 Task: Buy 5 Push Rod Gasket Sets from Gaskets section under best seller category for shipping address: Jason Clark, 2099 Pike Street, San Diego, California 92126, Cell Number 8585770212. Pay from credit card ending with 2005, CVV 3321
Action: Mouse moved to (7, 84)
Screenshot: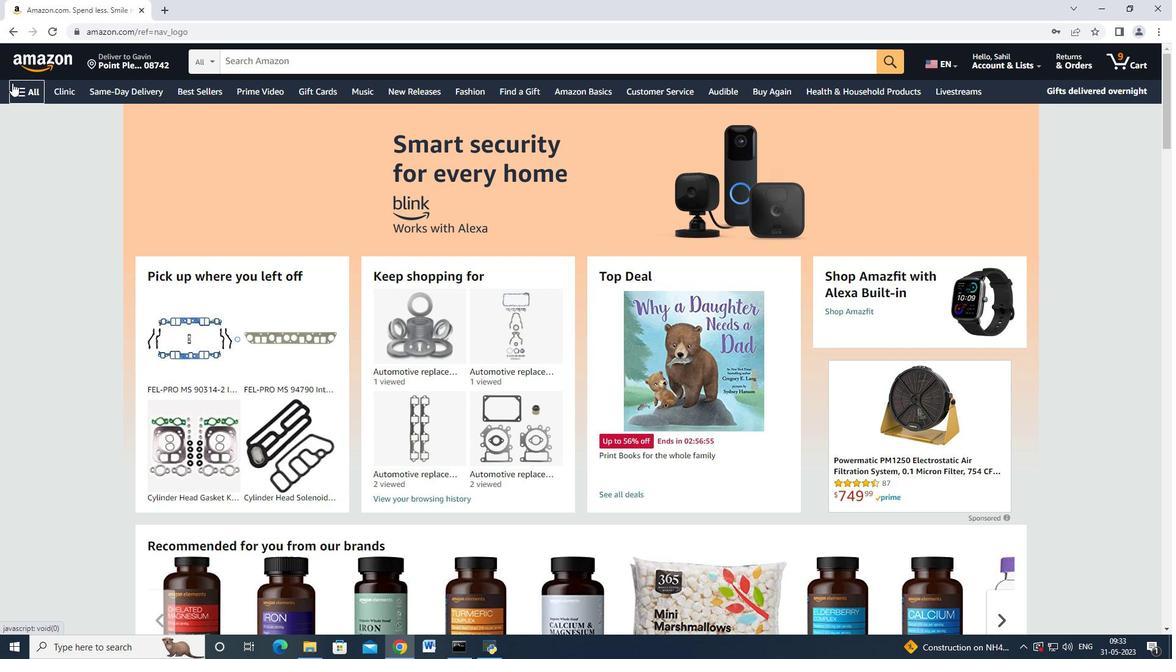 
Action: Mouse pressed left at (7, 84)
Screenshot: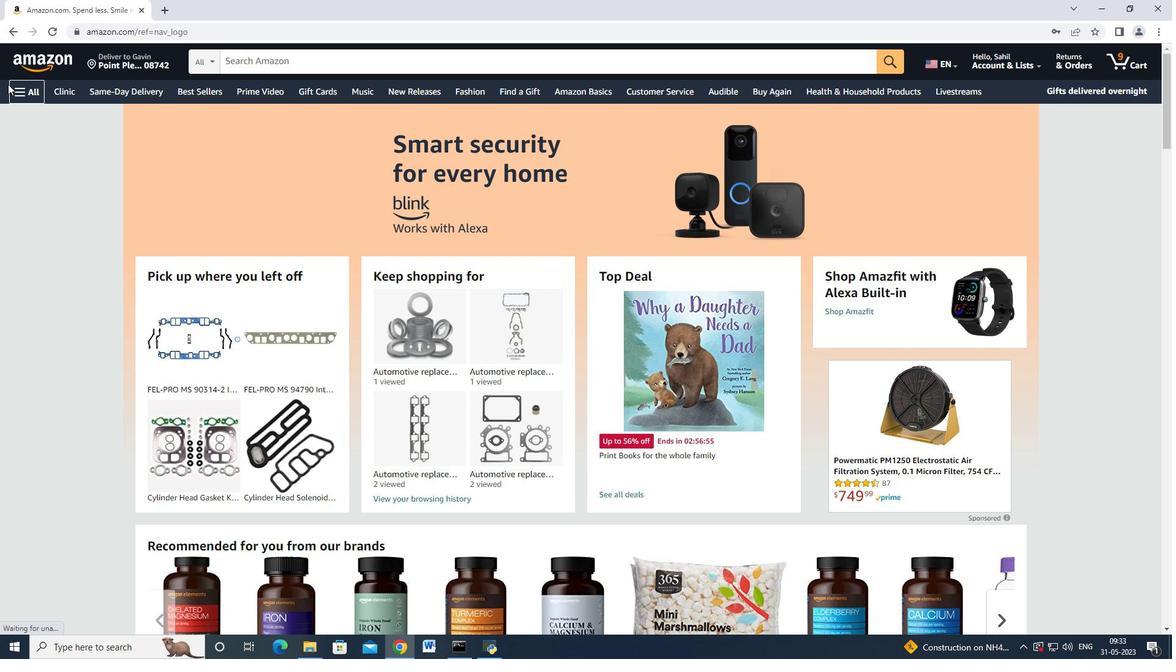 
Action: Mouse moved to (15, 84)
Screenshot: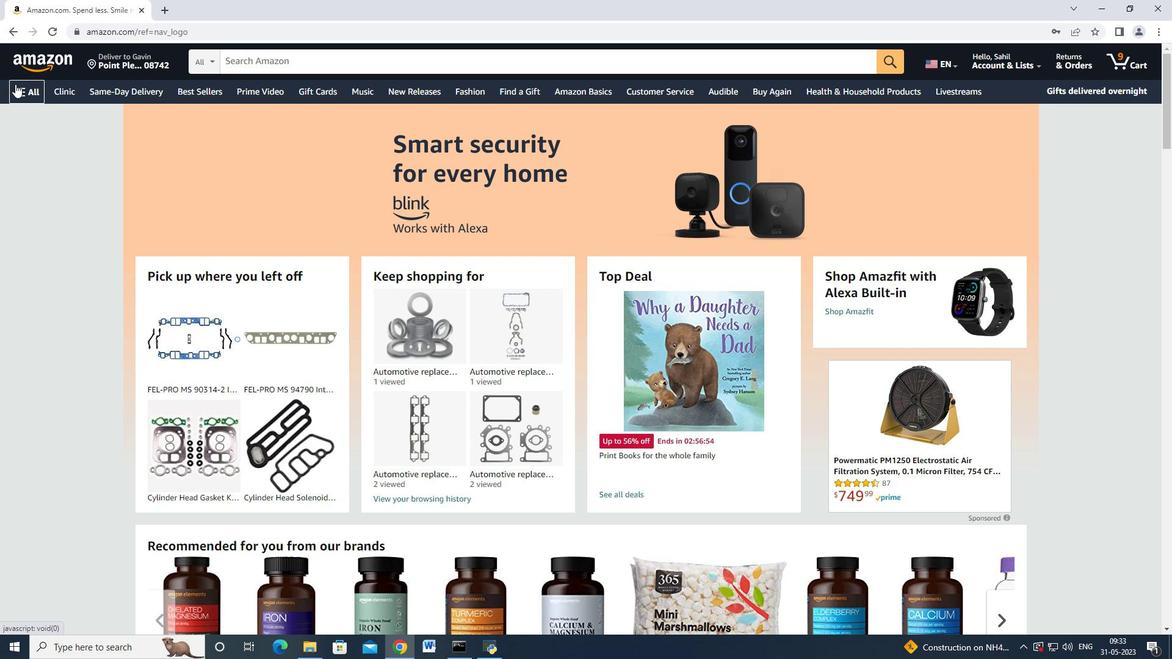 
Action: Mouse pressed left at (15, 84)
Screenshot: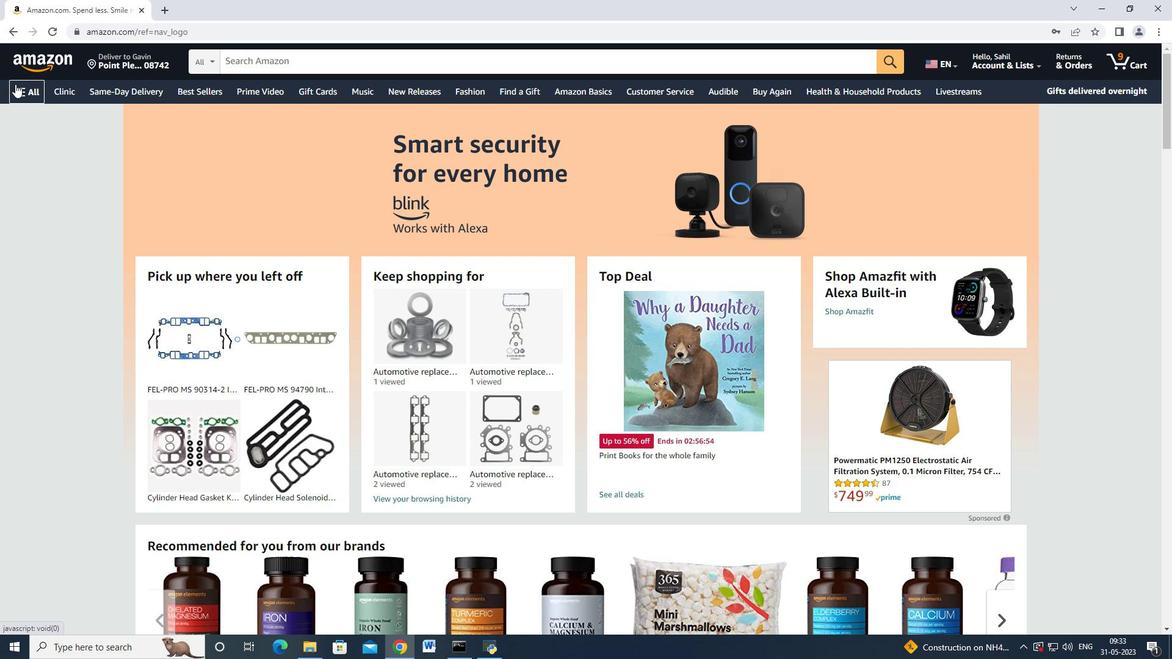 
Action: Mouse moved to (42, 150)
Screenshot: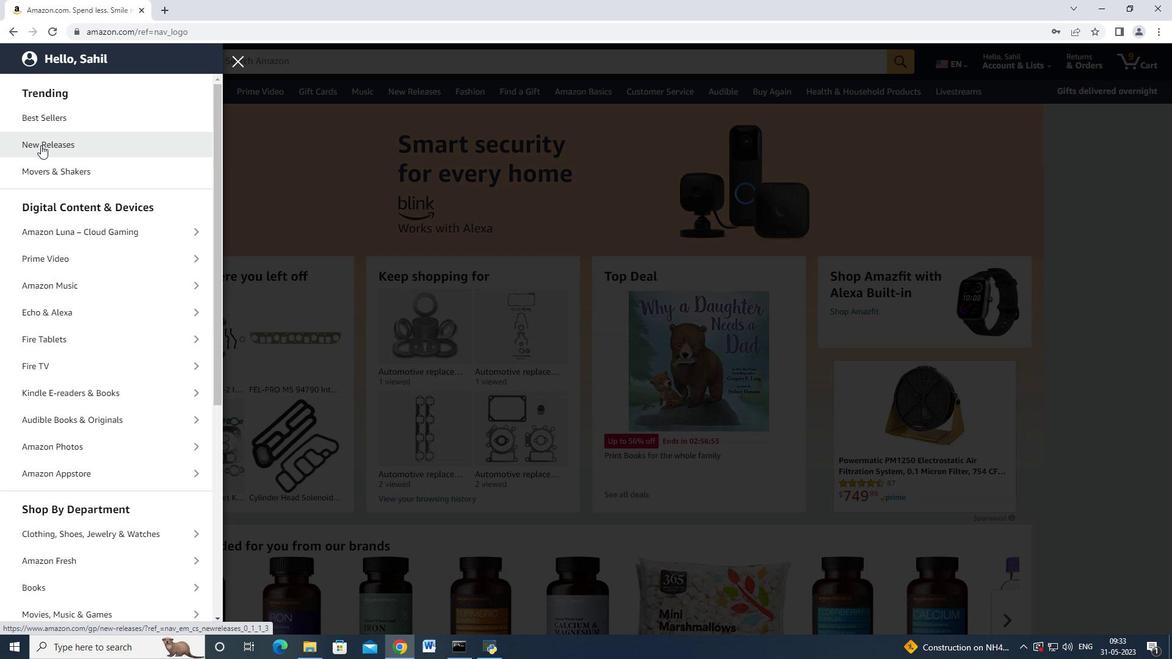 
Action: Mouse scrolled (42, 149) with delta (0, 0)
Screenshot: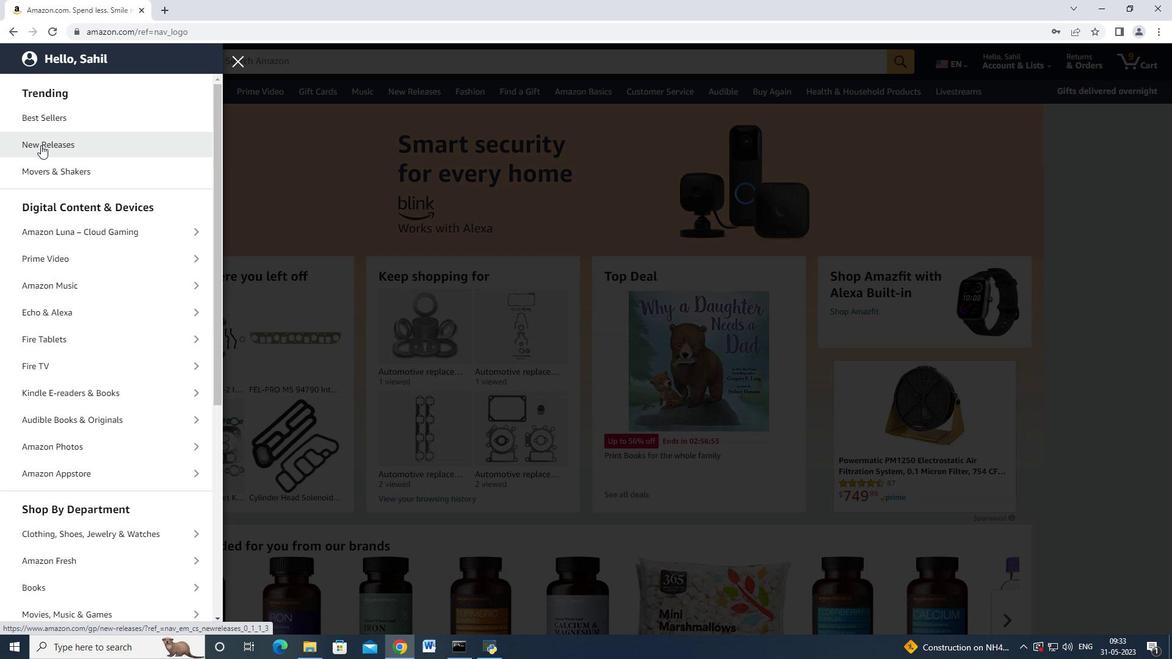 
Action: Mouse moved to (43, 152)
Screenshot: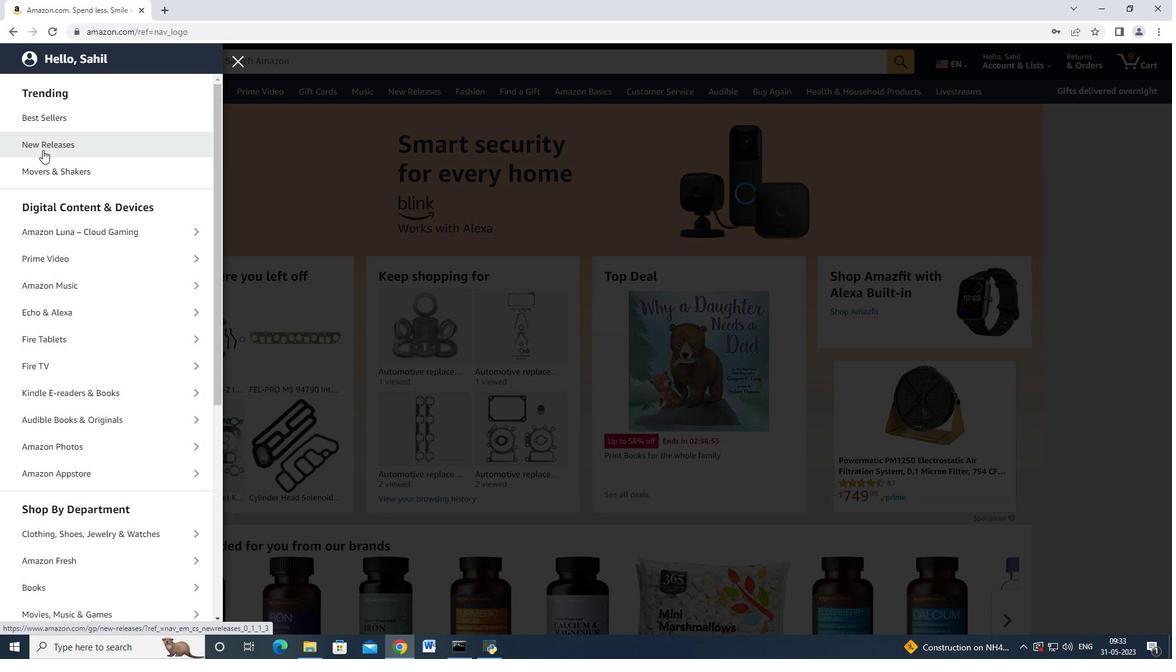 
Action: Mouse scrolled (43, 151) with delta (0, 0)
Screenshot: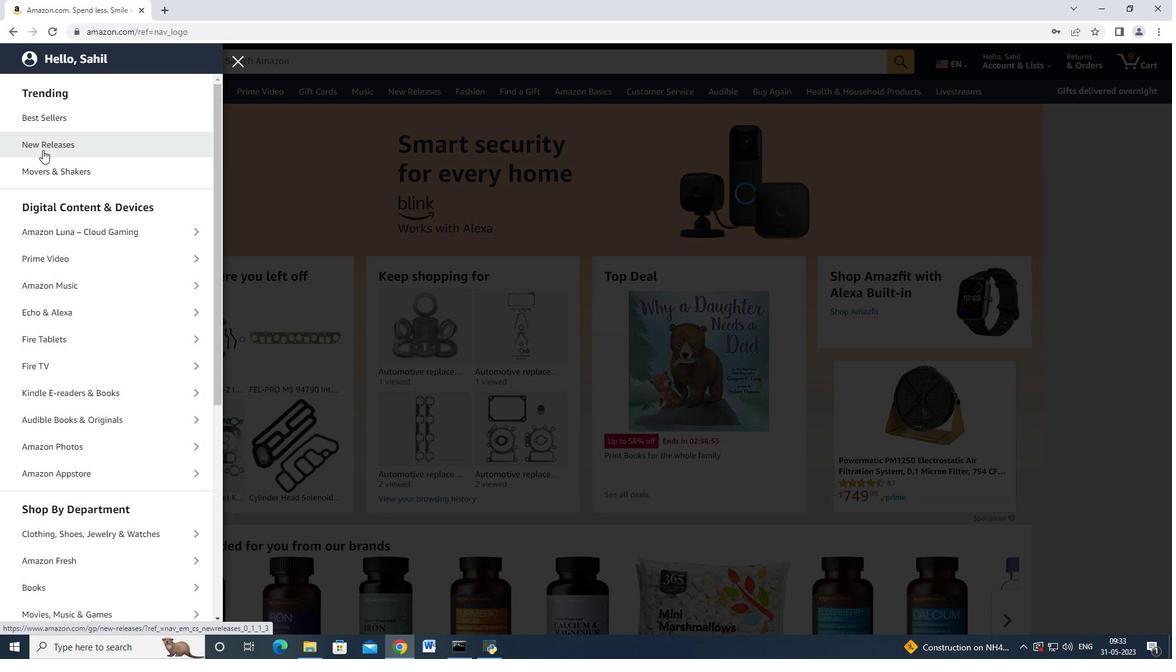 
Action: Mouse moved to (43, 152)
Screenshot: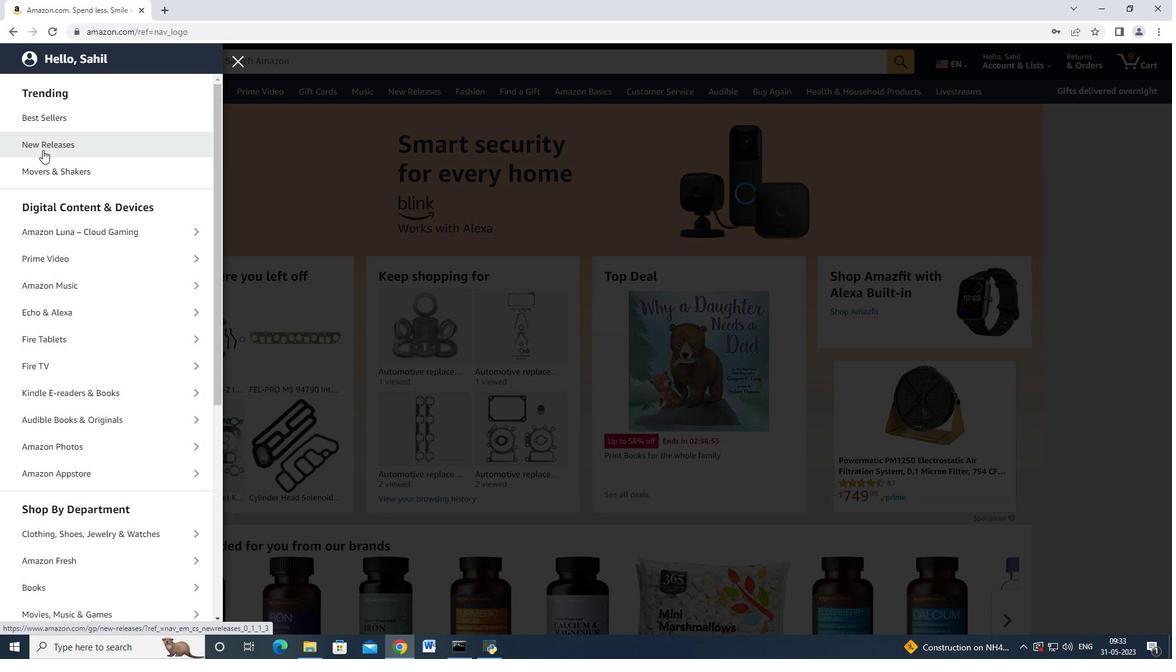 
Action: Mouse scrolled (43, 151) with delta (0, 0)
Screenshot: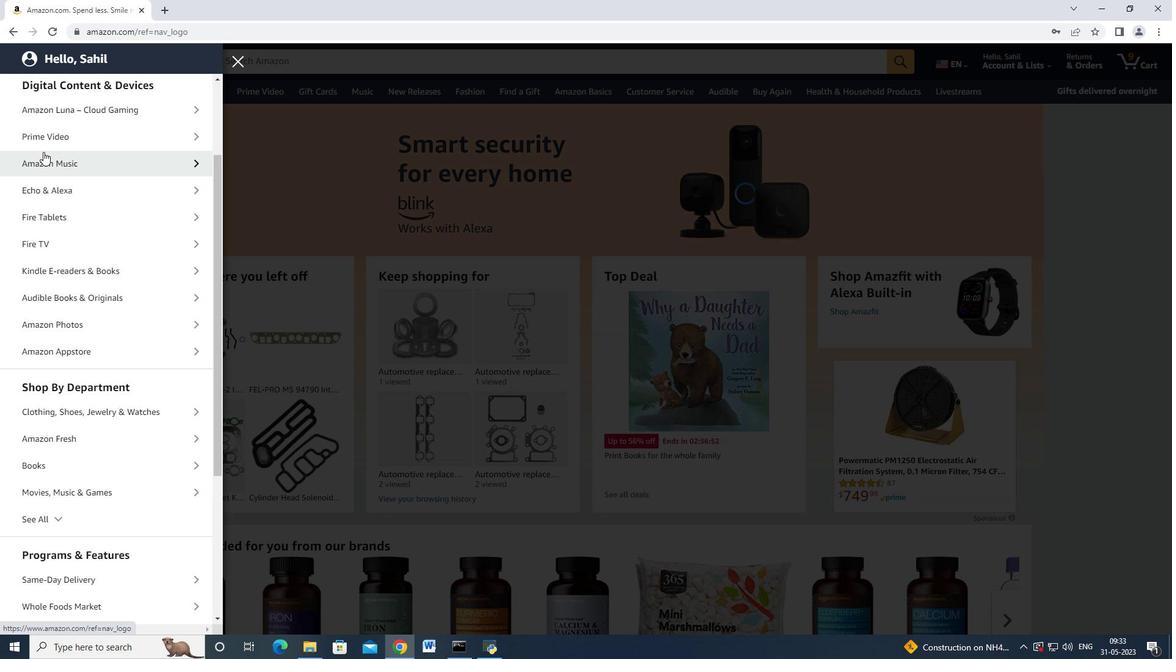 
Action: Mouse scrolled (43, 151) with delta (0, 0)
Screenshot: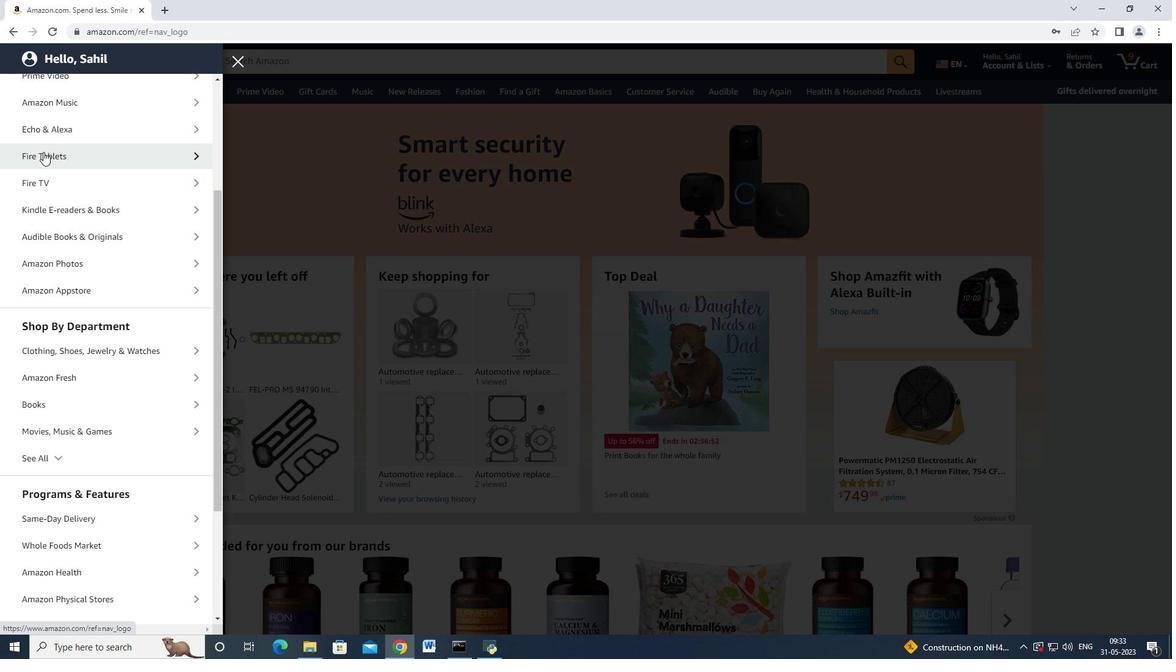 
Action: Mouse scrolled (43, 151) with delta (0, 0)
Screenshot: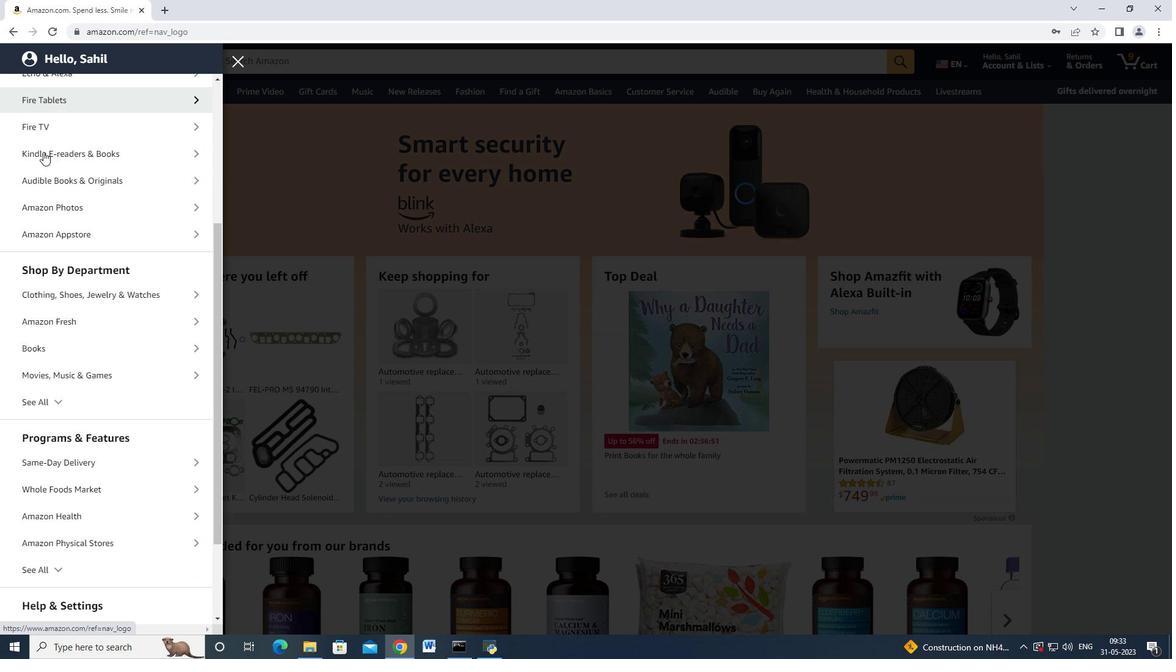 
Action: Mouse moved to (66, 191)
Screenshot: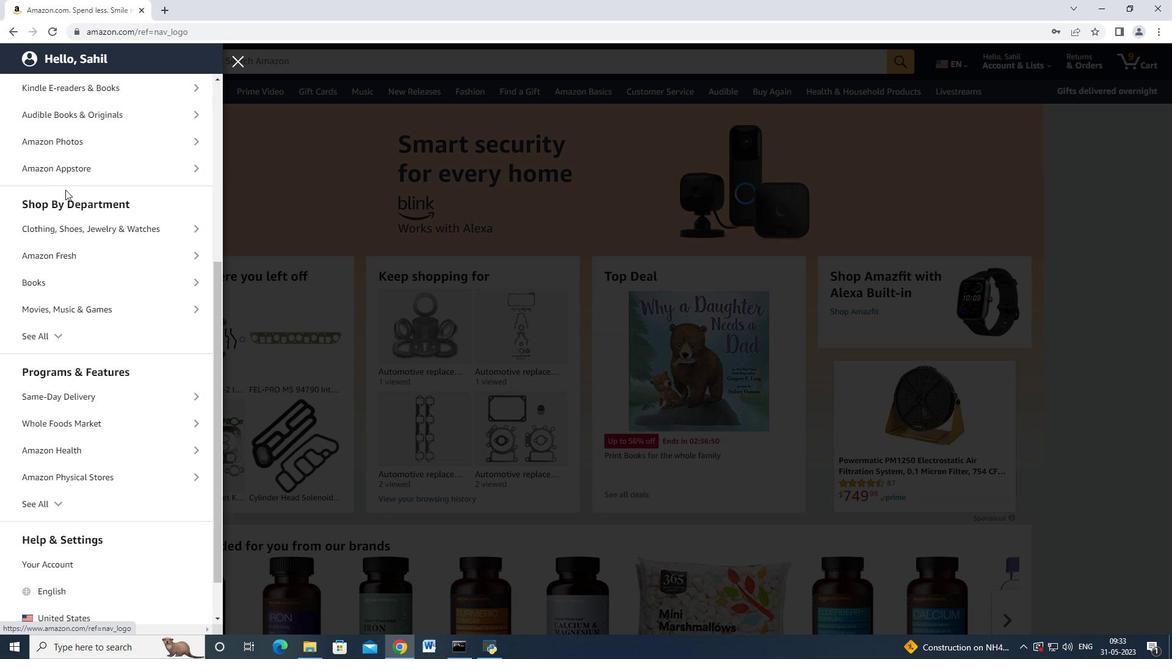 
Action: Mouse scrolled (66, 191) with delta (0, 0)
Screenshot: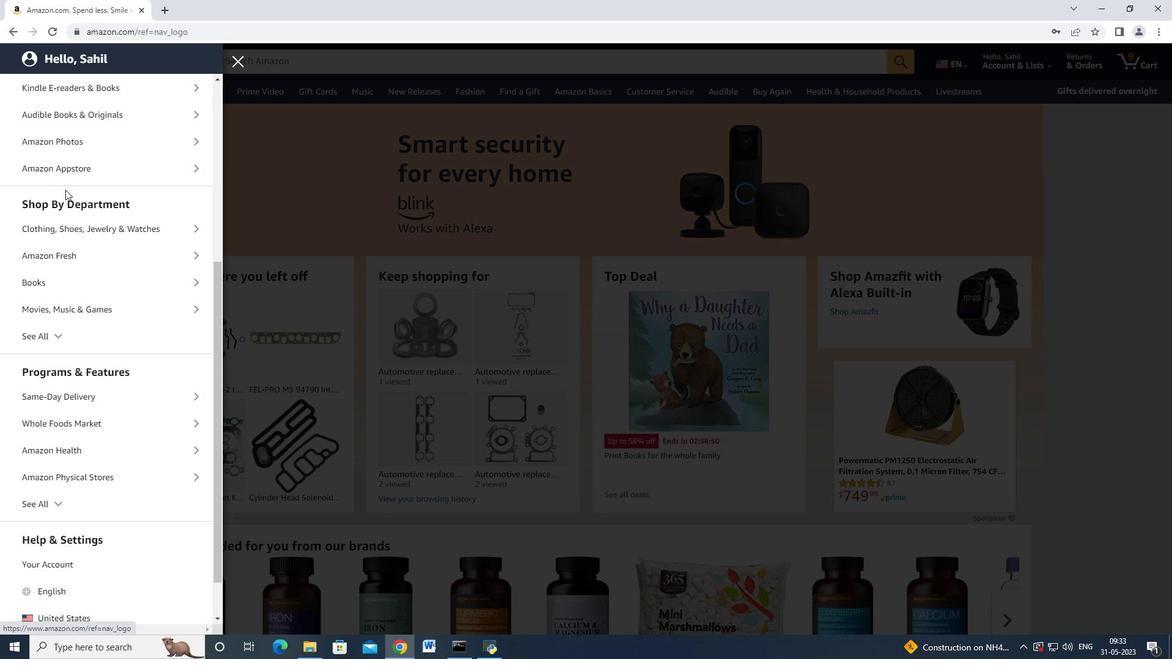 
Action: Mouse scrolled (66, 191) with delta (0, 0)
Screenshot: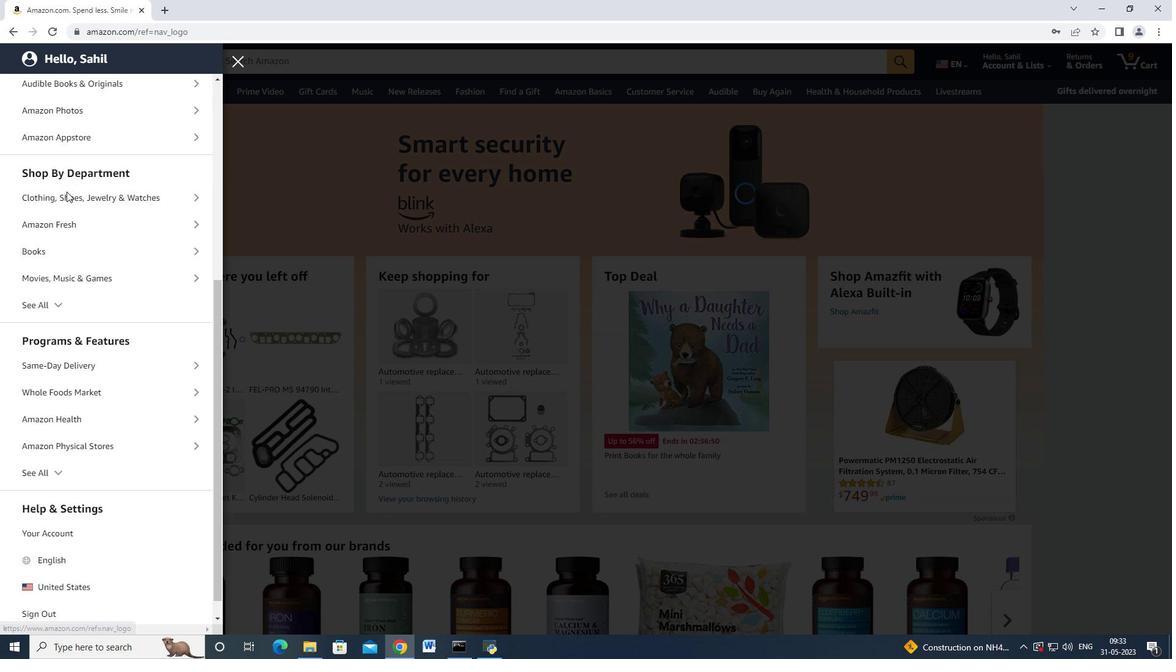 
Action: Mouse moved to (75, 285)
Screenshot: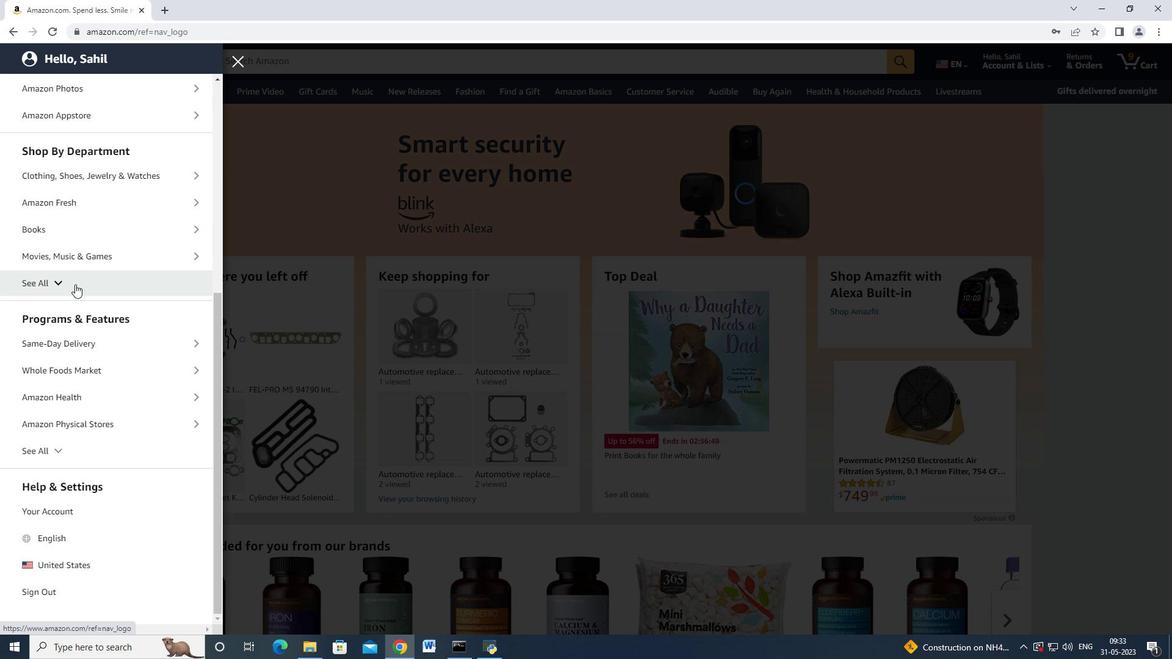 
Action: Mouse pressed left at (75, 285)
Screenshot: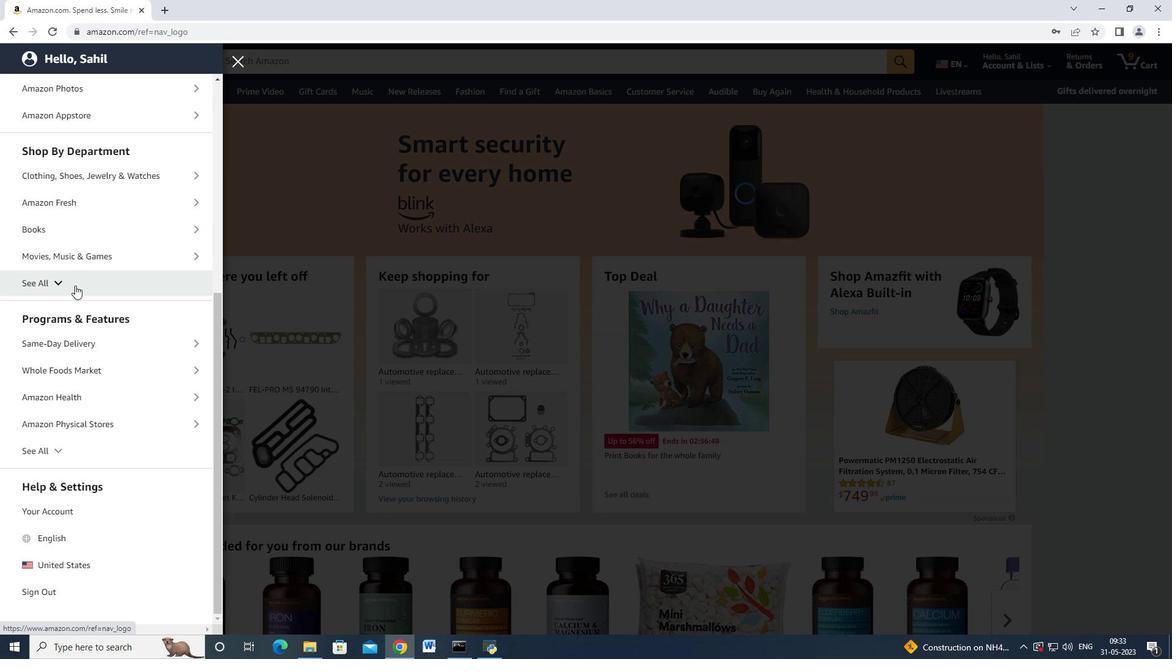 
Action: Mouse moved to (75, 285)
Screenshot: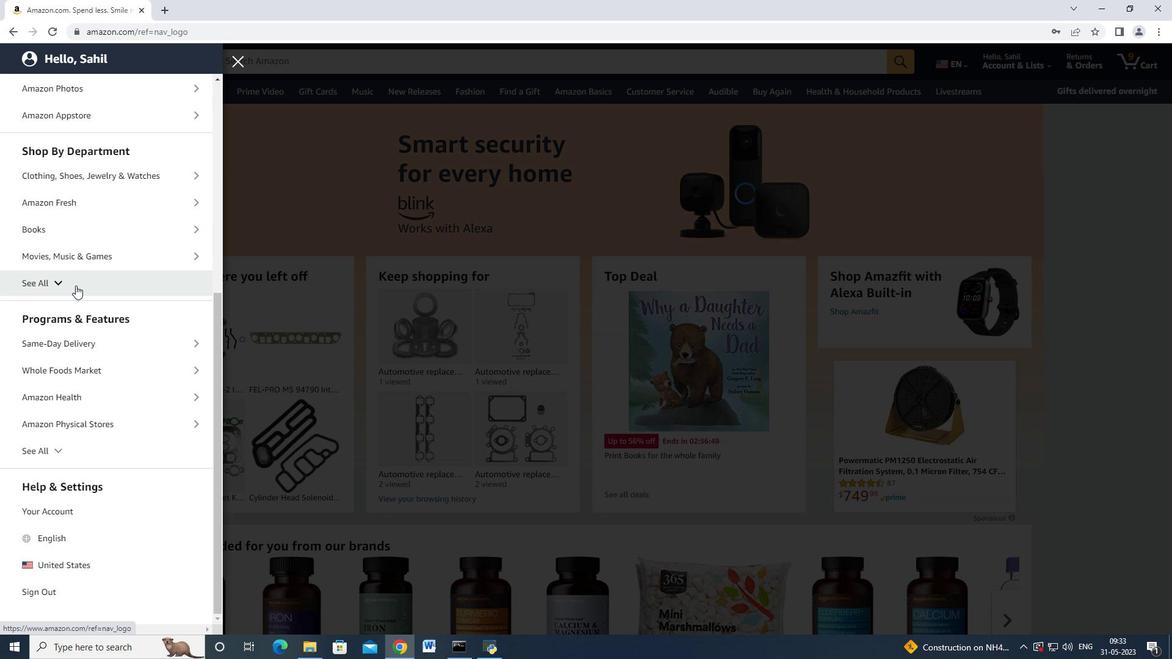 
Action: Mouse scrolled (75, 285) with delta (0, 0)
Screenshot: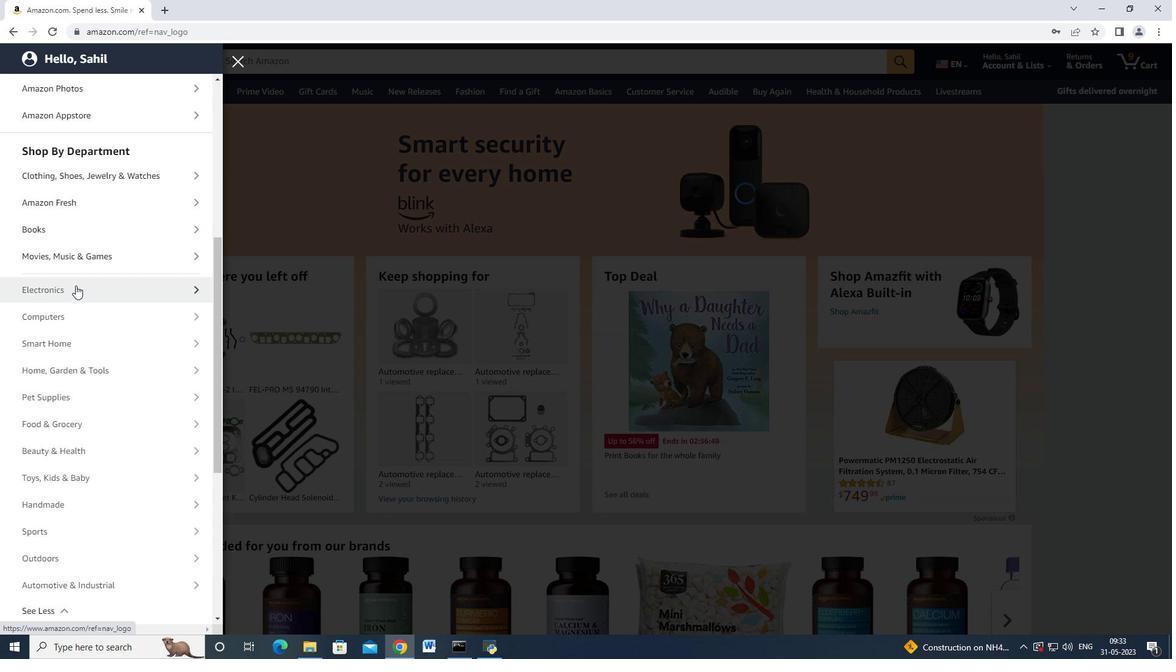 
Action: Mouse scrolled (75, 285) with delta (0, 0)
Screenshot: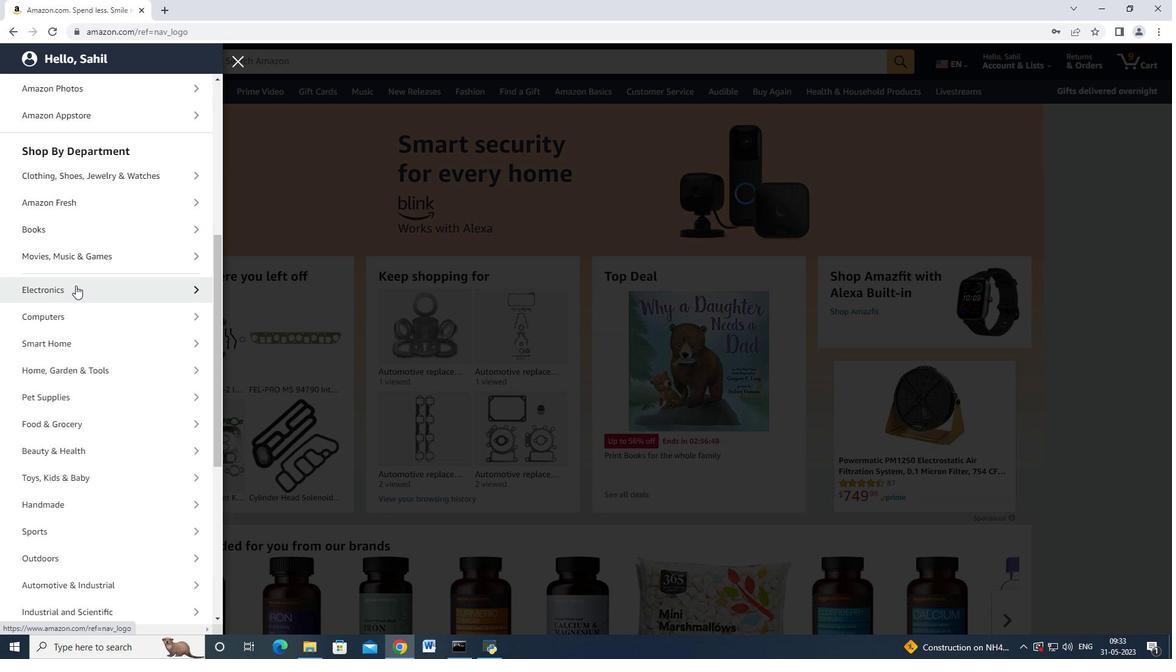
Action: Mouse moved to (76, 287)
Screenshot: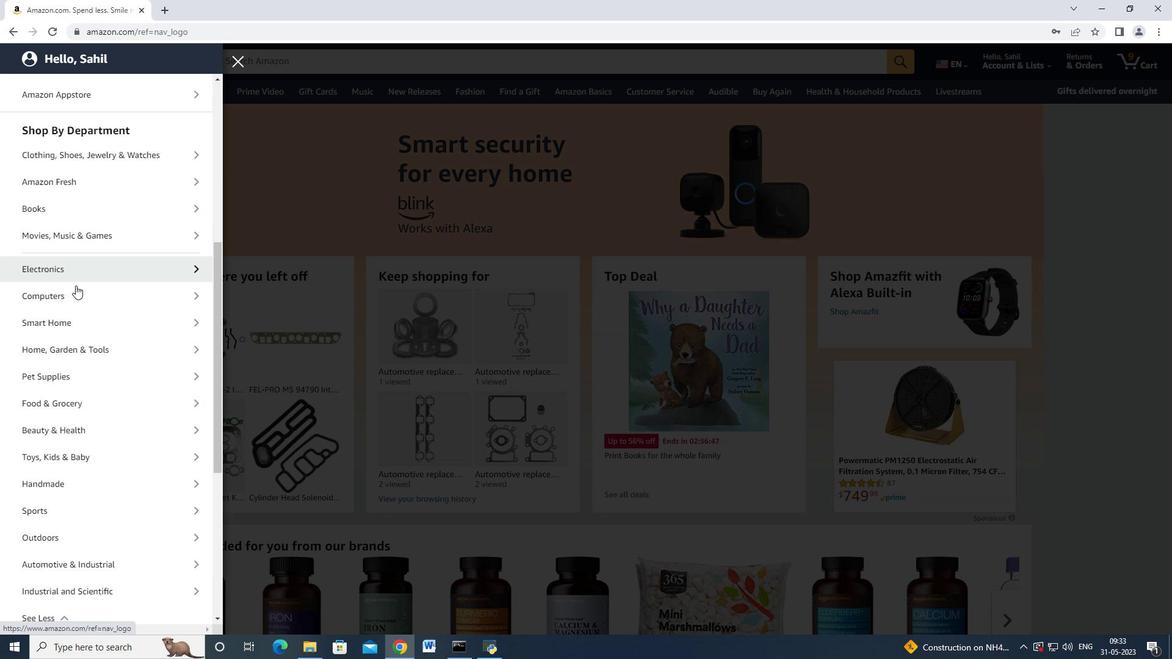 
Action: Mouse scrolled (76, 287) with delta (0, 0)
Screenshot: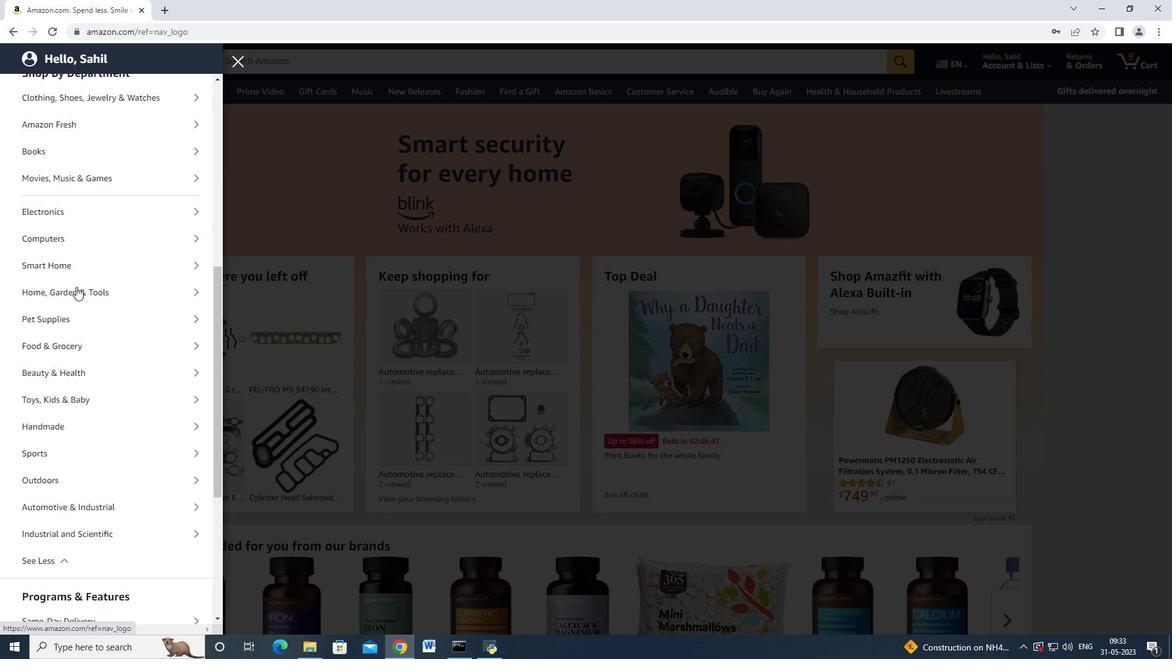 
Action: Mouse moved to (81, 400)
Screenshot: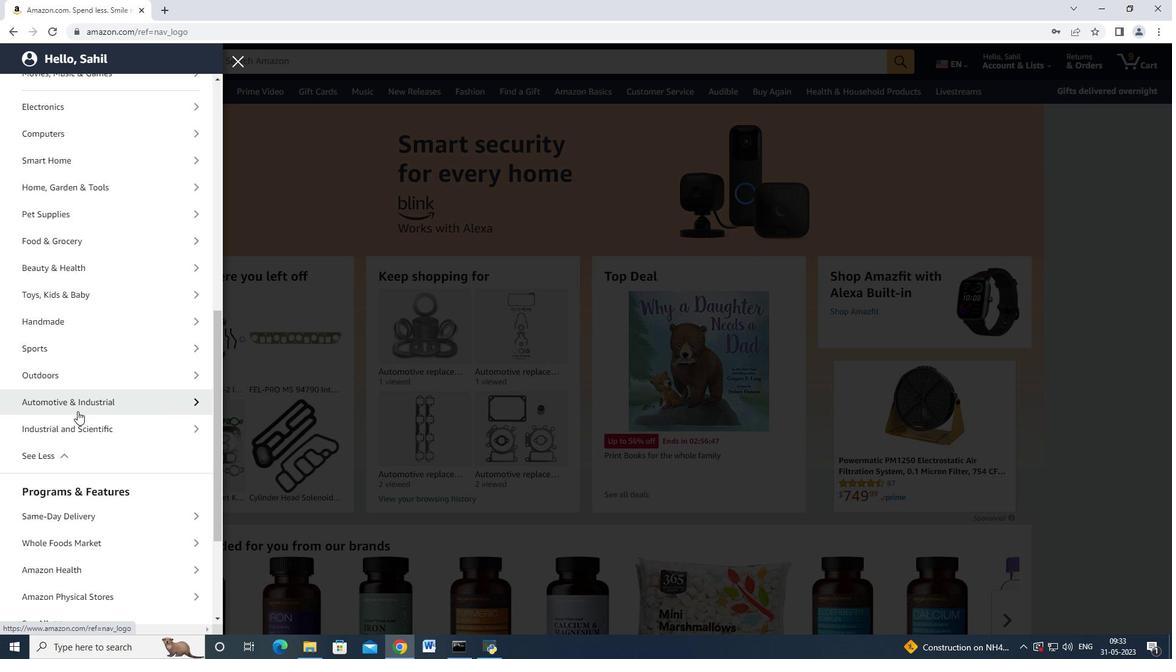
Action: Mouse pressed left at (81, 400)
Screenshot: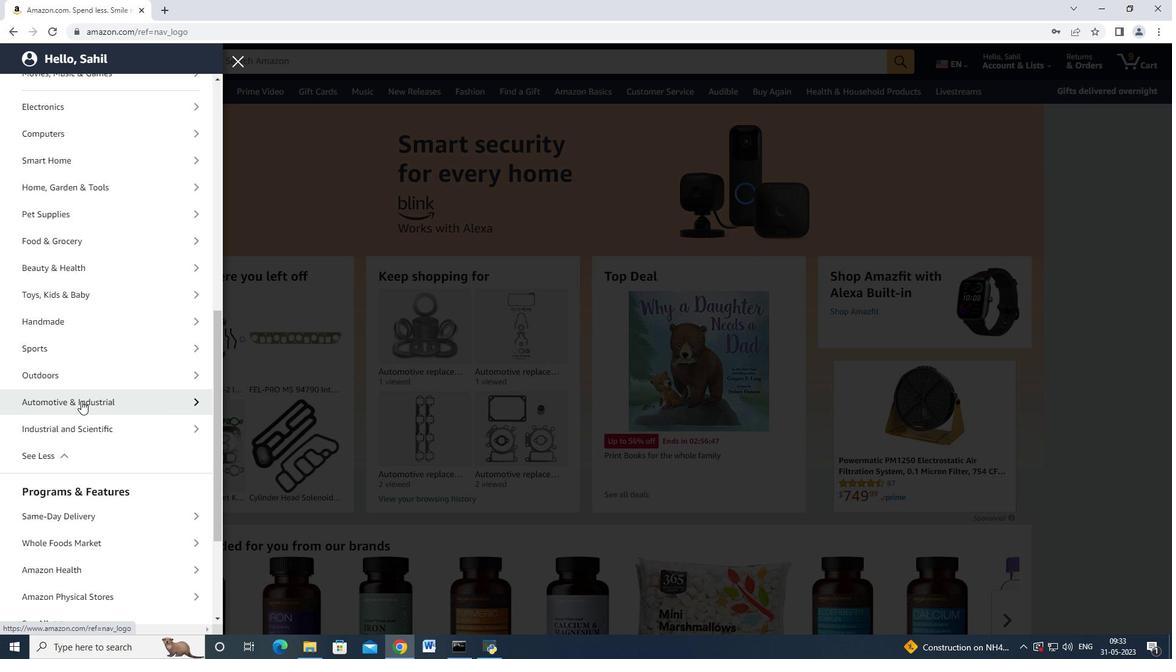 
Action: Mouse moved to (244, 311)
Screenshot: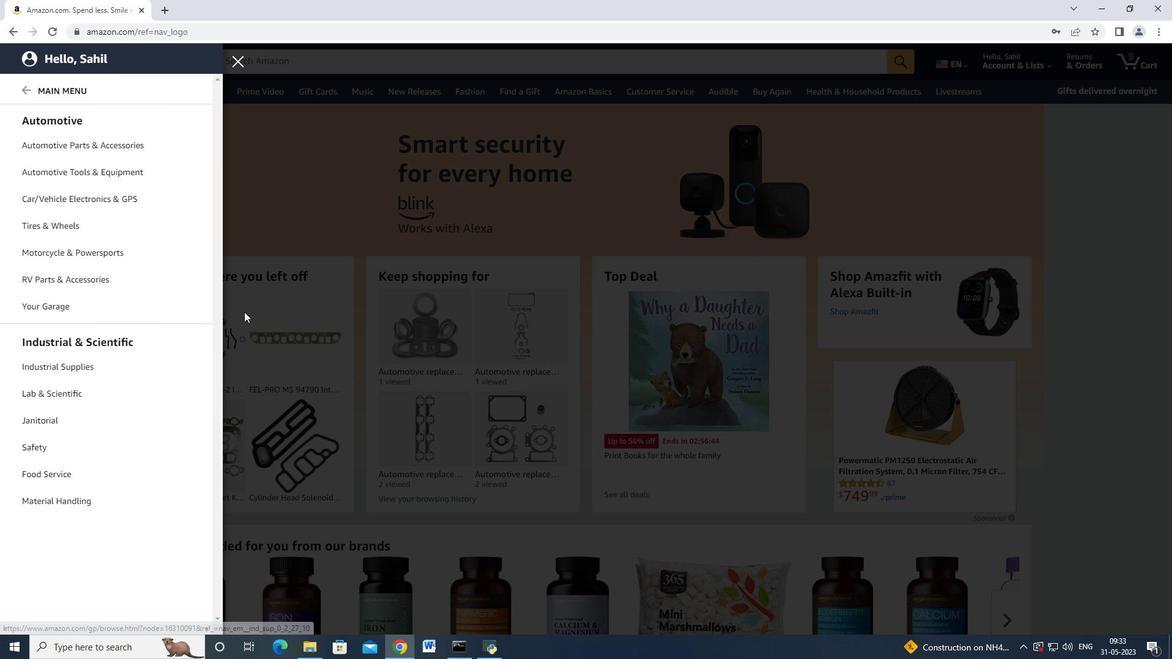 
Action: Mouse scrolled (244, 312) with delta (0, 0)
Screenshot: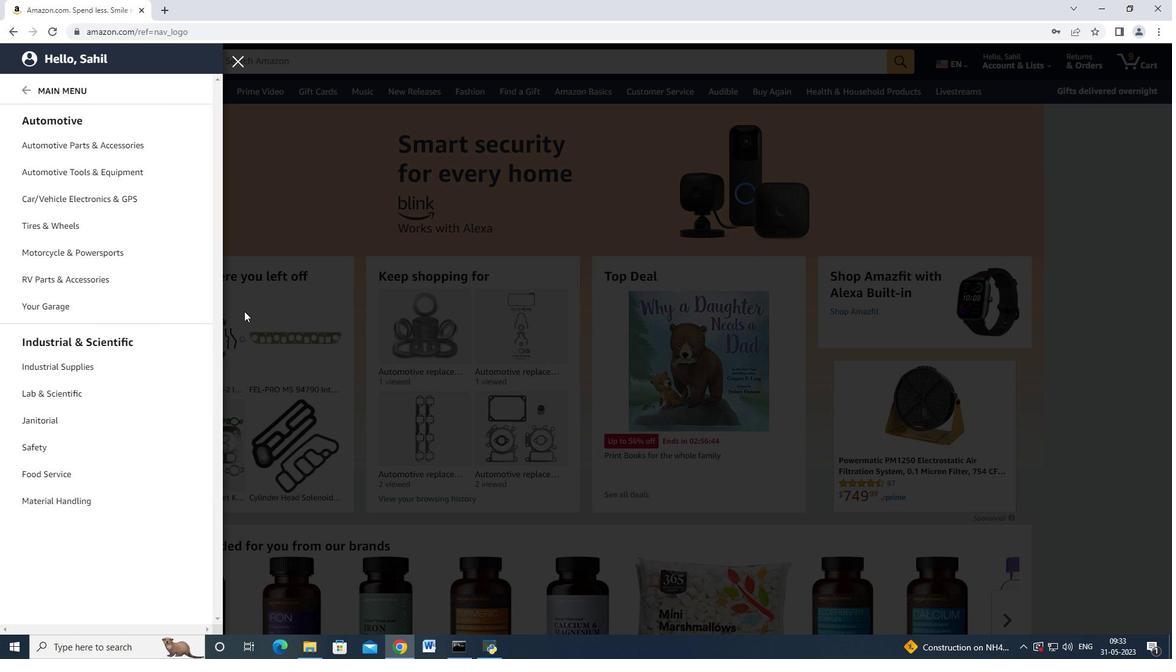 
Action: Mouse scrolled (244, 312) with delta (0, 0)
Screenshot: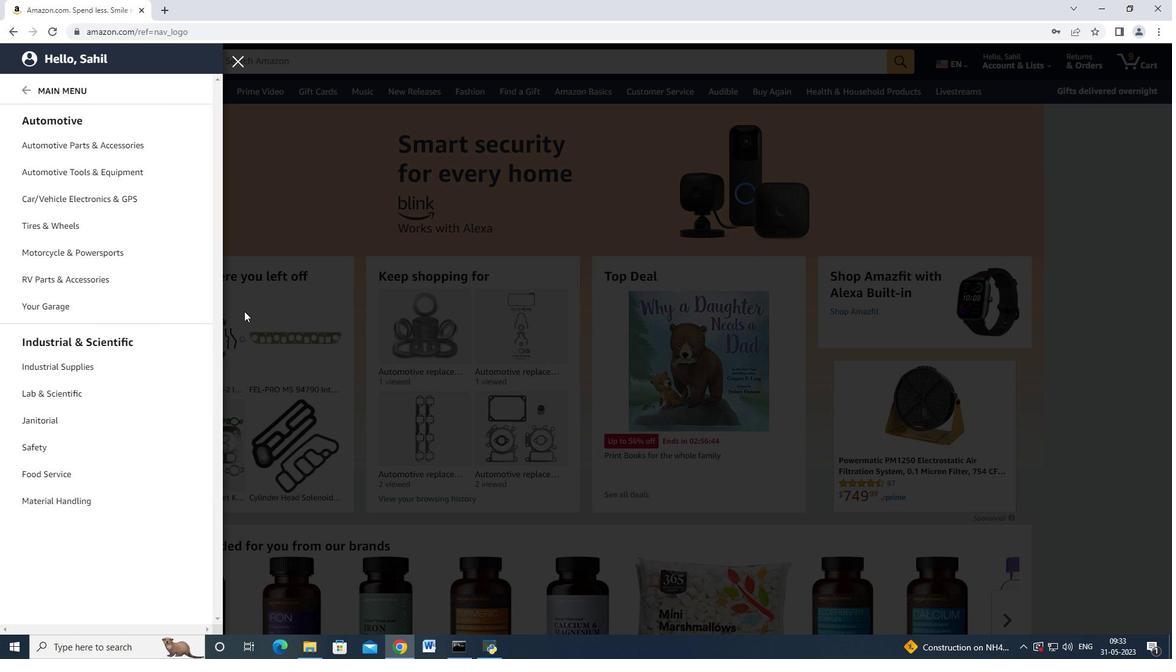 
Action: Mouse moved to (146, 298)
Screenshot: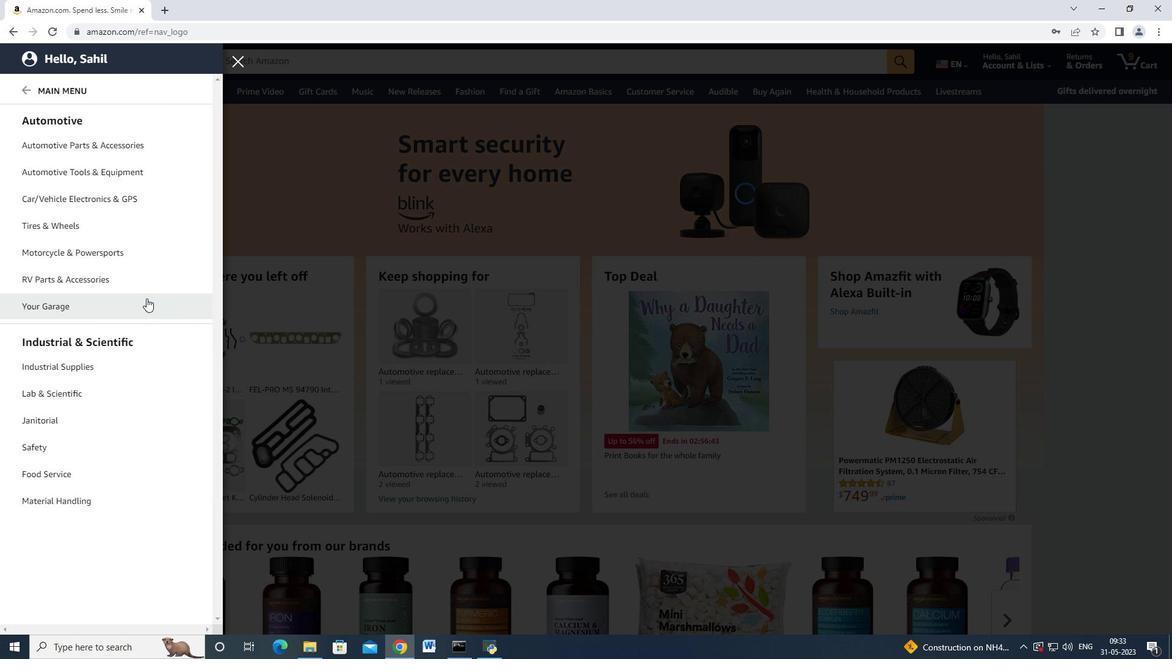 
Action: Mouse scrolled (146, 298) with delta (0, 0)
Screenshot: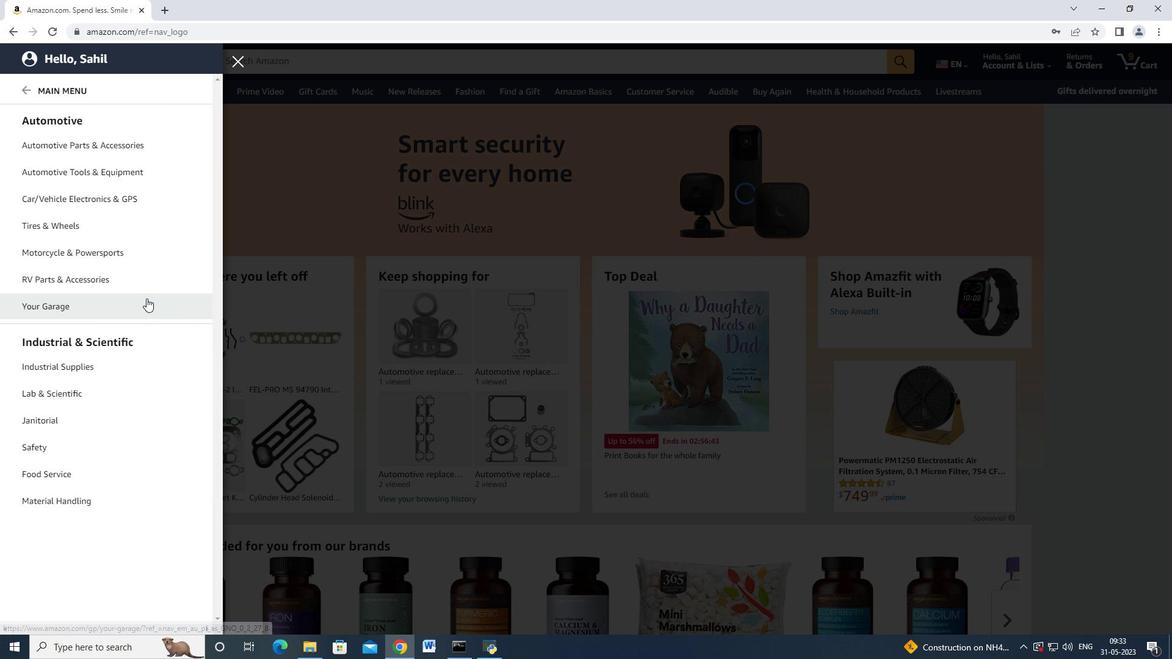 
Action: Mouse moved to (157, 154)
Screenshot: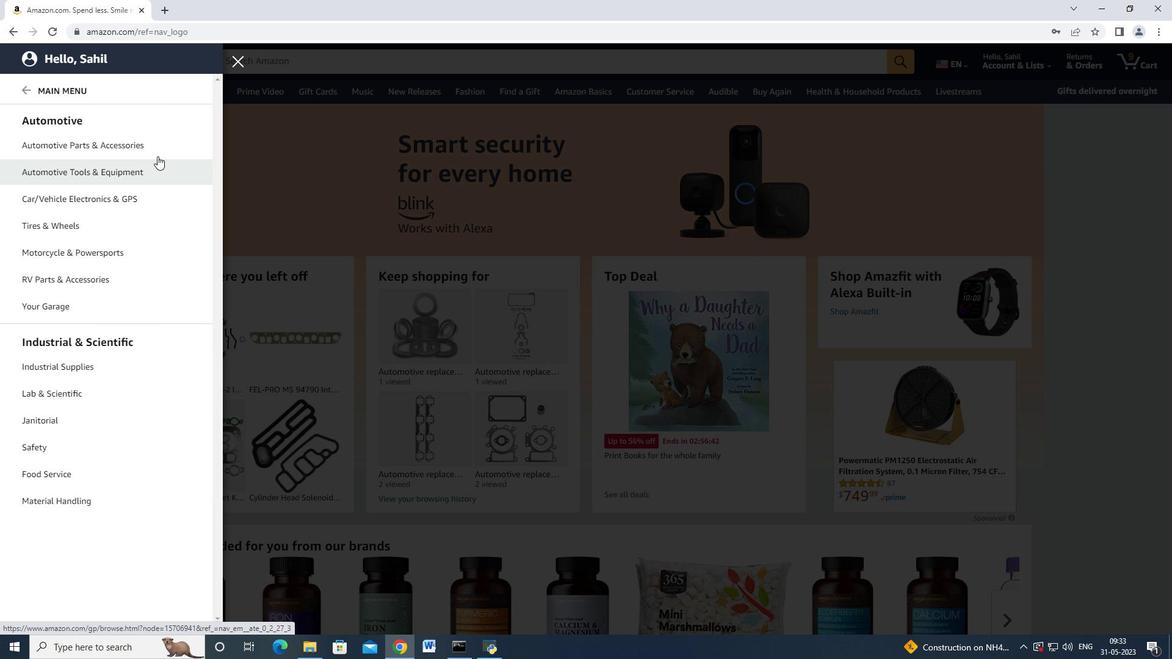 
Action: Mouse pressed left at (157, 154)
Screenshot: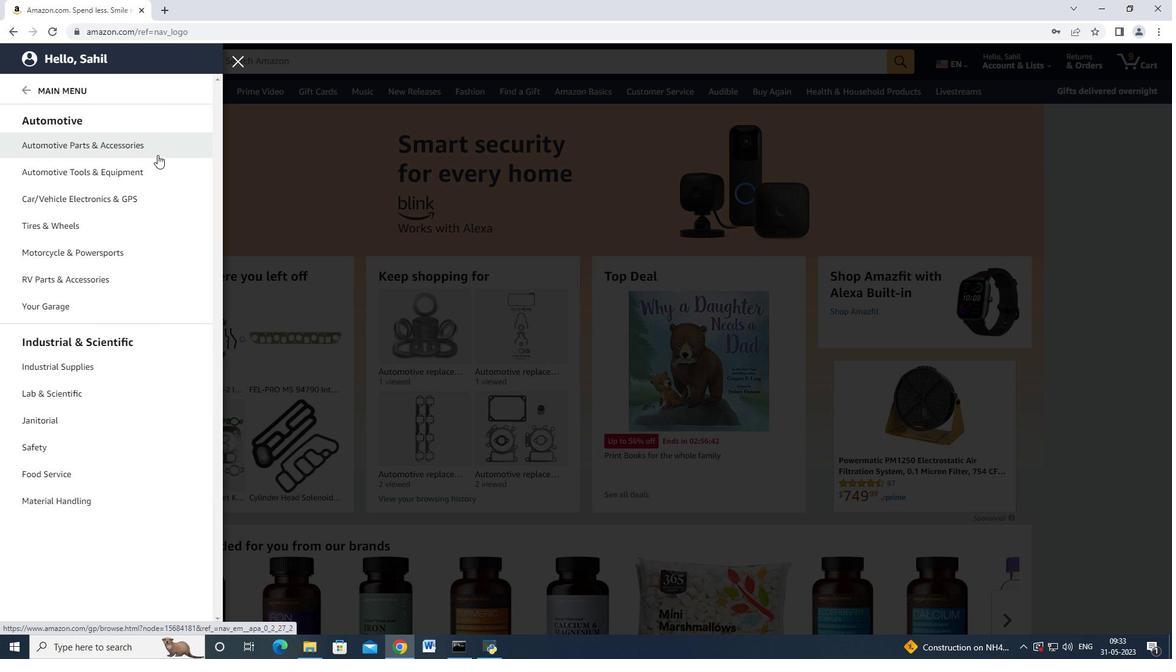 
Action: Mouse moved to (183, 200)
Screenshot: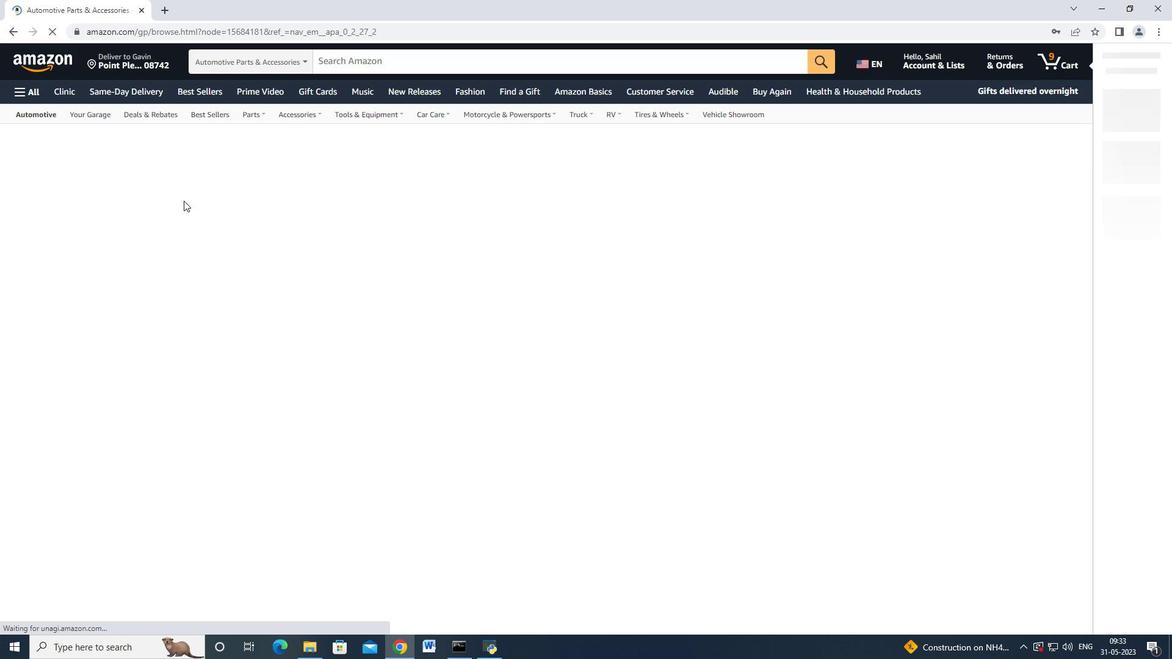 
Action: Mouse scrolled (183, 200) with delta (0, 0)
Screenshot: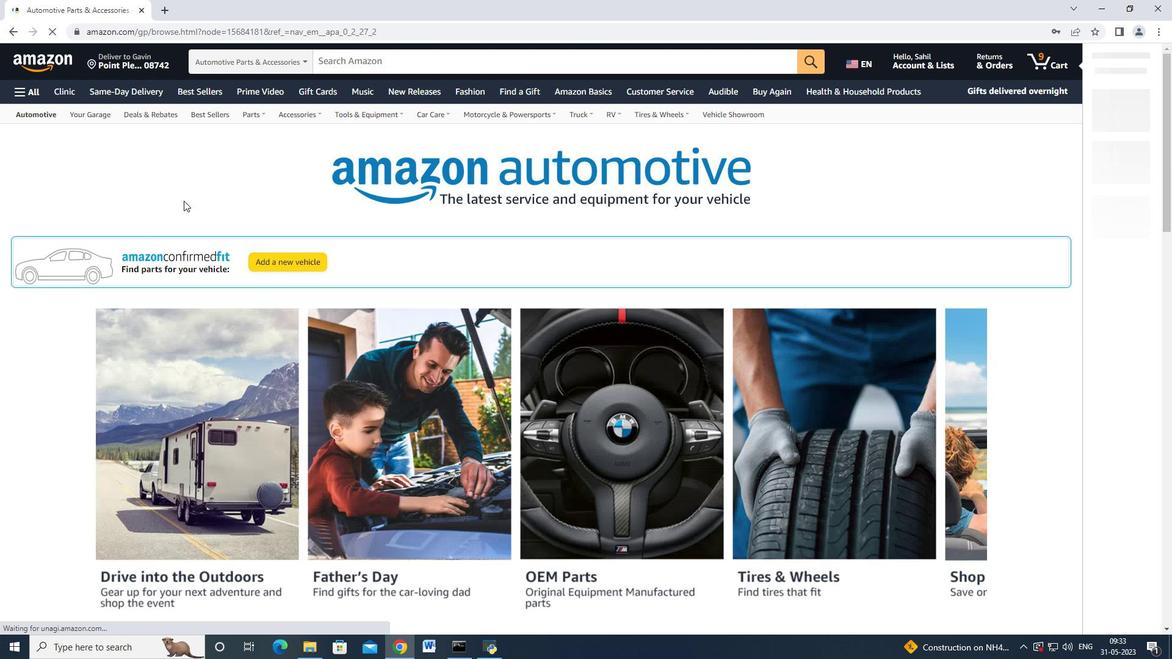 
Action: Mouse moved to (307, 237)
Screenshot: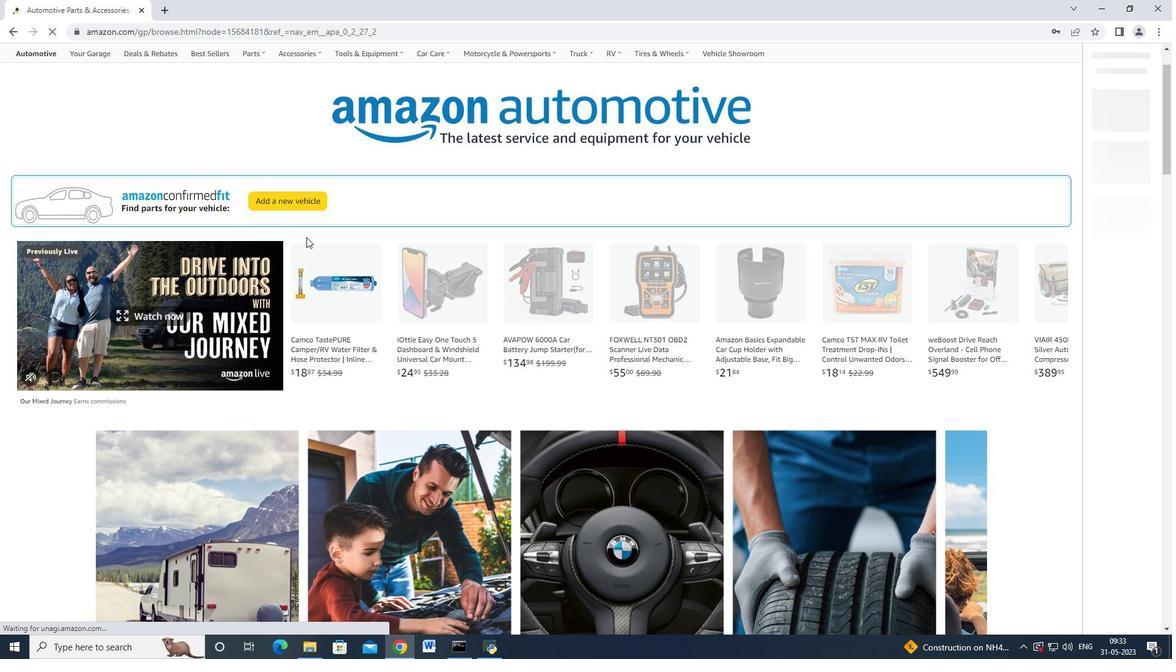 
Action: Mouse scrolled (307, 238) with delta (0, 0)
Screenshot: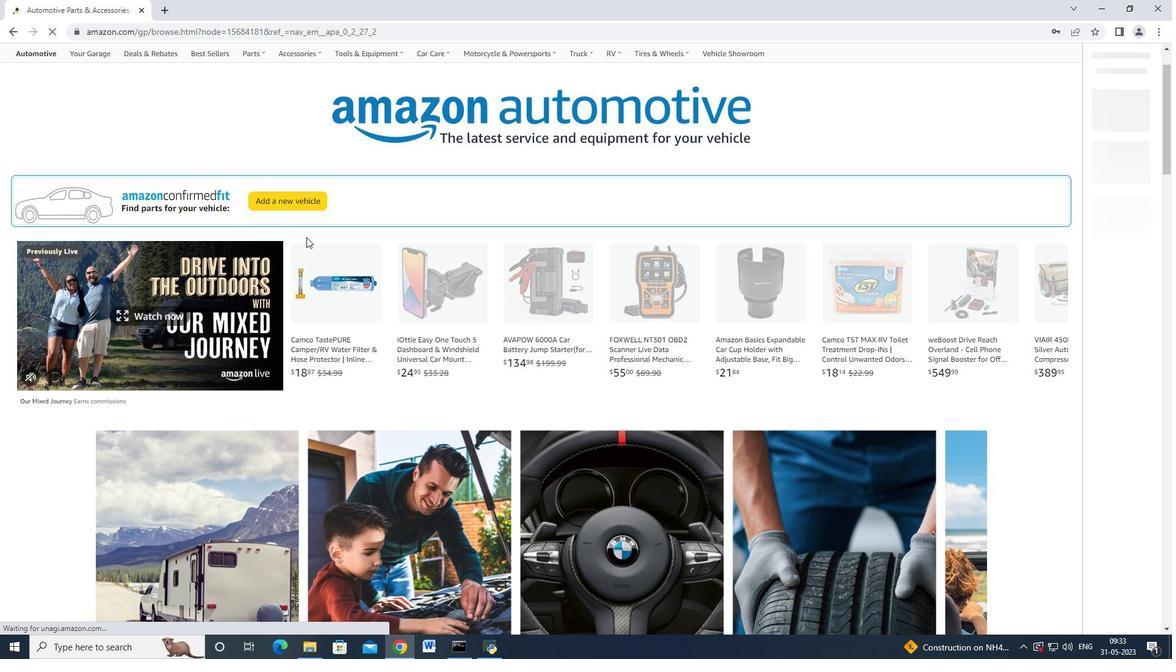 
Action: Mouse scrolled (307, 236) with delta (0, 0)
Screenshot: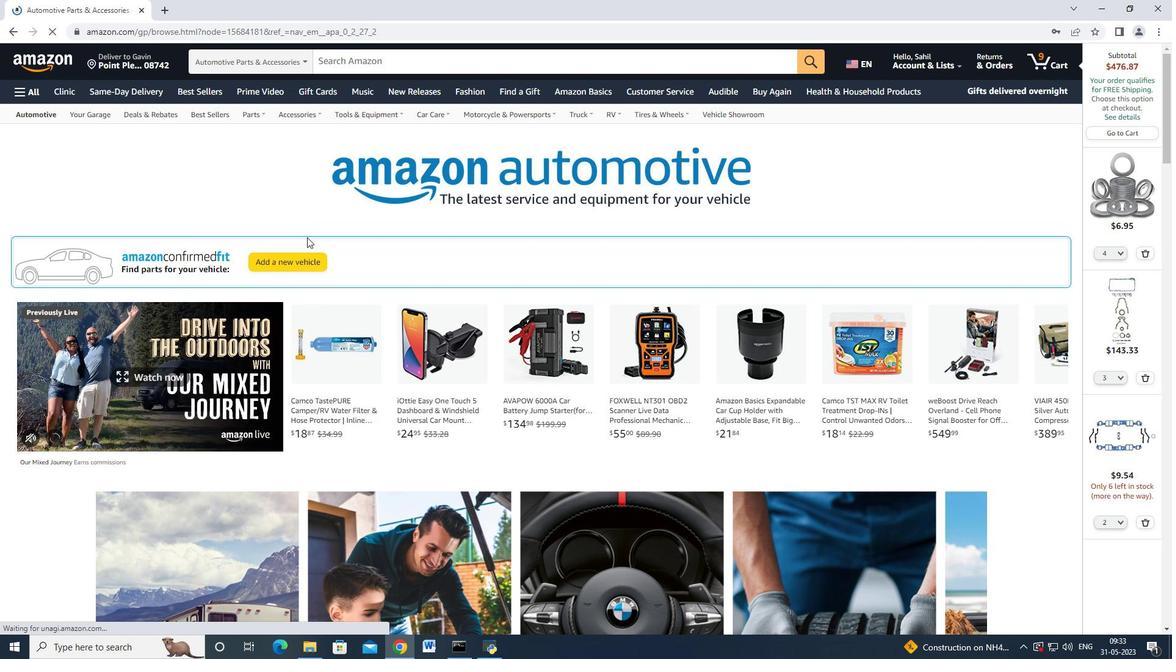 
Action: Mouse moved to (195, 51)
Screenshot: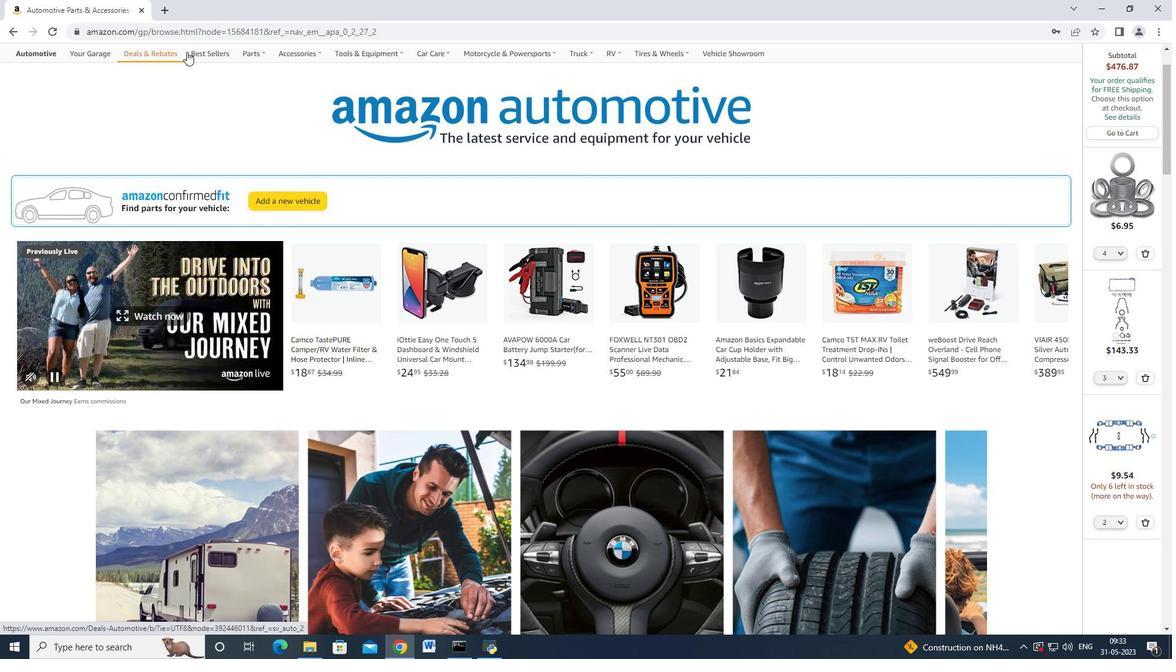
Action: Mouse pressed left at (195, 51)
Screenshot: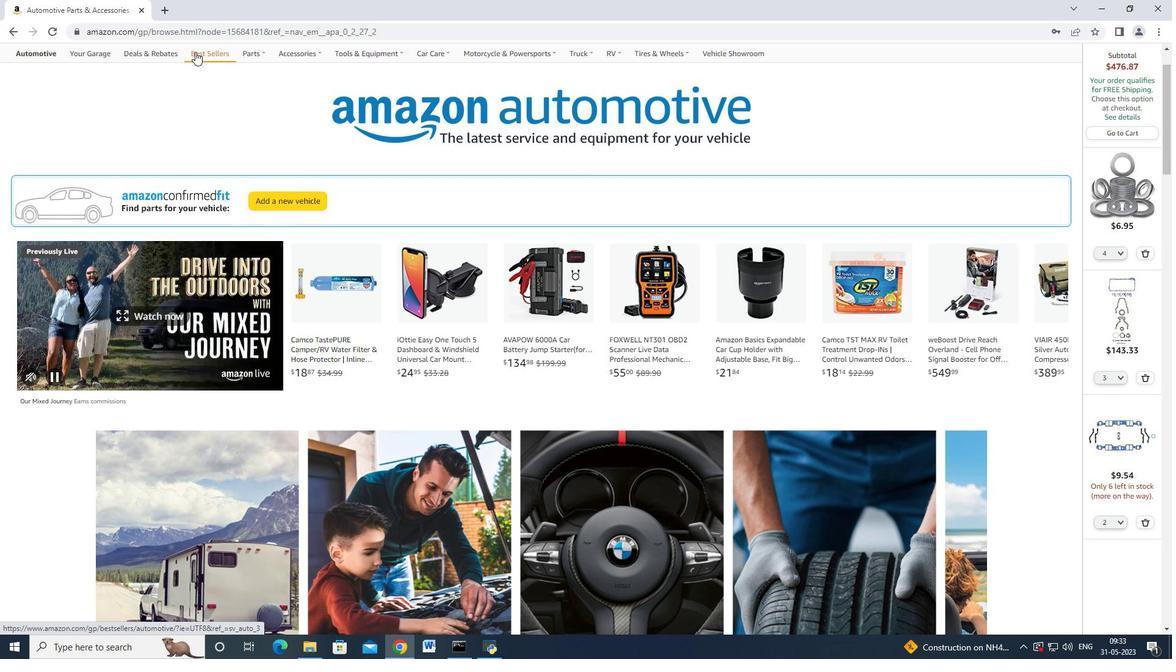 
Action: Mouse moved to (218, 151)
Screenshot: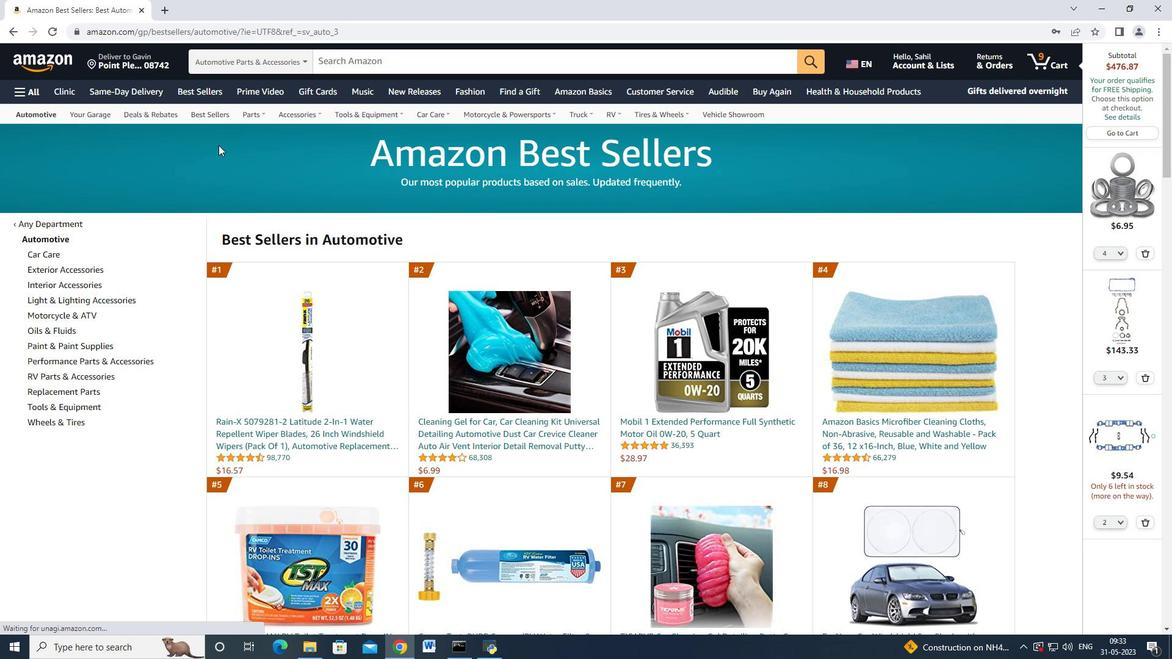 
Action: Mouse scrolled (218, 150) with delta (0, 0)
Screenshot: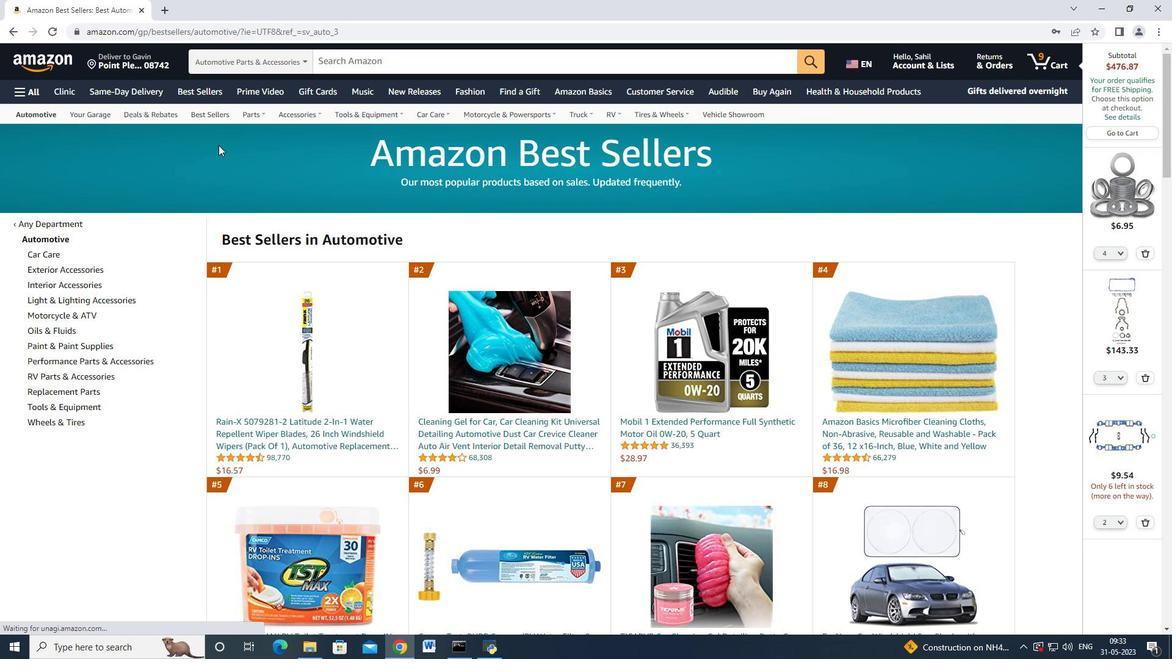 
Action: Mouse moved to (218, 152)
Screenshot: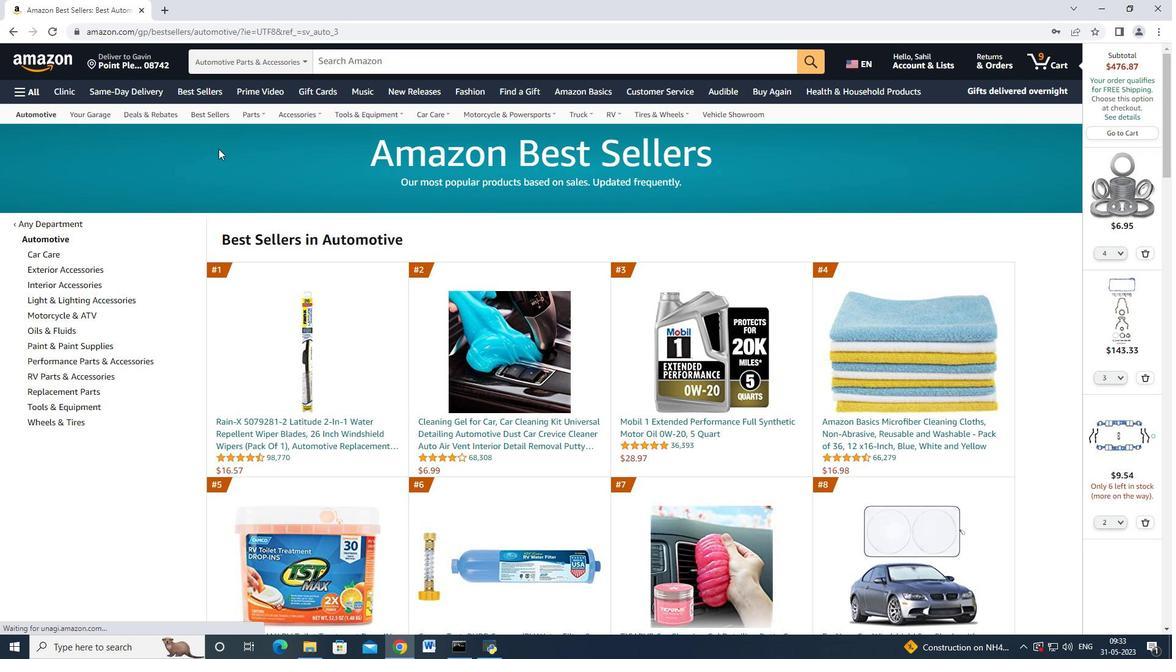 
Action: Mouse scrolled (218, 151) with delta (0, 0)
Screenshot: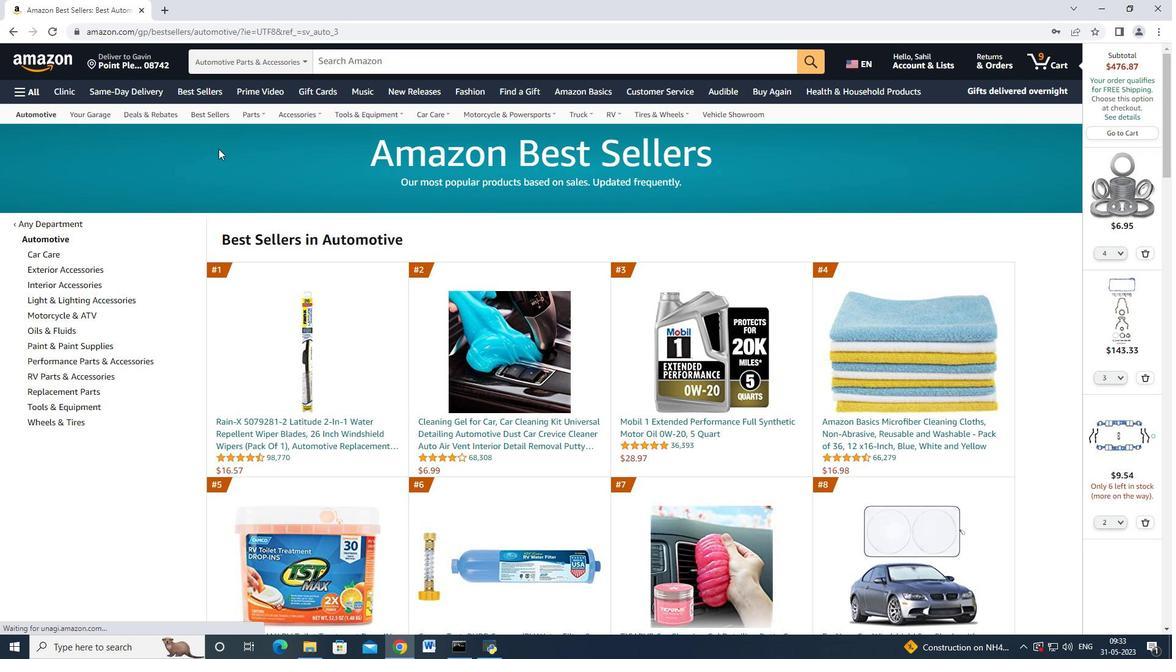 
Action: Mouse moved to (69, 265)
Screenshot: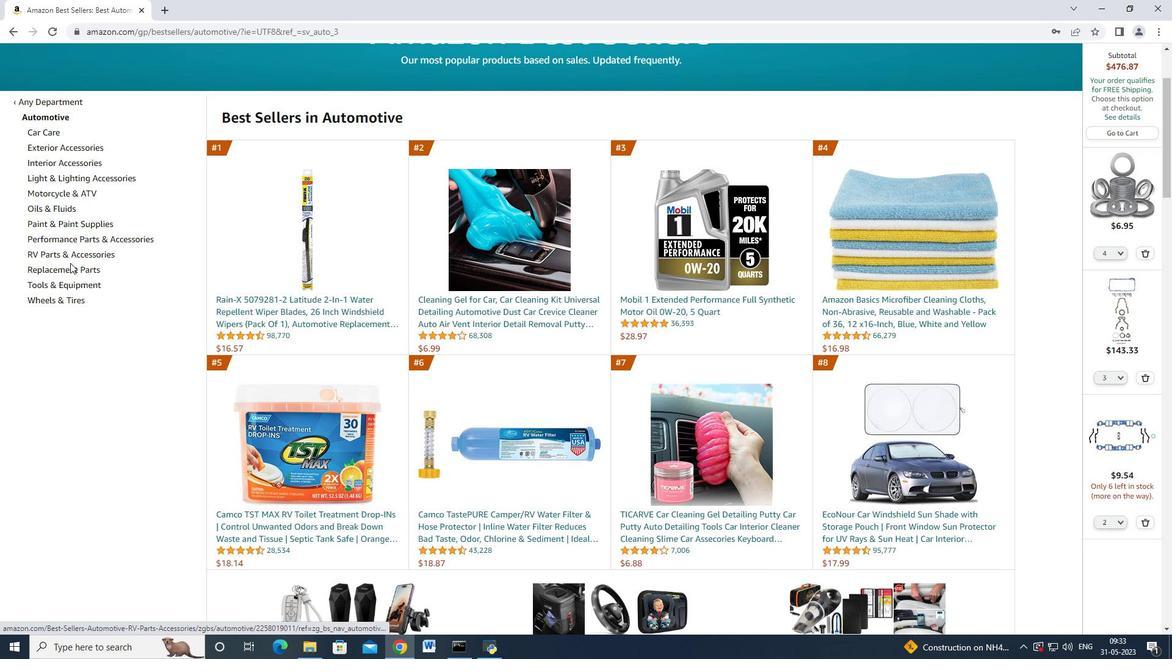 
Action: Mouse pressed left at (69, 265)
Screenshot: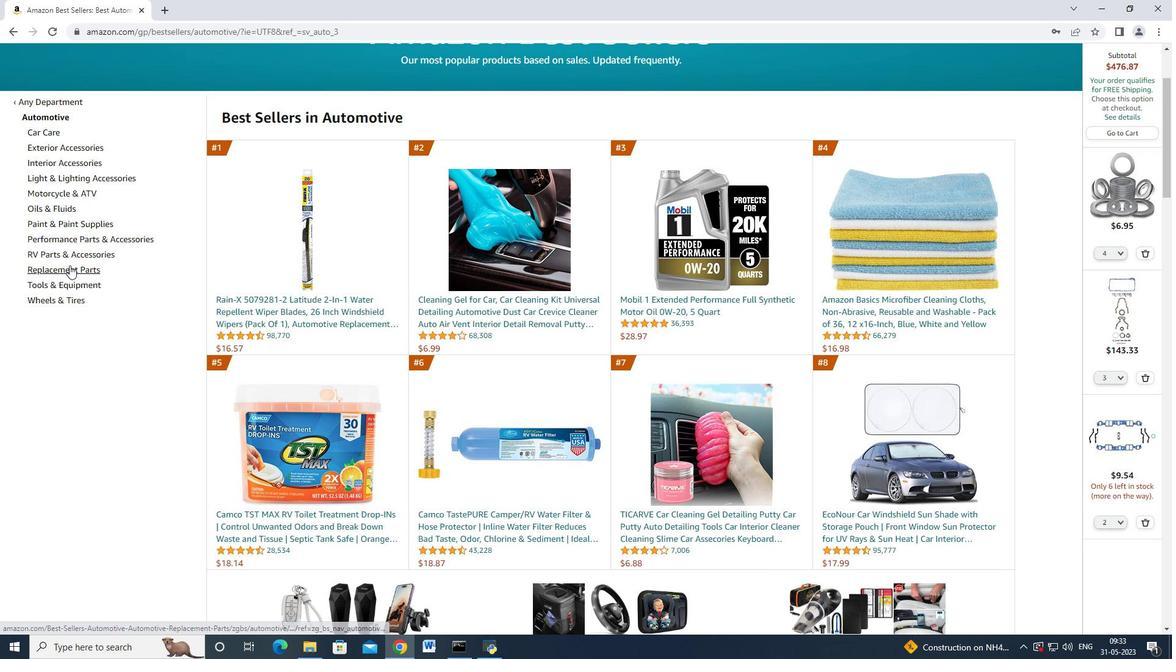 
Action: Mouse moved to (221, 197)
Screenshot: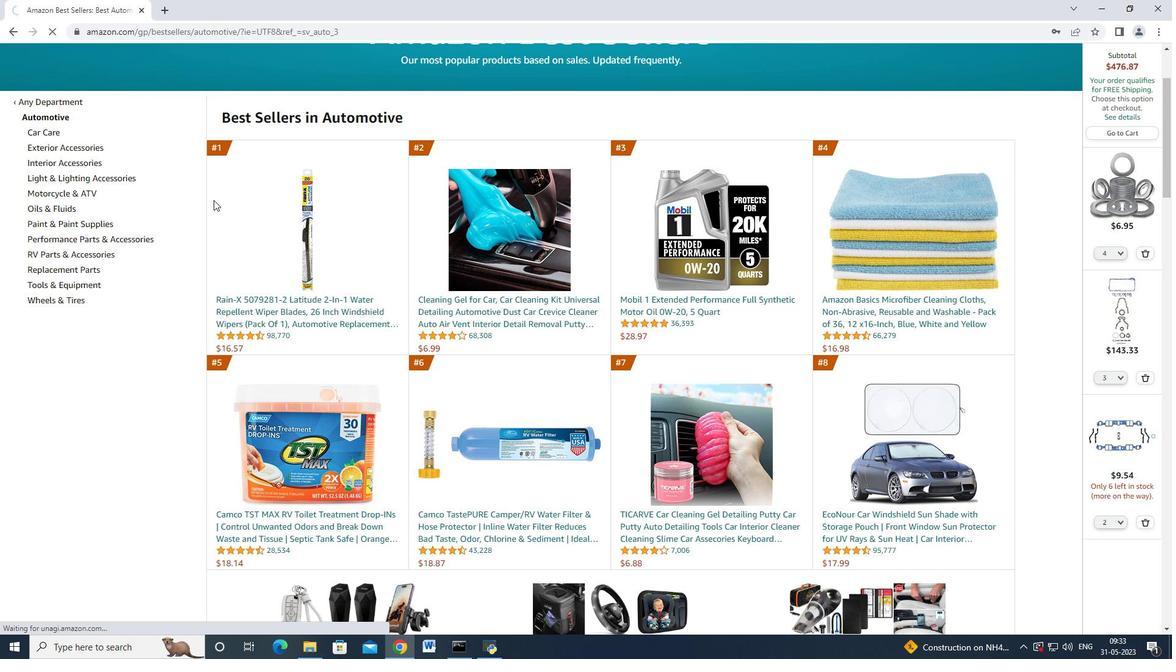 
Action: Mouse scrolled (221, 198) with delta (0, 0)
Screenshot: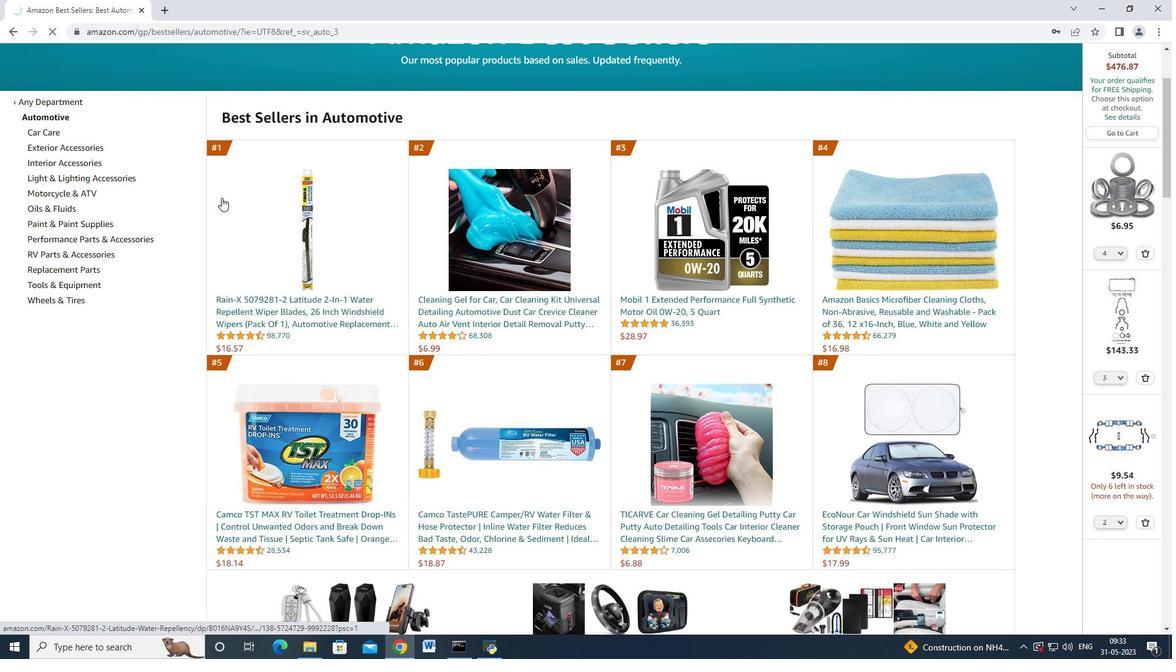 
Action: Mouse scrolled (221, 198) with delta (0, 0)
Screenshot: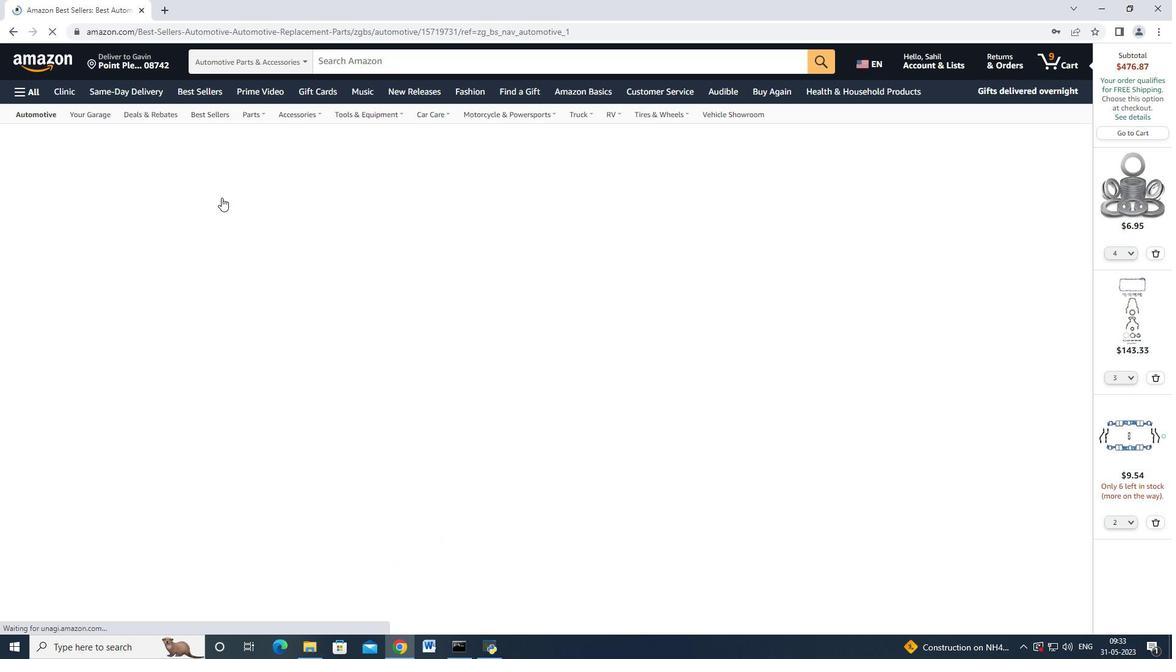 
Action: Mouse moved to (219, 202)
Screenshot: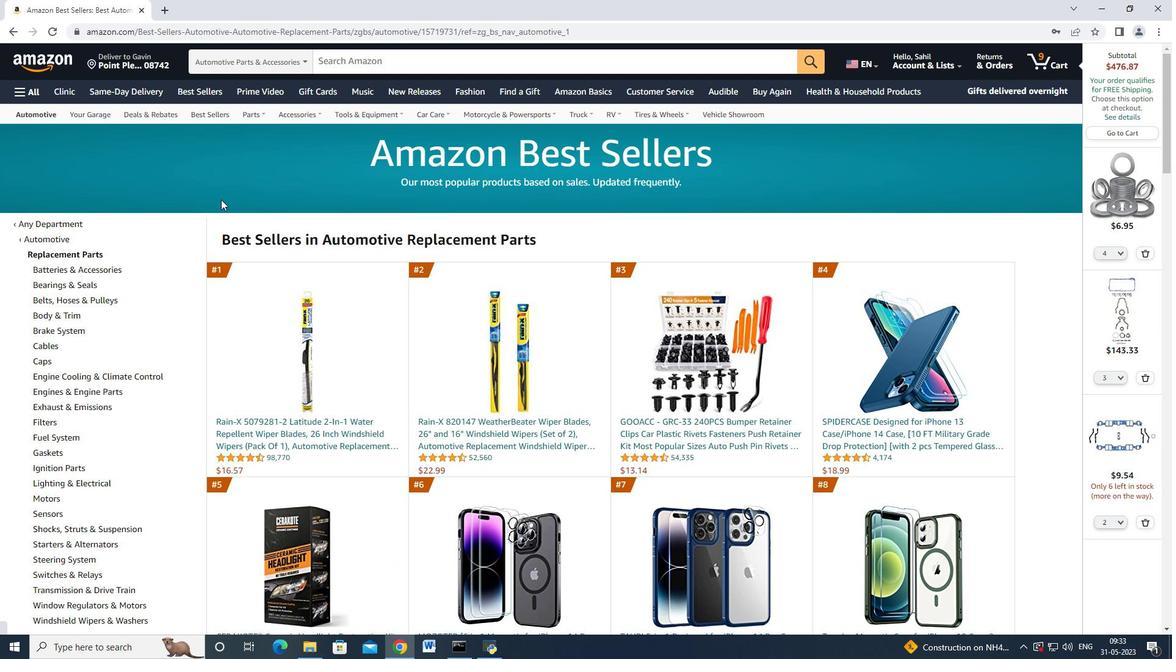 
Action: Mouse scrolled (219, 202) with delta (0, 0)
Screenshot: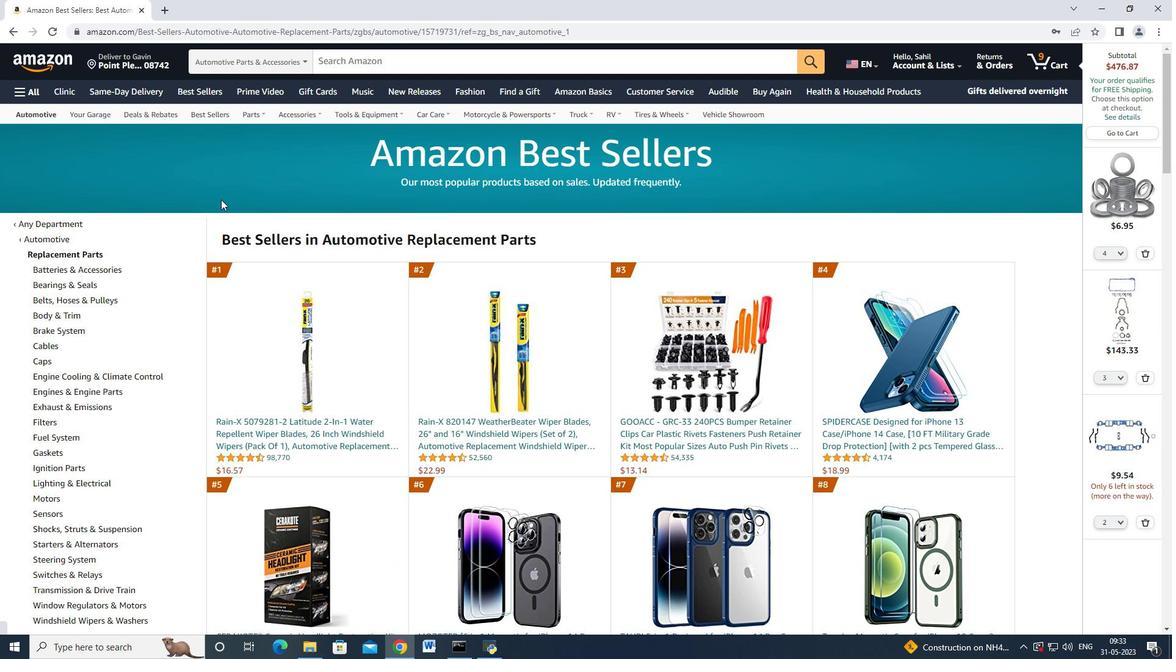 
Action: Mouse moved to (218, 205)
Screenshot: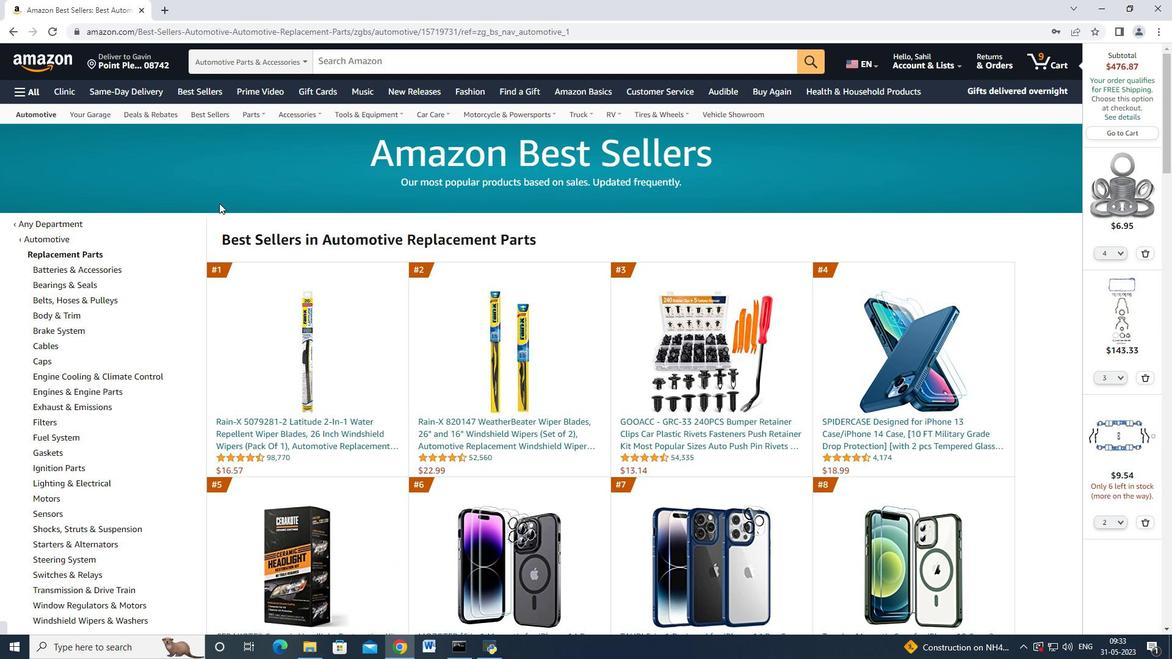 
Action: Mouse scrolled (218, 205) with delta (0, 0)
Screenshot: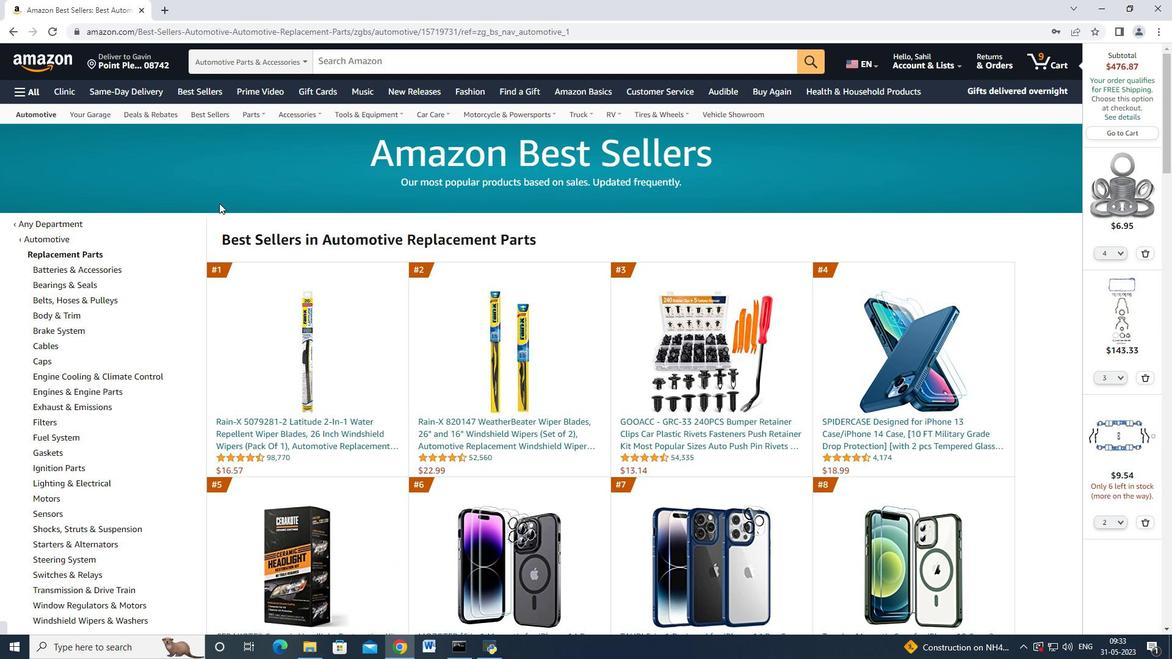 
Action: Mouse moved to (211, 212)
Screenshot: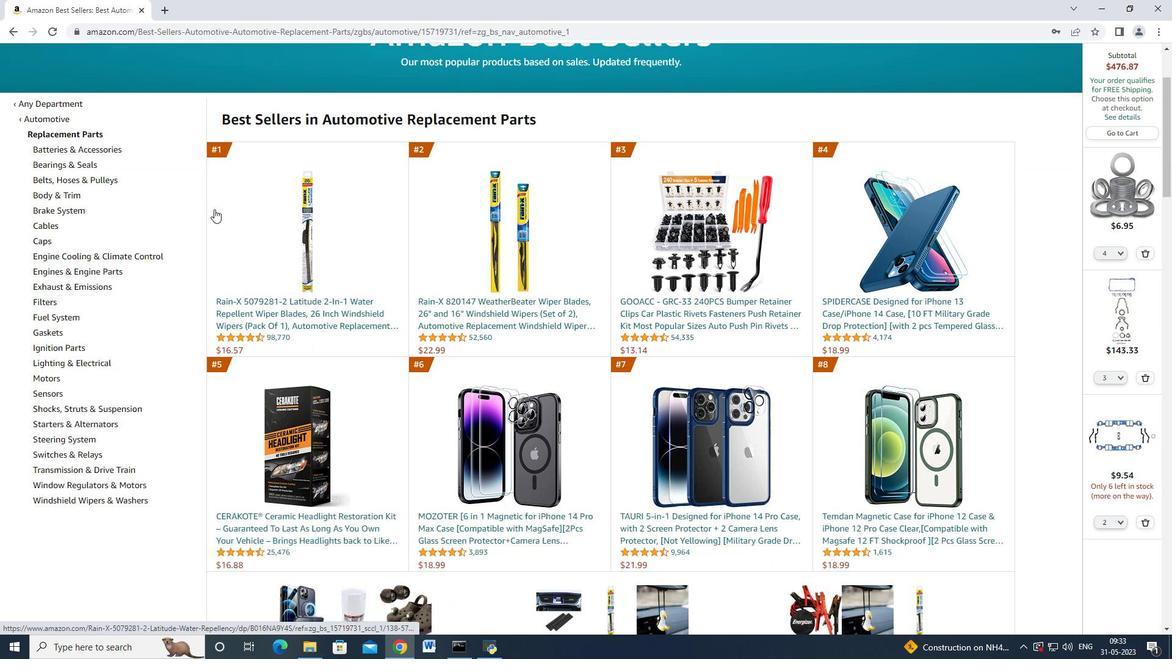 
Action: Mouse scrolled (212, 211) with delta (0, 0)
Screenshot: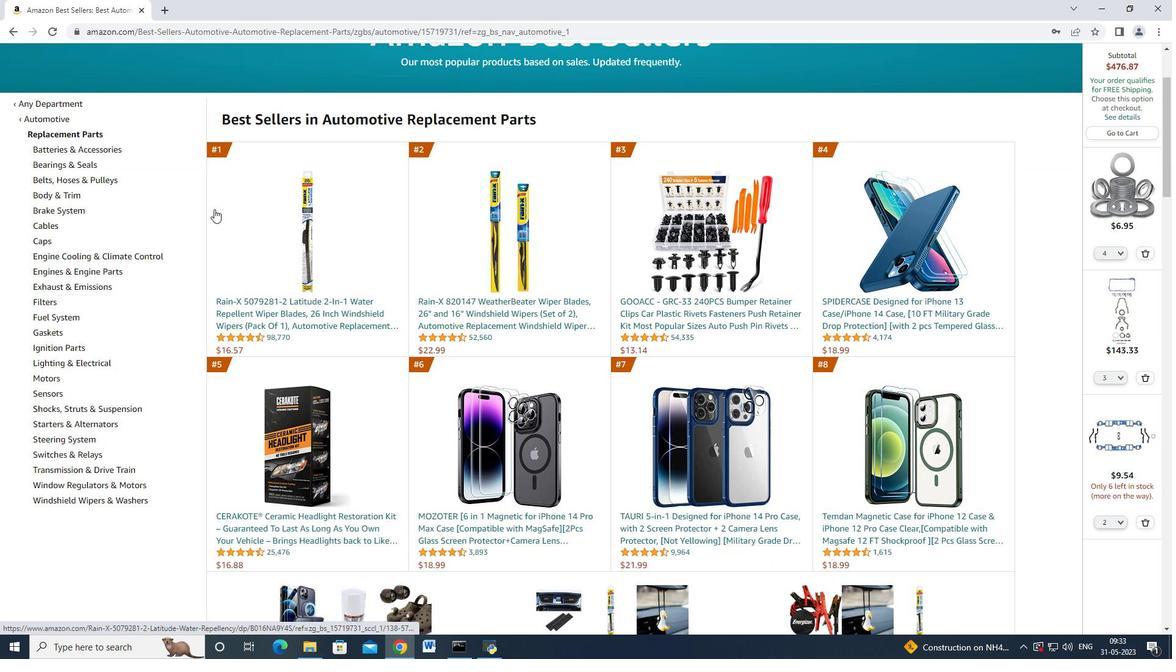 
Action: Mouse moved to (204, 218)
Screenshot: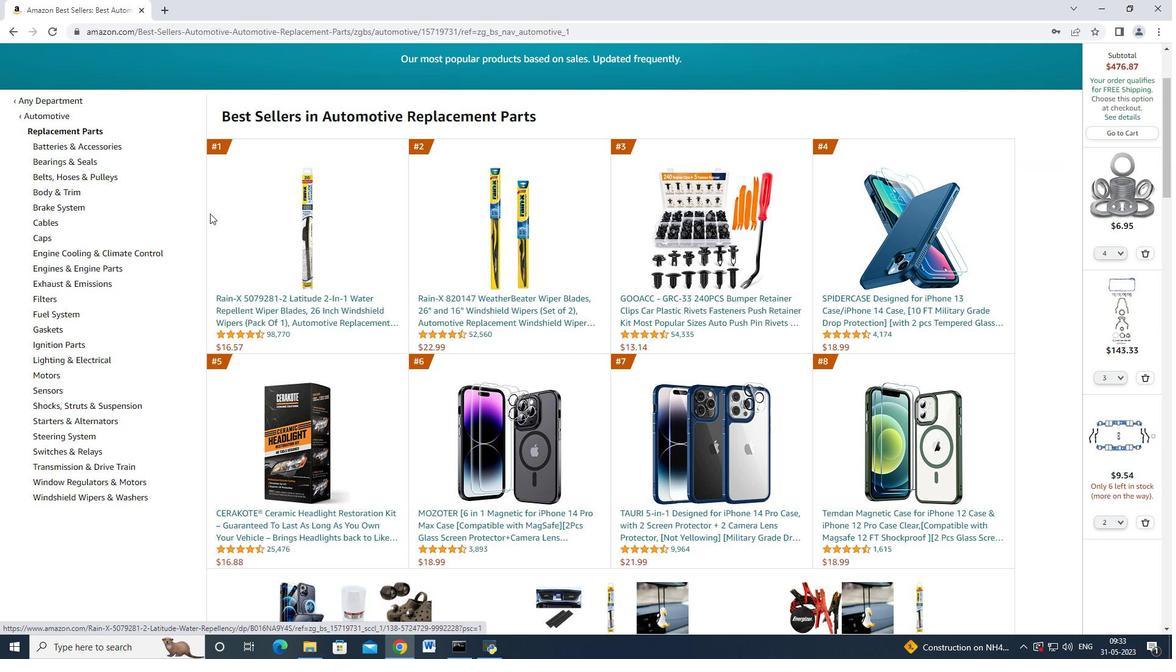 
Action: Mouse scrolled (204, 217) with delta (0, 0)
Screenshot: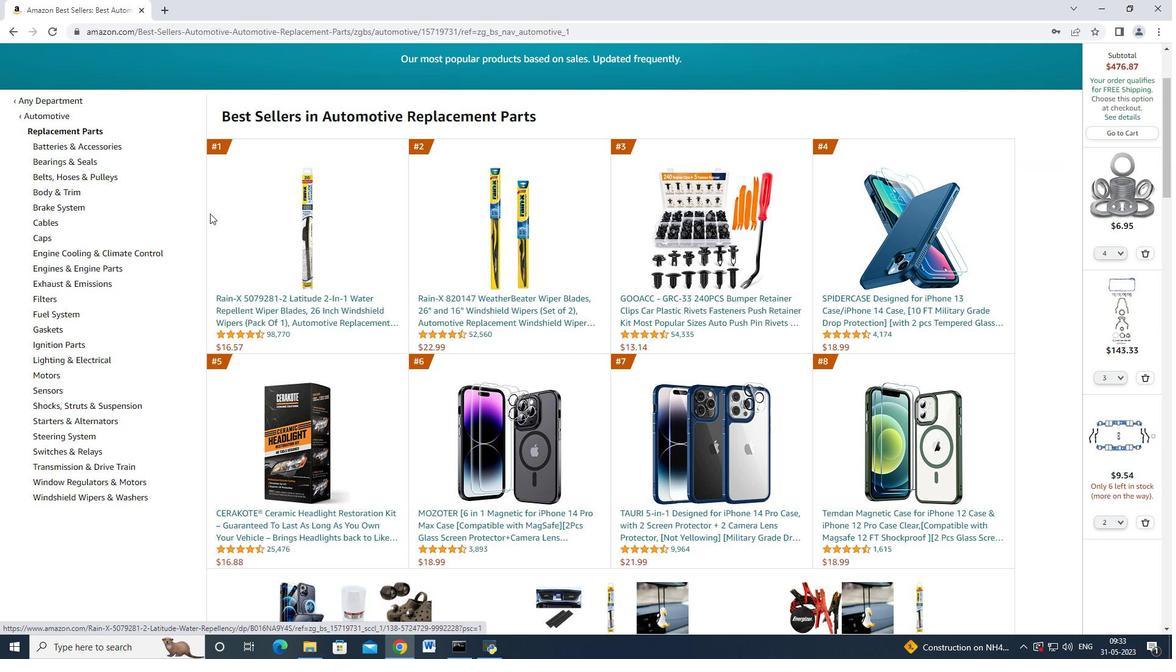 
Action: Mouse moved to (162, 233)
Screenshot: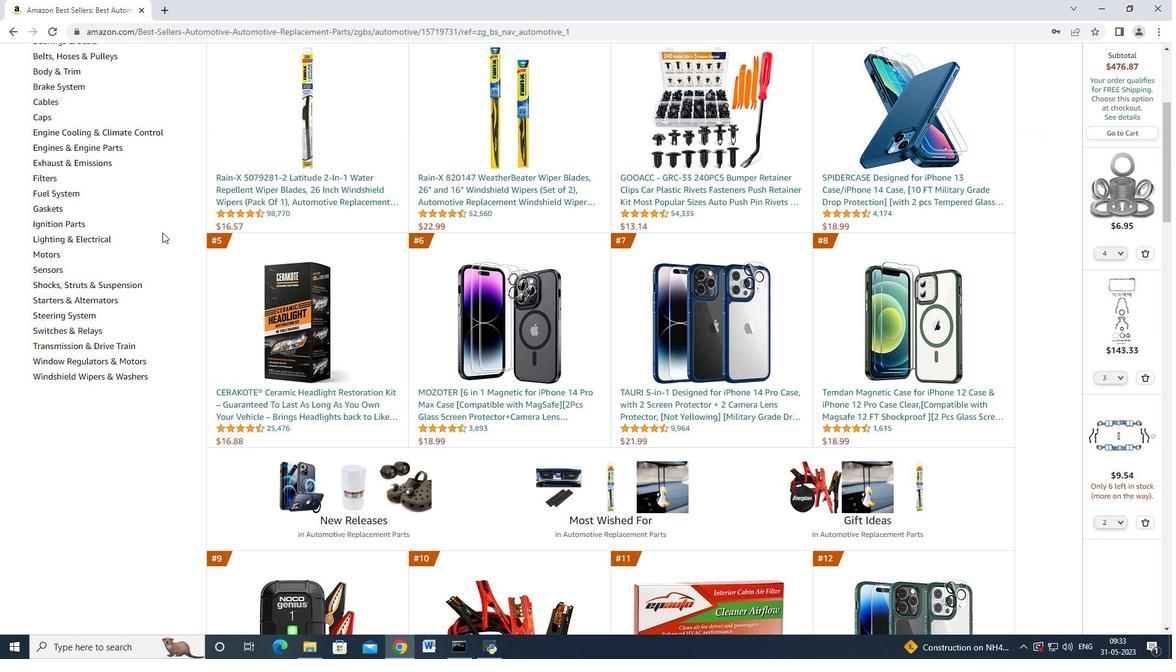 
Action: Mouse scrolled (162, 232) with delta (0, 0)
Screenshot: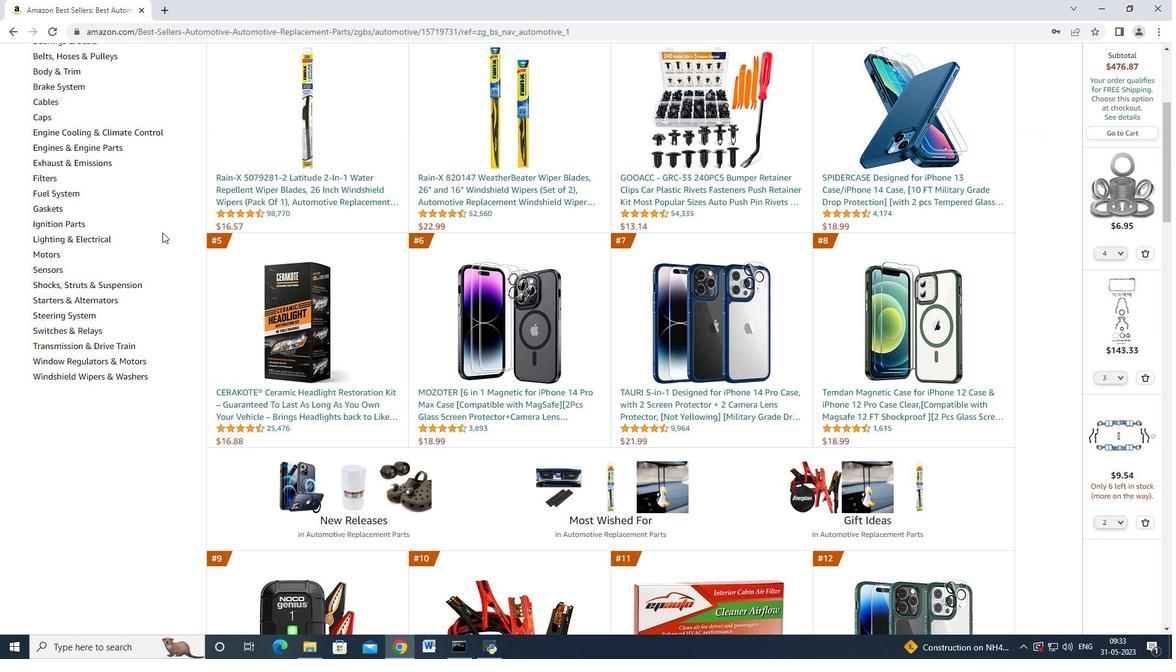 
Action: Mouse scrolled (162, 232) with delta (0, 0)
Screenshot: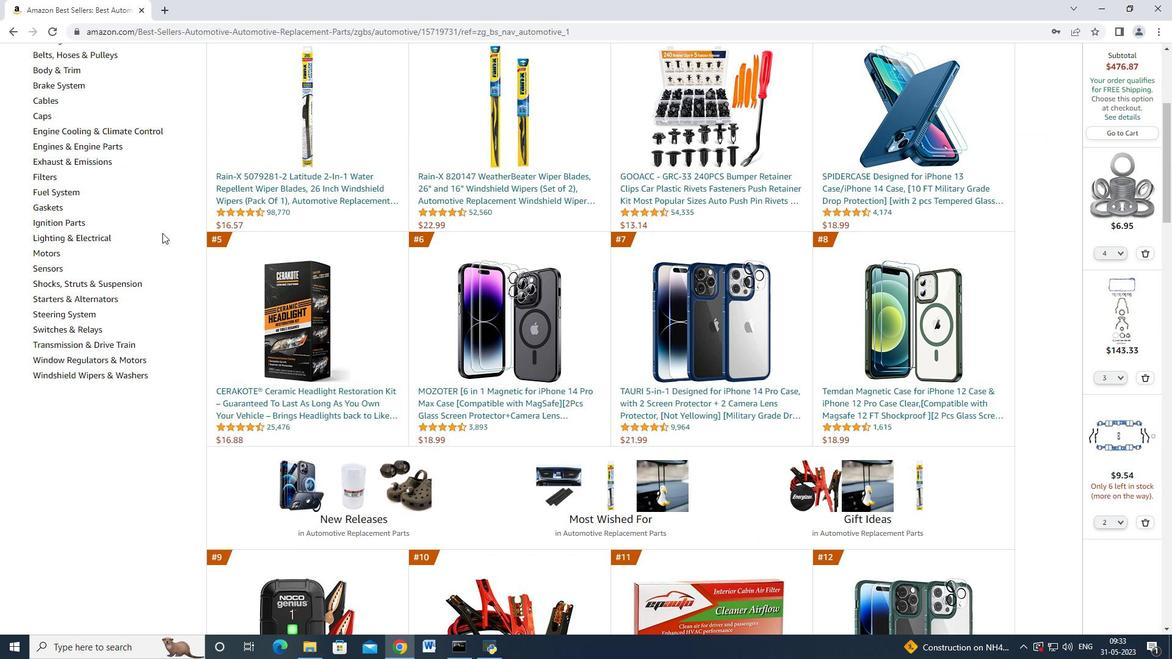 
Action: Mouse scrolled (162, 233) with delta (0, 0)
Screenshot: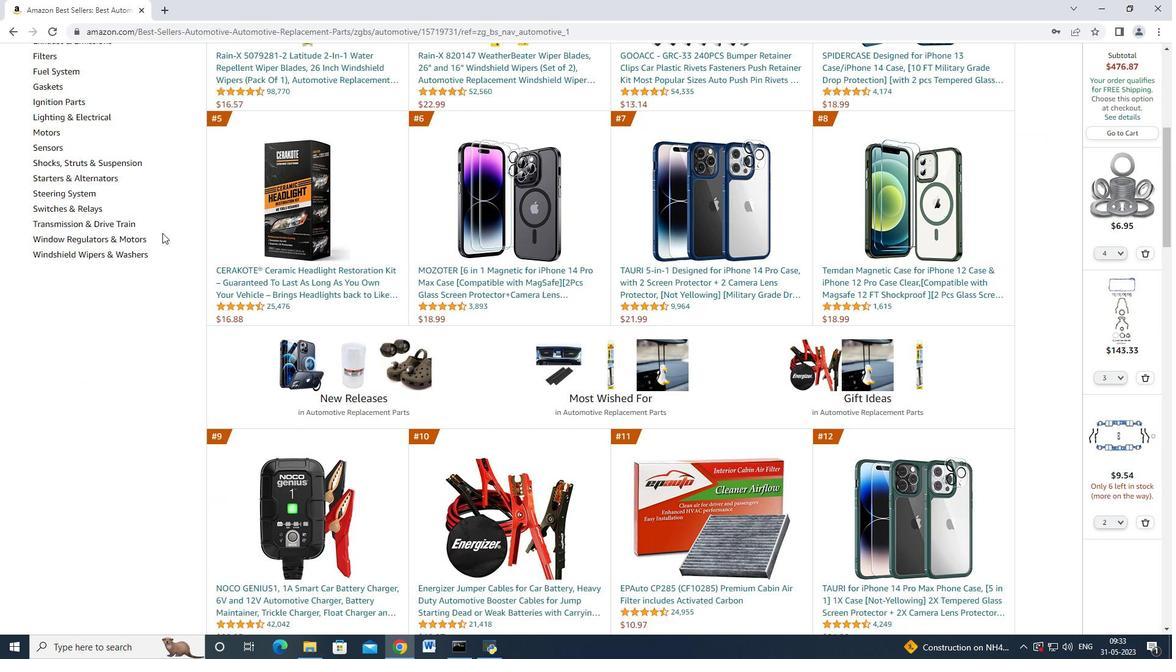 
Action: Mouse moved to (54, 149)
Screenshot: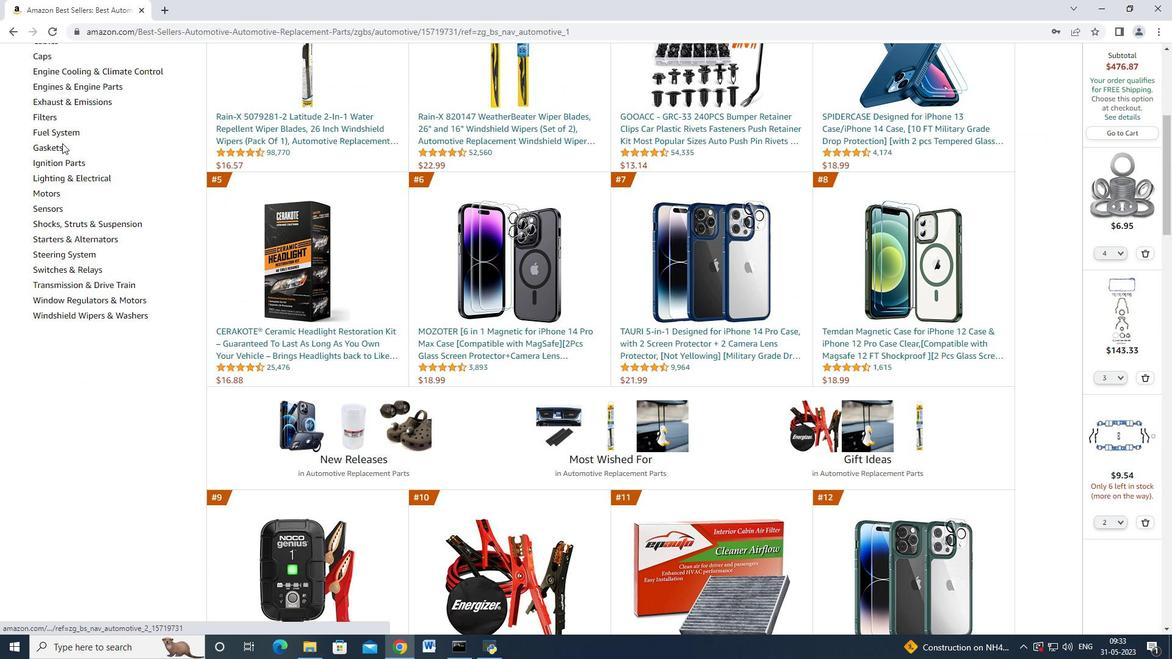 
Action: Mouse pressed left at (54, 149)
Screenshot: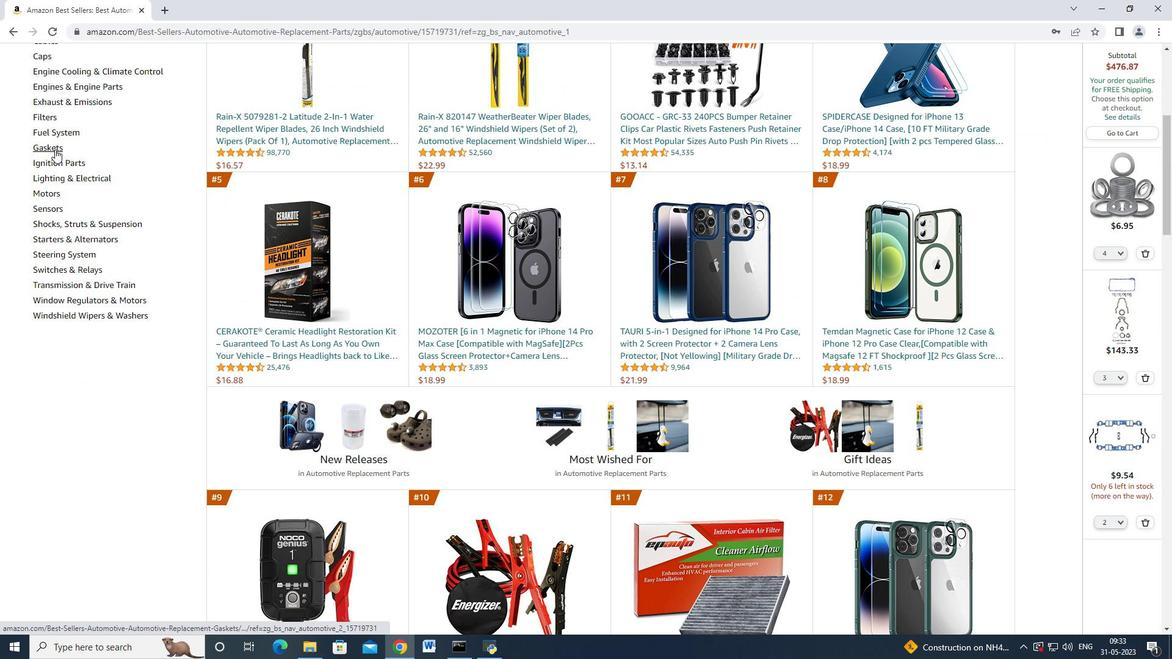 
Action: Mouse moved to (117, 258)
Screenshot: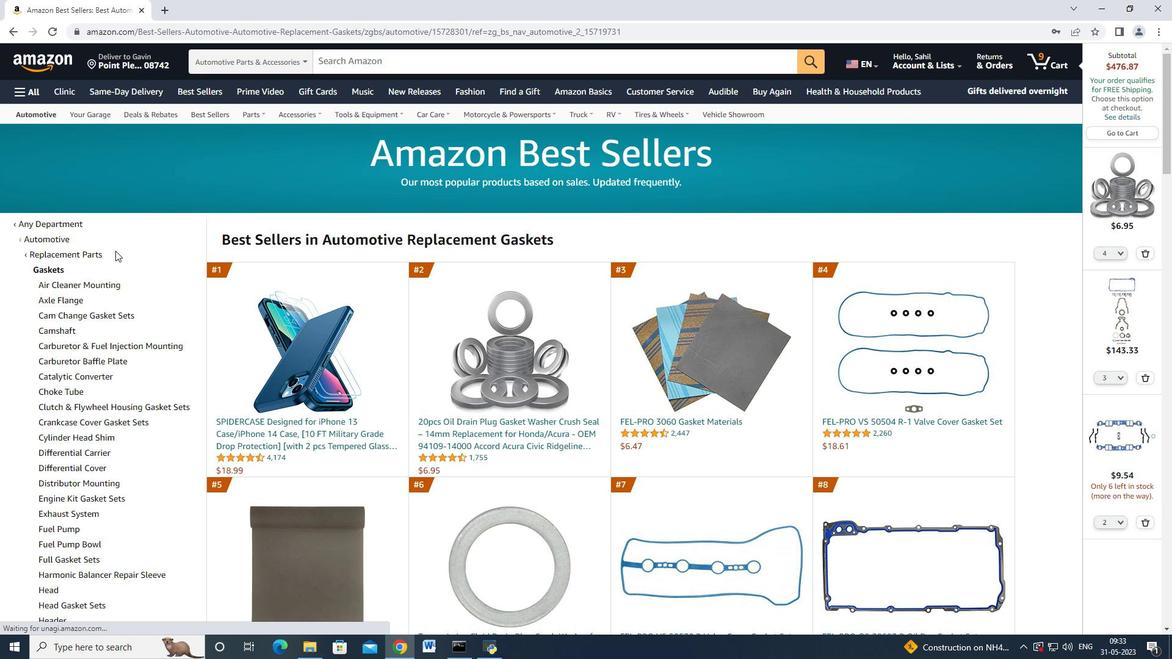 
Action: Mouse scrolled (117, 257) with delta (0, 0)
Screenshot: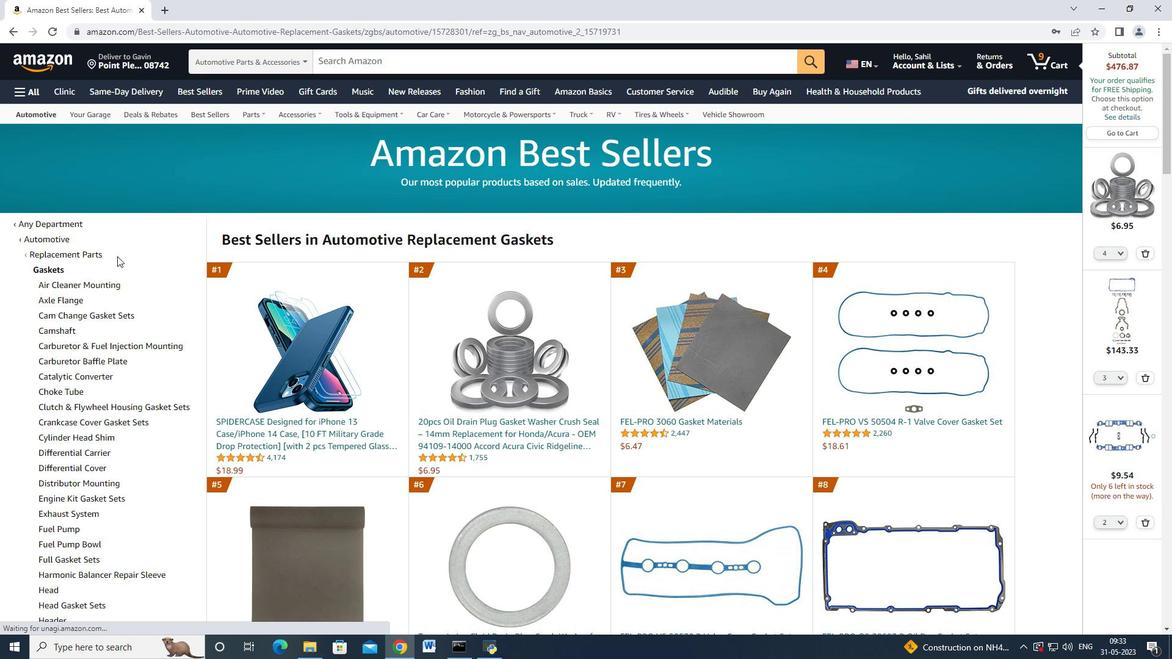 
Action: Mouse moved to (117, 258)
Screenshot: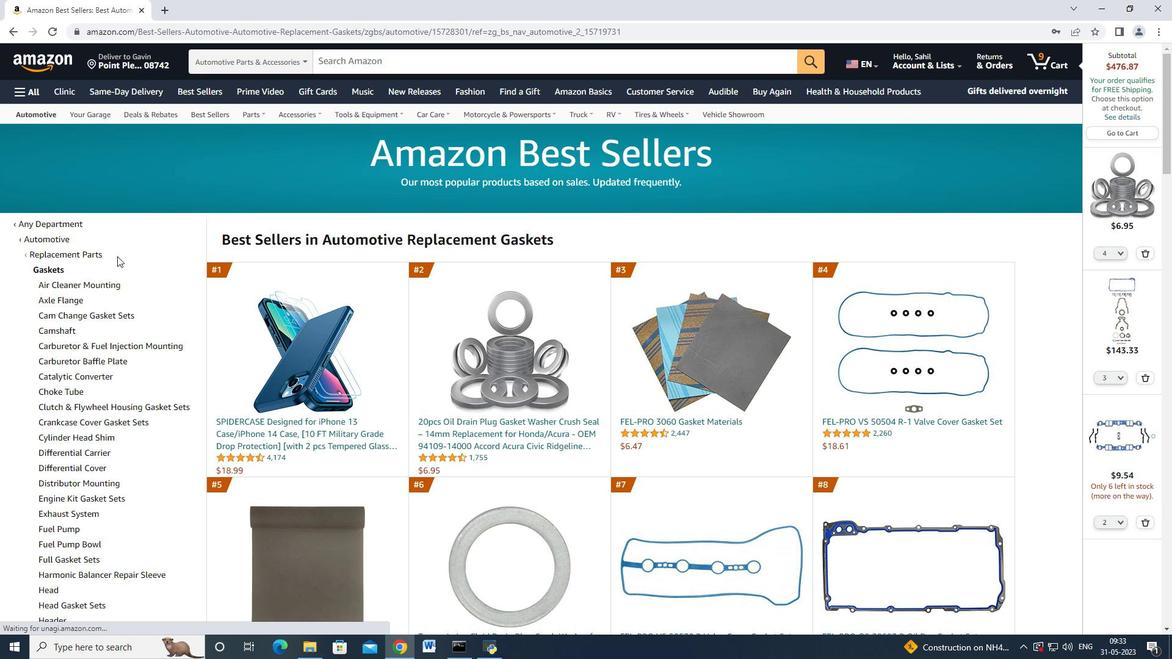 
Action: Mouse scrolled (117, 258) with delta (0, 0)
Screenshot: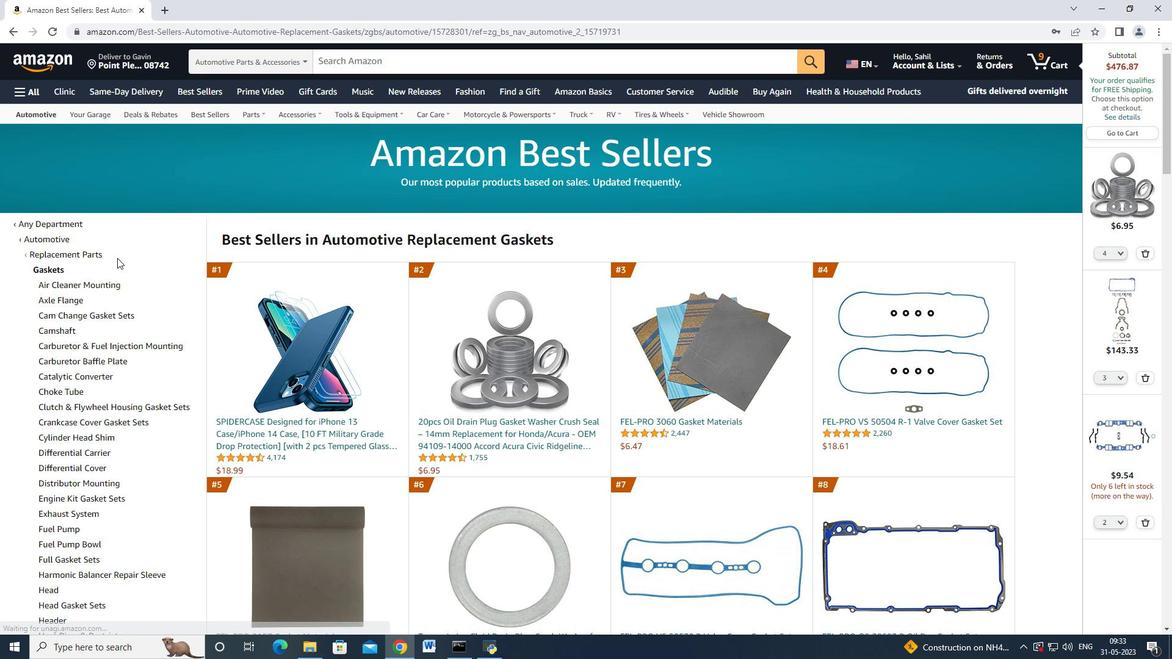 
Action: Mouse moved to (76, 438)
Screenshot: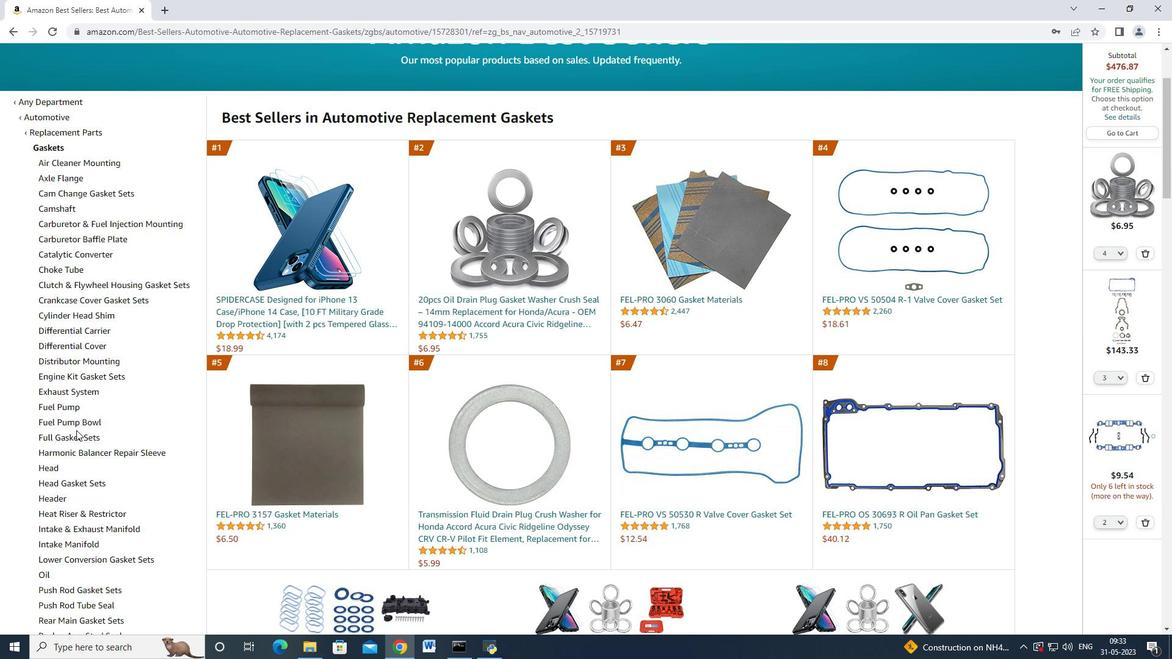 
Action: Mouse scrolled (76, 437) with delta (0, 0)
Screenshot: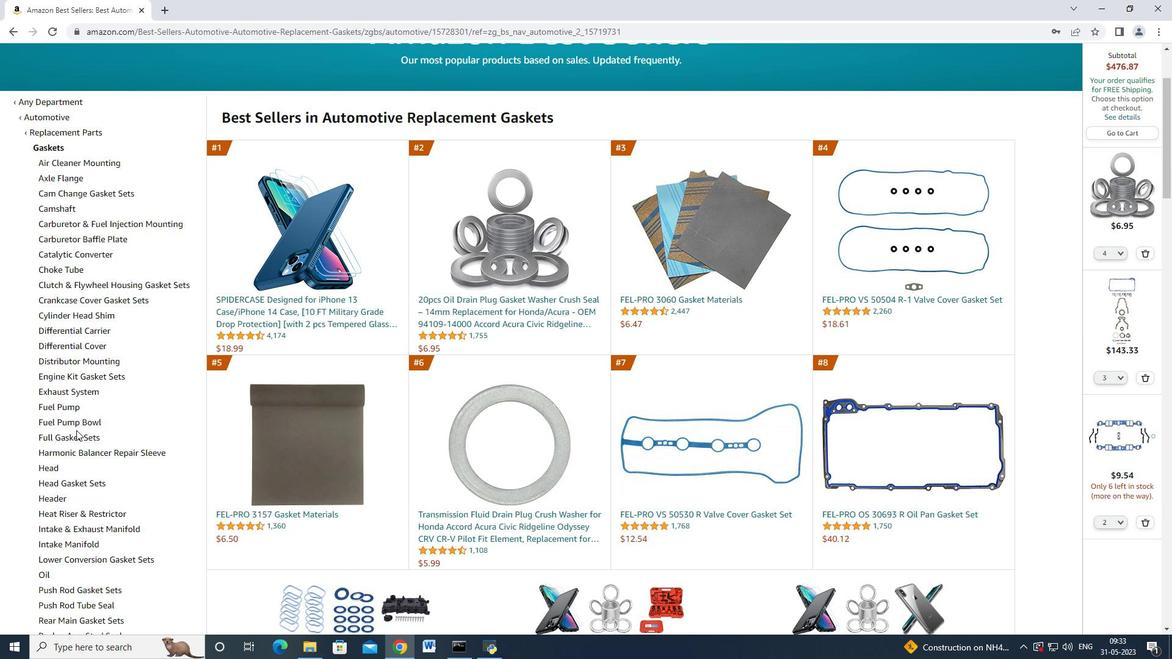 
Action: Mouse moved to (77, 533)
Screenshot: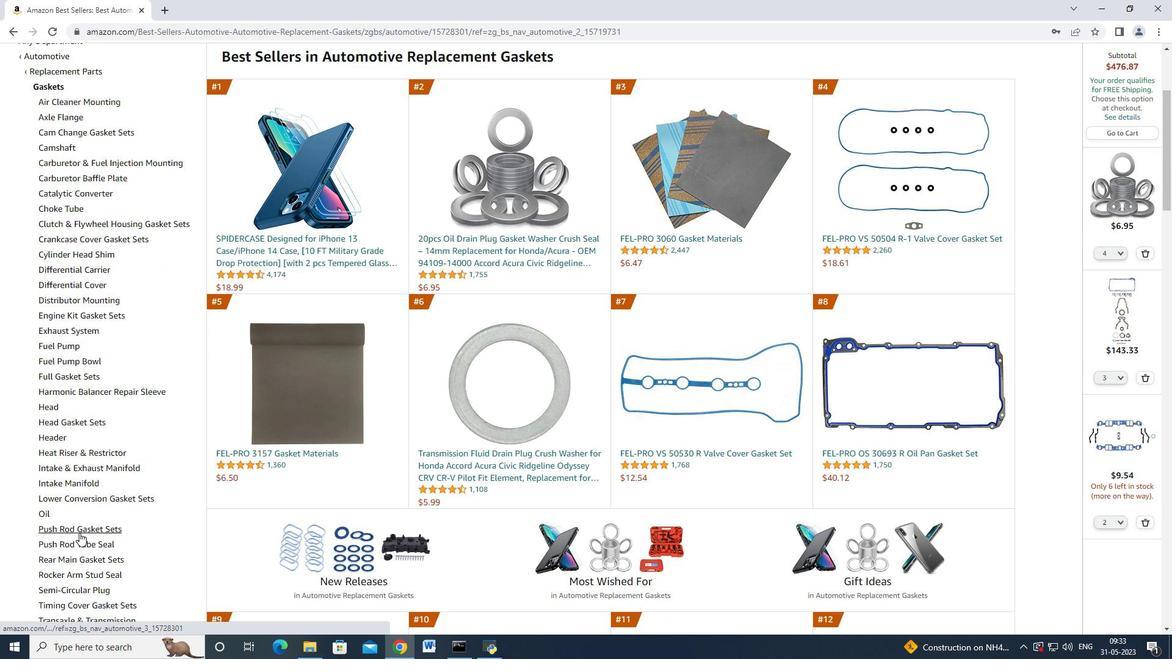 
Action: Mouse pressed left at (77, 533)
Screenshot: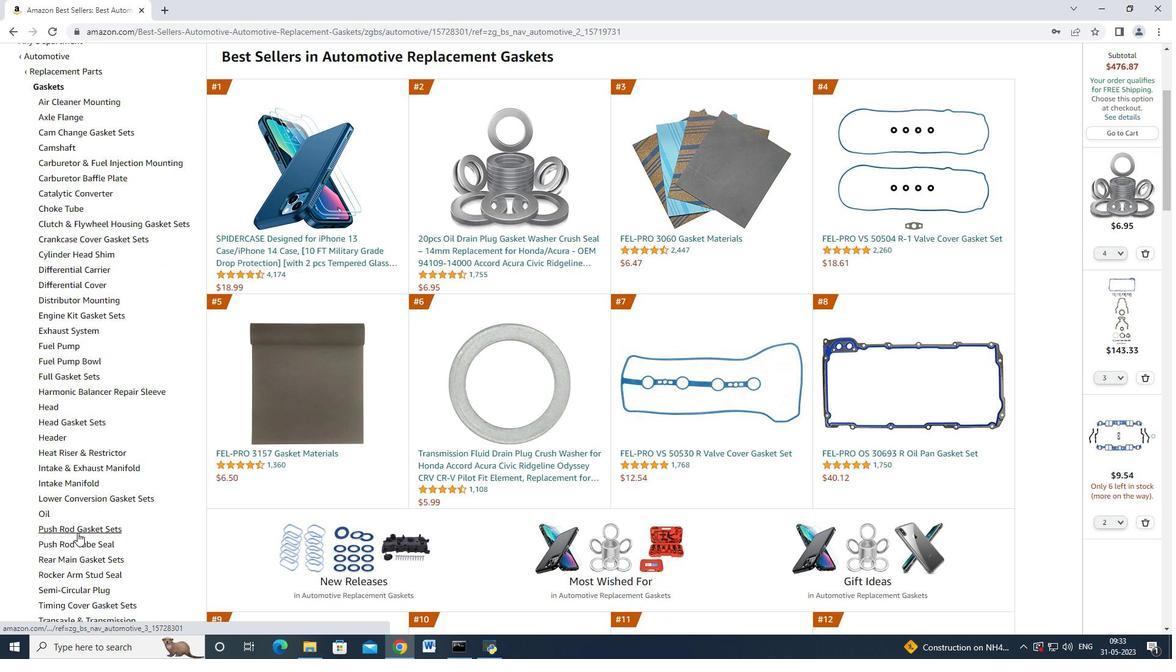 
Action: Mouse moved to (371, 419)
Screenshot: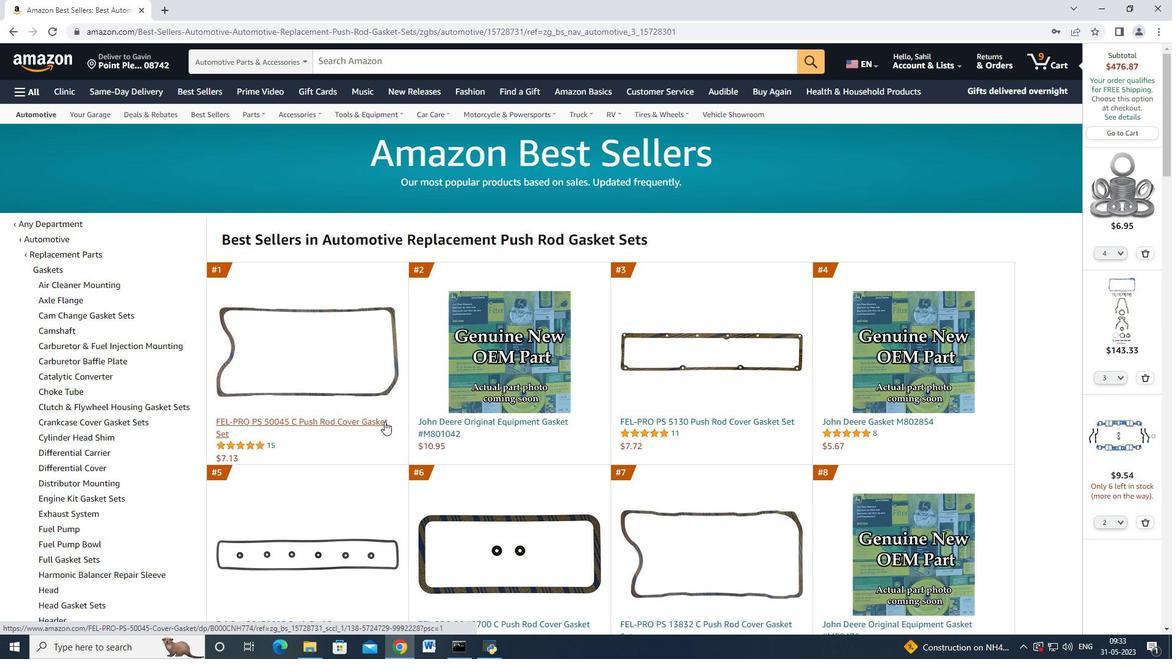 
Action: Mouse pressed left at (371, 419)
Screenshot: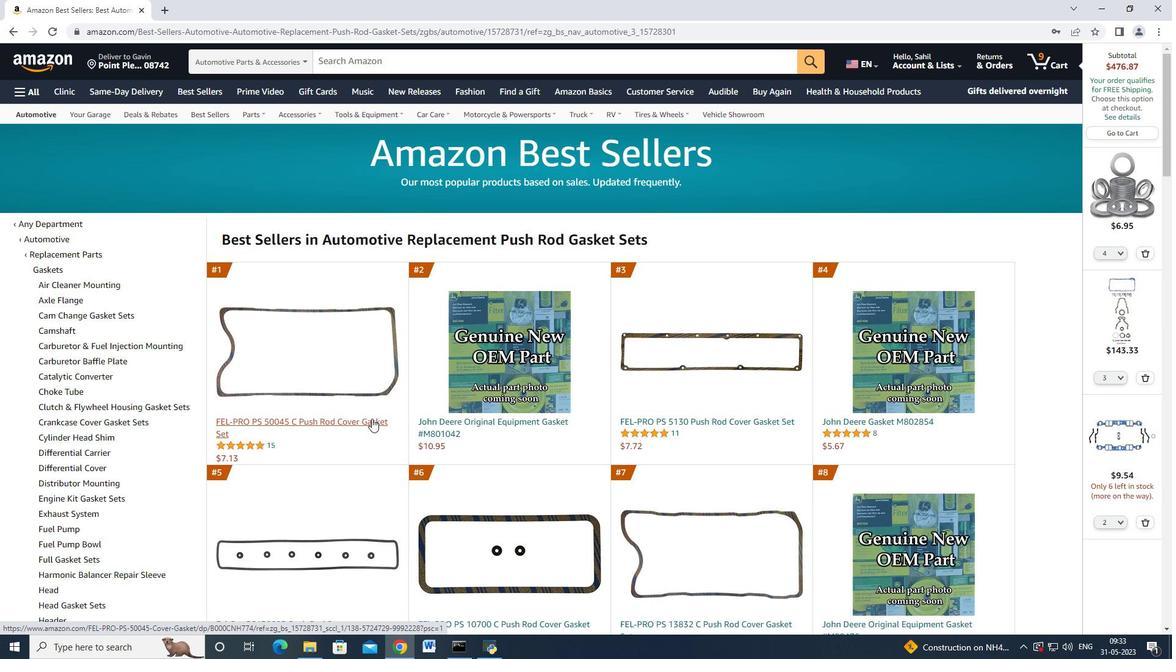 
Action: Mouse moved to (879, 476)
Screenshot: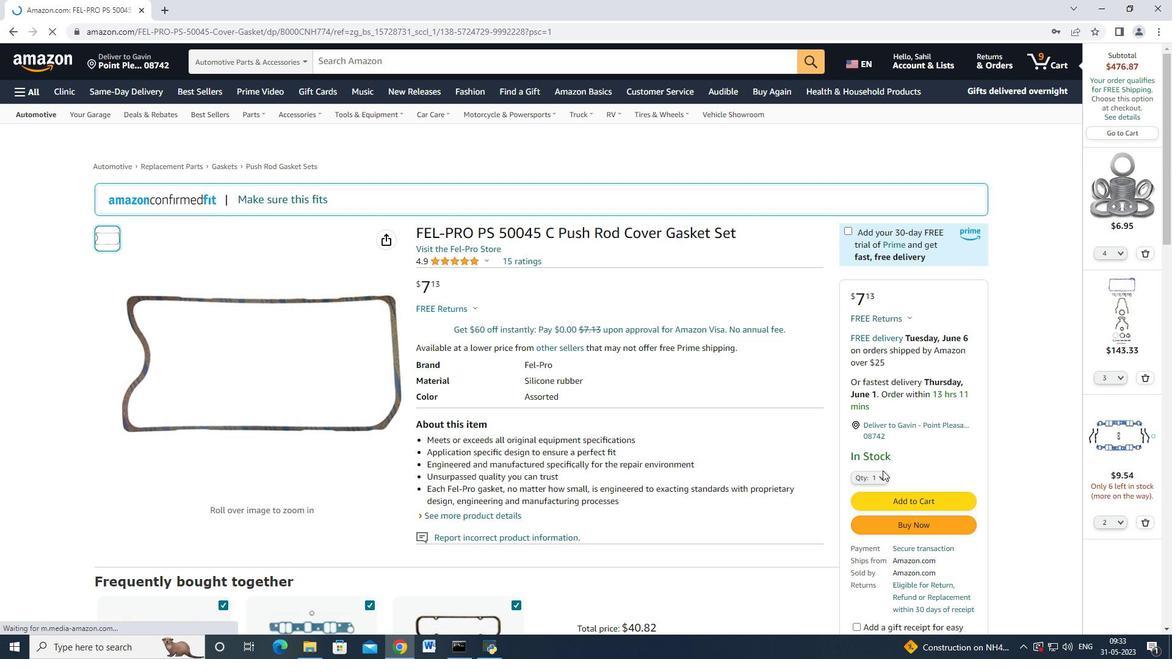 
Action: Mouse pressed left at (879, 476)
Screenshot: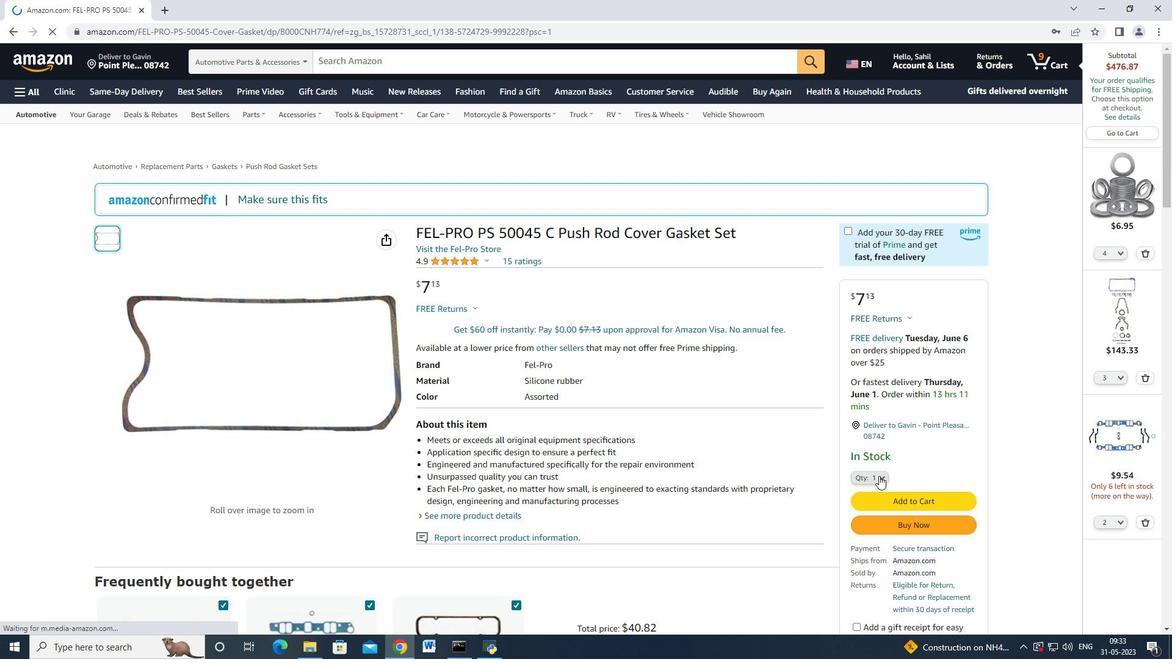 
Action: Mouse moved to (865, 539)
Screenshot: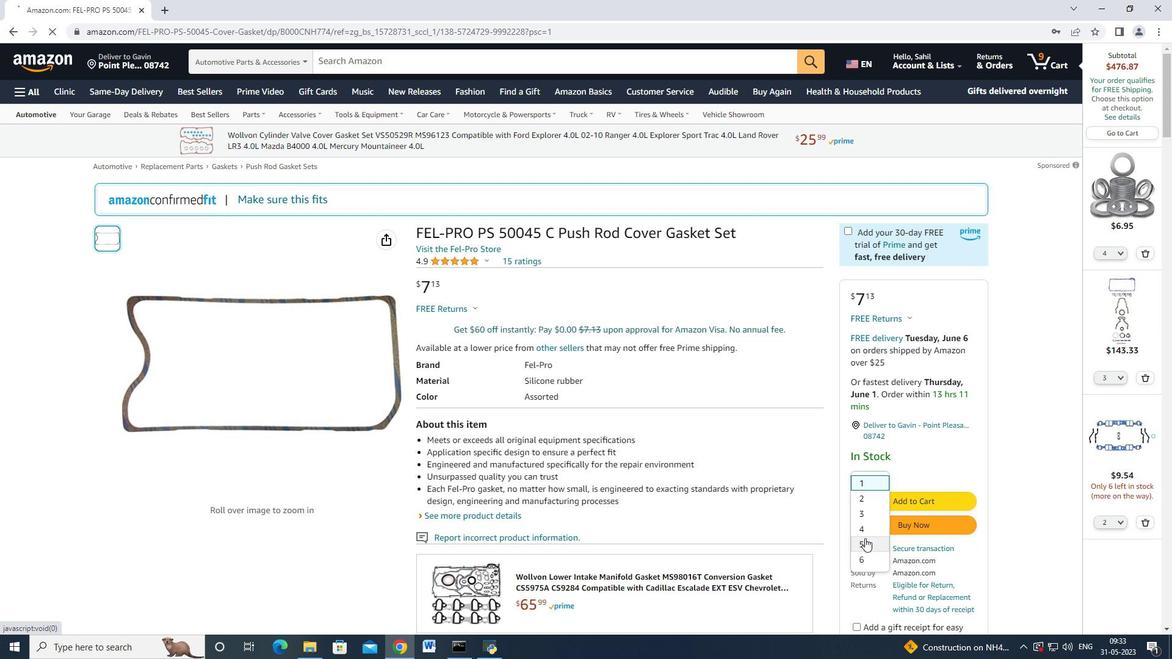 
Action: Mouse pressed left at (865, 539)
Screenshot: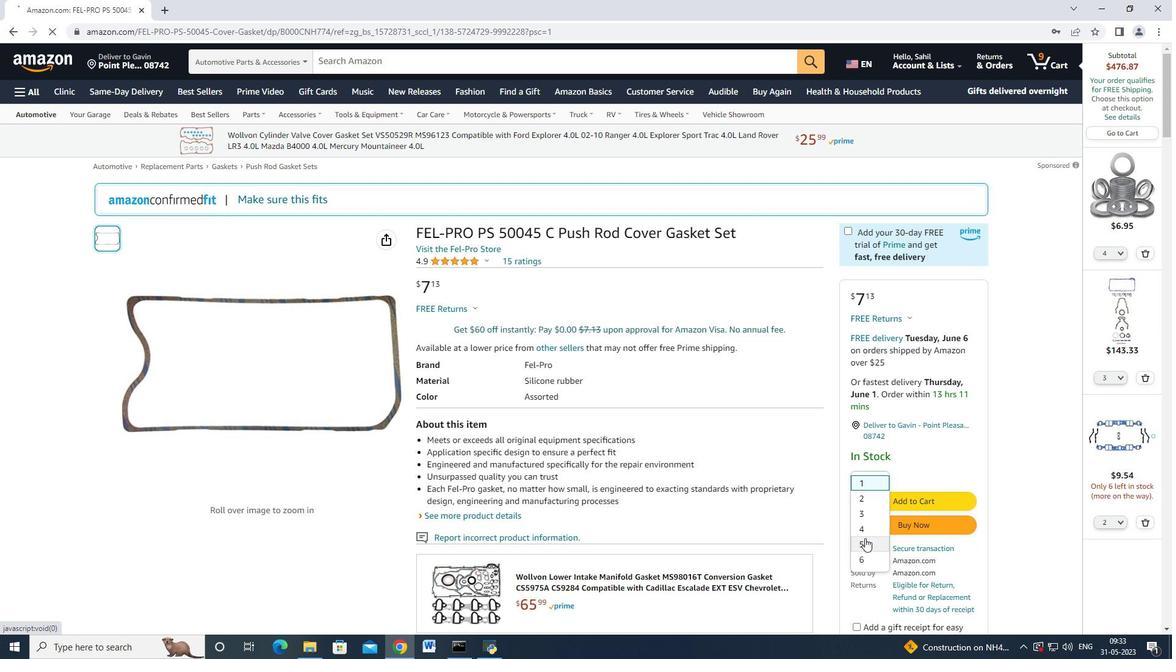 
Action: Mouse moved to (903, 502)
Screenshot: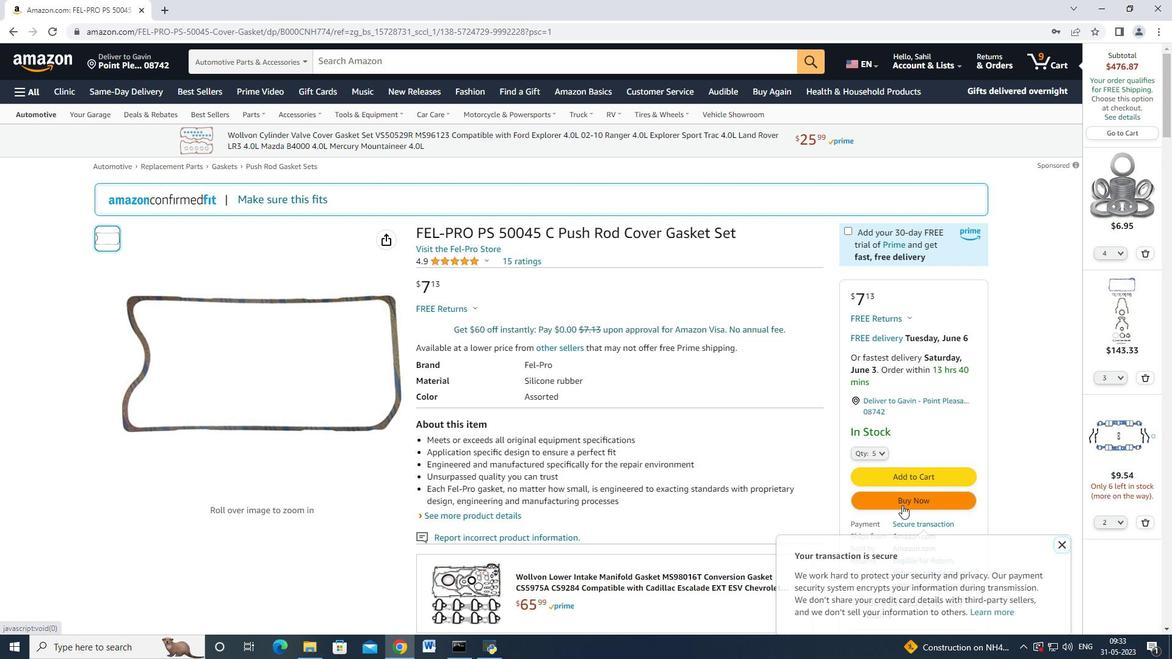 
Action: Mouse pressed left at (903, 502)
Screenshot: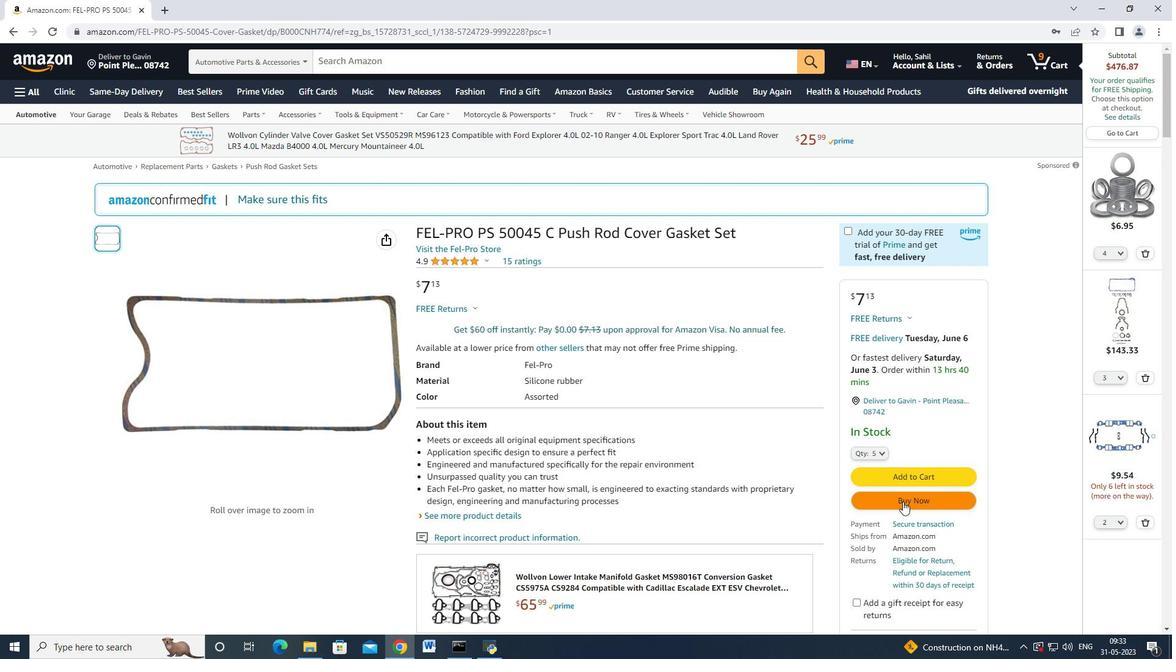 
Action: Mouse moved to (702, 105)
Screenshot: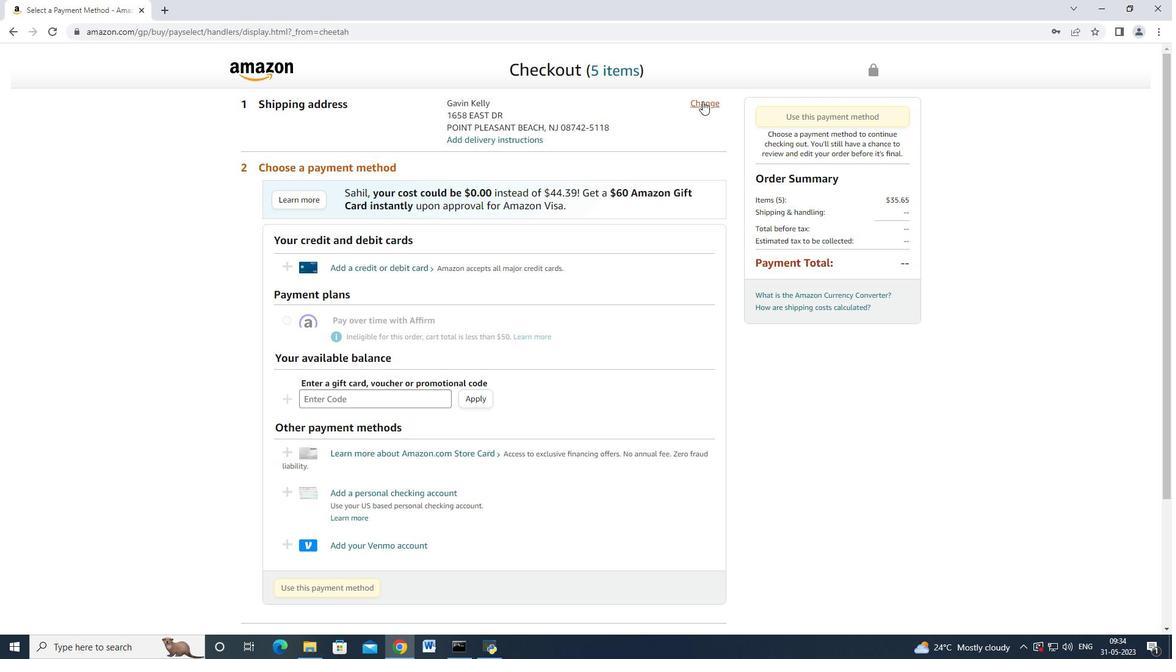 
Action: Mouse pressed left at (702, 105)
Screenshot: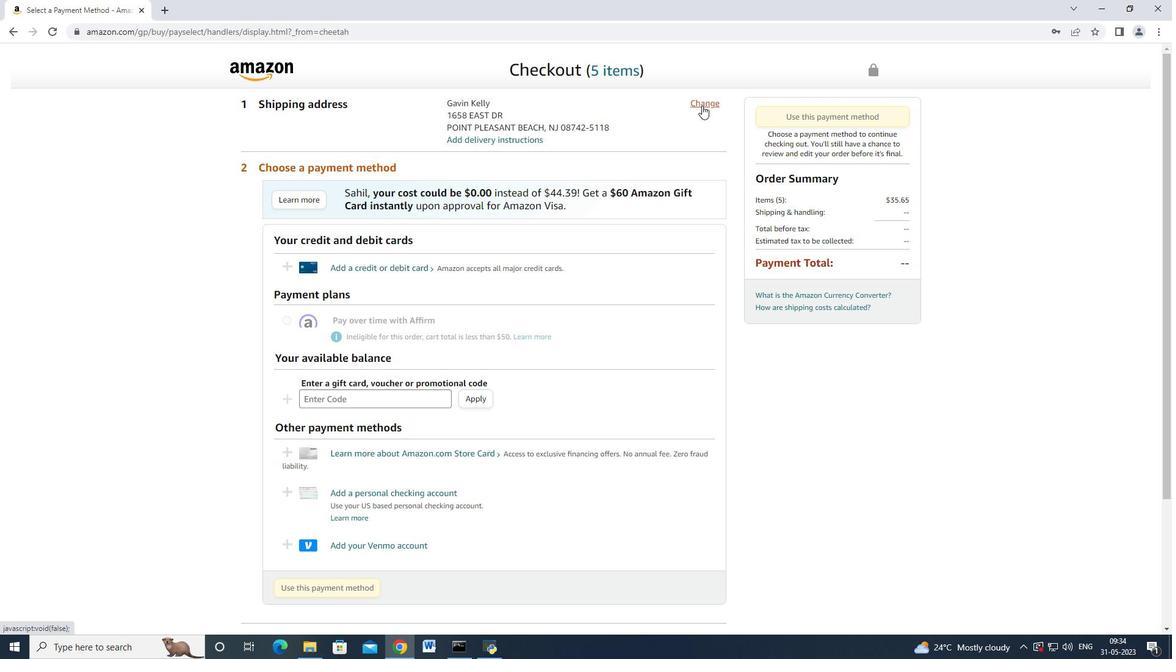 
Action: Mouse moved to (559, 181)
Screenshot: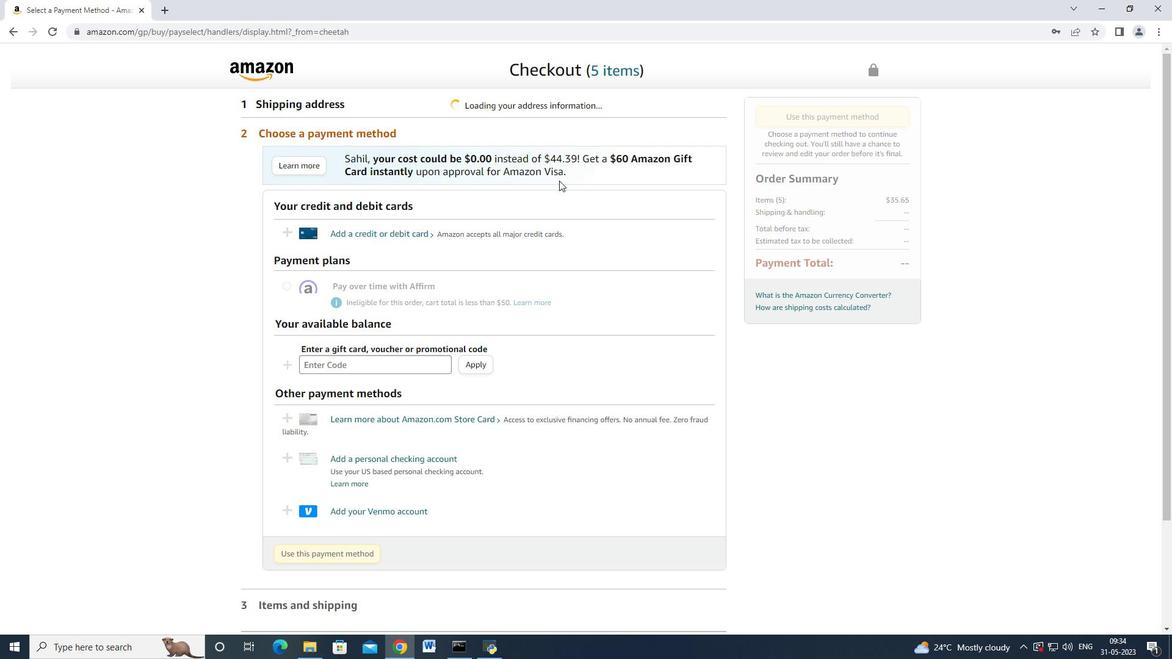 
Action: Mouse scrolled (559, 180) with delta (0, 0)
Screenshot: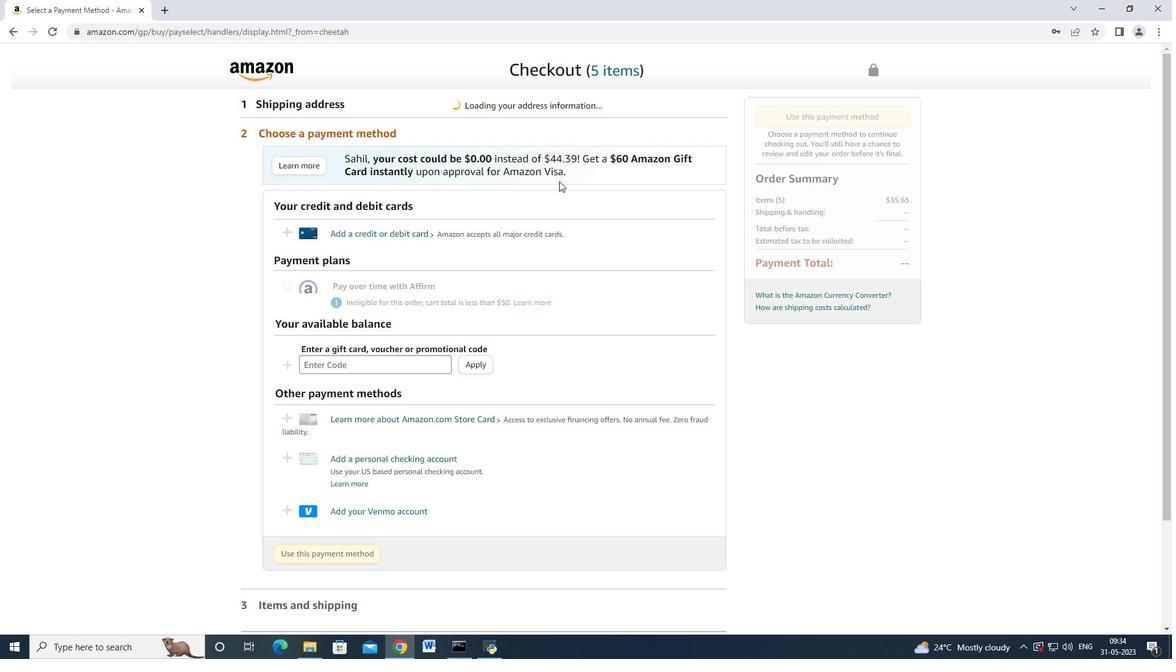 
Action: Mouse scrolled (559, 182) with delta (0, 0)
Screenshot: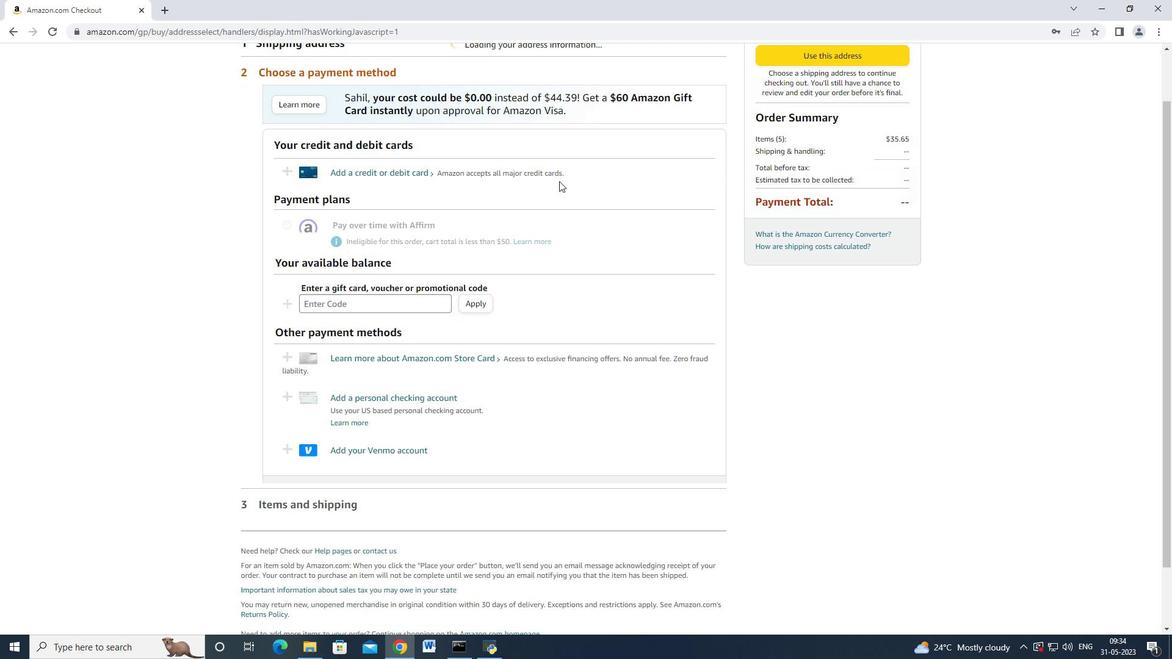 
Action: Mouse scrolled (559, 182) with delta (0, 0)
Screenshot: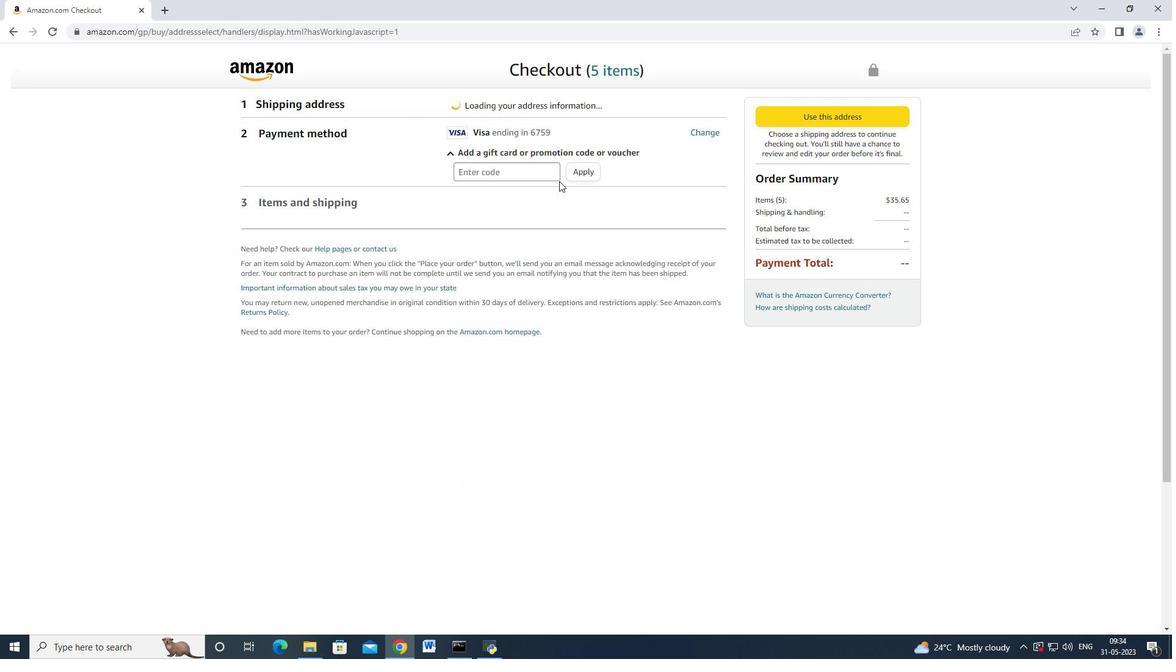 
Action: Mouse scrolled (559, 182) with delta (0, 0)
Screenshot: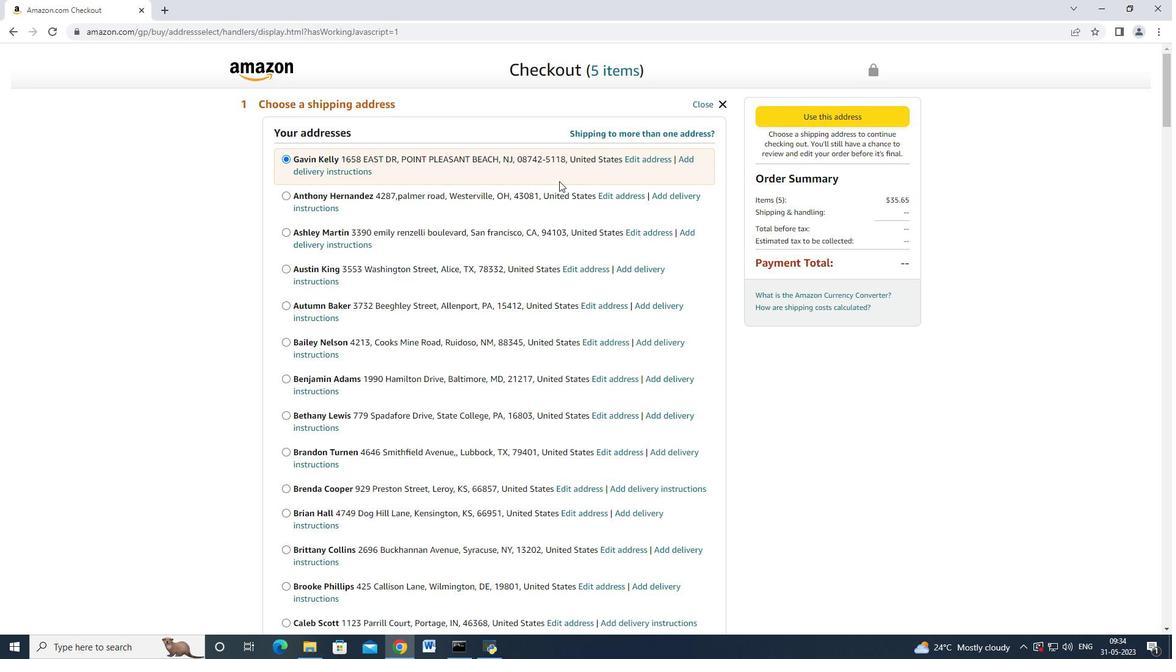 
Action: Mouse scrolled (559, 180) with delta (0, 0)
Screenshot: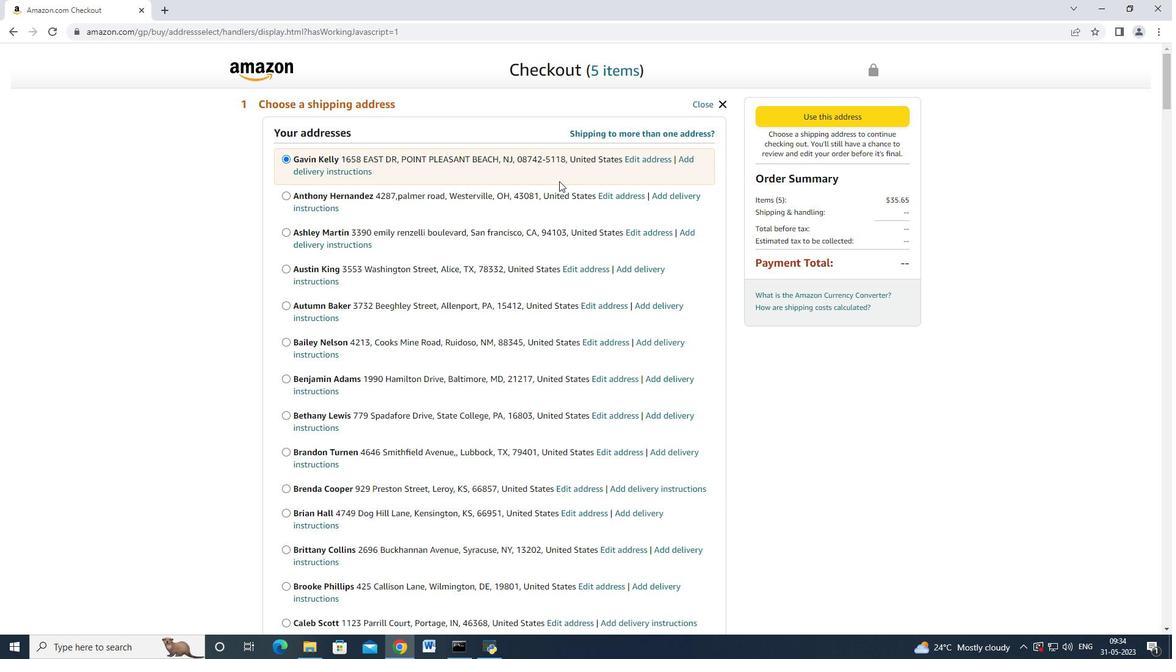 
Action: Mouse scrolled (559, 180) with delta (0, 0)
Screenshot: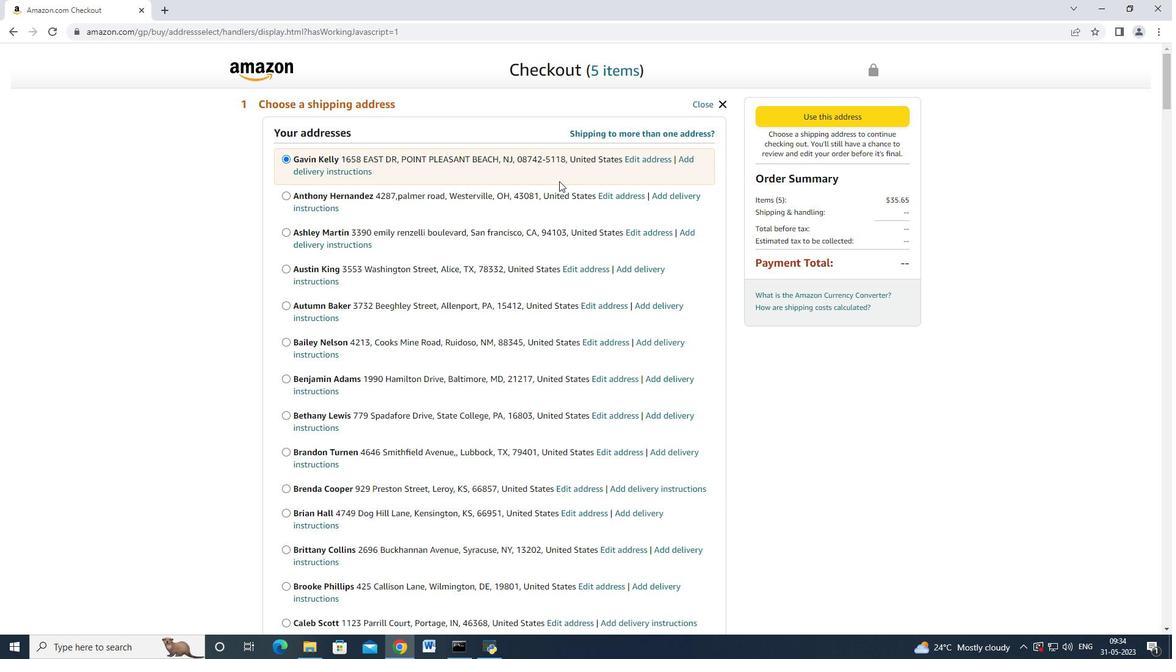 
Action: Mouse scrolled (559, 182) with delta (0, 0)
Screenshot: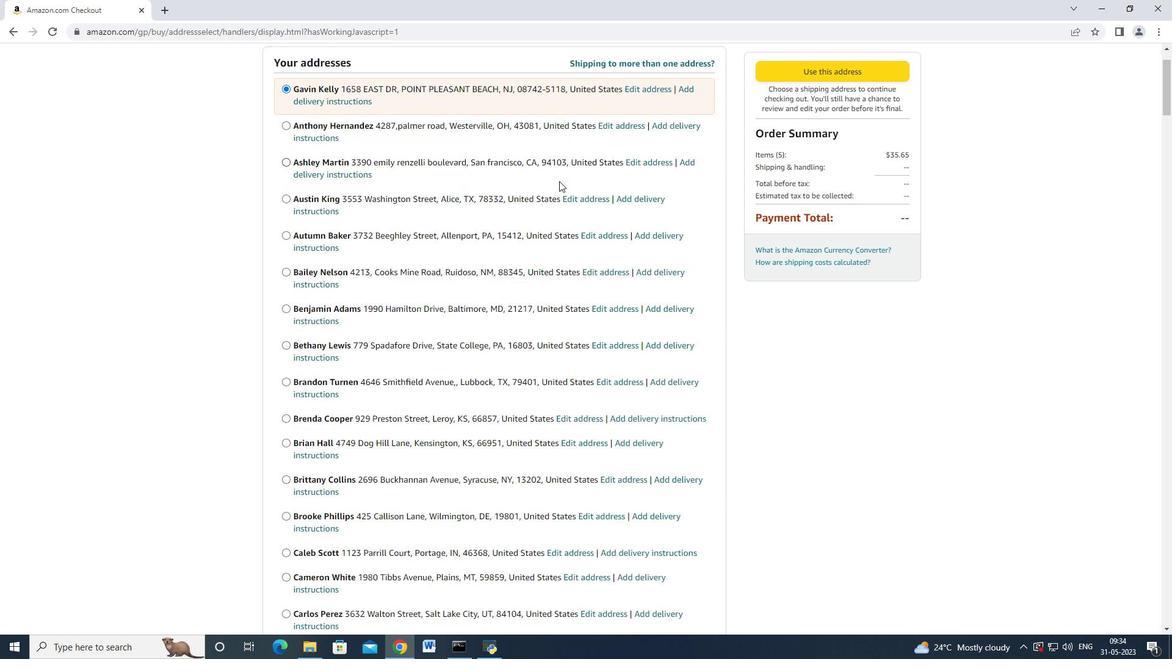 
Action: Mouse scrolled (559, 182) with delta (0, 0)
Screenshot: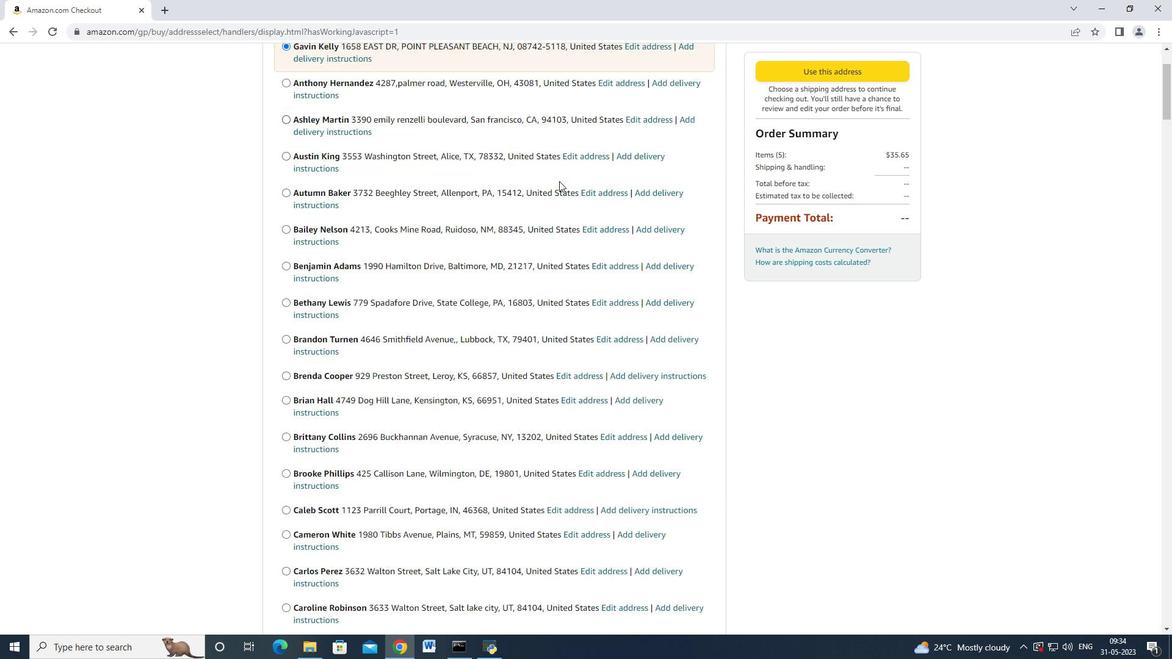 
Action: Mouse scrolled (559, 180) with delta (0, 0)
Screenshot: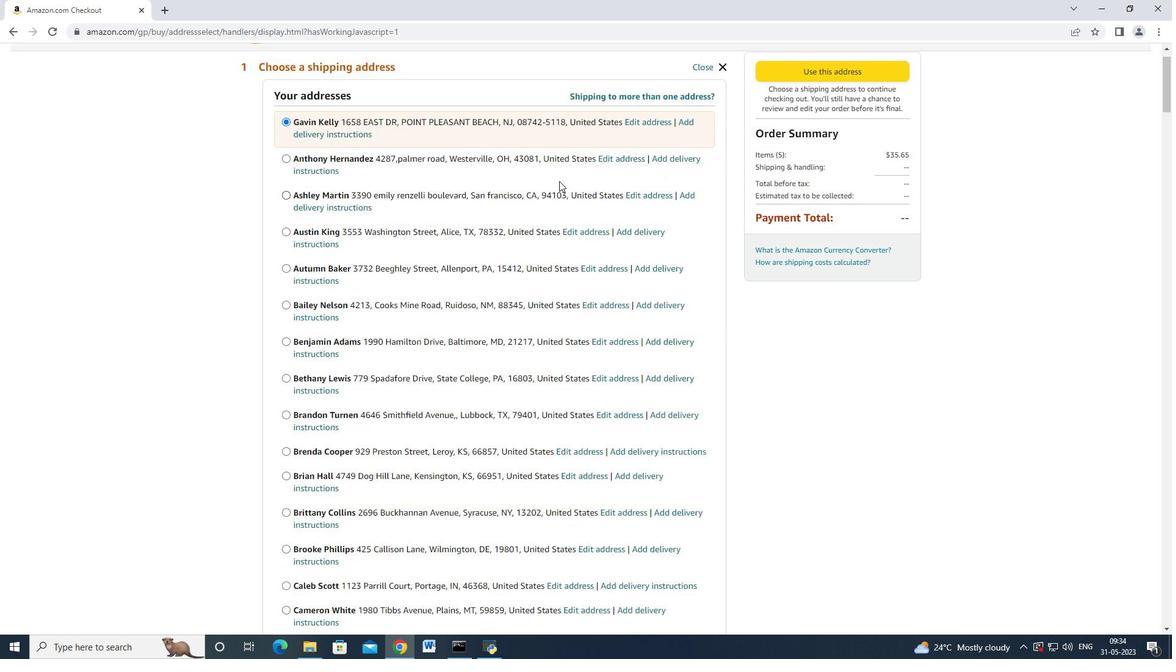 
Action: Mouse scrolled (559, 180) with delta (0, 0)
Screenshot: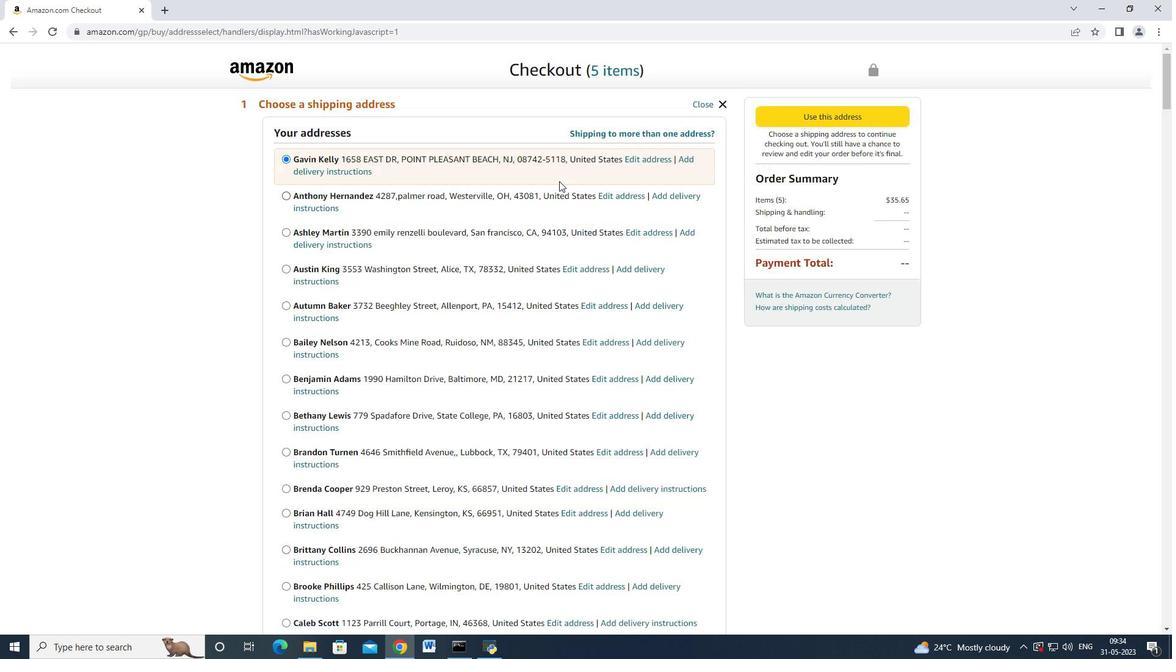 
Action: Mouse scrolled (559, 180) with delta (0, 0)
Screenshot: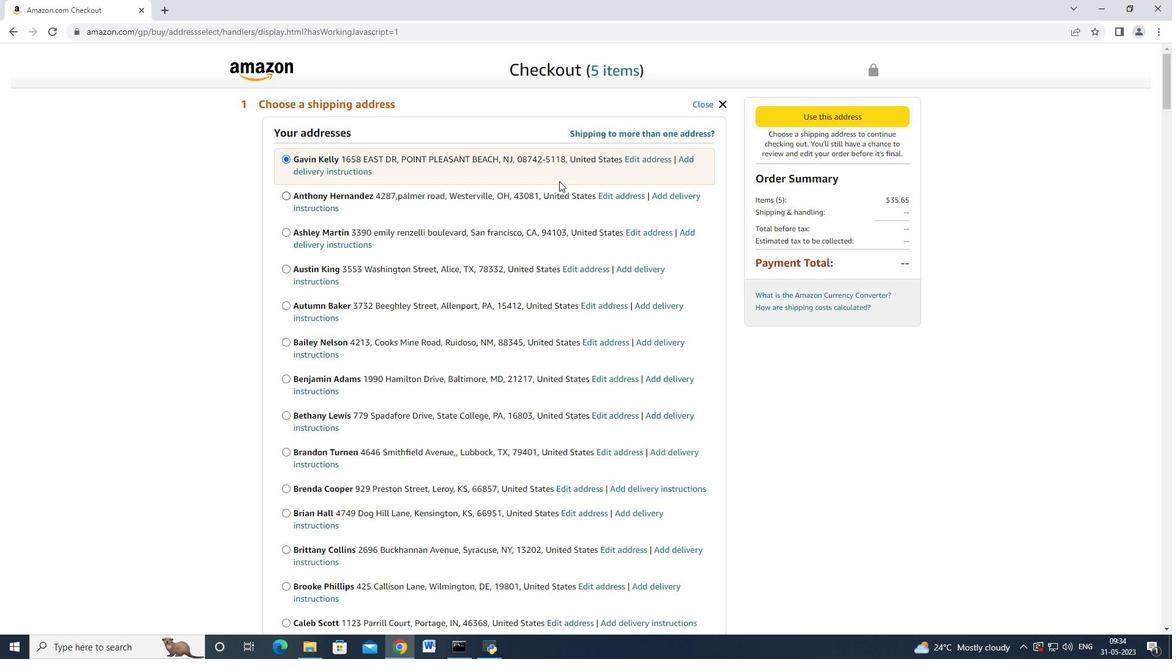 
Action: Mouse scrolled (559, 180) with delta (0, 0)
Screenshot: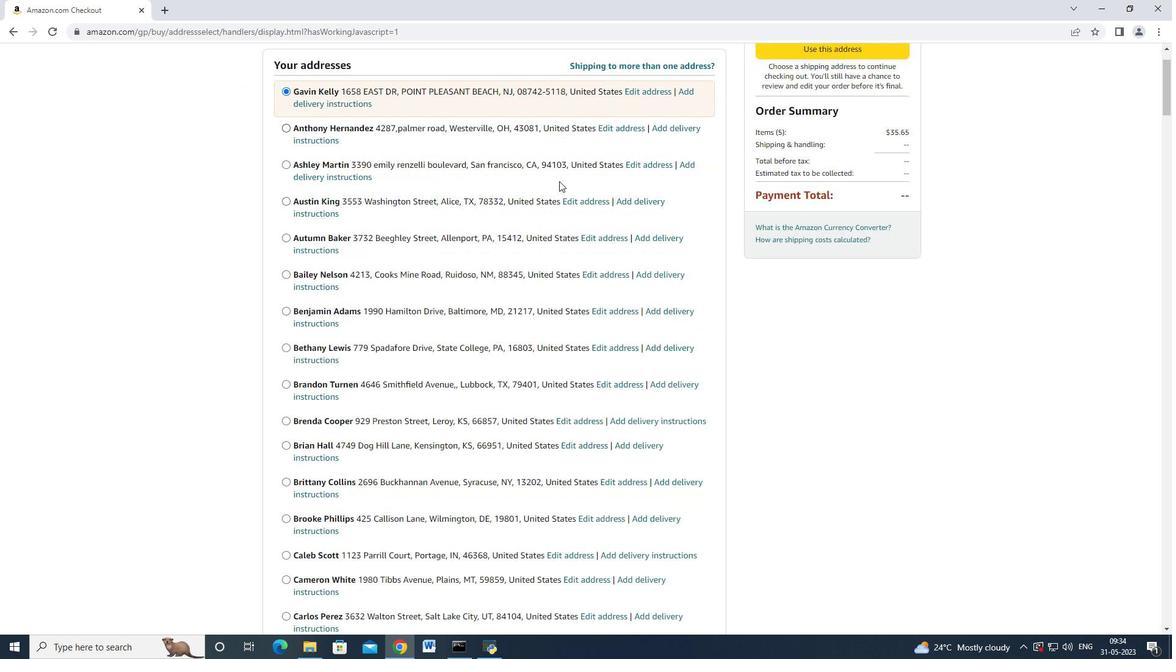 
Action: Mouse scrolled (559, 180) with delta (0, 0)
Screenshot: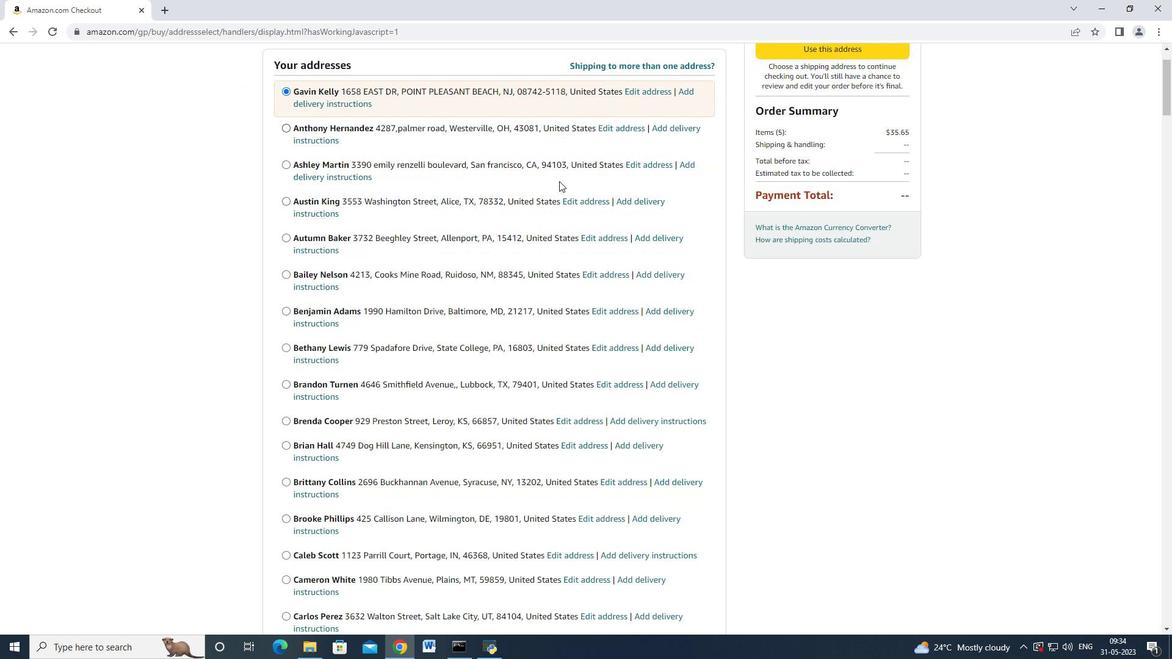 
Action: Mouse scrolled (559, 180) with delta (0, 0)
Screenshot: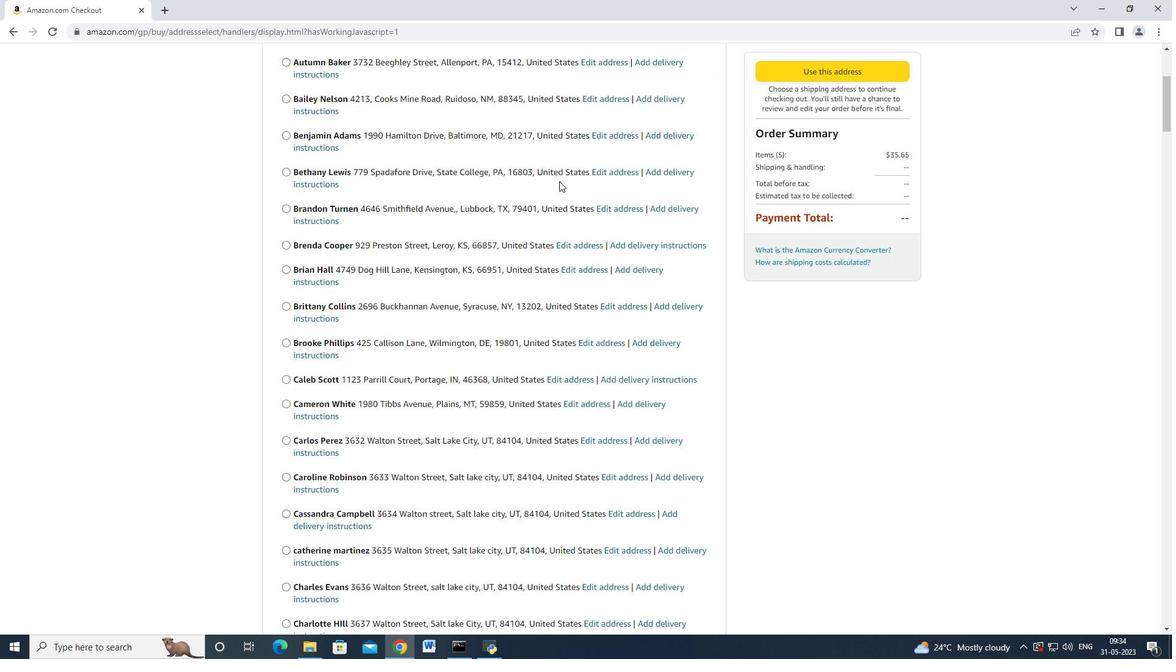 
Action: Mouse scrolled (559, 180) with delta (0, 0)
Screenshot: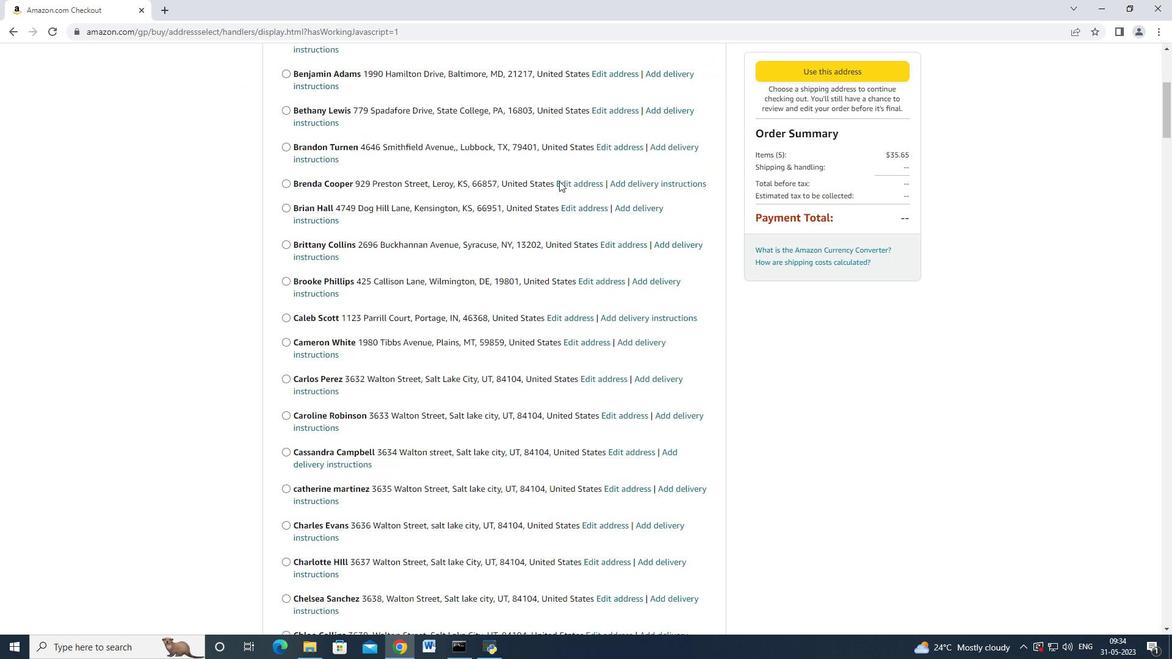 
Action: Mouse scrolled (559, 180) with delta (0, 0)
Screenshot: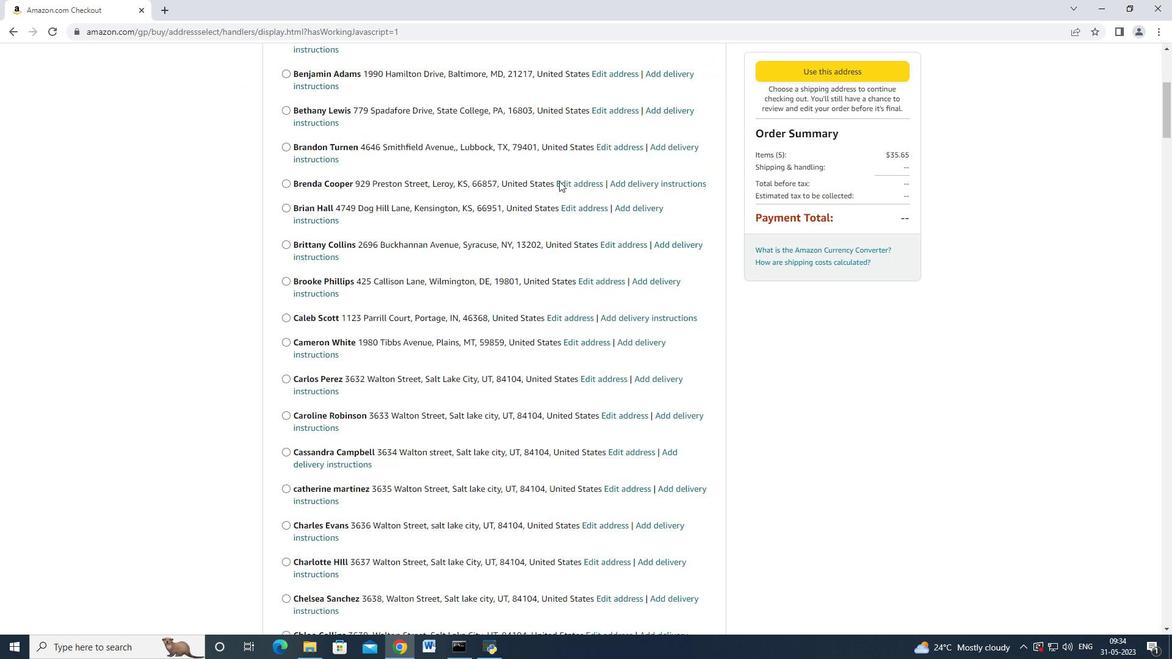 
Action: Mouse scrolled (559, 180) with delta (0, 0)
Screenshot: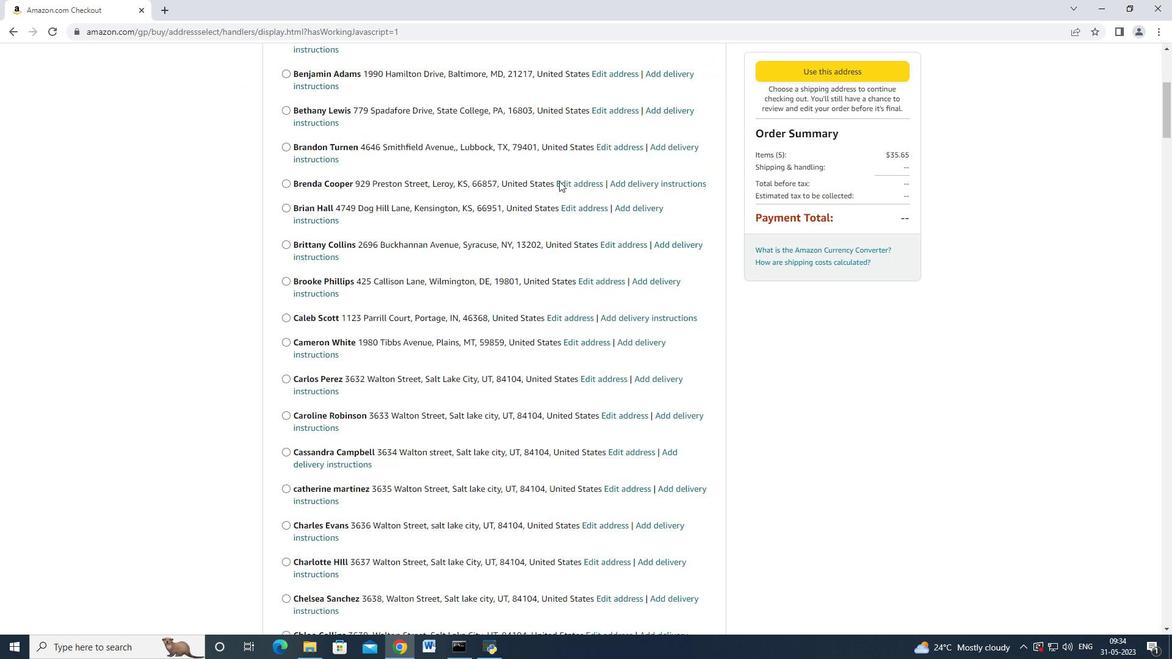
Action: Mouse scrolled (559, 180) with delta (0, 0)
Screenshot: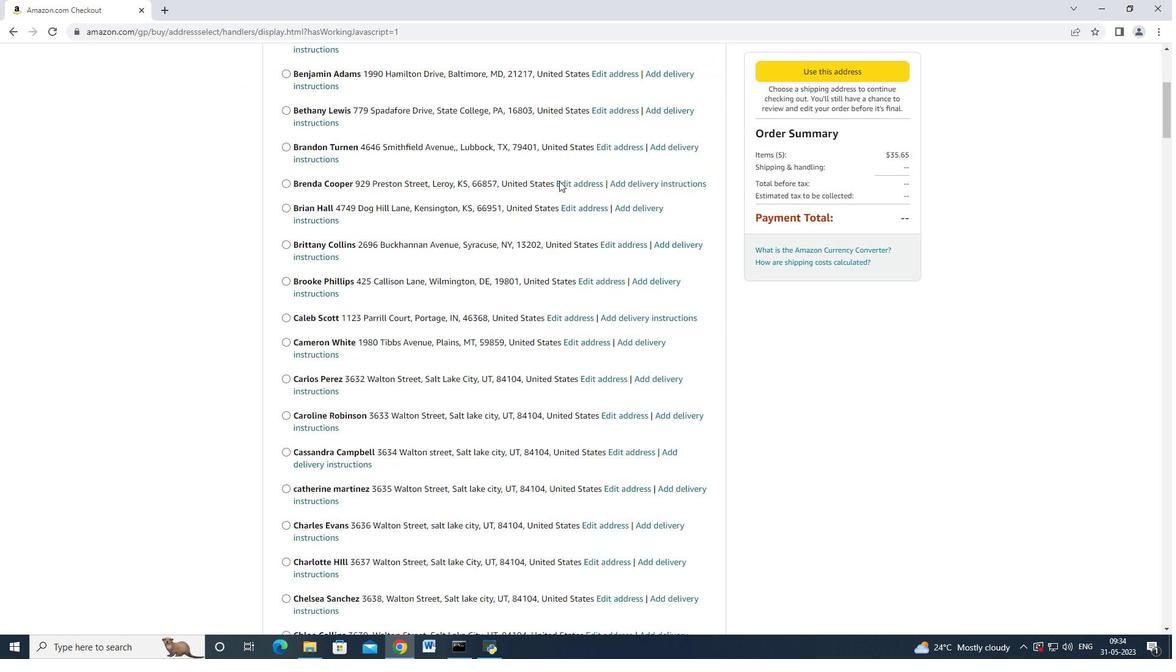 
Action: Mouse scrolled (559, 180) with delta (0, 0)
Screenshot: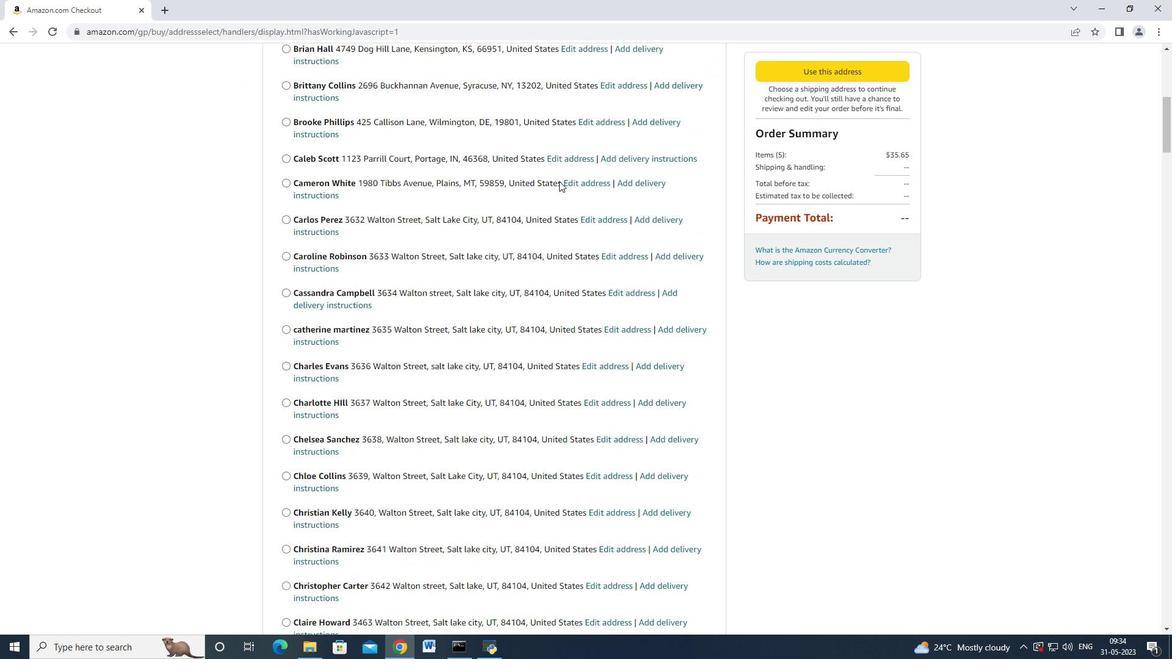 
Action: Mouse scrolled (559, 180) with delta (0, 0)
Screenshot: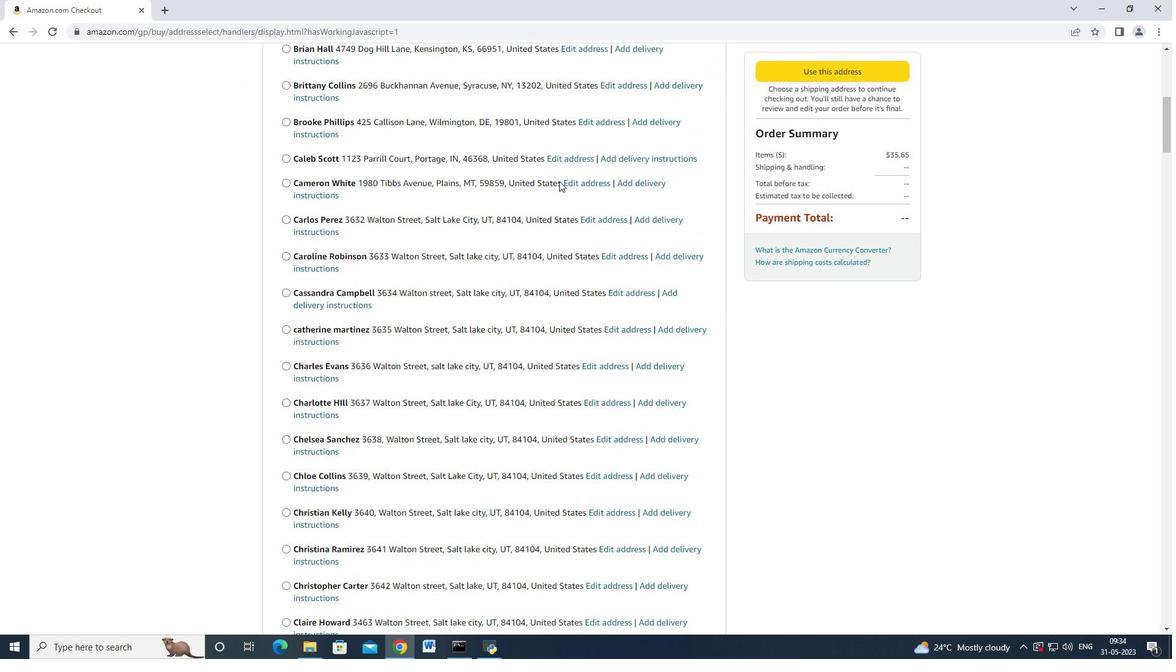 
Action: Mouse moved to (559, 182)
Screenshot: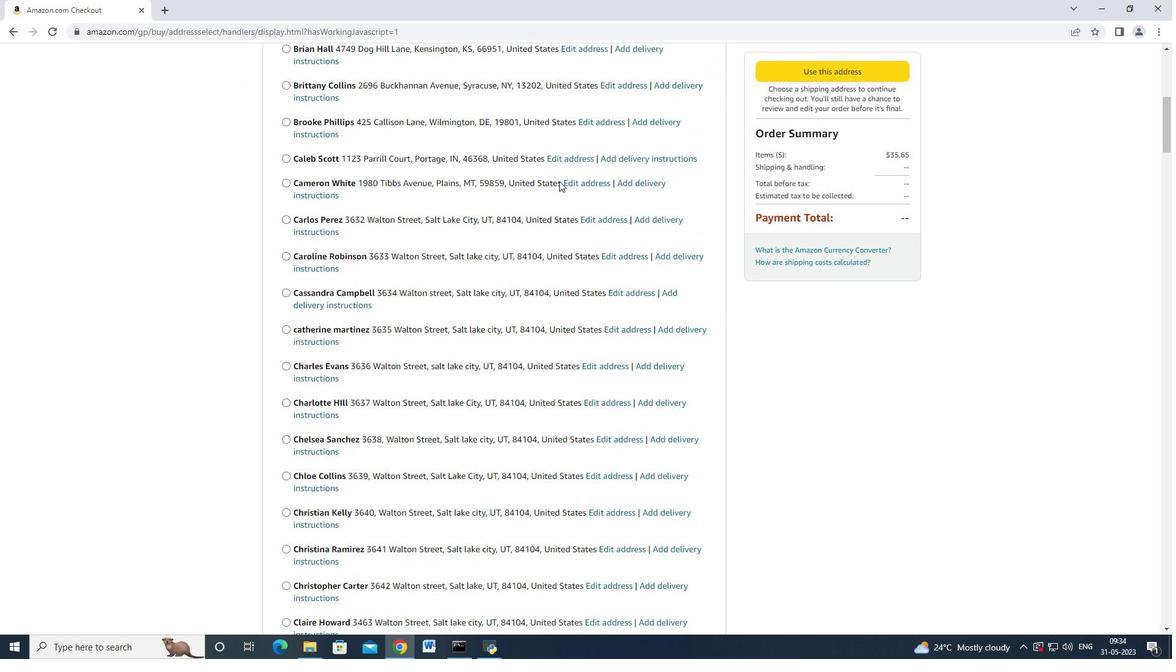 
Action: Mouse scrolled (559, 181) with delta (0, 0)
Screenshot: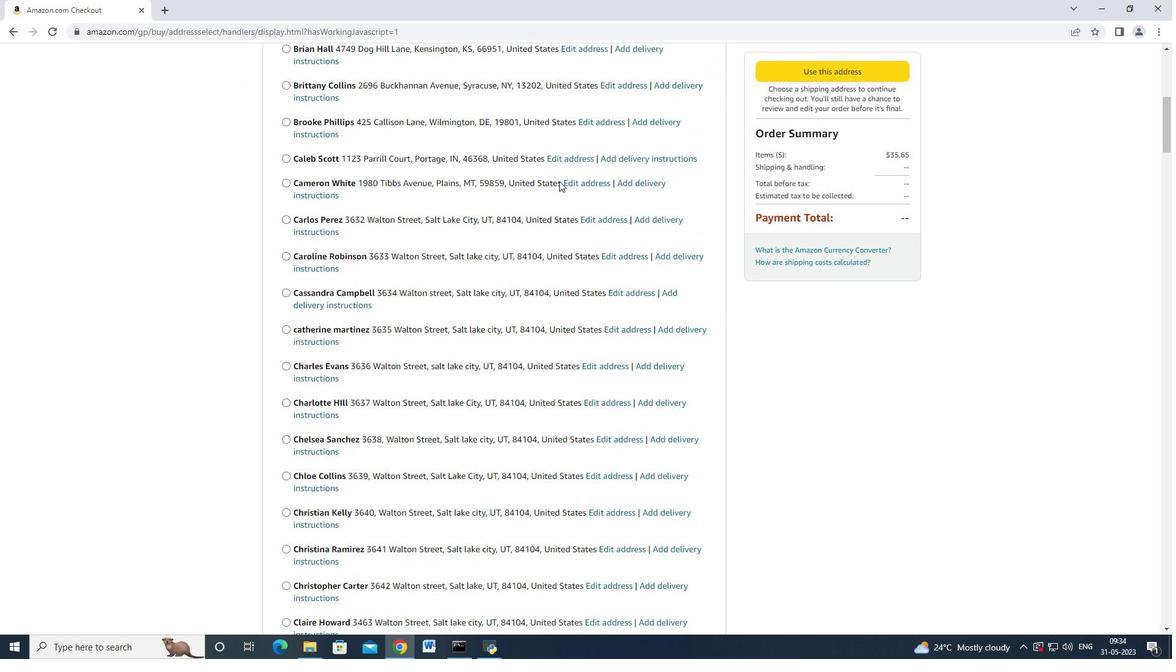 
Action: Mouse scrolled (559, 181) with delta (0, 0)
Screenshot: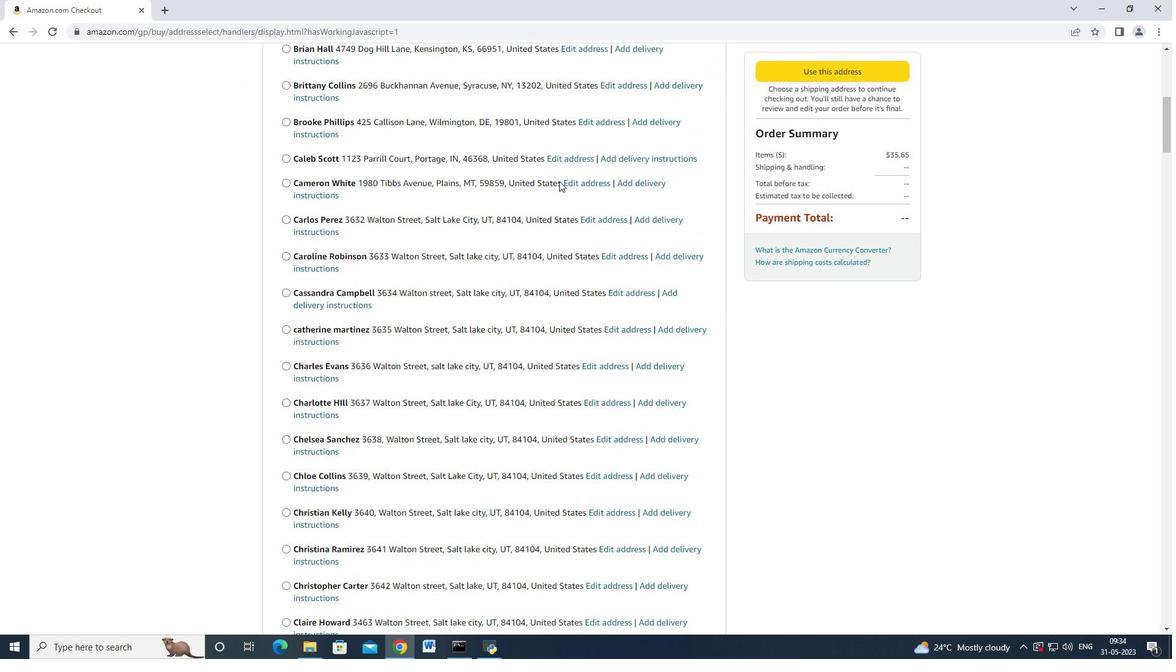
Action: Mouse moved to (558, 182)
Screenshot: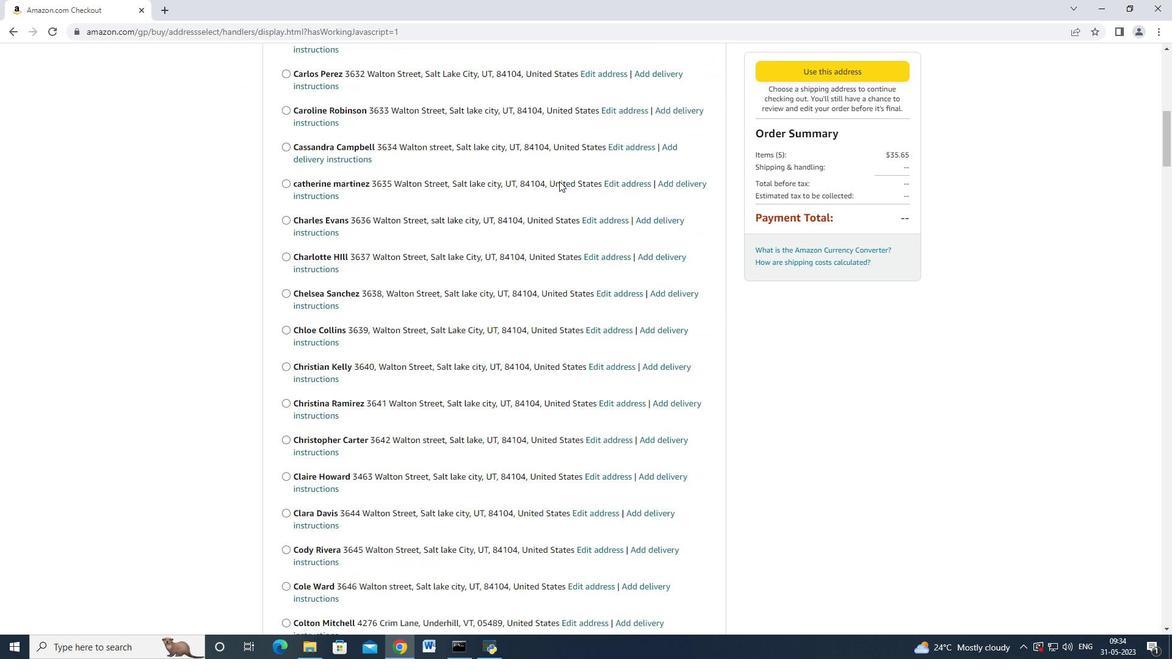 
Action: Mouse scrolled (558, 181) with delta (0, 0)
Screenshot: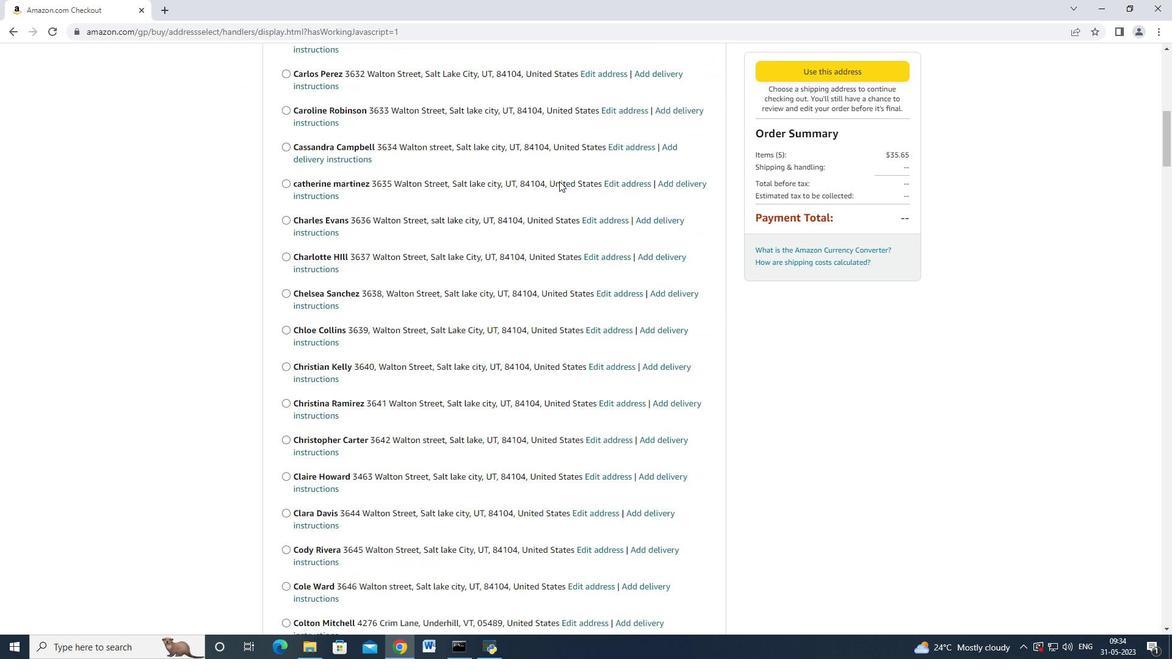 
Action: Mouse moved to (558, 182)
Screenshot: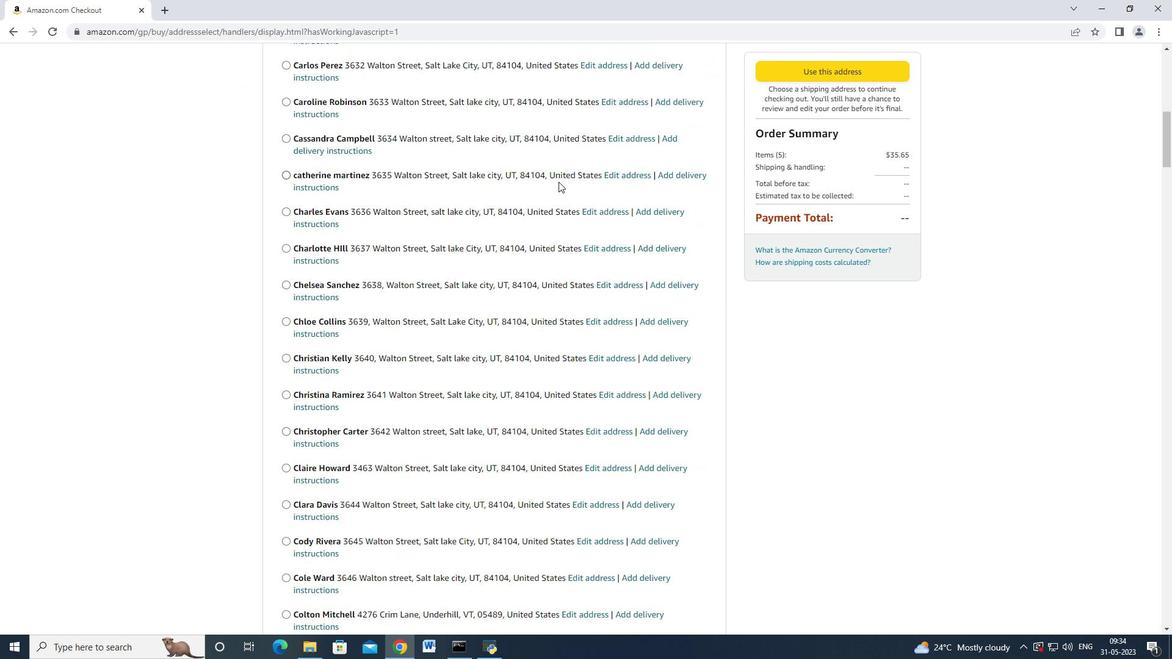 
Action: Mouse scrolled (558, 181) with delta (0, 0)
Screenshot: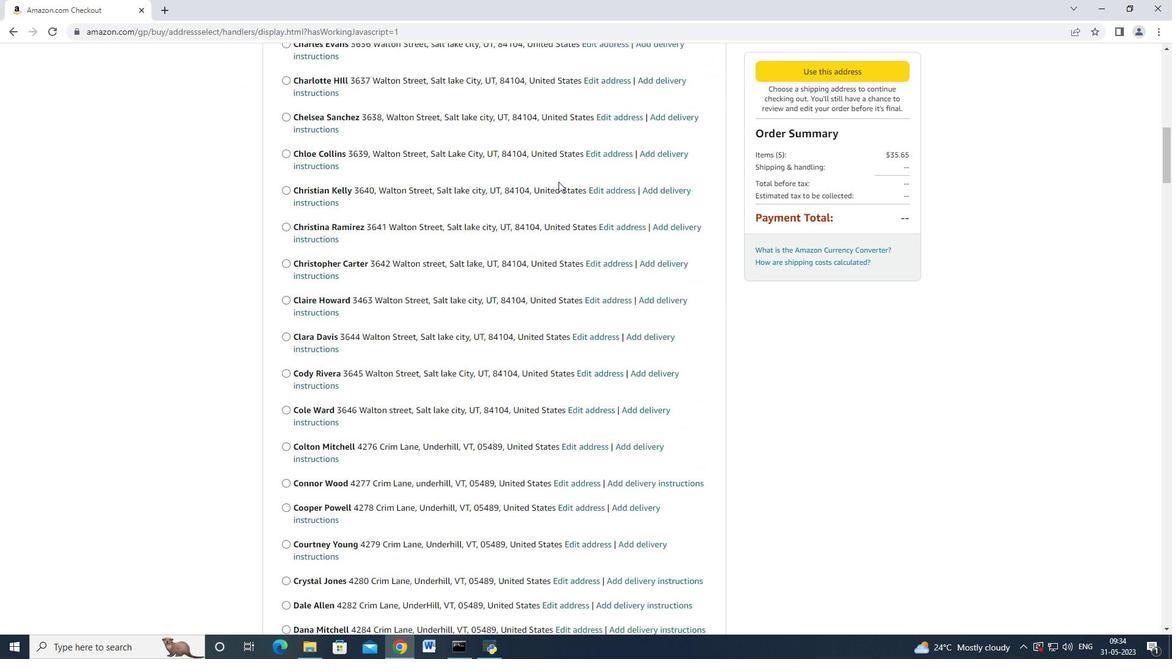 
Action: Mouse scrolled (558, 181) with delta (0, 0)
Screenshot: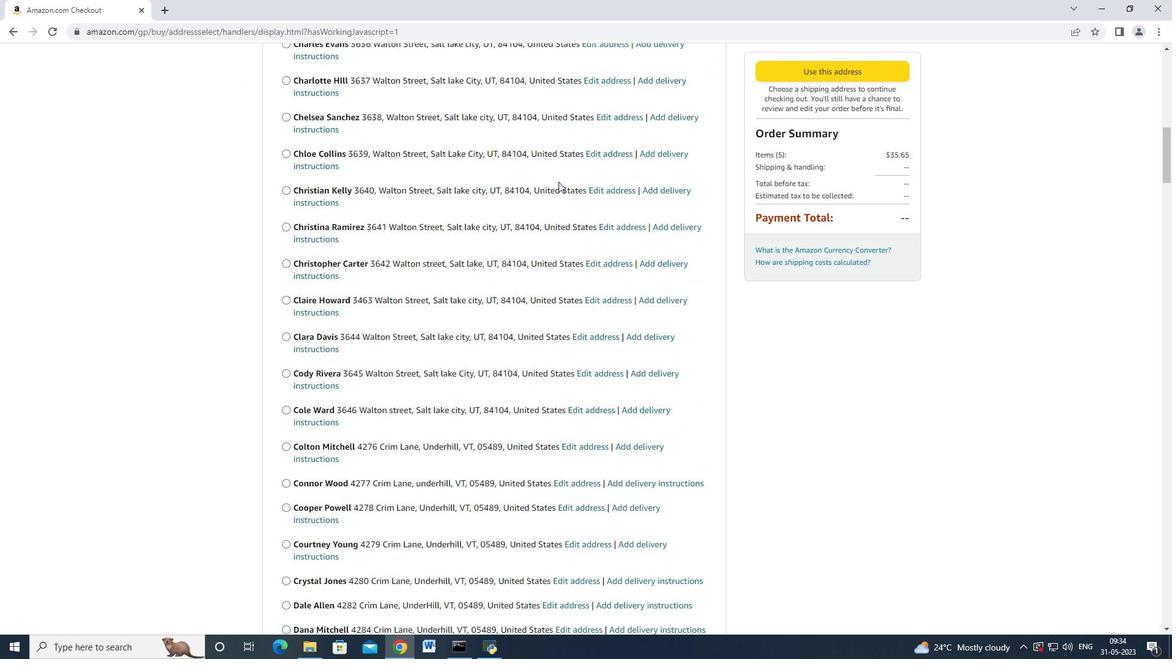 
Action: Mouse scrolled (558, 181) with delta (0, 0)
Screenshot: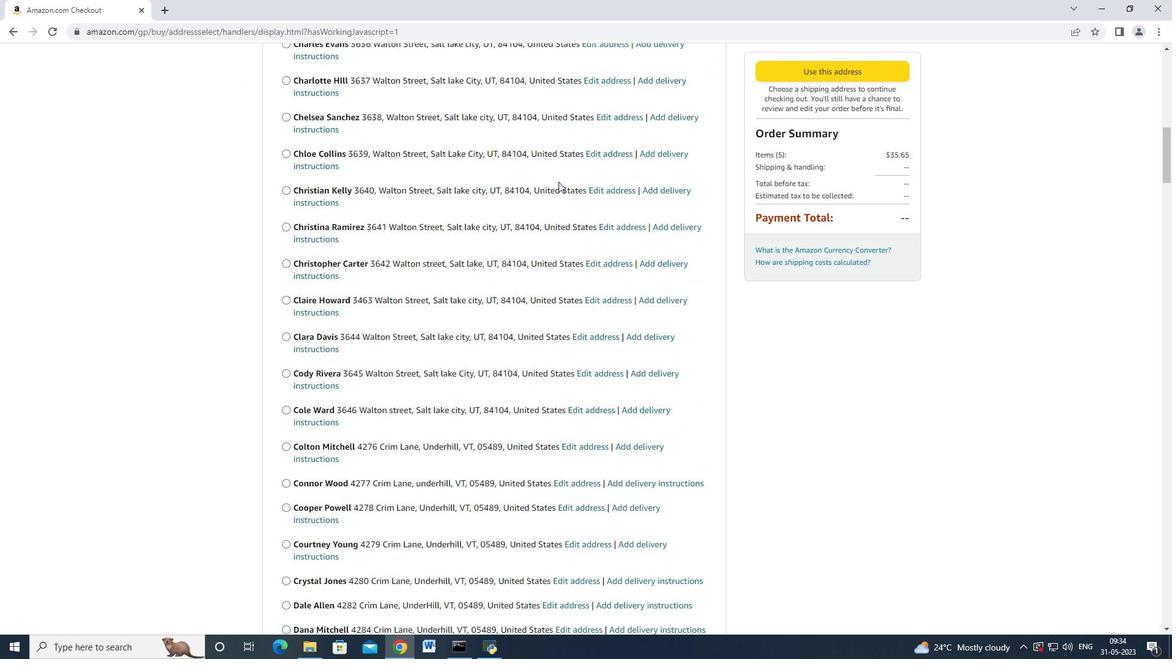 
Action: Mouse scrolled (558, 181) with delta (0, 0)
Screenshot: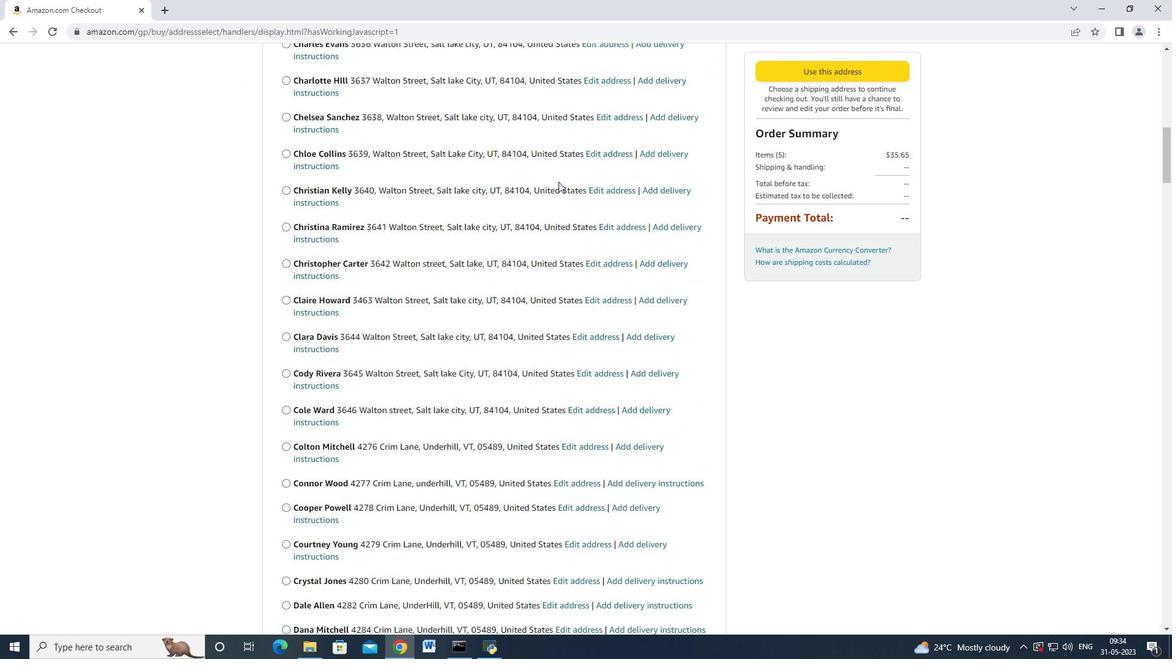 
Action: Mouse scrolled (558, 181) with delta (0, 0)
Screenshot: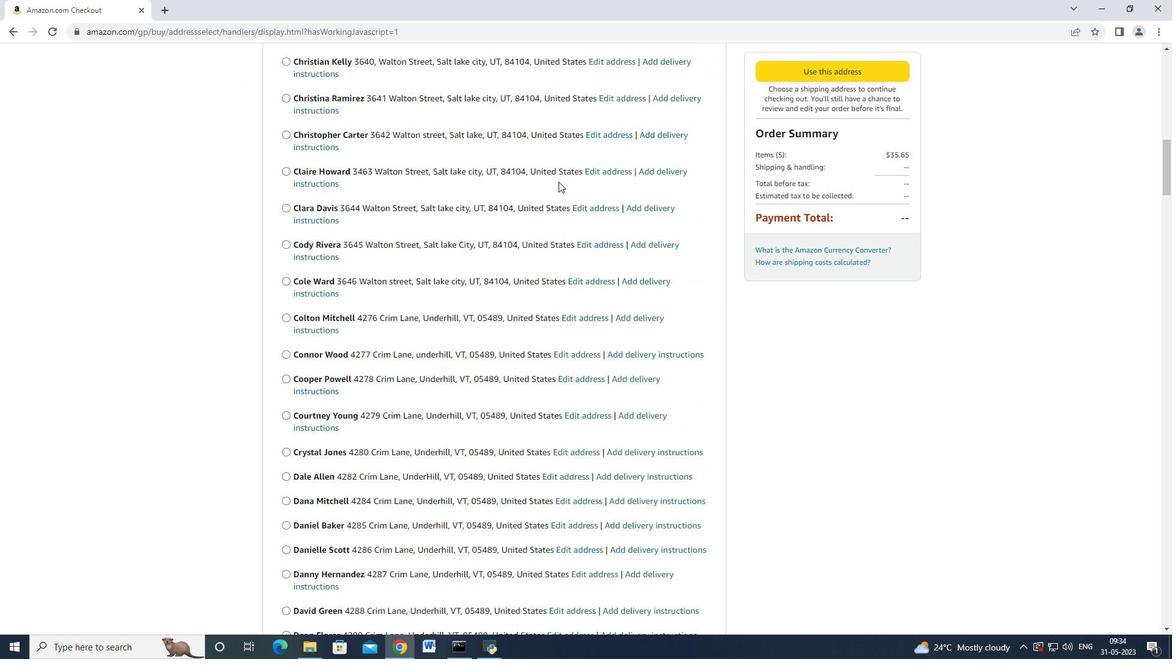 
Action: Mouse scrolled (558, 181) with delta (0, 0)
Screenshot: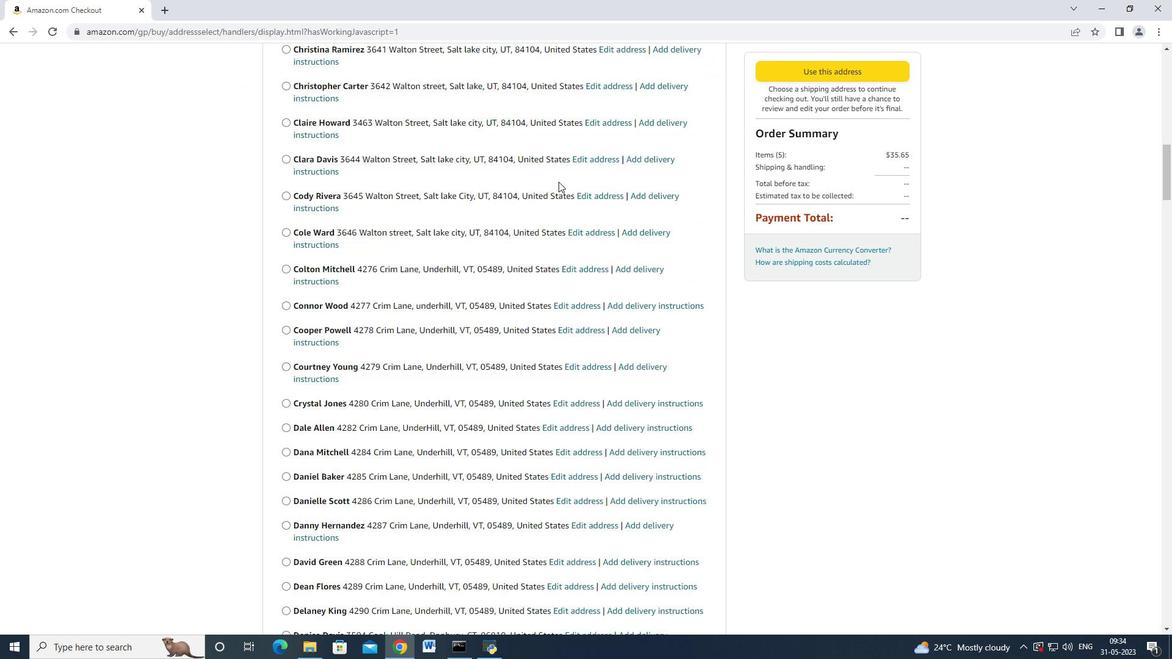 
Action: Mouse scrolled (558, 181) with delta (0, 0)
Screenshot: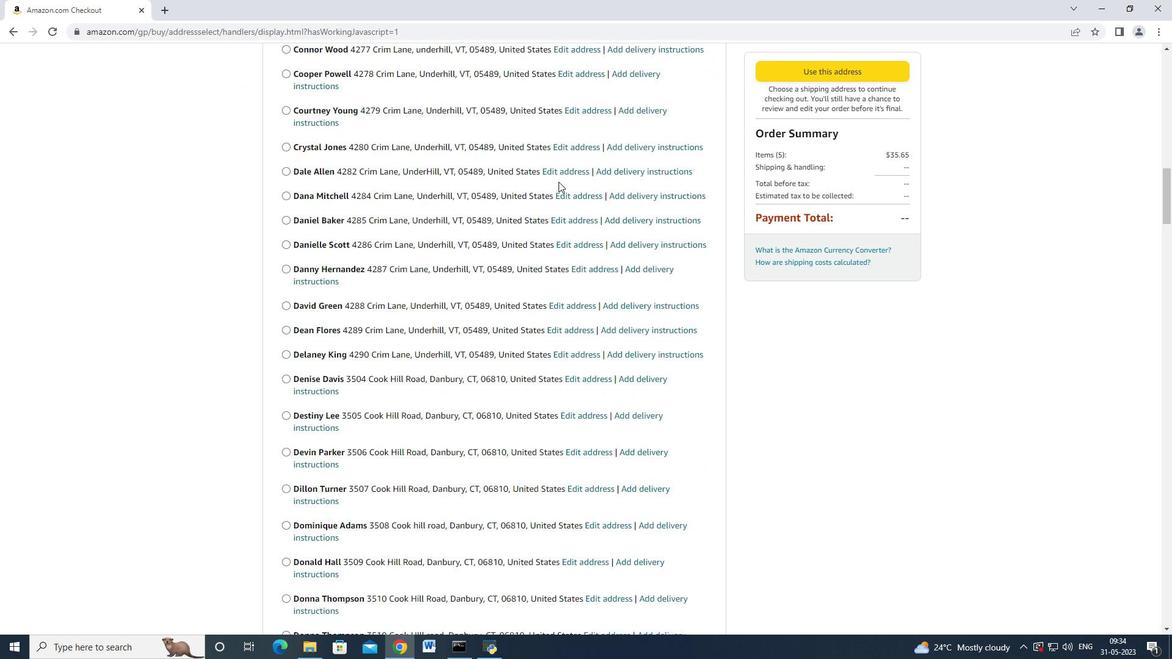 
Action: Mouse scrolled (558, 181) with delta (0, 0)
Screenshot: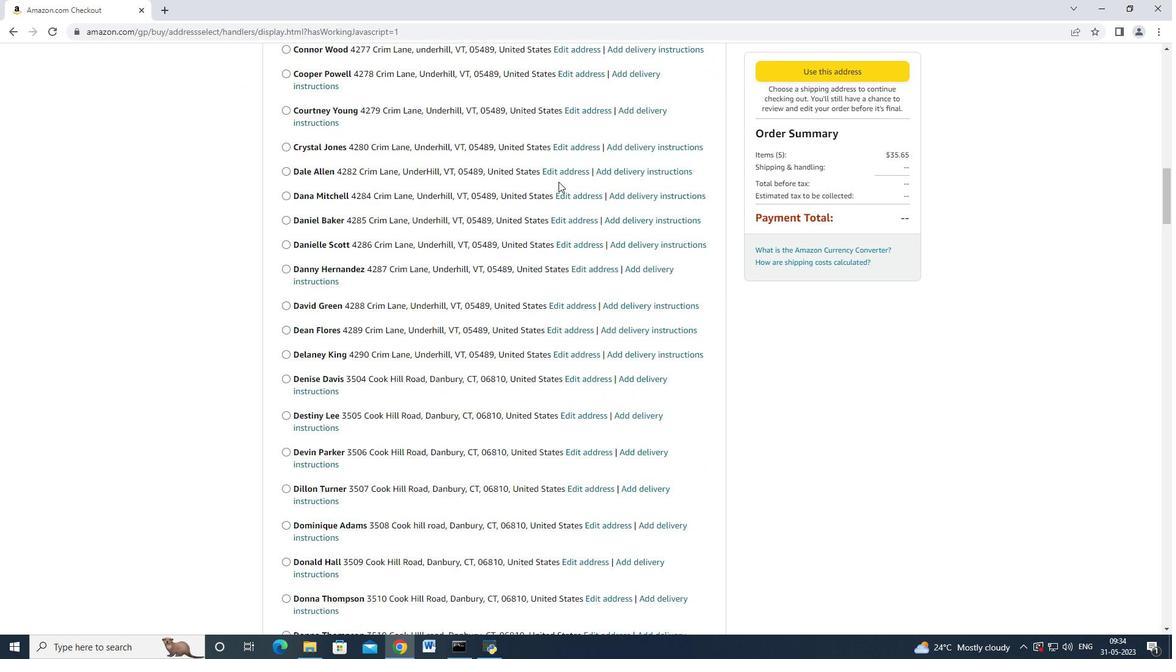 
Action: Mouse scrolled (558, 181) with delta (0, 0)
Screenshot: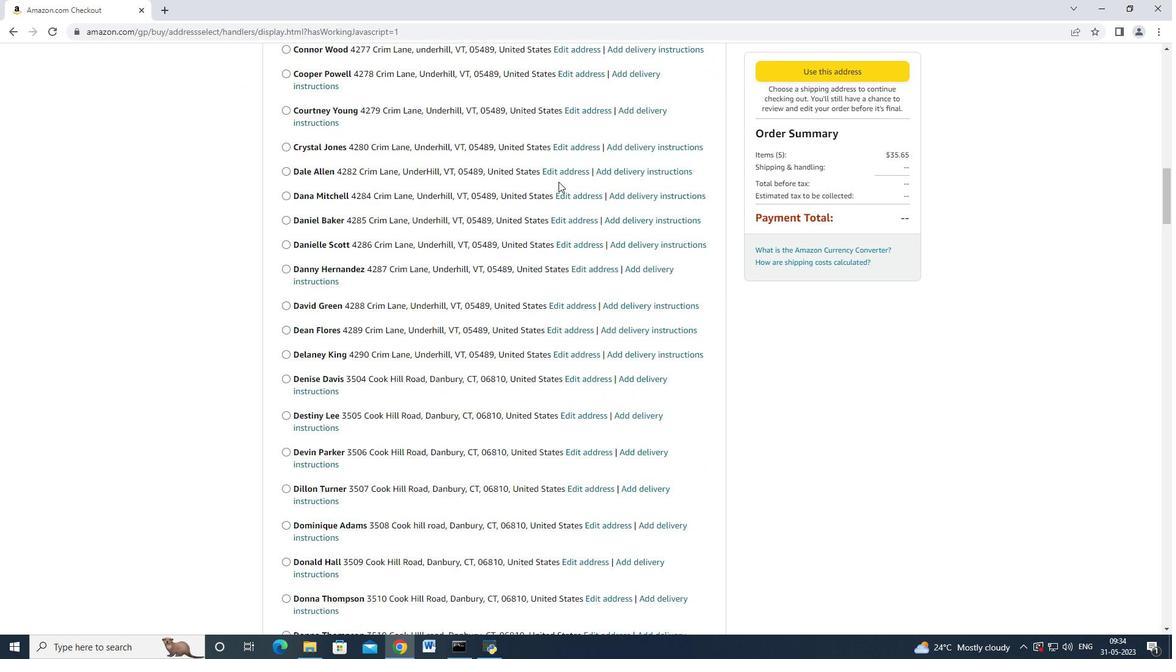 
Action: Mouse scrolled (558, 181) with delta (0, 0)
Screenshot: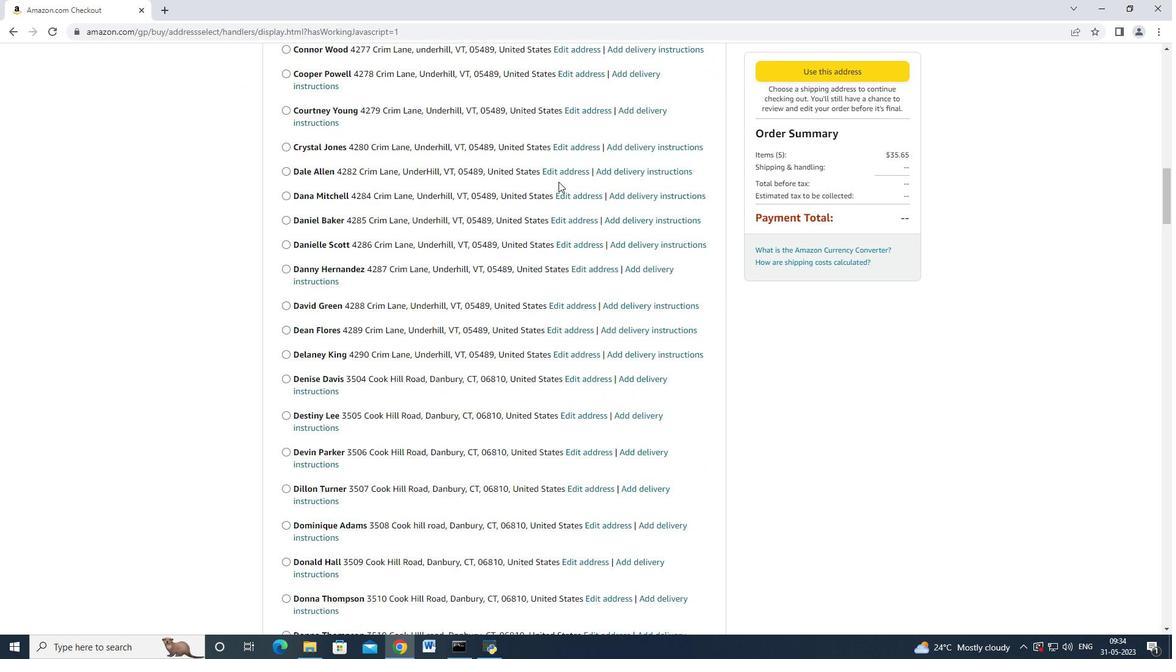 
Action: Mouse scrolled (558, 181) with delta (0, 0)
Screenshot: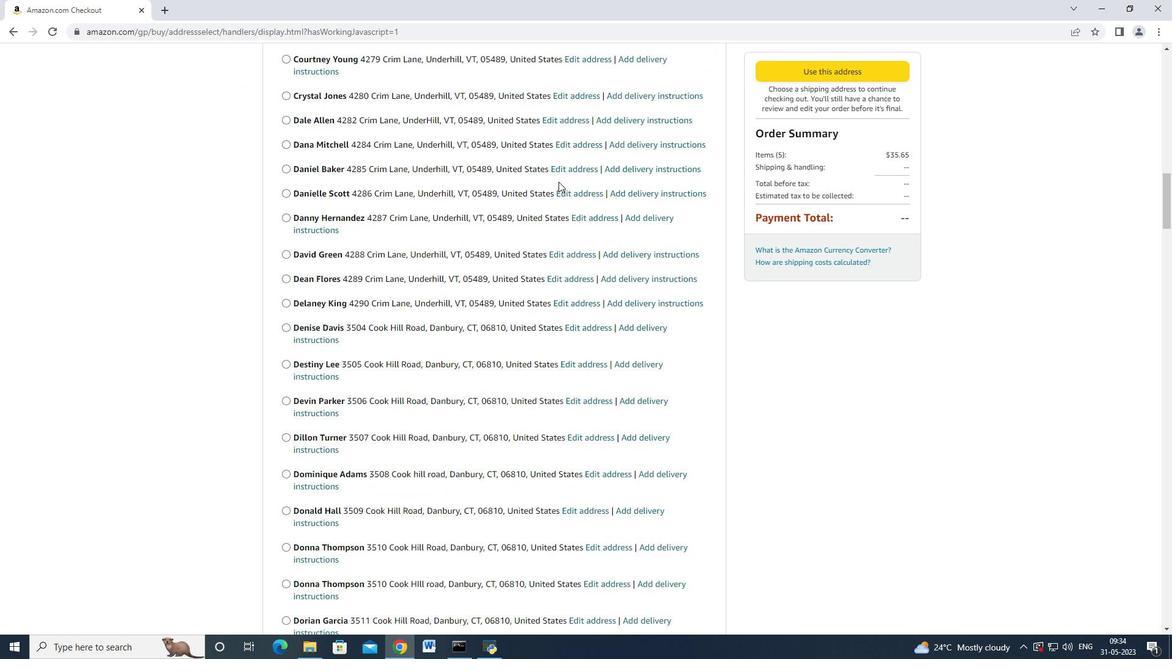 
Action: Mouse scrolled (558, 181) with delta (0, 0)
Screenshot: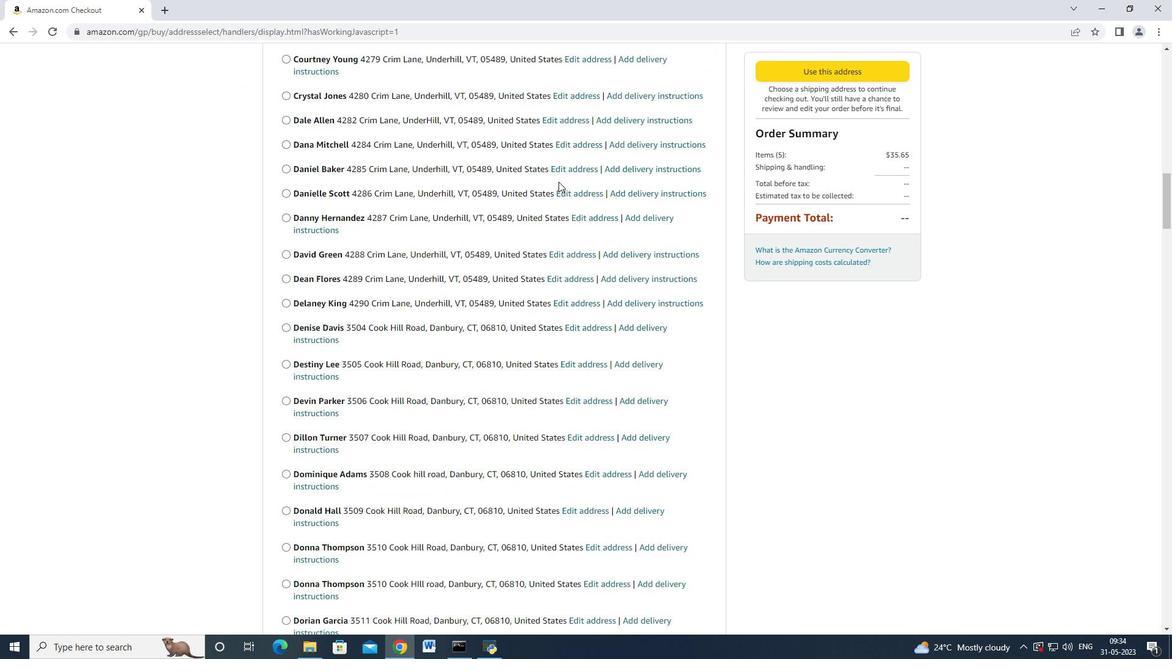 
Action: Mouse scrolled (558, 181) with delta (0, 0)
Screenshot: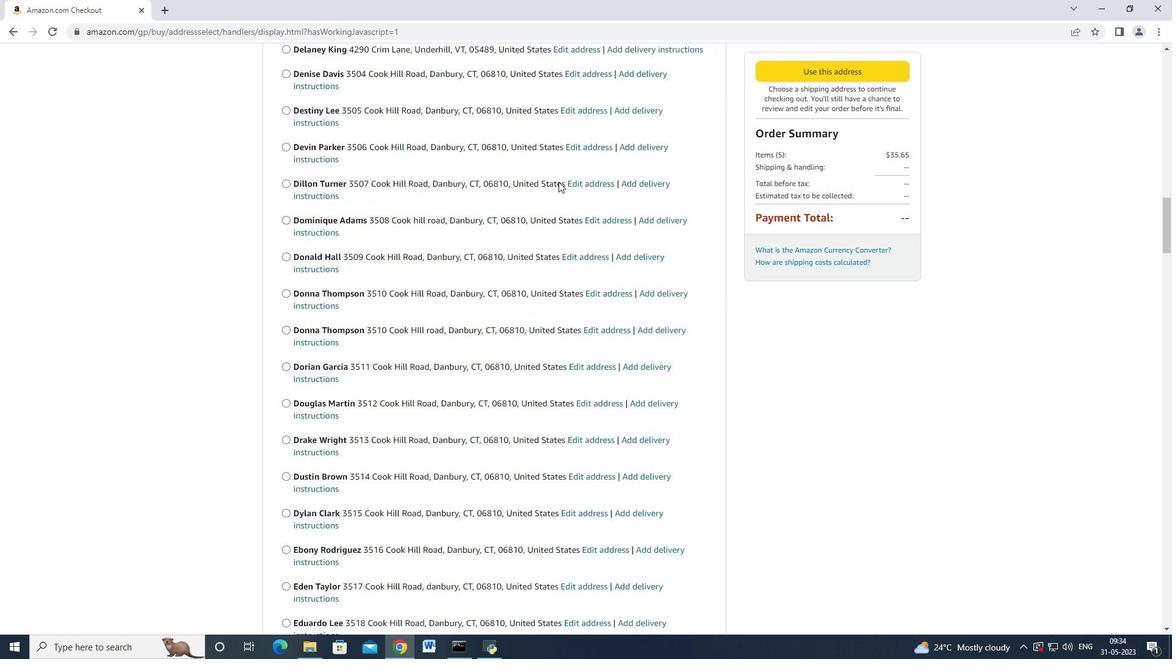 
Action: Mouse scrolled (558, 181) with delta (0, 0)
Screenshot: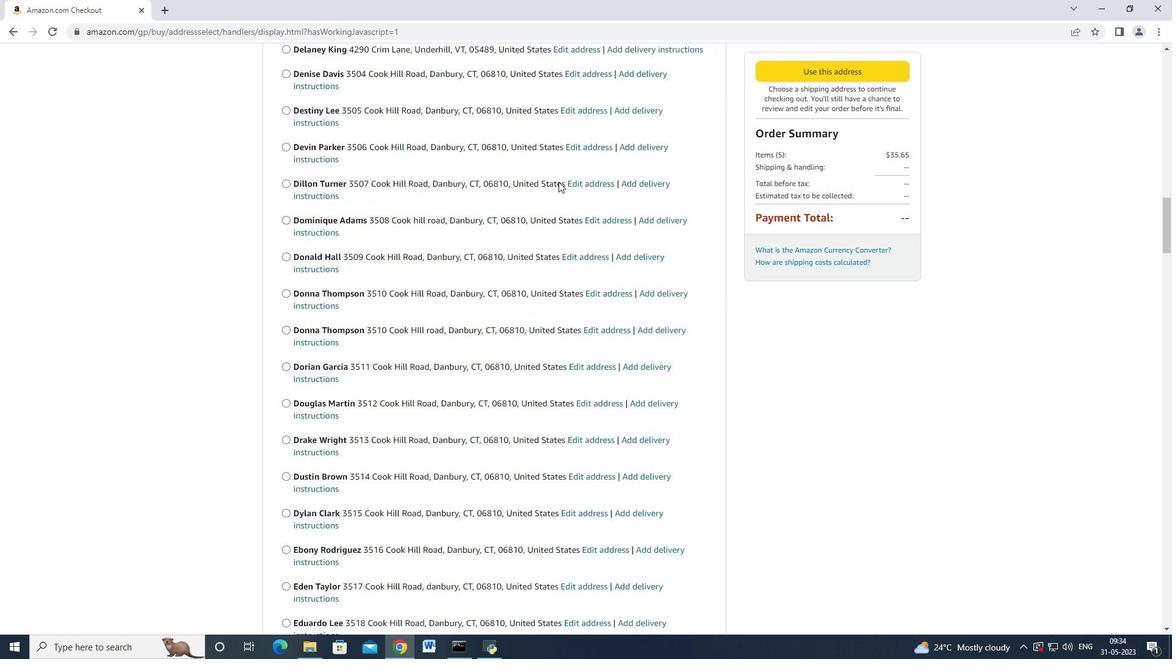 
Action: Mouse scrolled (558, 181) with delta (0, 0)
Screenshot: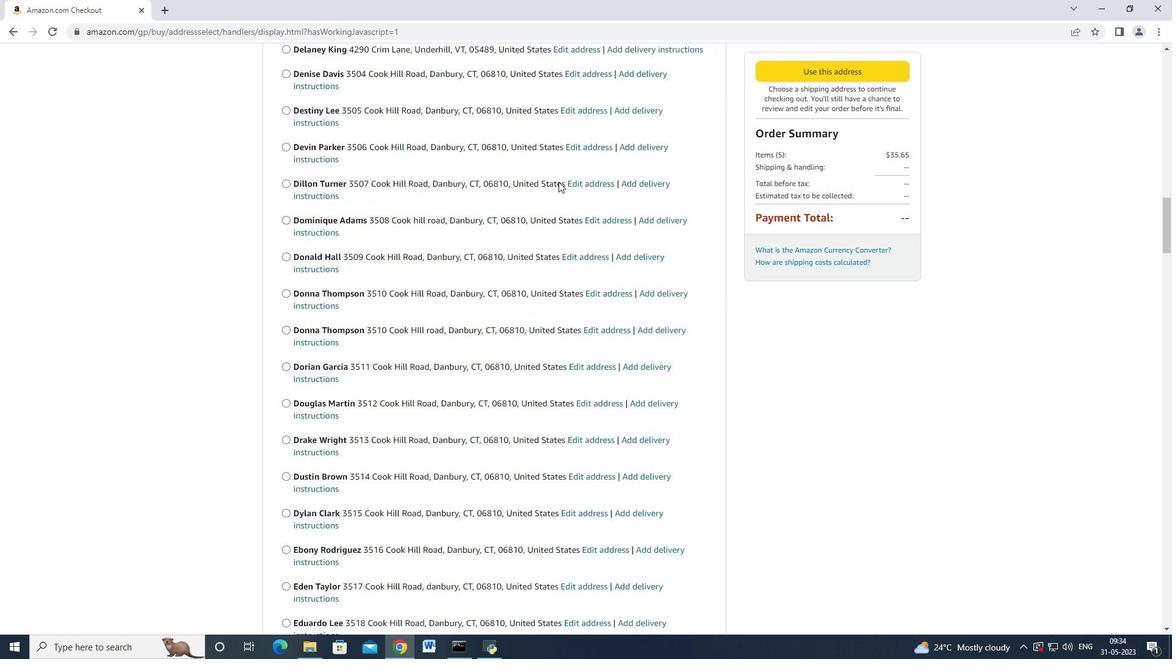 
Action: Mouse scrolled (558, 181) with delta (0, 0)
Screenshot: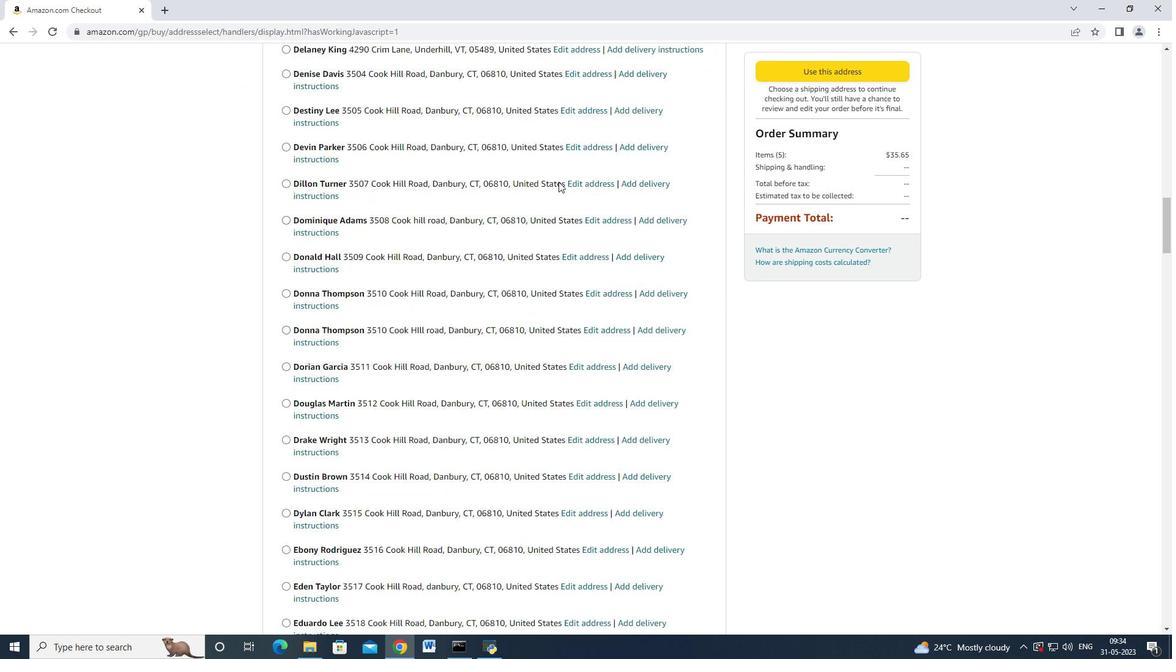 
Action: Mouse scrolled (558, 181) with delta (0, 0)
Screenshot: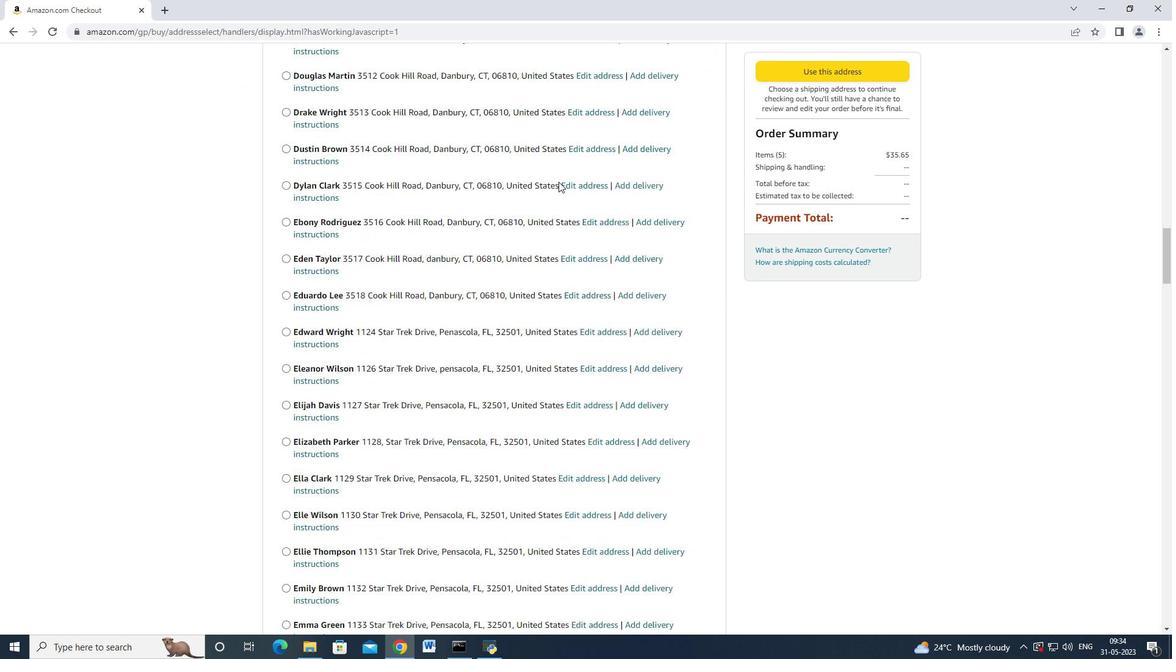 
Action: Mouse scrolled (558, 181) with delta (0, 0)
Screenshot: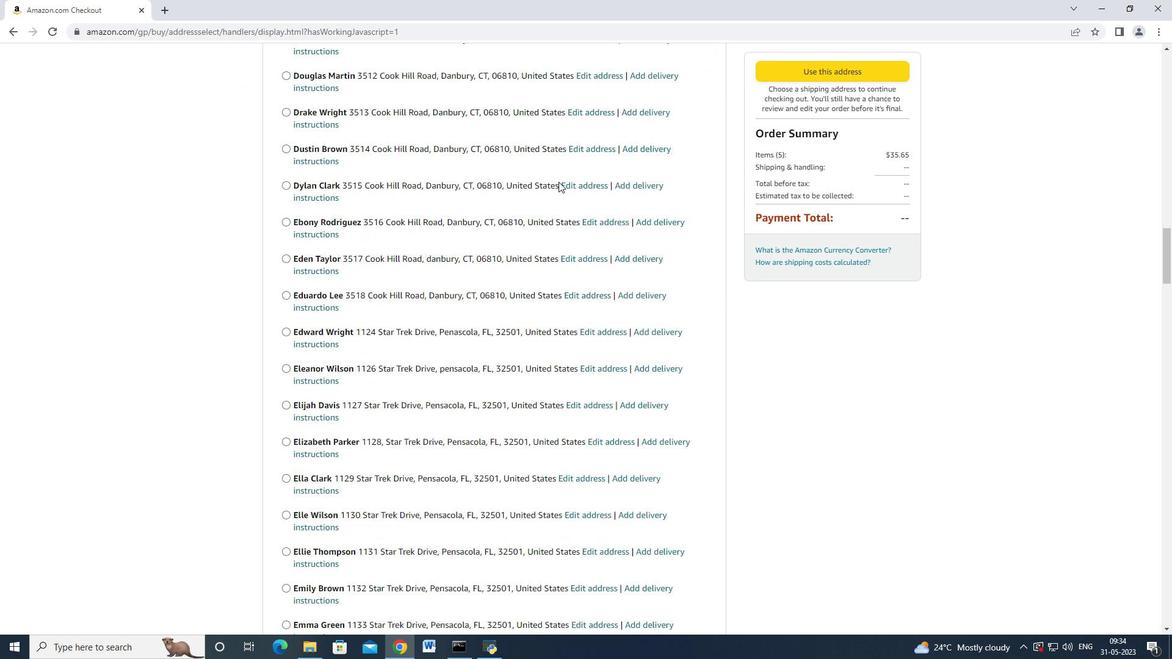 
Action: Mouse scrolled (558, 181) with delta (0, 0)
Screenshot: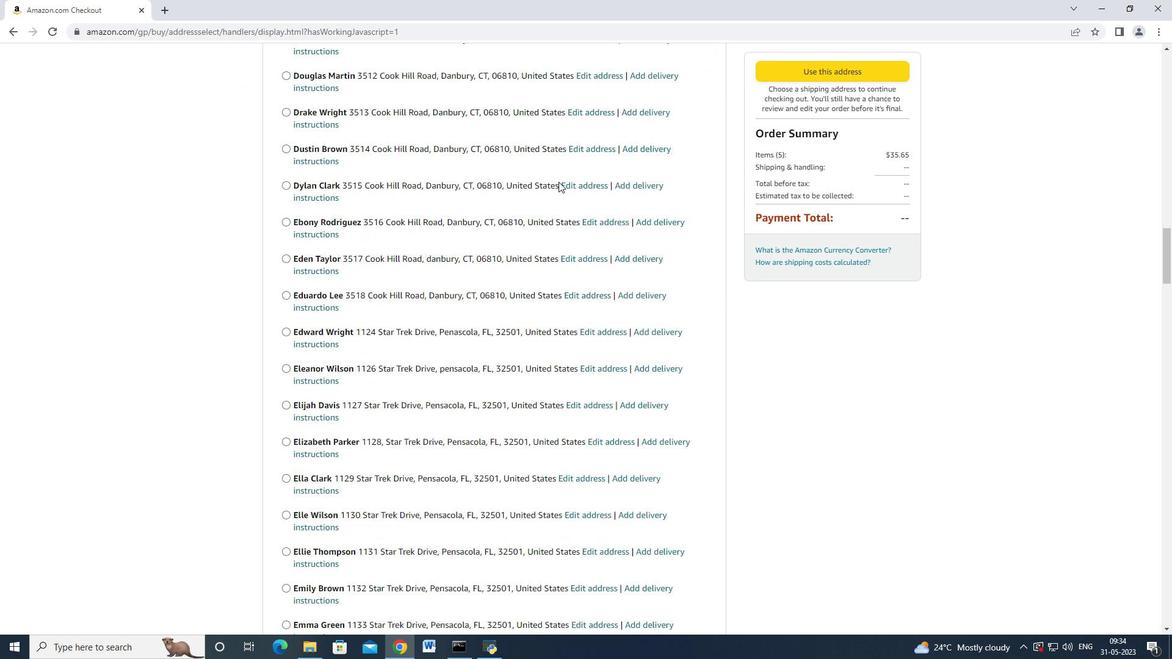 
Action: Mouse scrolled (558, 181) with delta (0, 0)
Screenshot: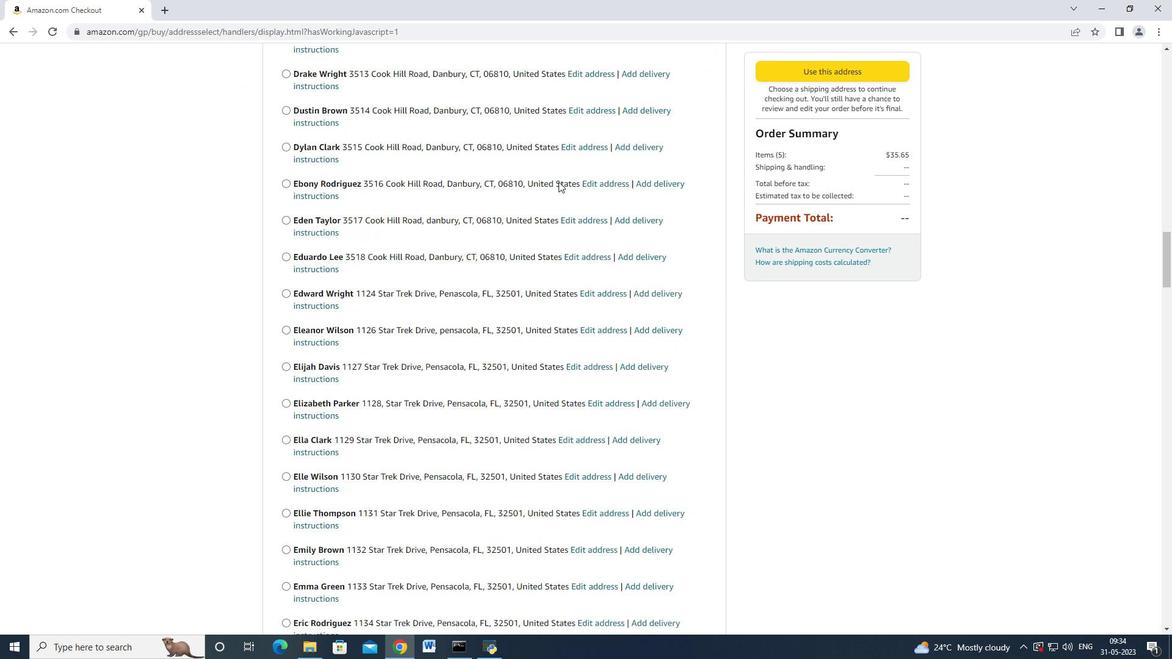 
Action: Mouse scrolled (558, 181) with delta (0, 0)
Screenshot: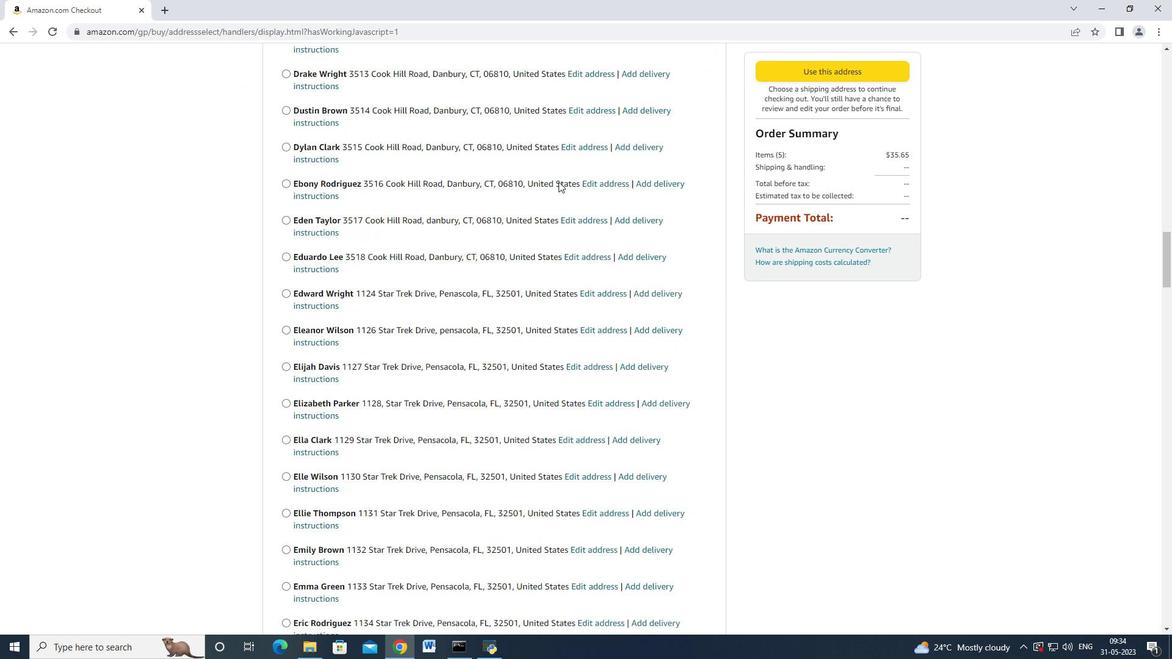 
Action: Mouse scrolled (558, 181) with delta (0, 0)
Screenshot: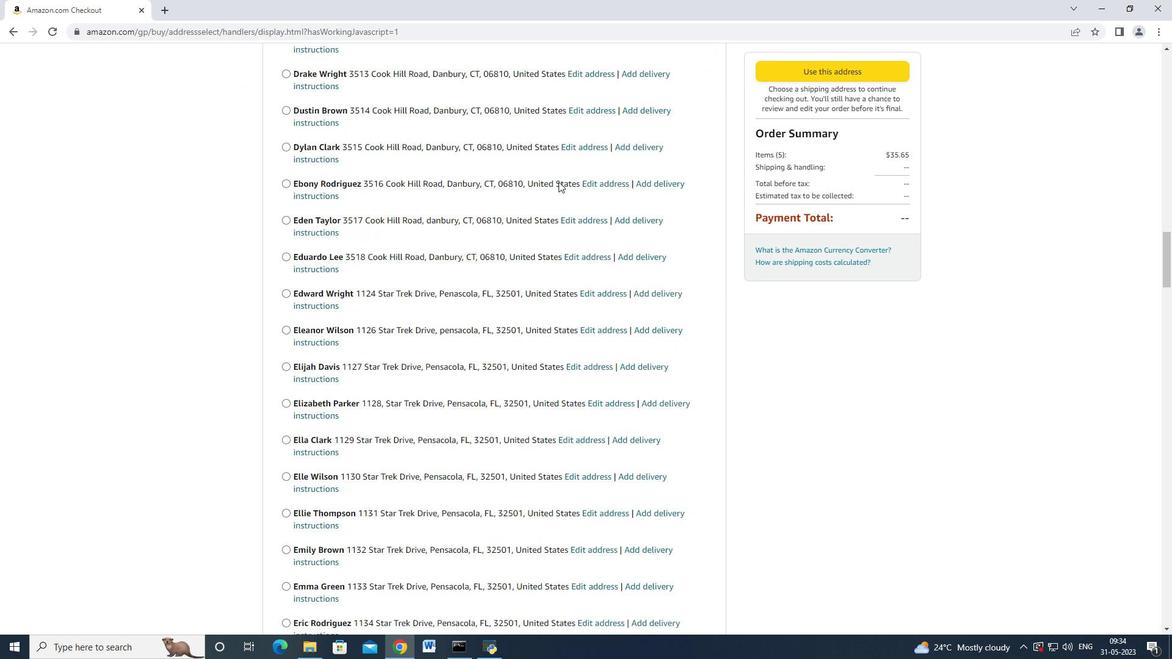 
Action: Mouse scrolled (558, 181) with delta (0, 0)
Screenshot: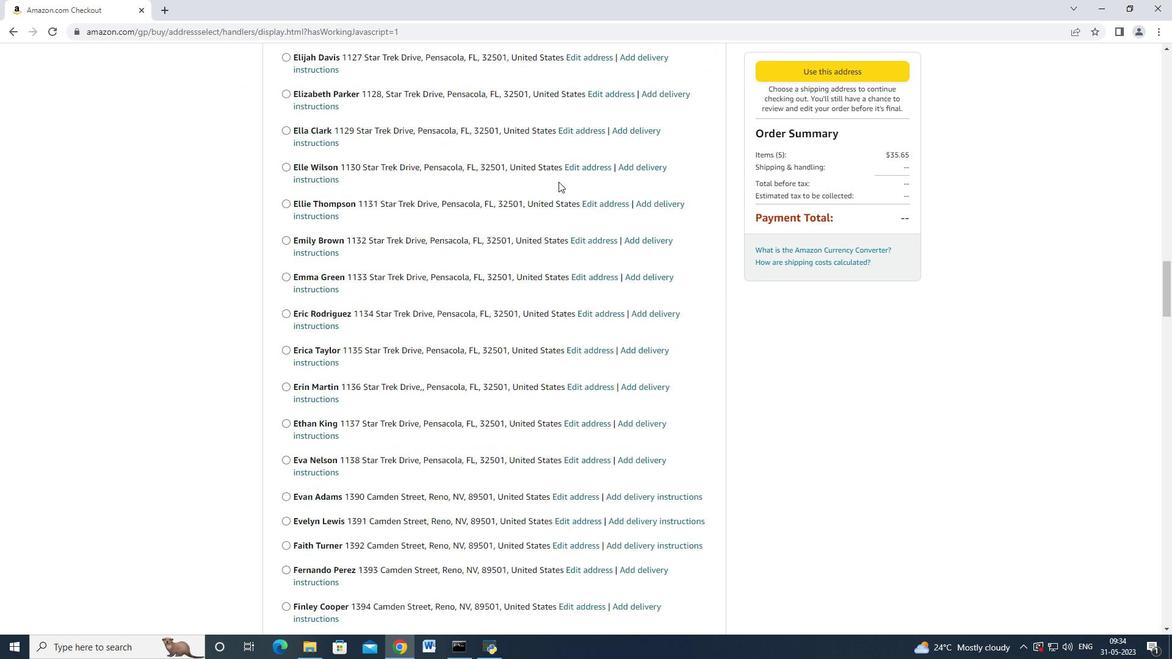 
Action: Mouse scrolled (558, 181) with delta (0, 0)
Screenshot: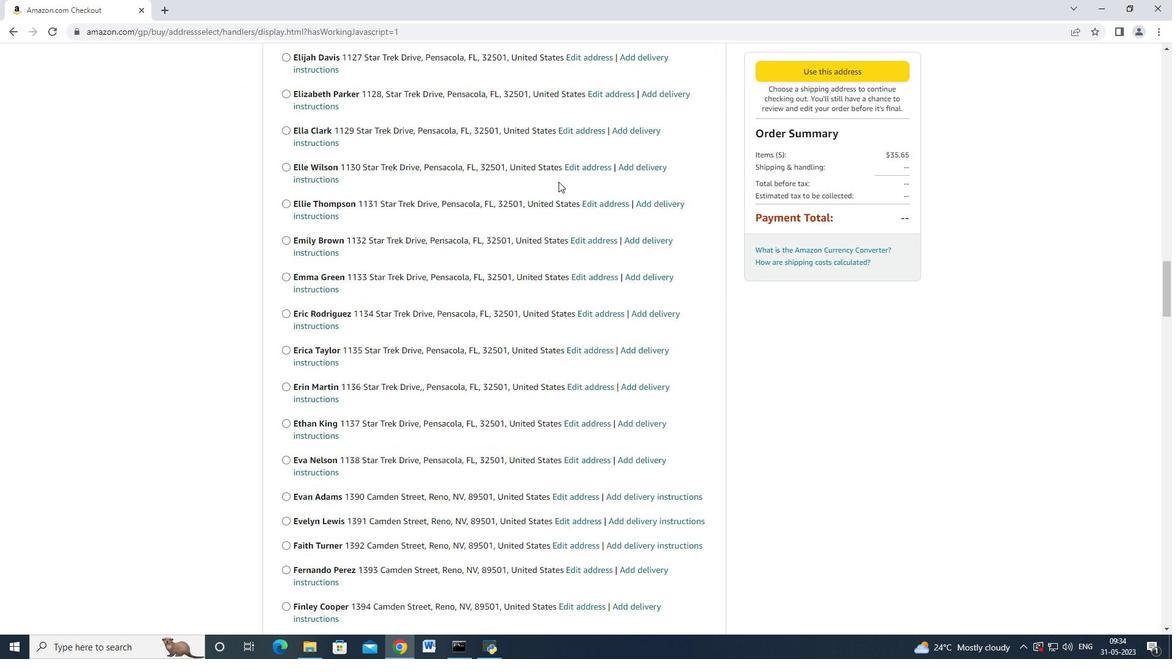 
Action: Mouse scrolled (558, 181) with delta (0, 0)
Screenshot: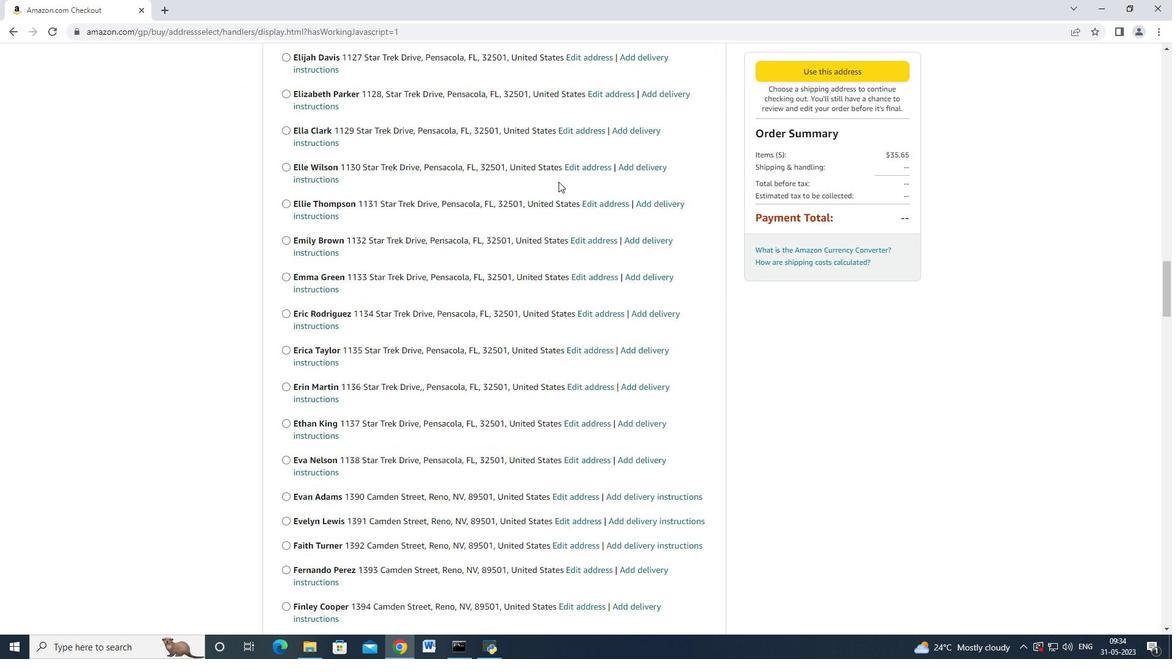 
Action: Mouse scrolled (558, 181) with delta (0, 0)
Screenshot: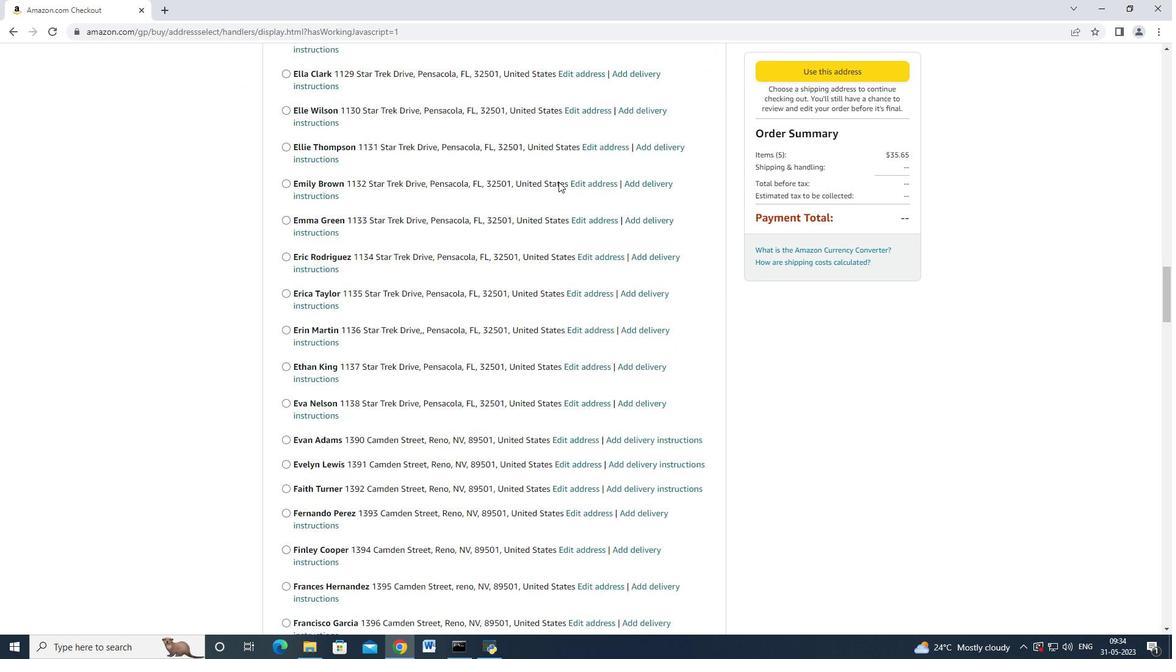 
Action: Mouse scrolled (558, 181) with delta (0, 0)
Screenshot: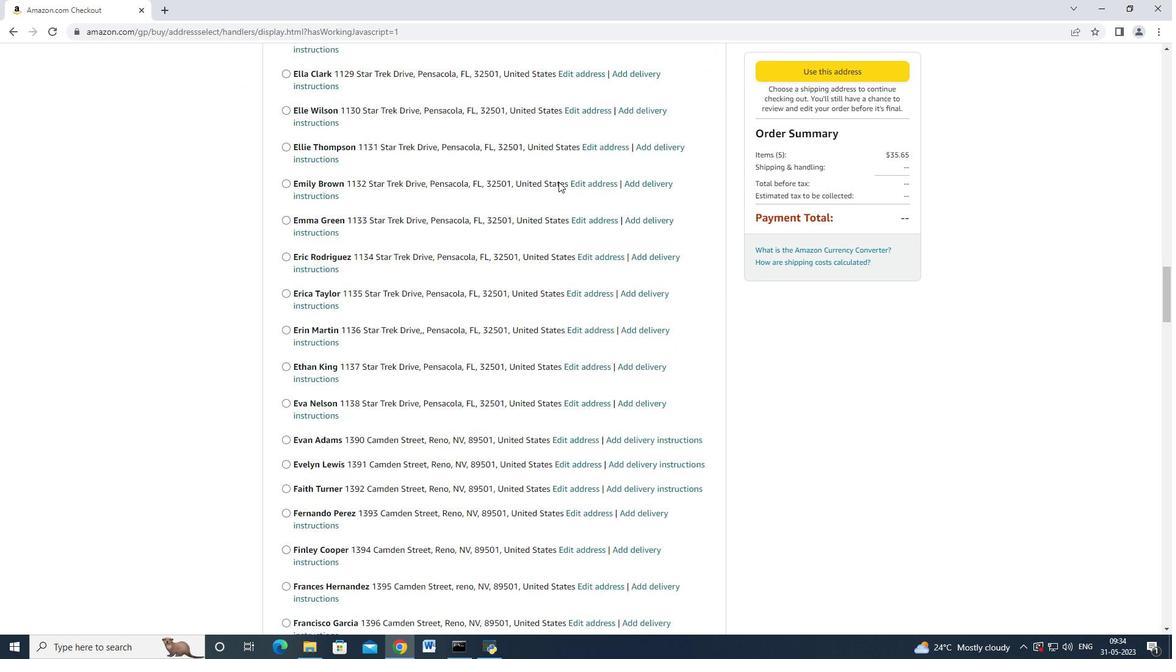
Action: Mouse scrolled (558, 181) with delta (0, 0)
Screenshot: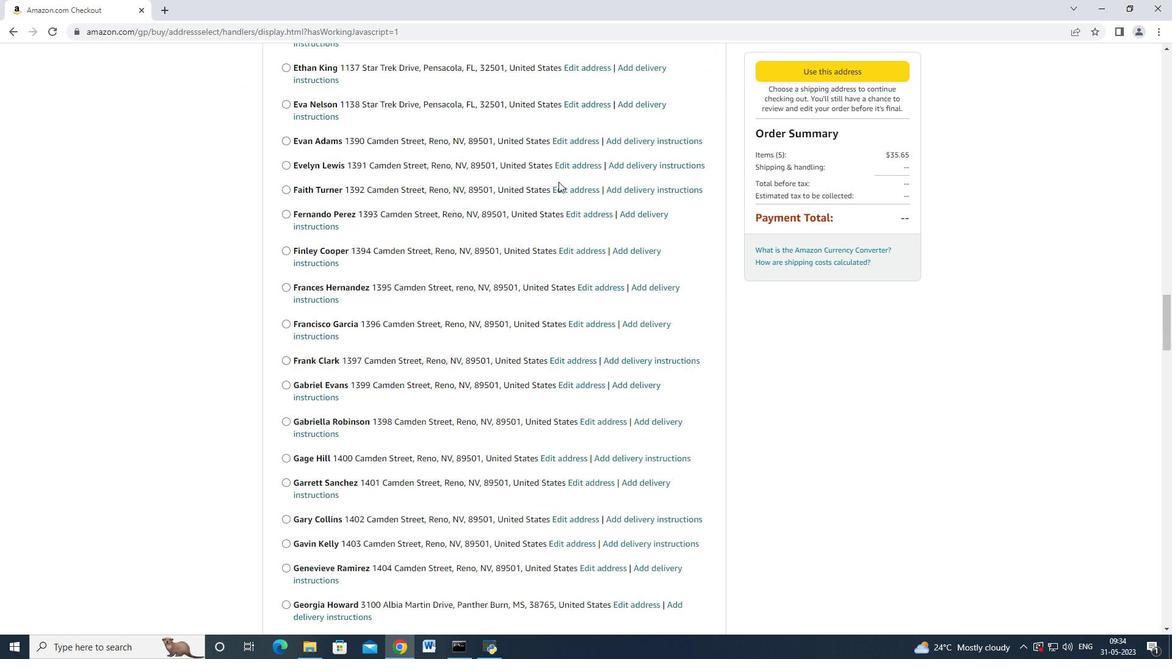 
Action: Mouse scrolled (558, 181) with delta (0, 0)
Screenshot: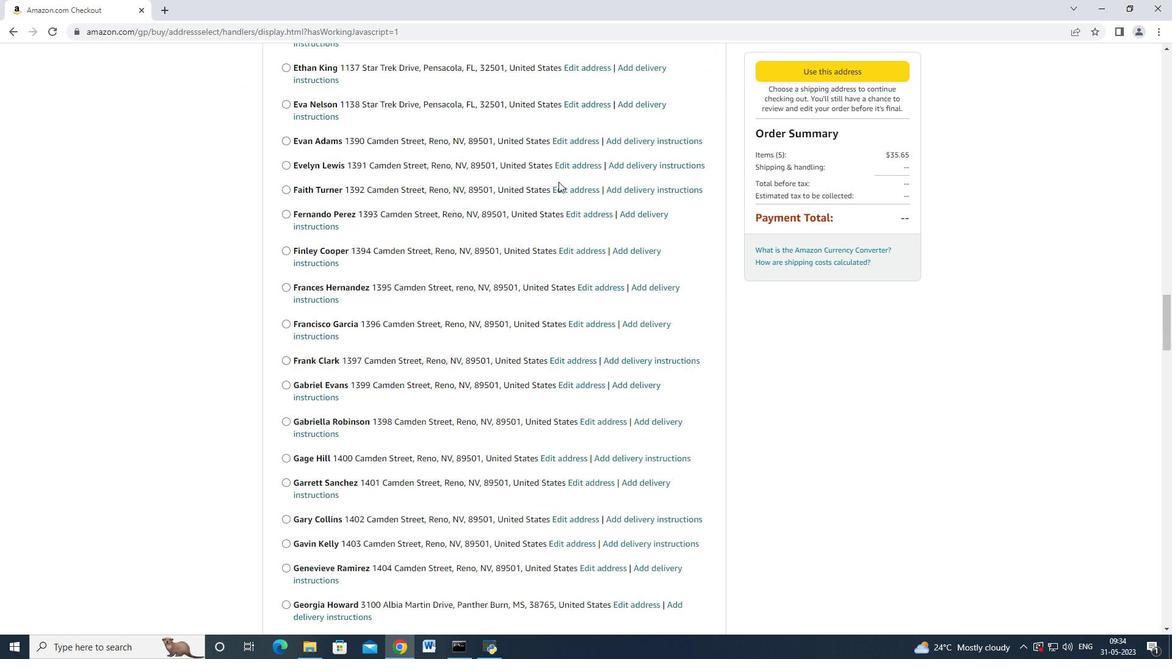 
Action: Mouse scrolled (558, 181) with delta (0, 0)
Screenshot: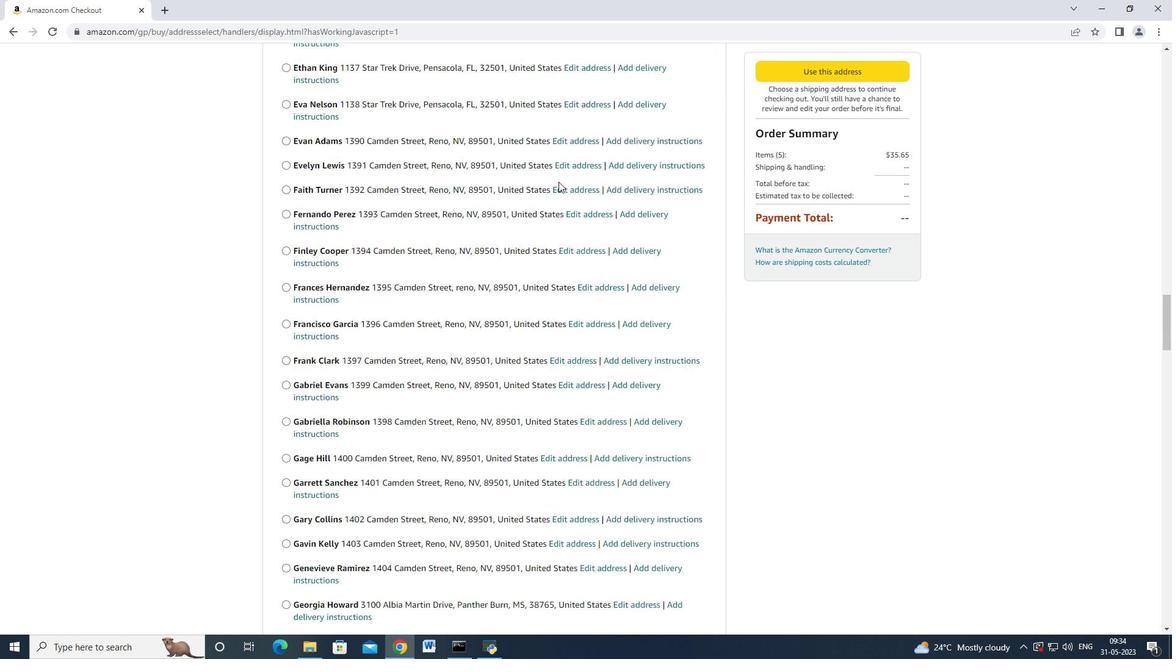
Action: Mouse scrolled (558, 181) with delta (0, 0)
Screenshot: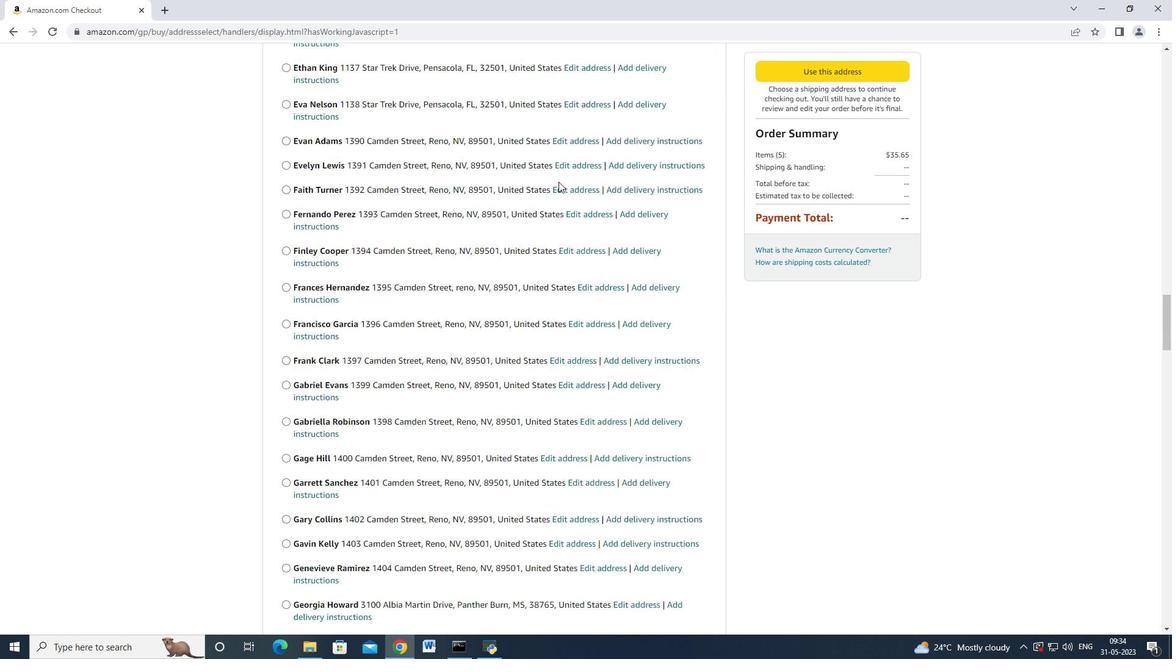 
Action: Mouse scrolled (558, 181) with delta (0, 0)
Screenshot: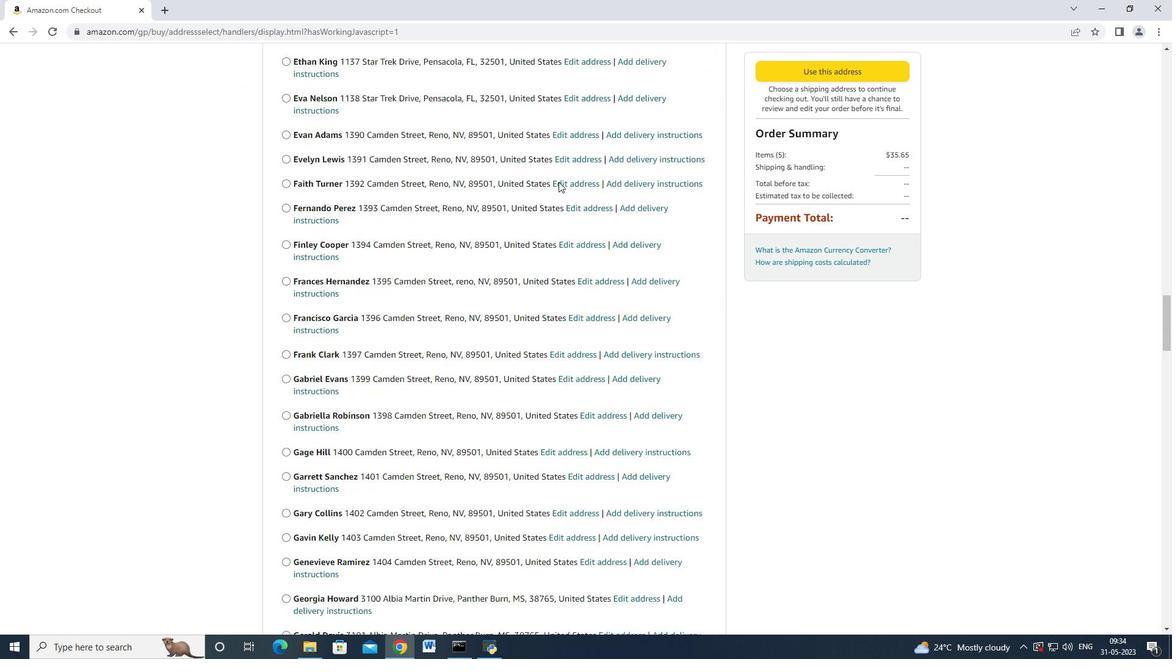 
Action: Mouse moved to (558, 182)
Screenshot: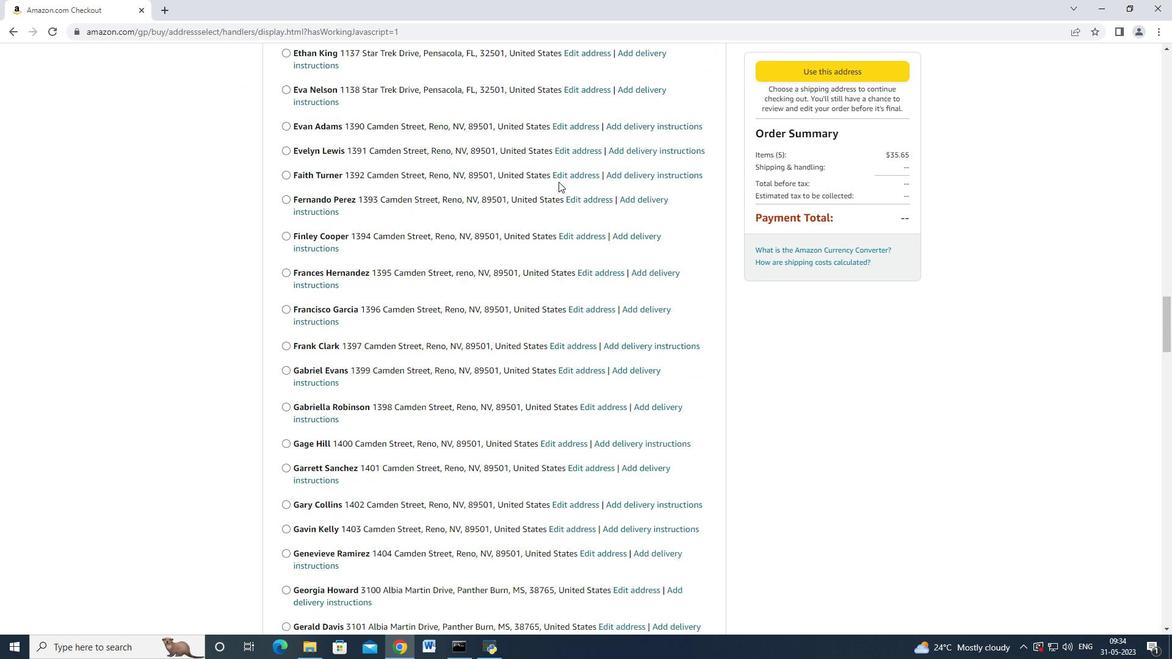 
Action: Mouse scrolled (558, 181) with delta (0, 0)
Screenshot: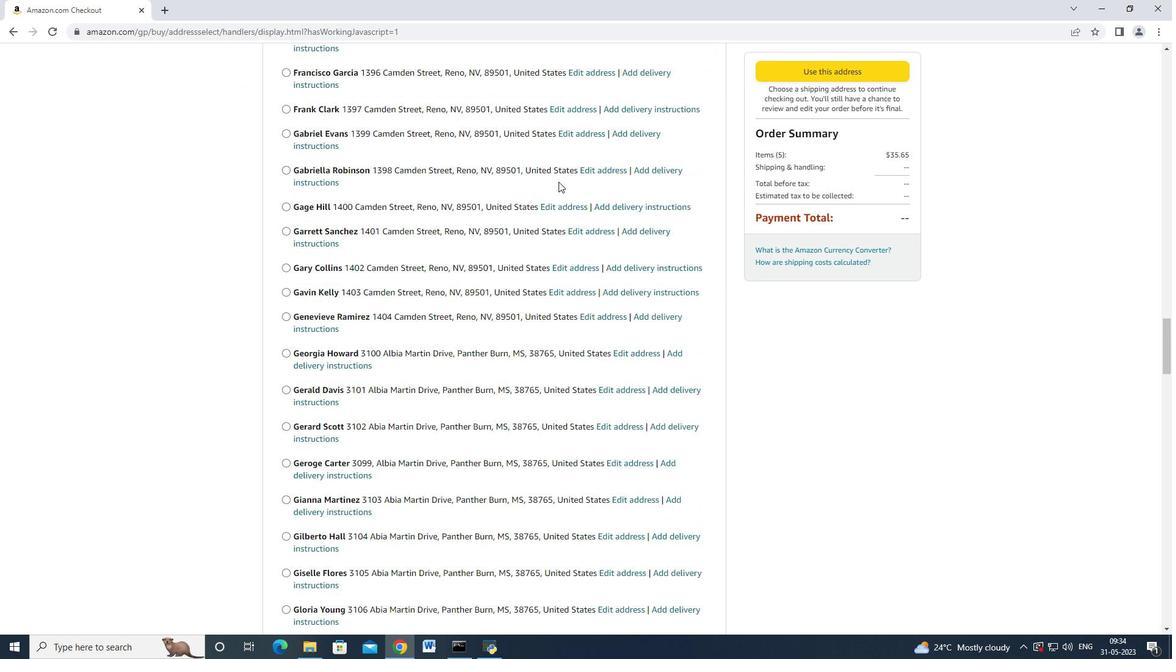 
Action: Mouse scrolled (558, 181) with delta (0, 0)
Screenshot: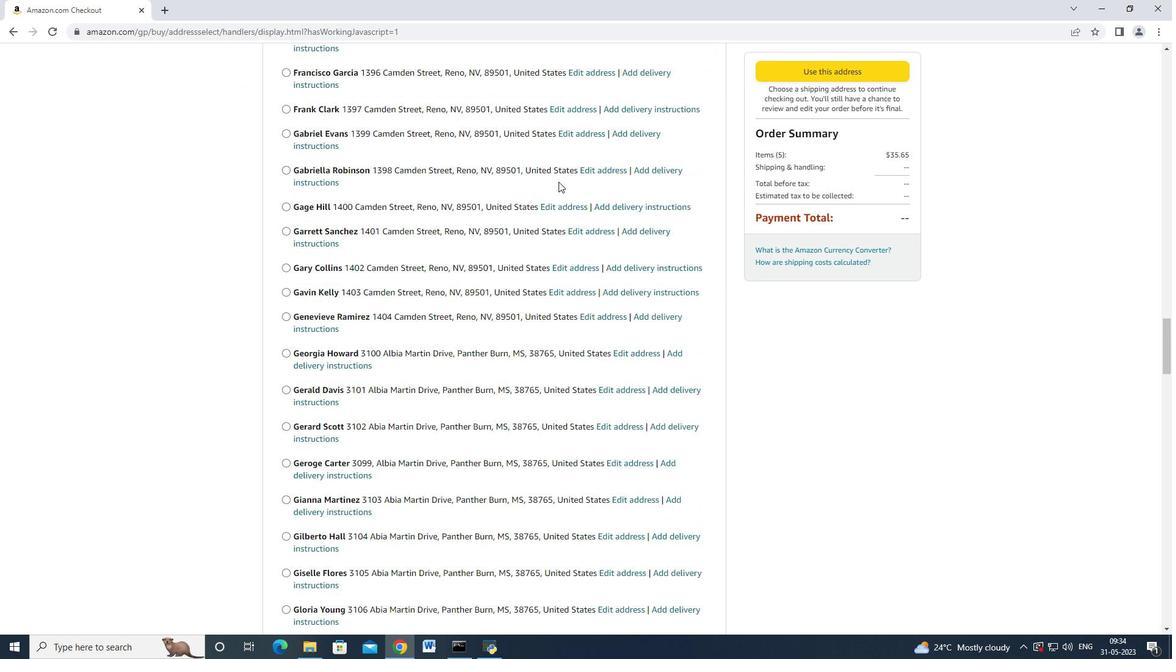 
Action: Mouse scrolled (558, 181) with delta (0, 0)
Screenshot: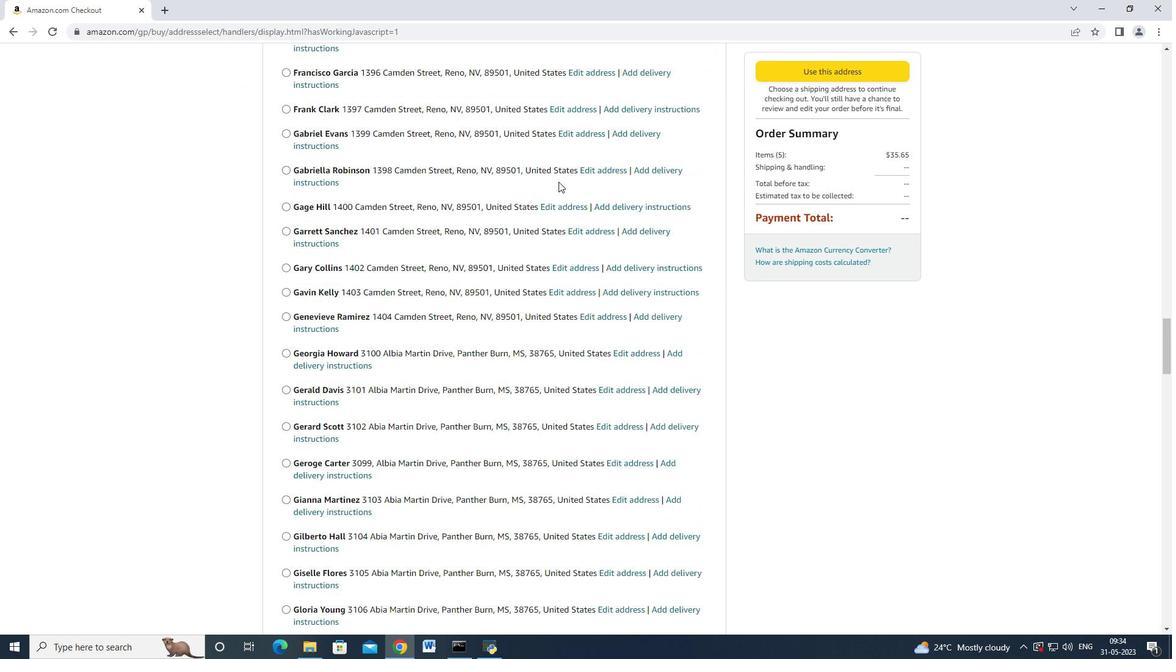 
Action: Mouse scrolled (558, 181) with delta (0, 0)
Screenshot: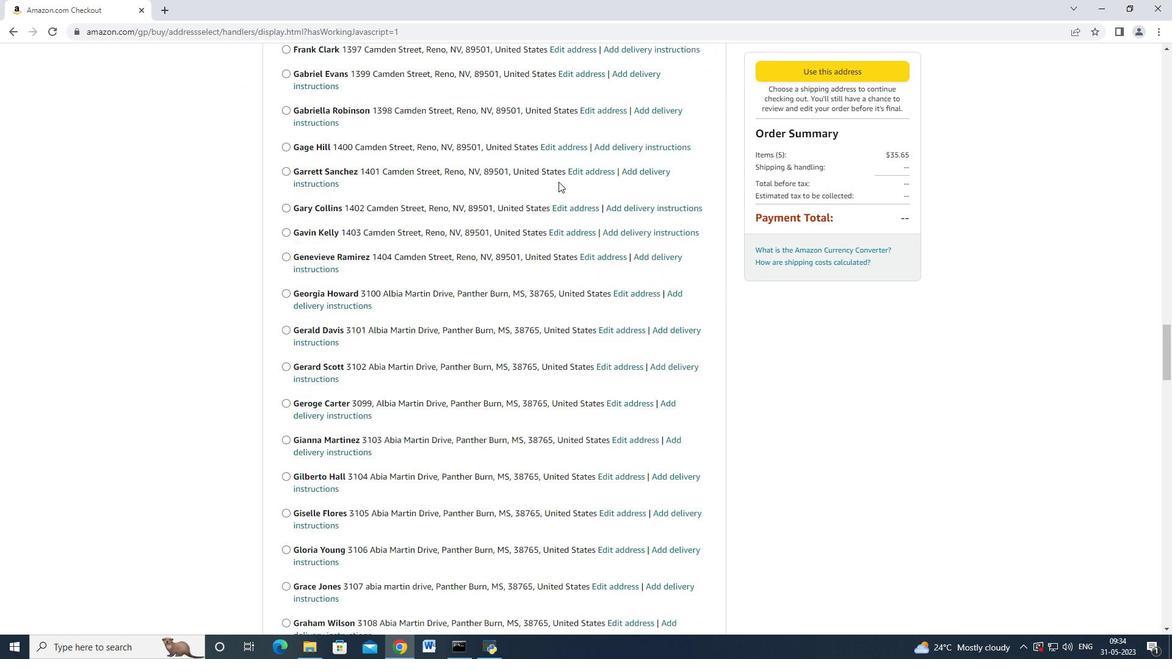 
Action: Mouse scrolled (558, 181) with delta (0, 0)
Screenshot: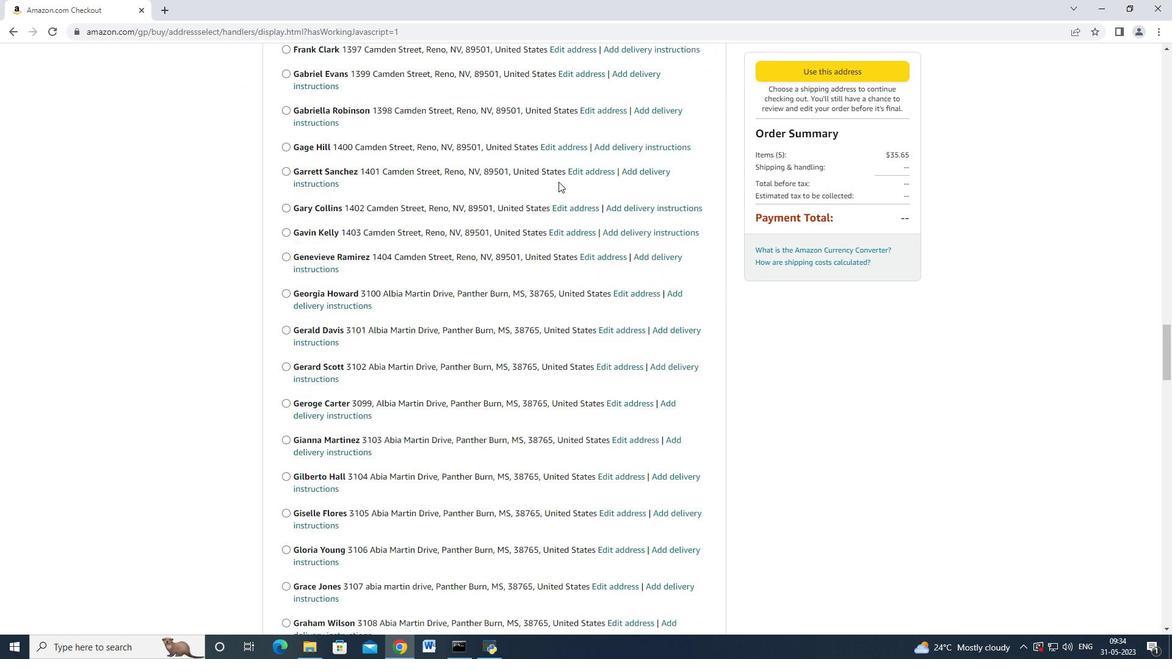 
Action: Mouse scrolled (558, 181) with delta (0, 0)
Screenshot: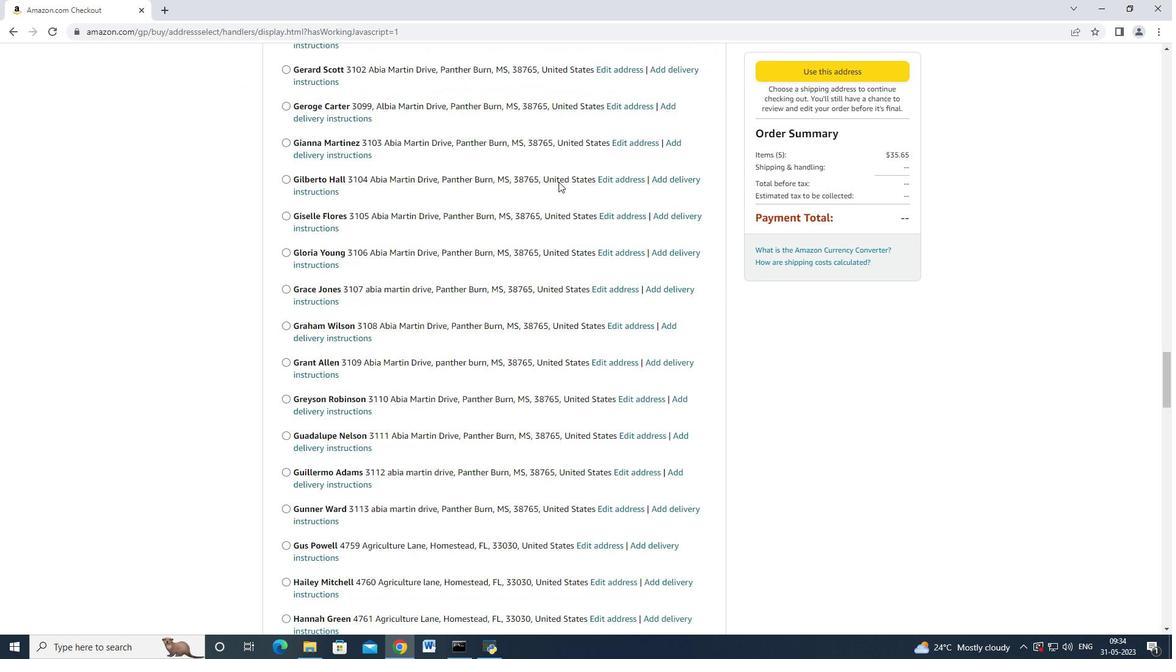 
Action: Mouse scrolled (558, 181) with delta (0, 0)
Screenshot: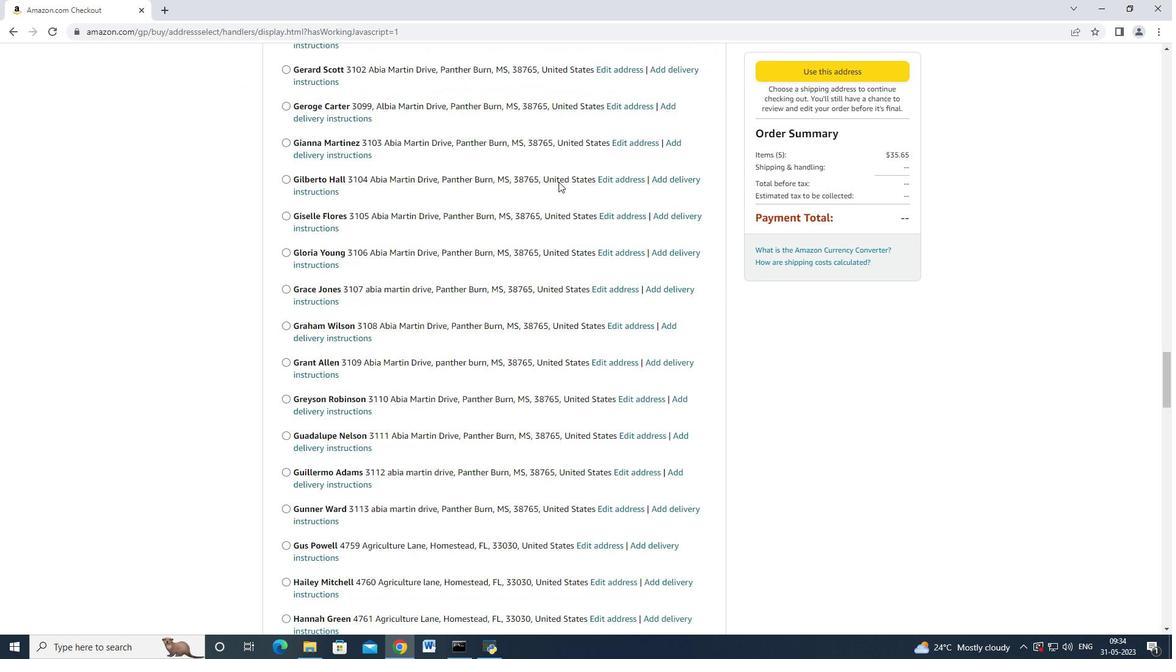 
Action: Mouse scrolled (558, 181) with delta (0, 0)
Screenshot: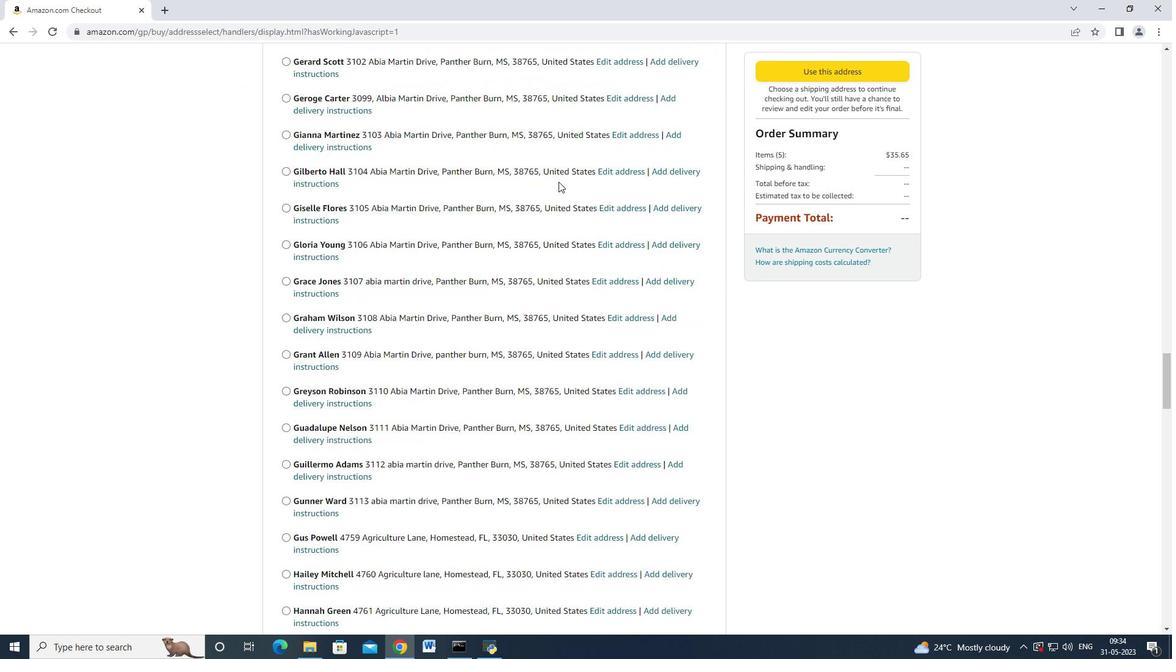 
Action: Mouse scrolled (558, 181) with delta (0, 0)
Screenshot: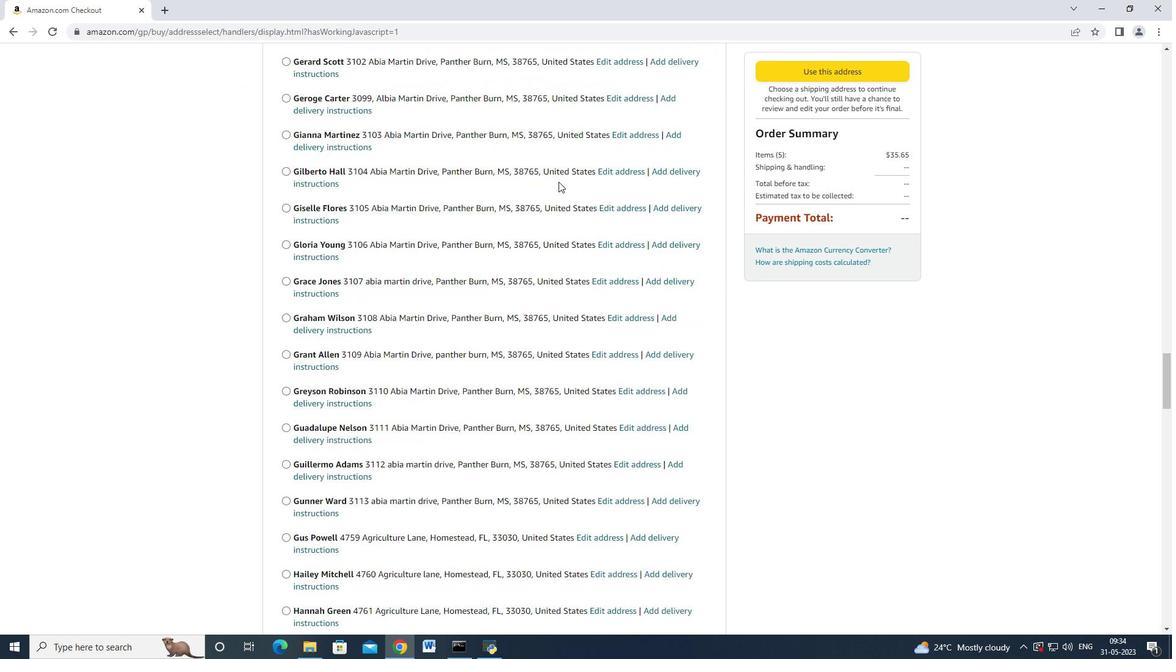 
Action: Mouse scrolled (558, 181) with delta (0, 0)
Screenshot: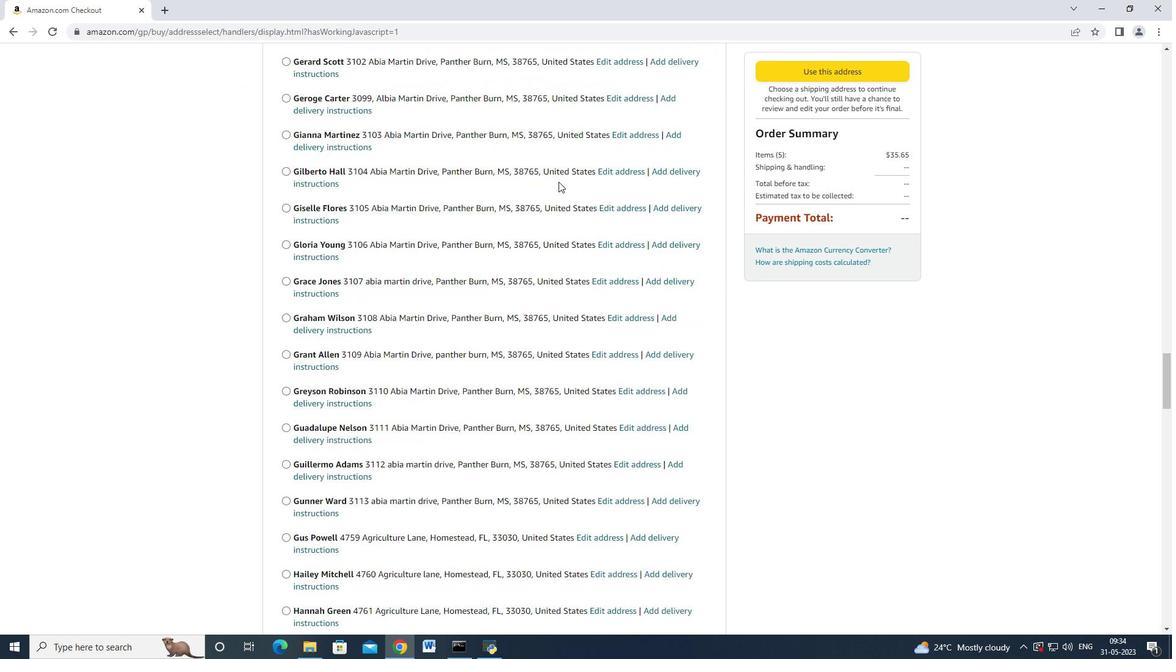 
Action: Mouse scrolled (558, 181) with delta (0, 0)
Screenshot: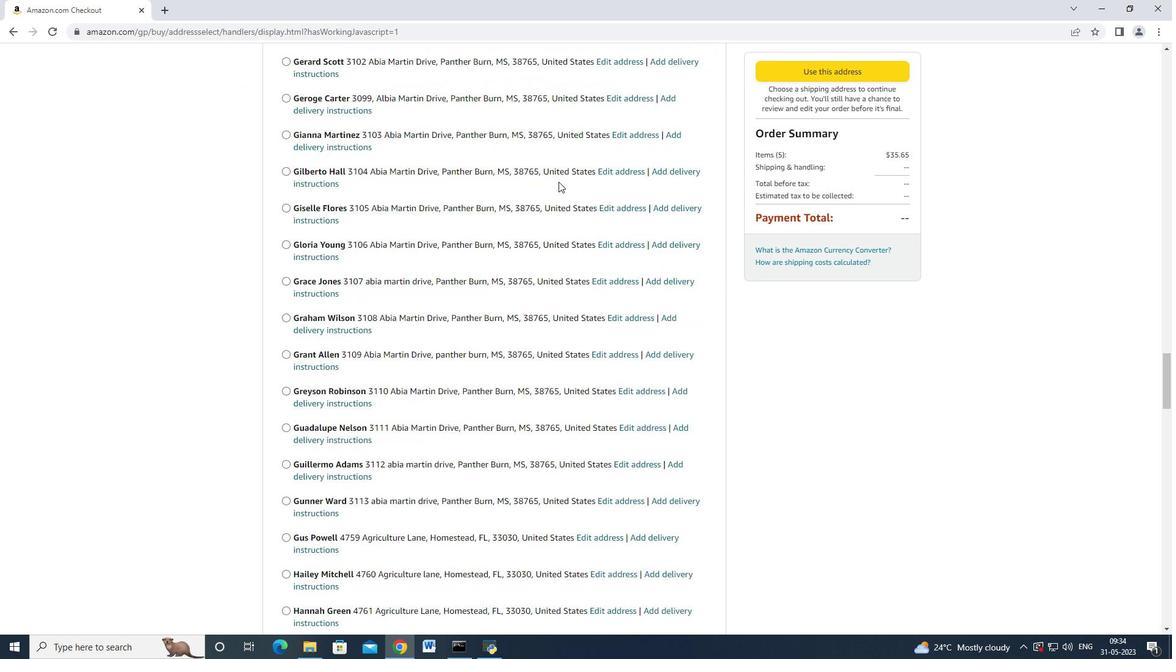 
Action: Mouse scrolled (558, 181) with delta (0, 0)
Screenshot: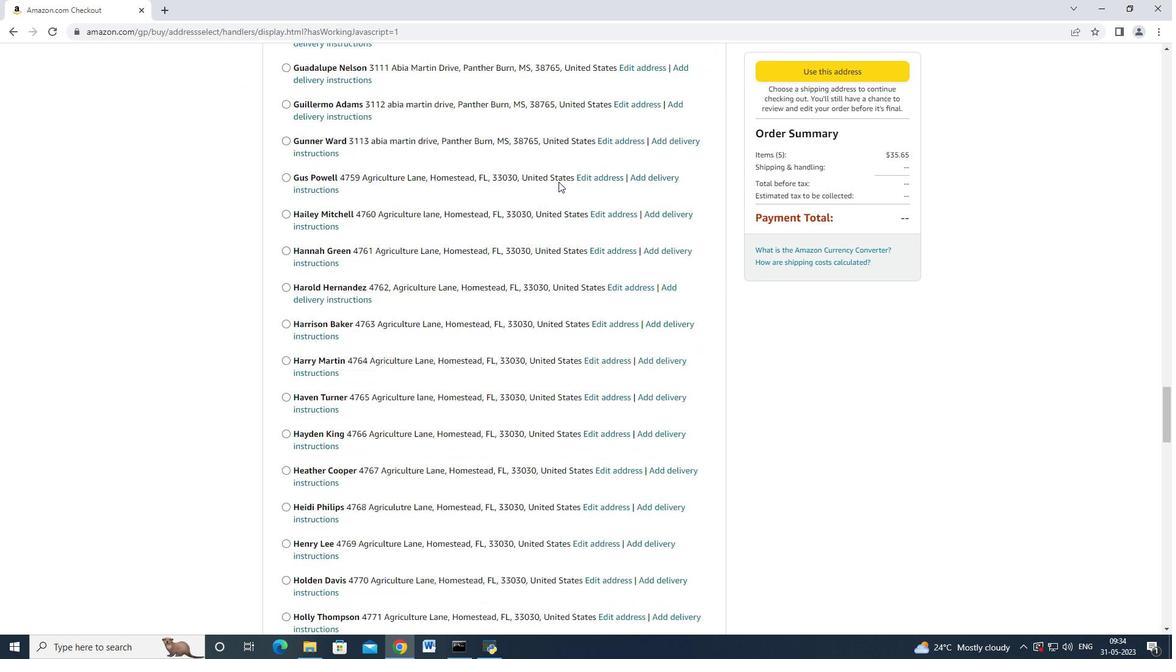 
Action: Mouse scrolled (558, 181) with delta (0, 0)
Screenshot: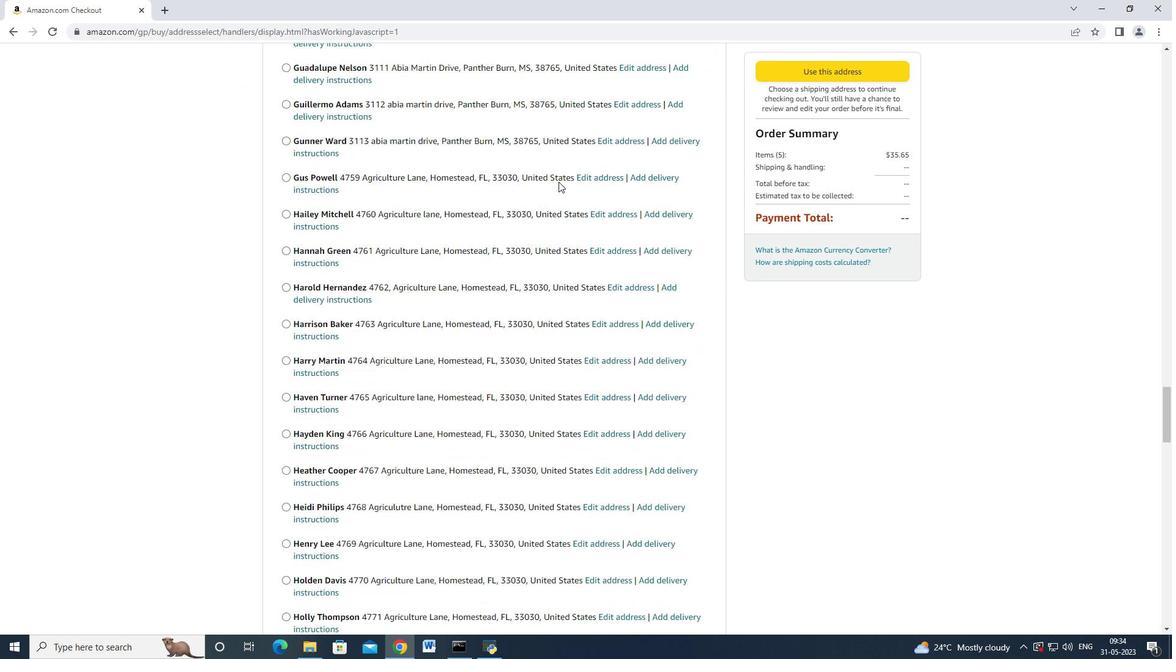 
Action: Mouse scrolled (558, 181) with delta (0, 0)
Screenshot: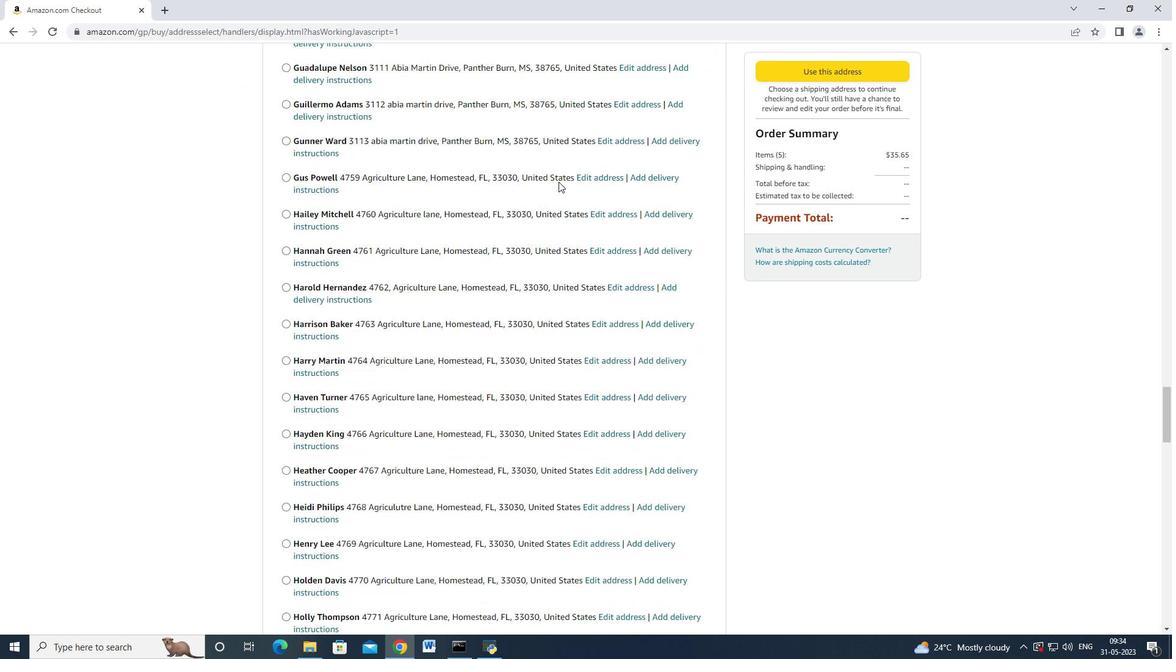 
Action: Mouse scrolled (558, 181) with delta (0, 0)
Screenshot: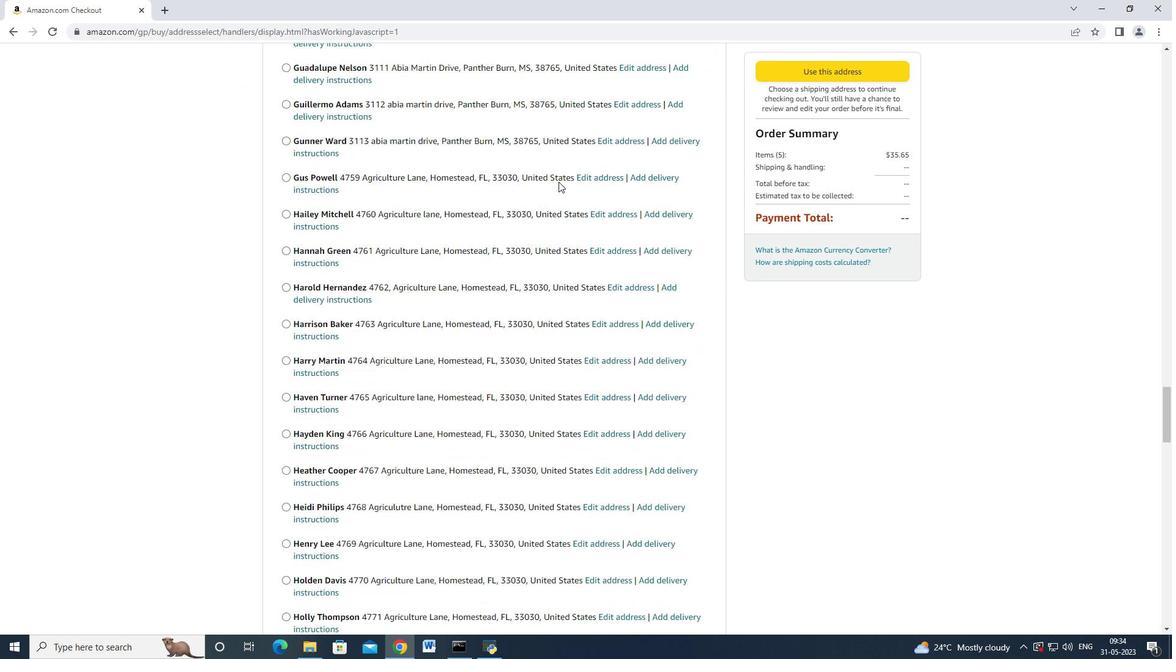 
Action: Mouse scrolled (558, 181) with delta (0, 0)
Screenshot: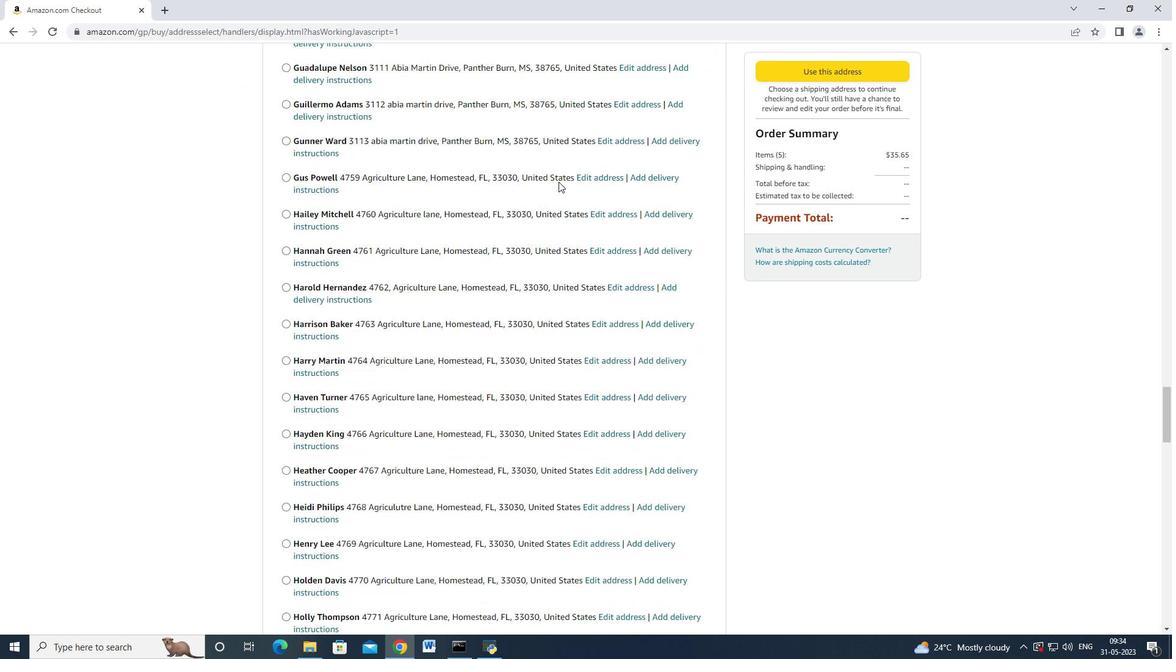 
Action: Mouse scrolled (558, 181) with delta (0, 0)
Screenshot: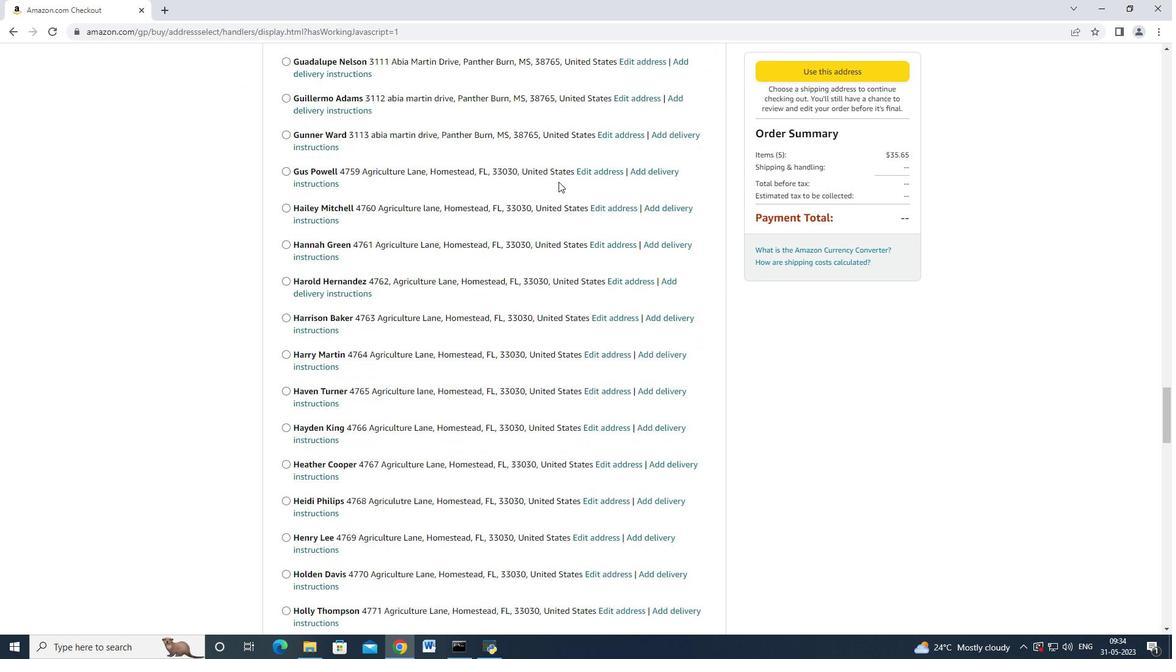 
Action: Mouse scrolled (558, 181) with delta (0, 0)
Screenshot: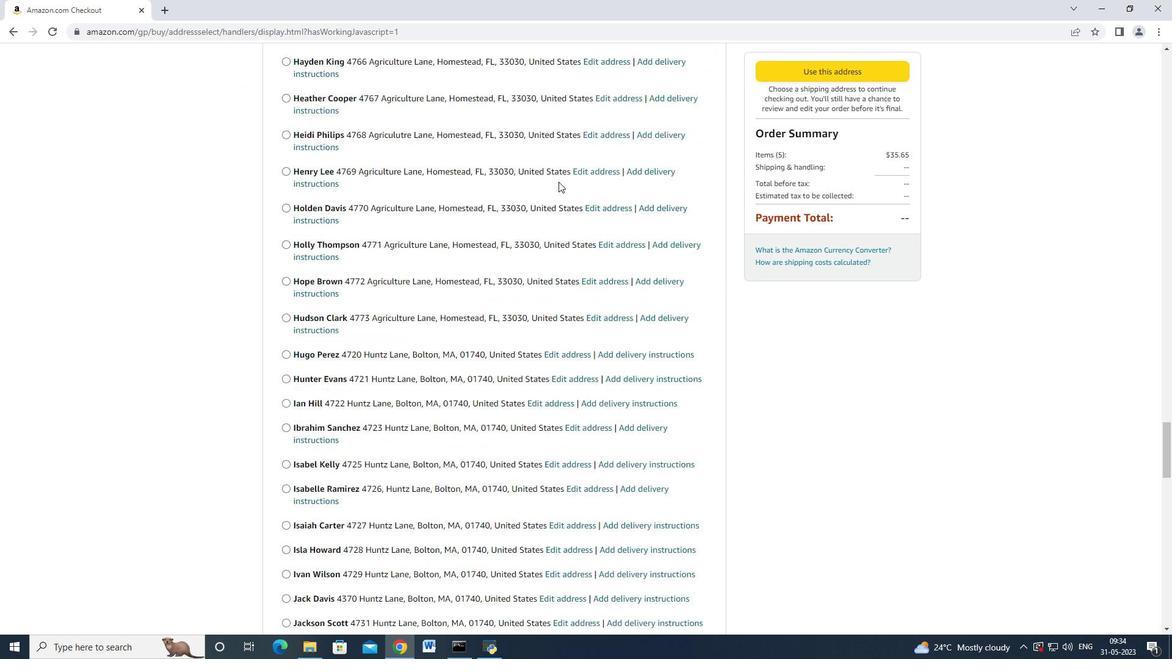 
Action: Mouse scrolled (558, 181) with delta (0, 0)
Screenshot: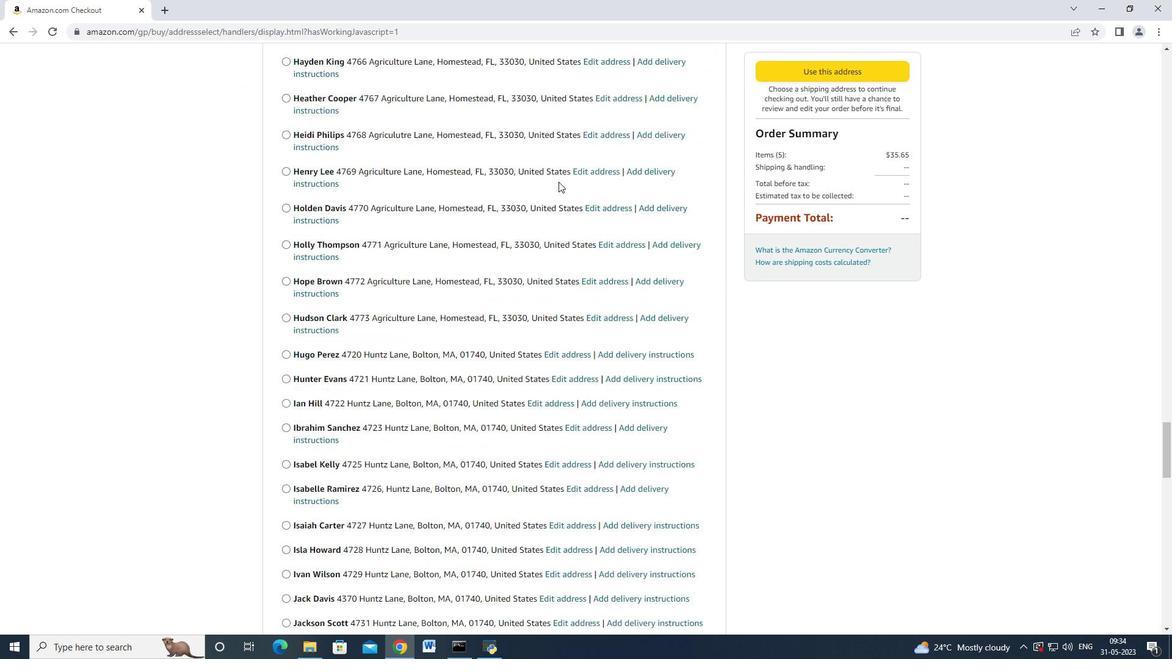 
Action: Mouse scrolled (558, 181) with delta (0, 0)
Screenshot: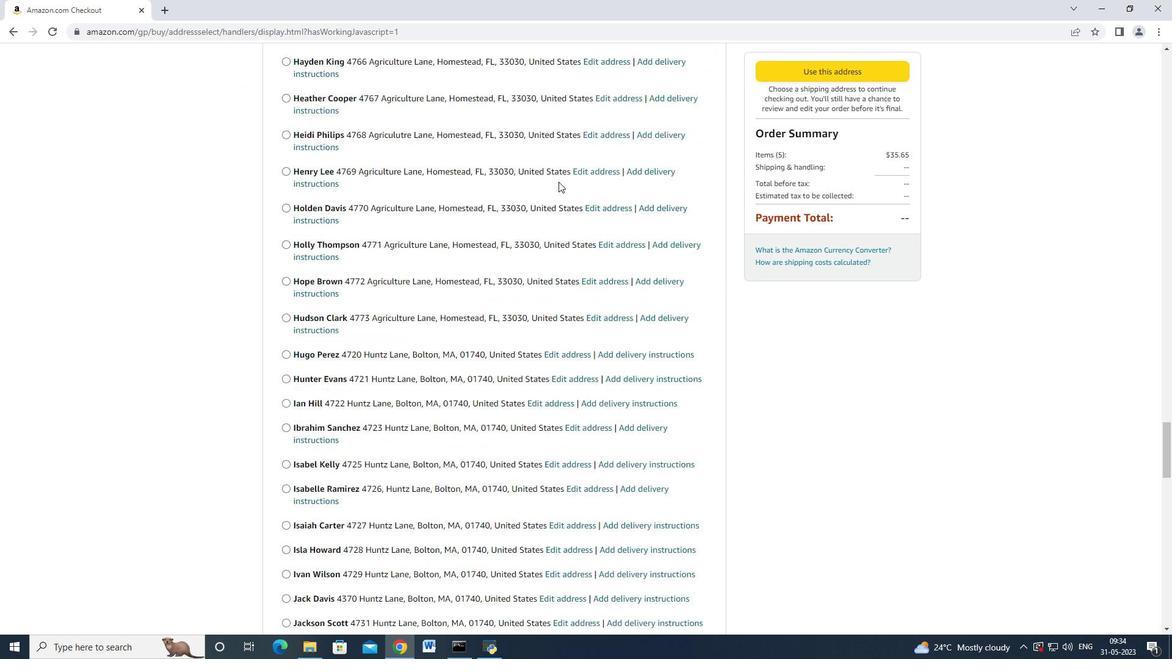 
Action: Mouse scrolled (558, 181) with delta (0, 0)
Screenshot: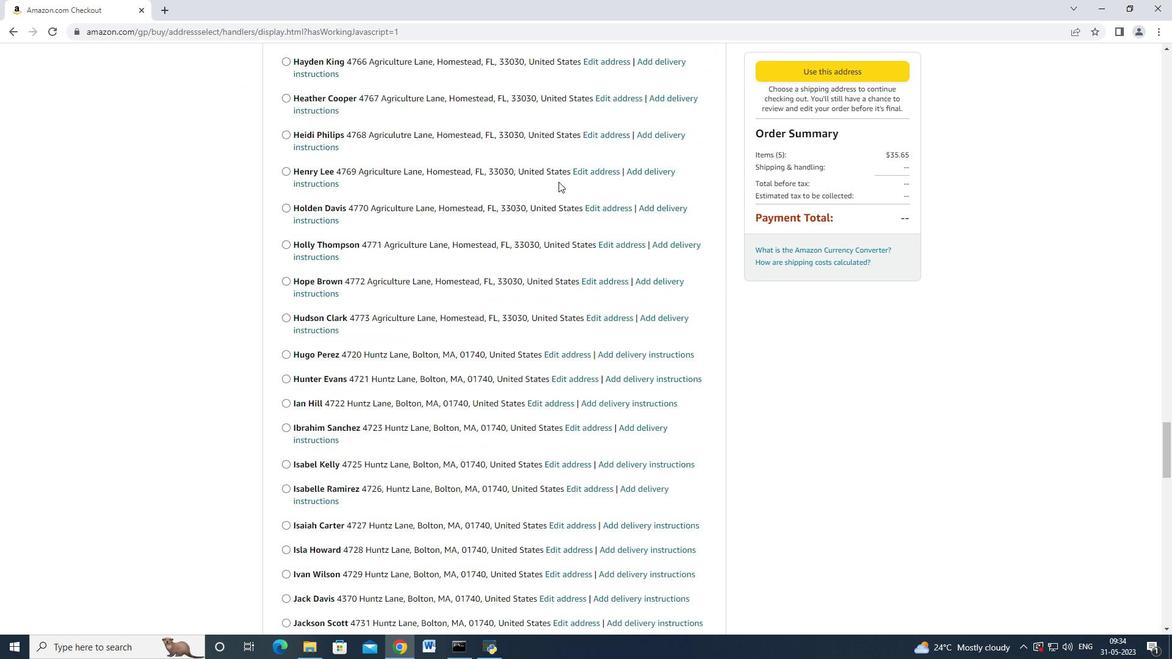 
Action: Mouse scrolled (558, 181) with delta (0, 0)
Screenshot: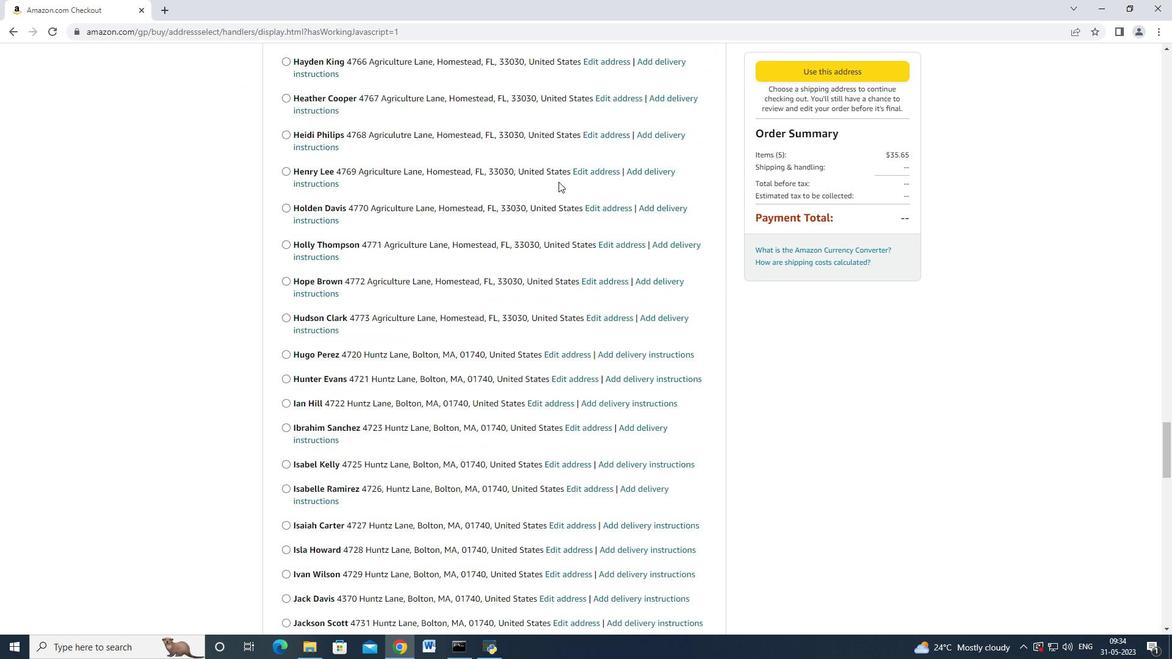 
Action: Mouse scrolled (558, 181) with delta (0, 0)
Screenshot: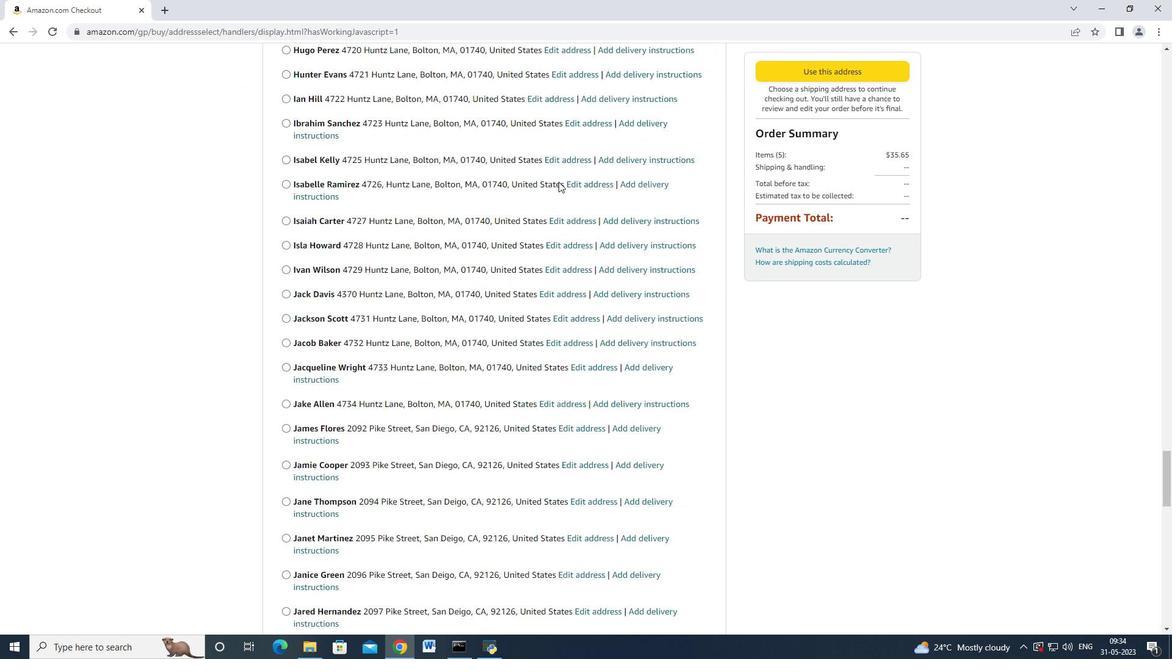 
Action: Mouse scrolled (558, 181) with delta (0, 0)
Screenshot: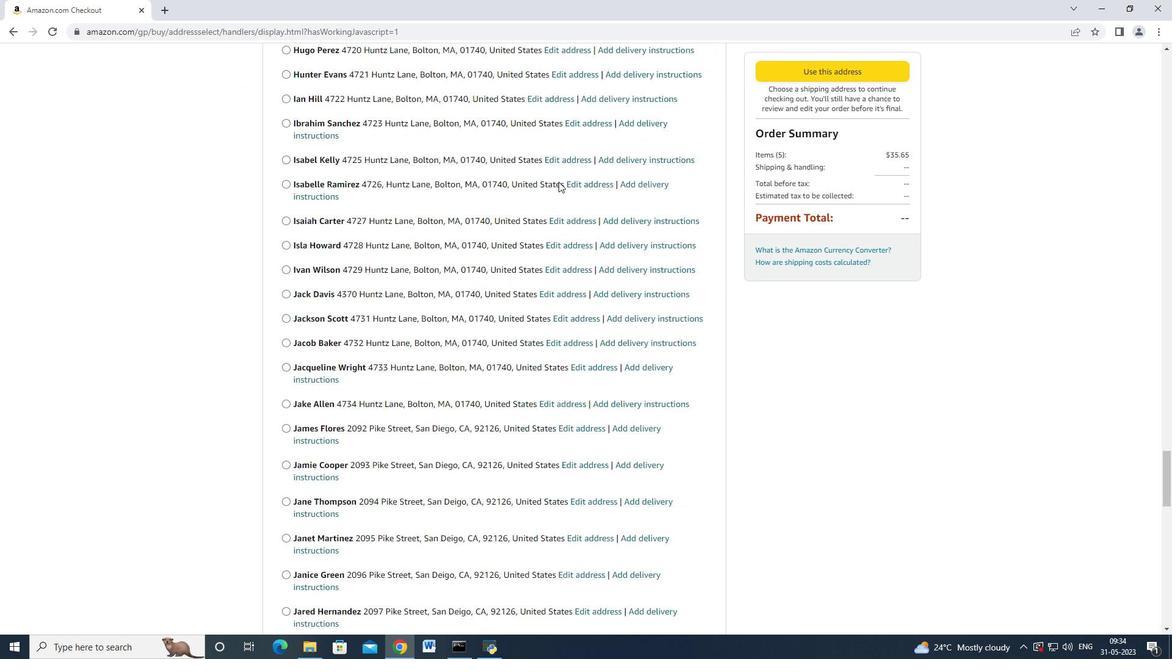 
Action: Mouse scrolled (558, 181) with delta (0, 0)
Screenshot: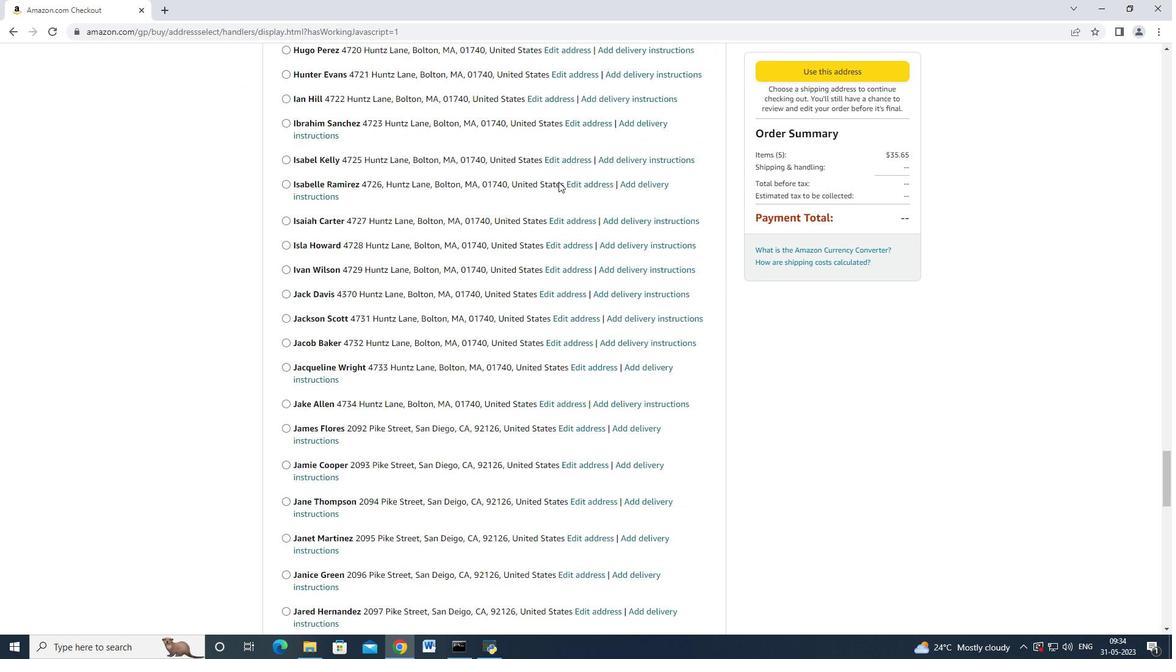 
Action: Mouse scrolled (558, 181) with delta (0, 0)
Screenshot: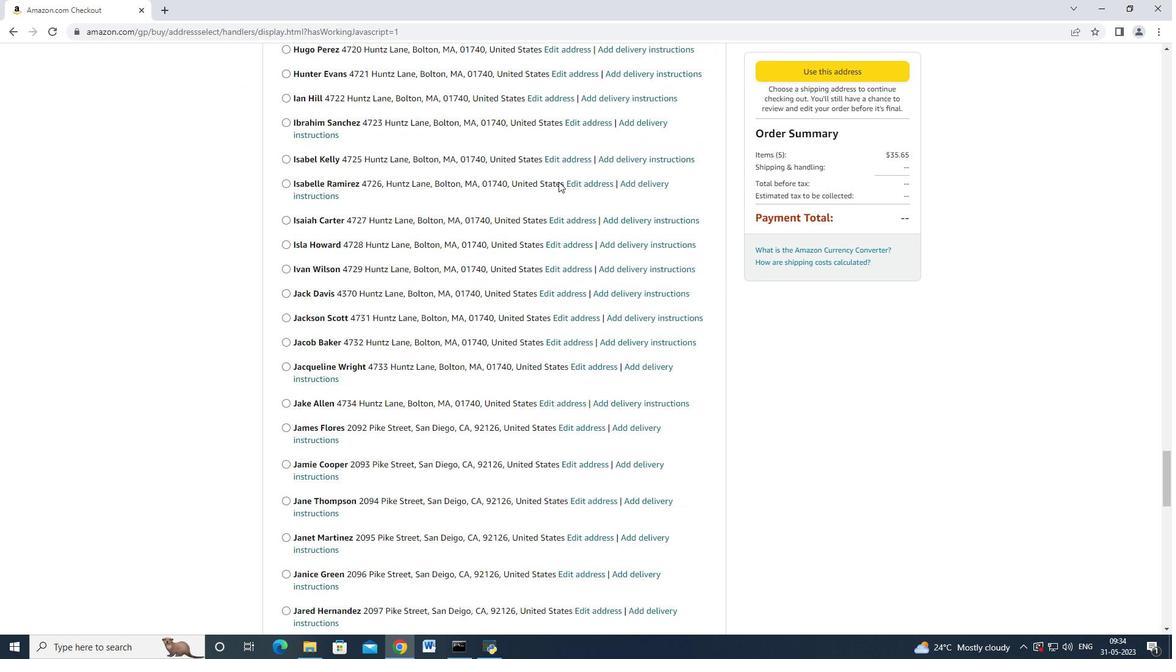 
Action: Mouse scrolled (558, 181) with delta (0, 0)
Screenshot: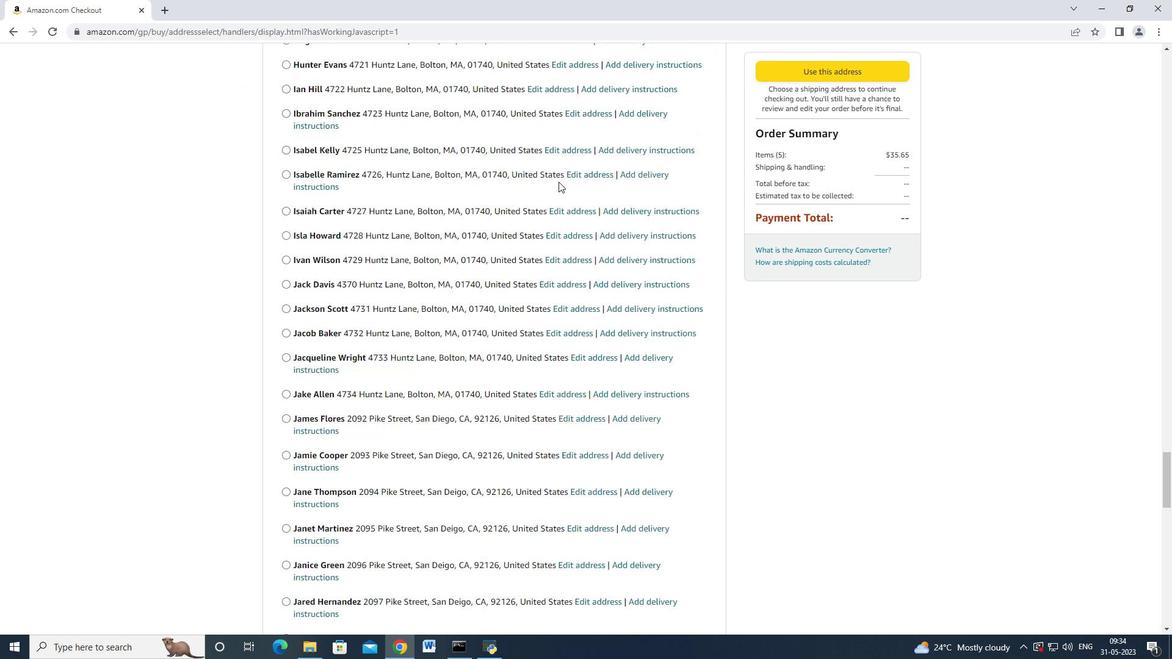 
Action: Mouse scrolled (558, 181) with delta (0, 0)
Screenshot: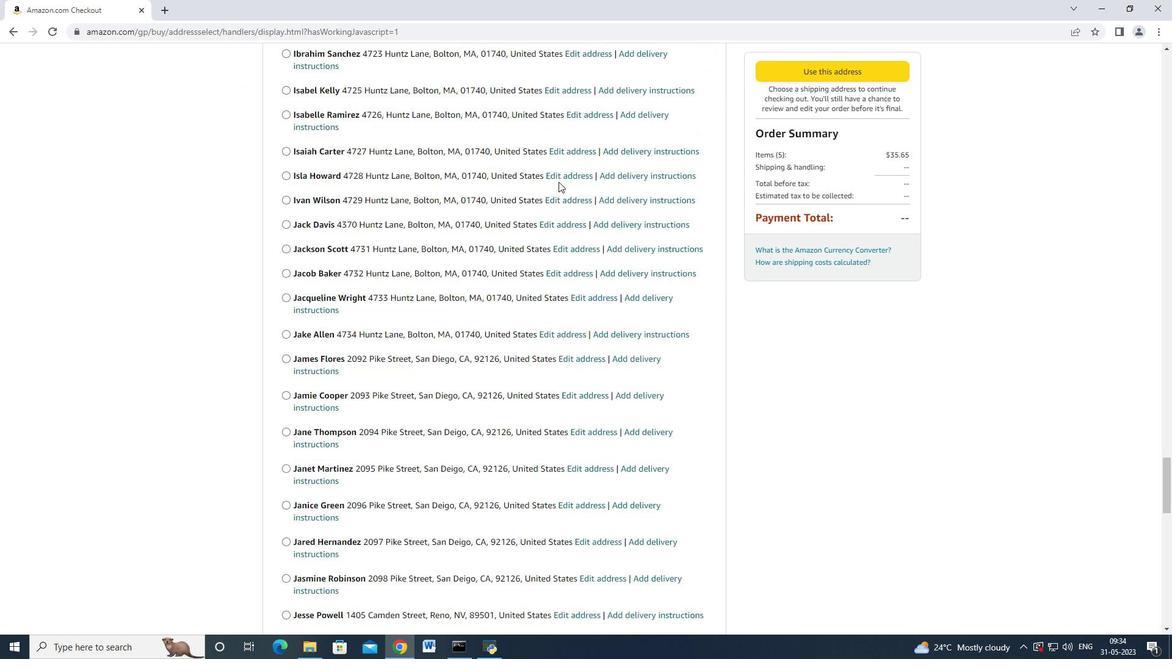 
Action: Mouse scrolled (558, 181) with delta (0, 0)
Screenshot: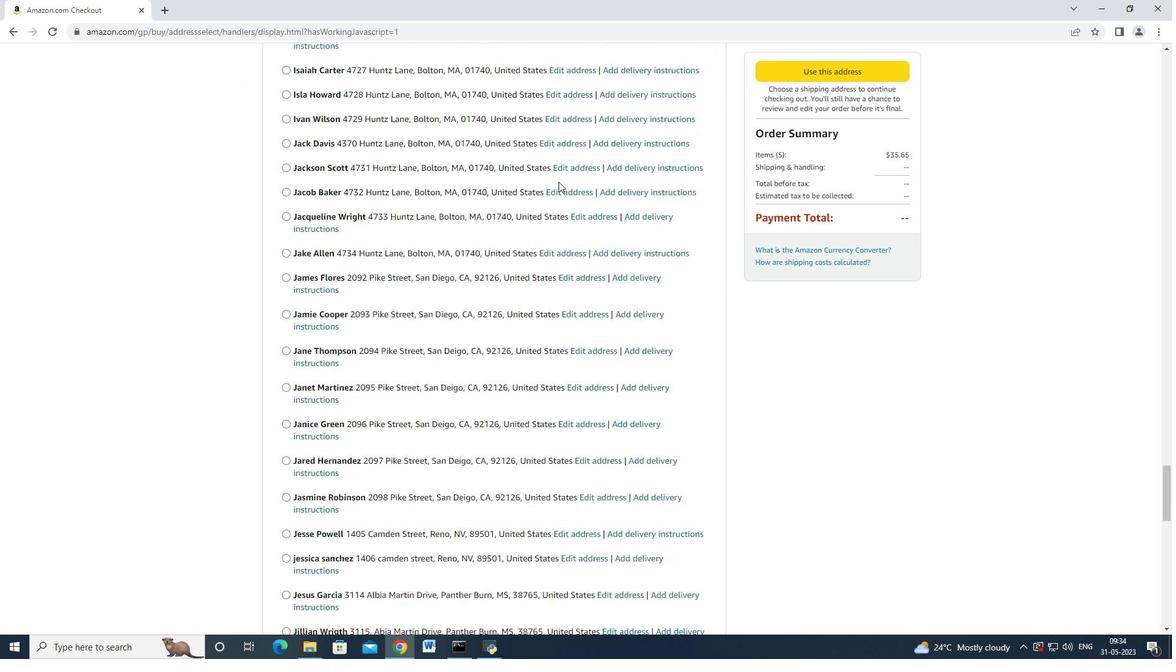 
Action: Mouse scrolled (558, 181) with delta (0, 0)
Screenshot: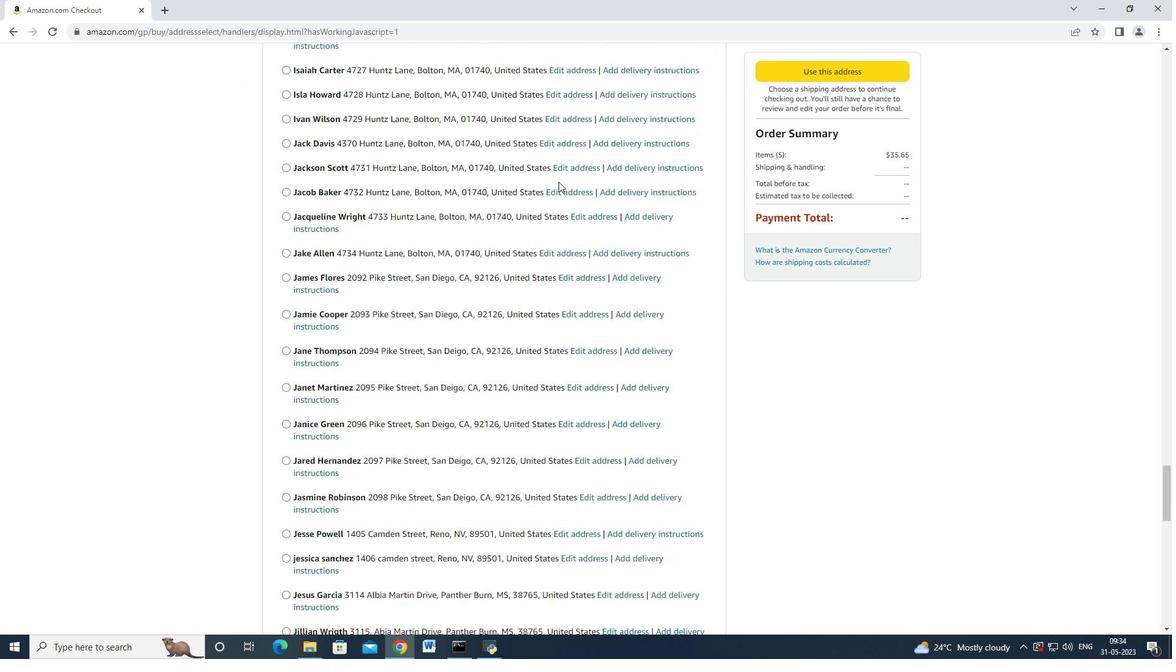 
Action: Mouse scrolled (558, 181) with delta (0, 0)
Screenshot: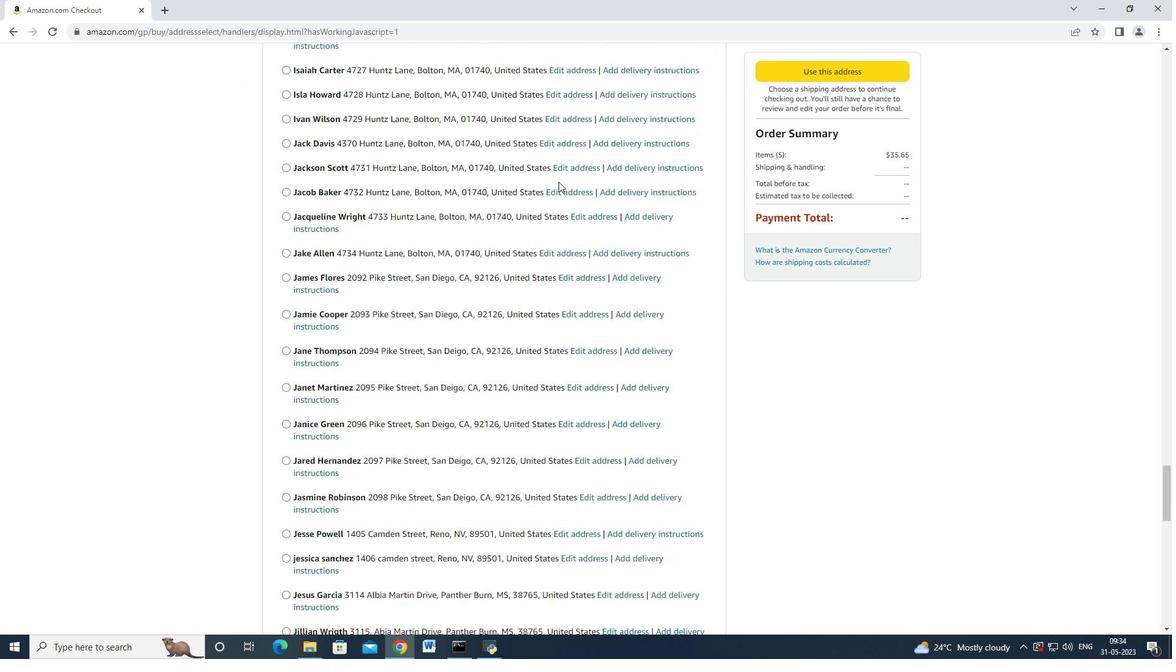 
Action: Mouse scrolled (558, 181) with delta (0, 0)
Screenshot: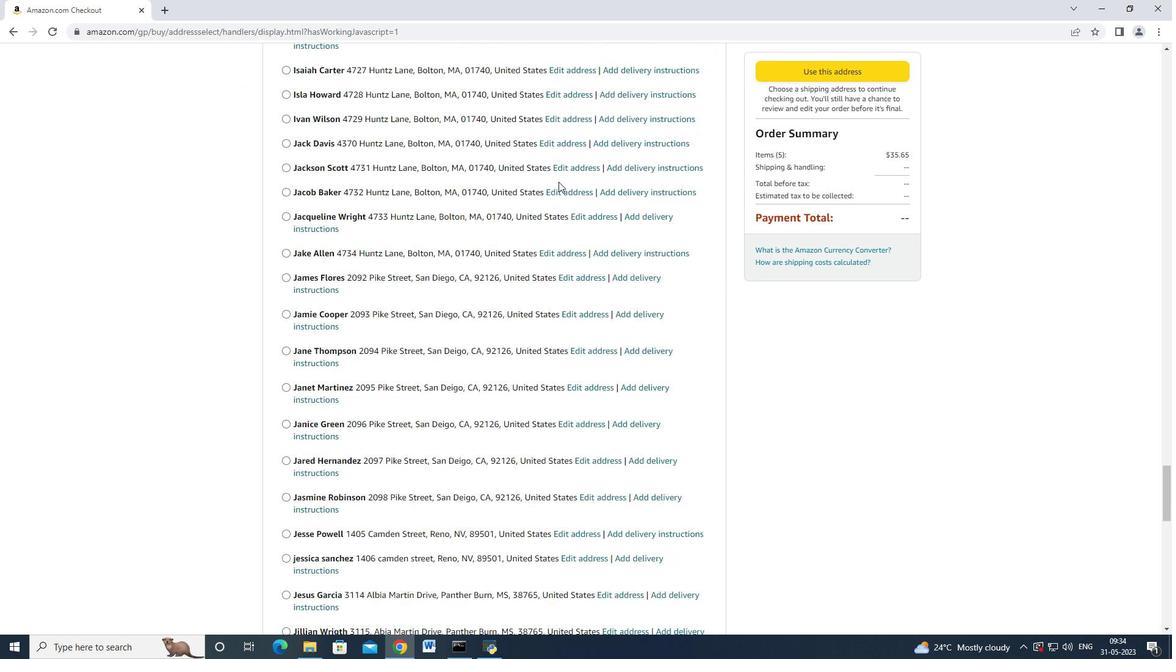 
Action: Mouse moved to (558, 182)
Screenshot: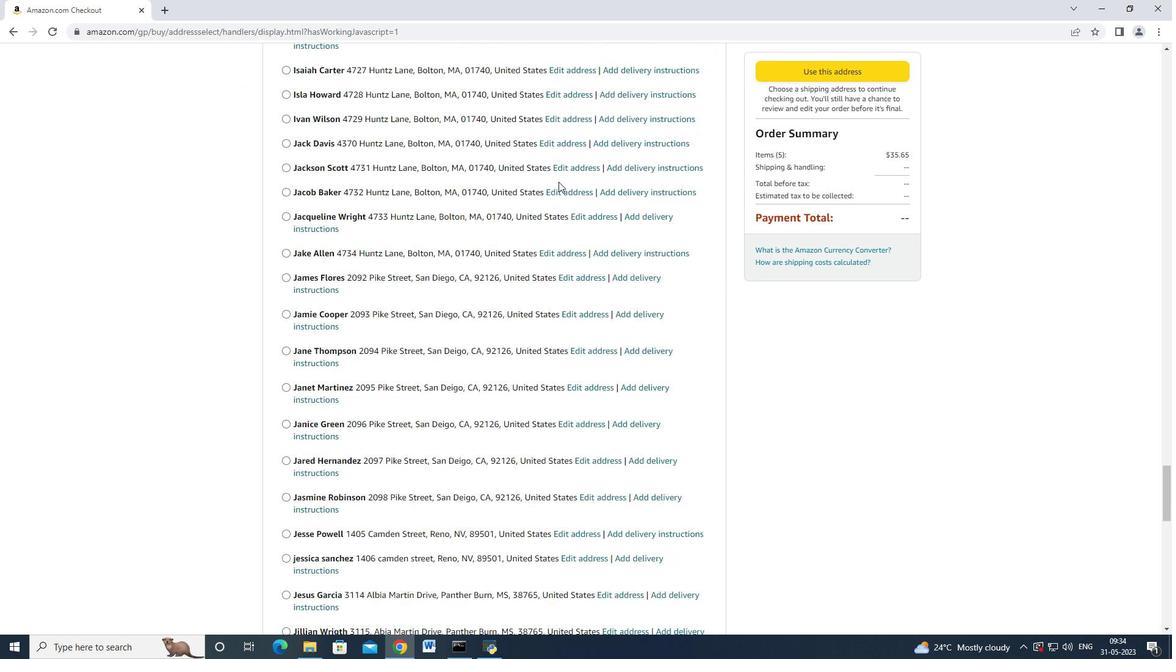
Action: Mouse scrolled (558, 181) with delta (0, 0)
Screenshot: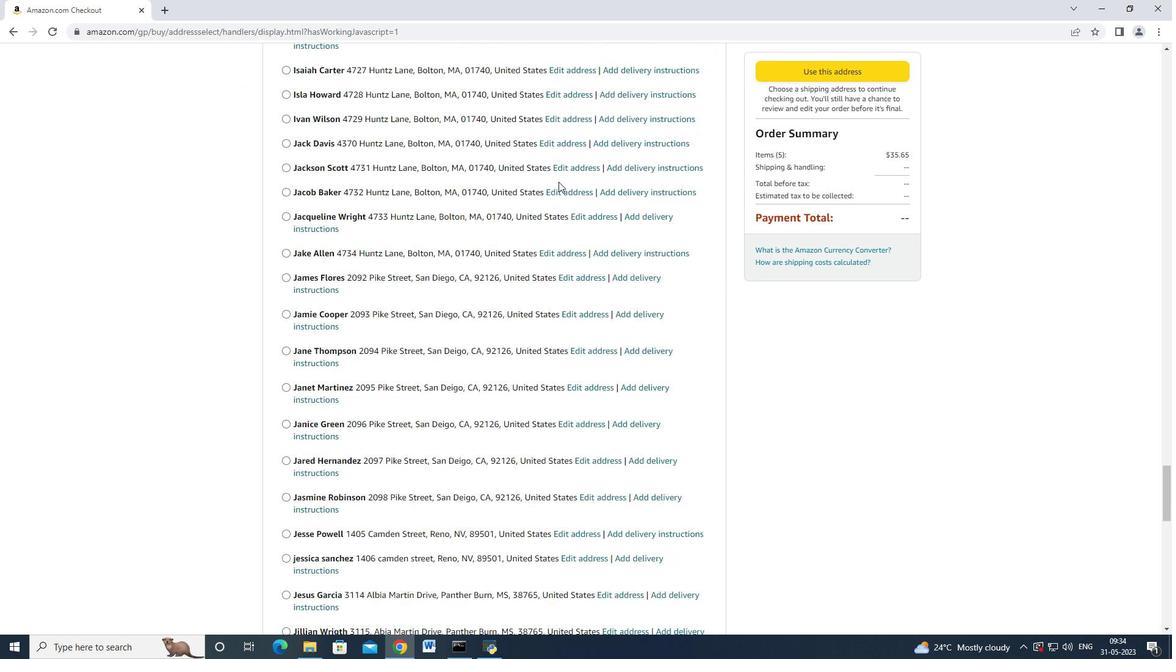 
Action: Mouse scrolled (558, 181) with delta (0, 0)
Screenshot: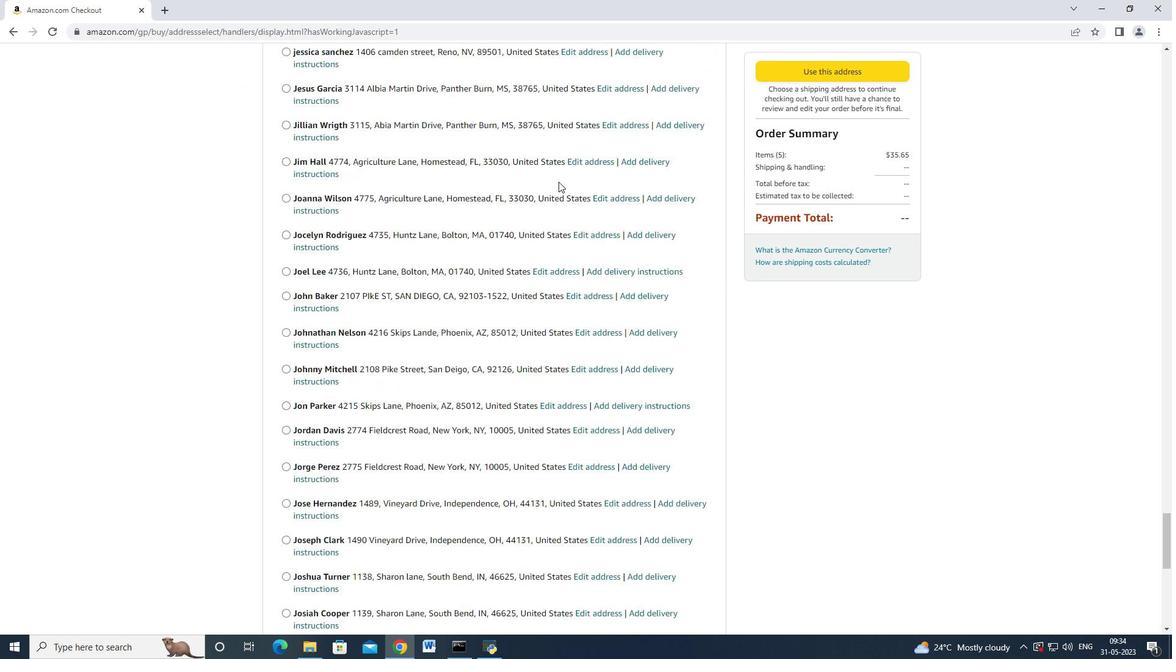 
Action: Mouse scrolled (558, 181) with delta (0, 0)
Screenshot: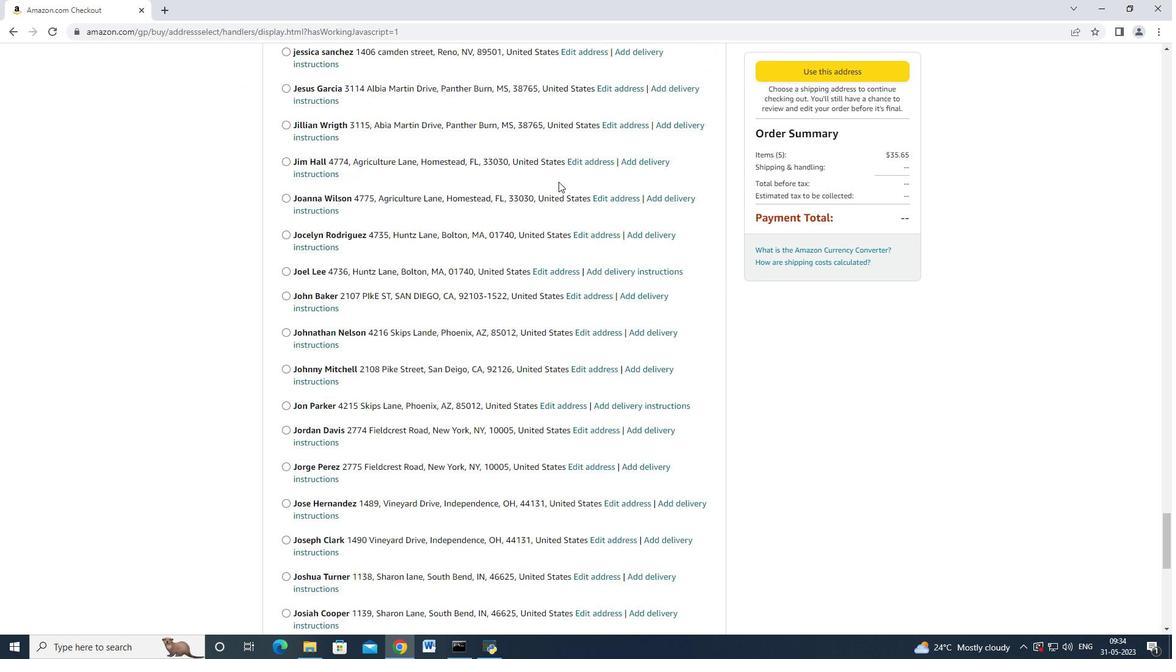 
Action: Mouse scrolled (558, 181) with delta (0, 0)
Screenshot: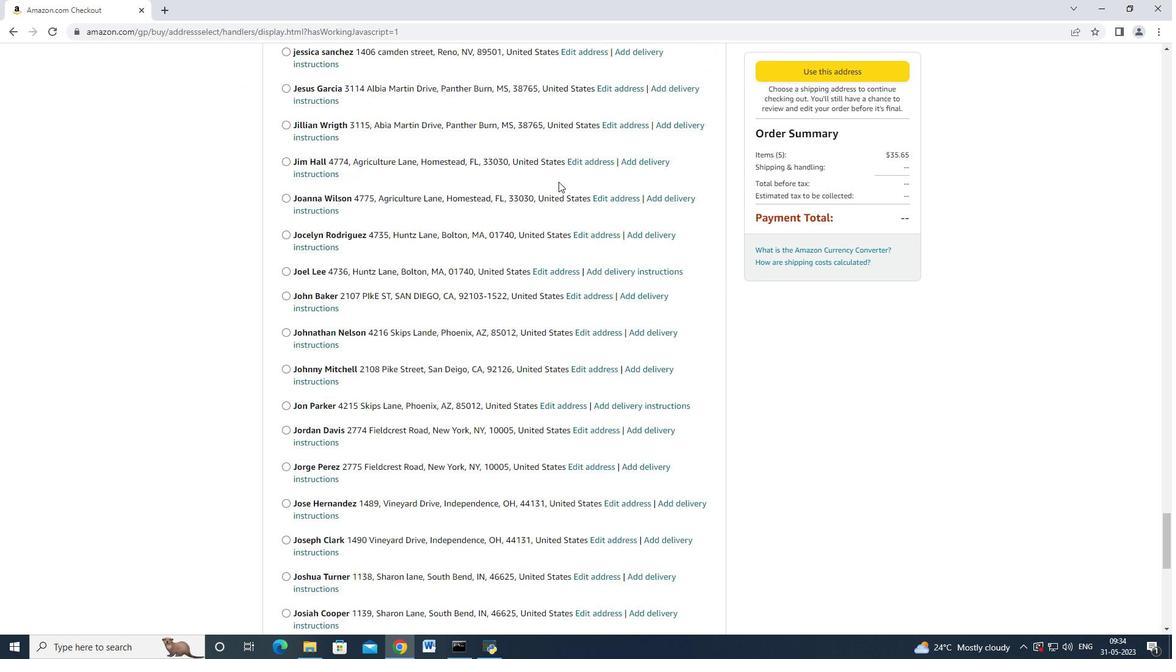 
Action: Mouse scrolled (558, 181) with delta (0, 0)
Screenshot: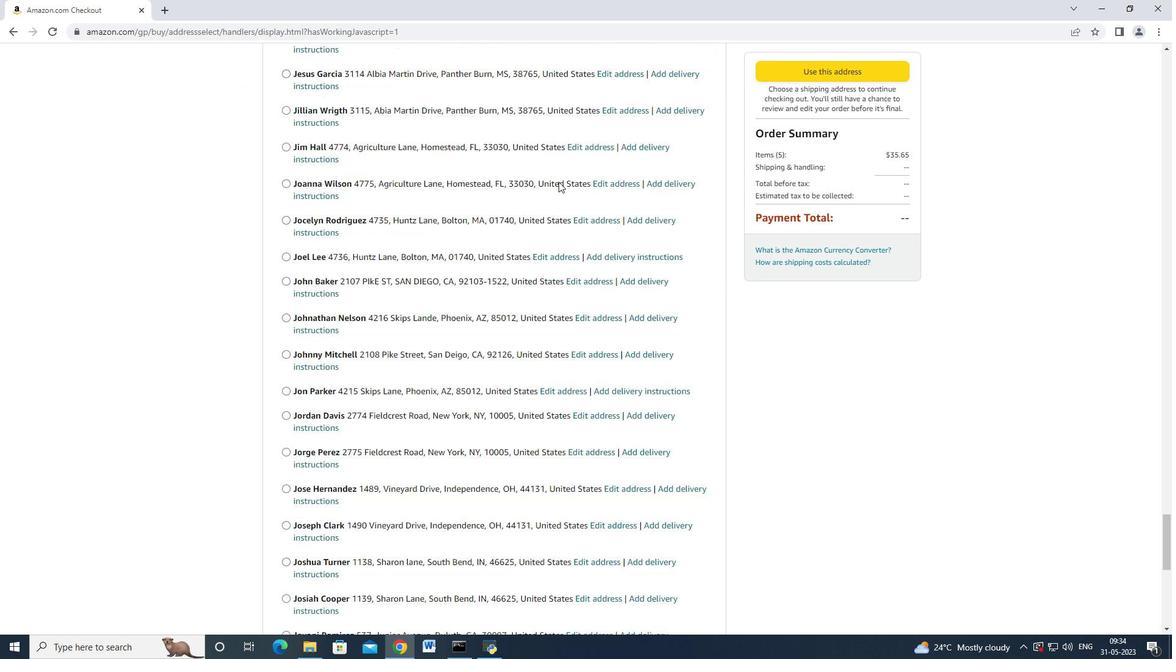 
Action: Mouse scrolled (558, 181) with delta (0, 0)
Screenshot: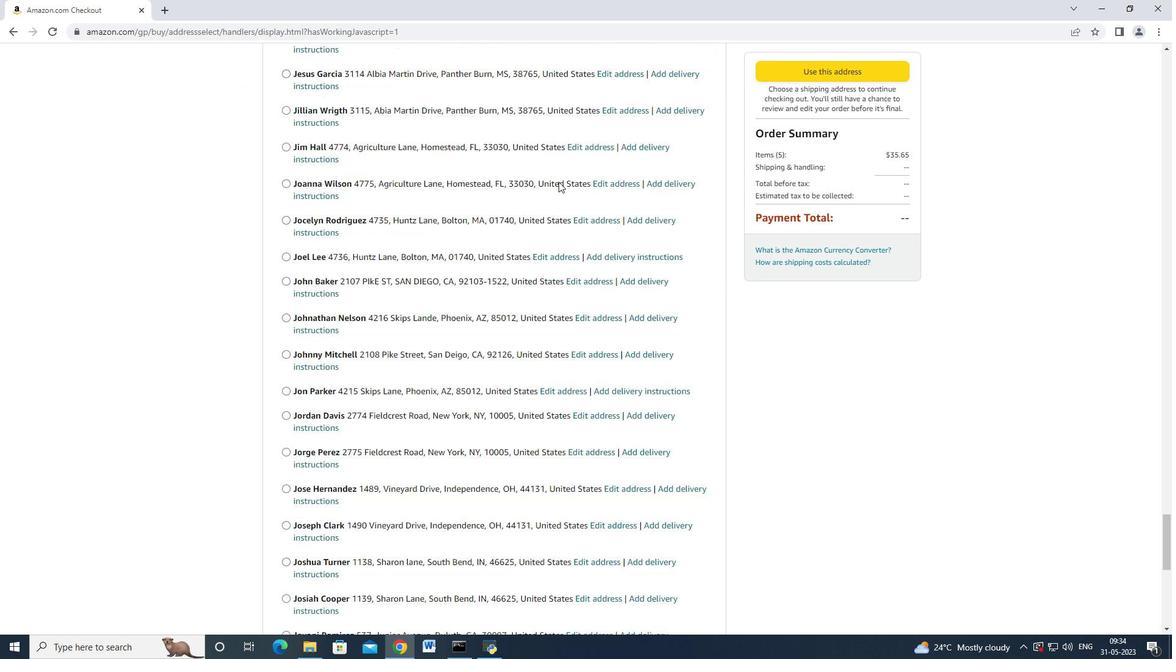 
Action: Mouse scrolled (558, 181) with delta (0, 0)
Screenshot: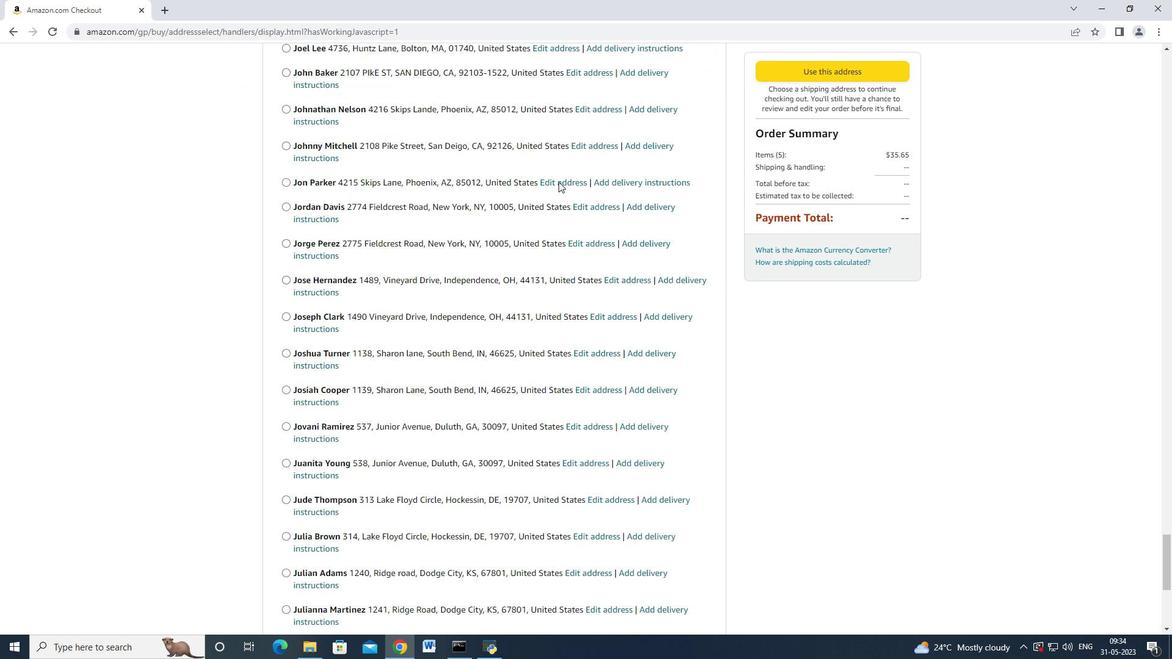 
Action: Mouse scrolled (558, 181) with delta (0, 0)
Screenshot: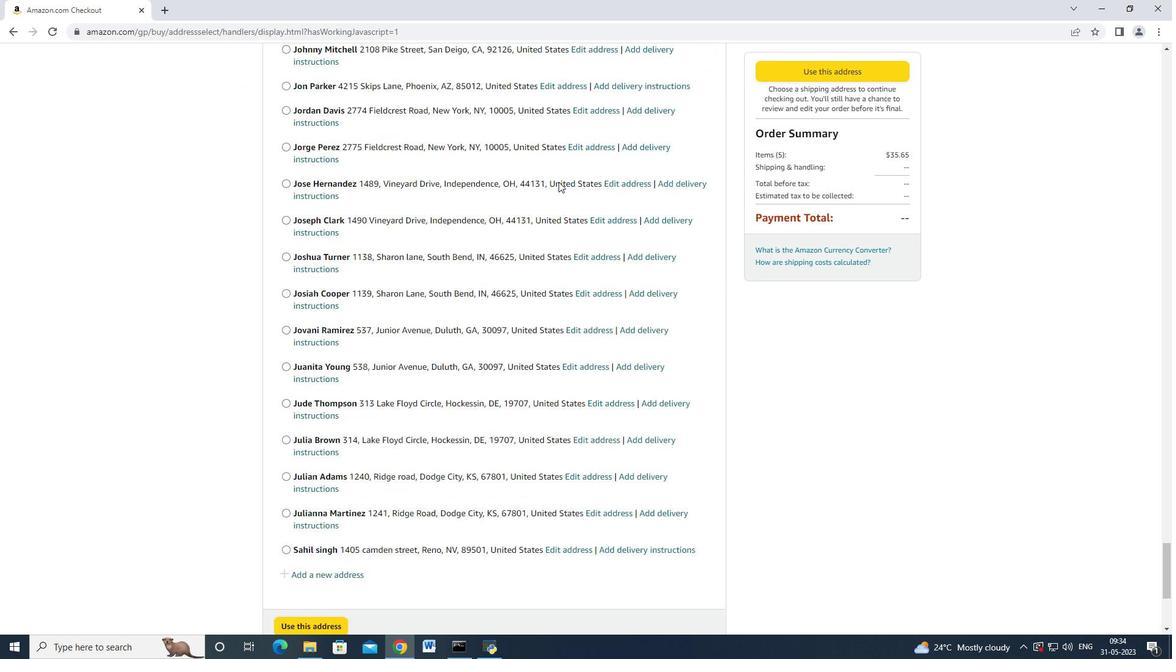 
Action: Mouse scrolled (558, 181) with delta (0, 0)
Screenshot: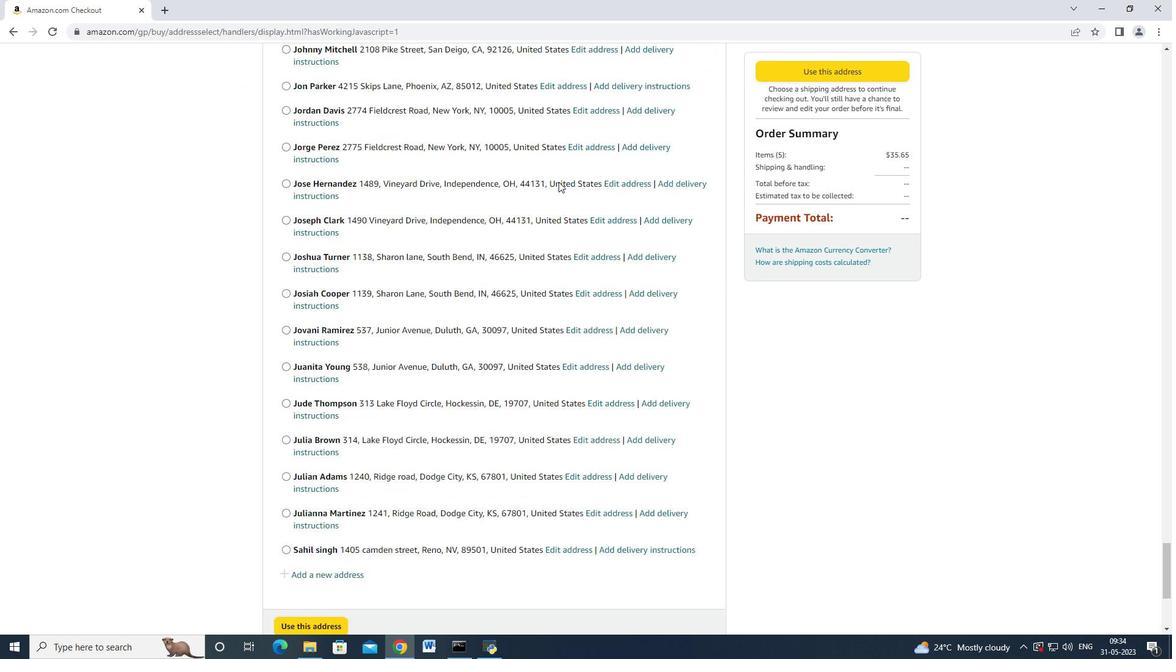 
Action: Mouse scrolled (558, 181) with delta (0, 0)
Screenshot: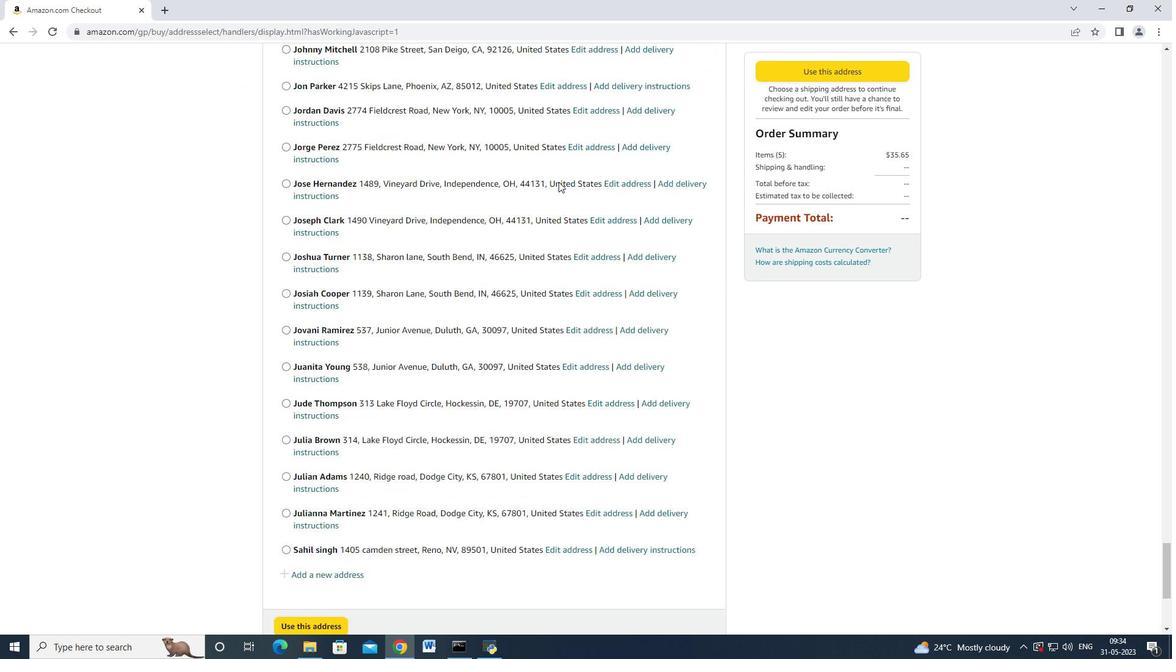 
Action: Mouse scrolled (558, 181) with delta (0, 0)
Screenshot: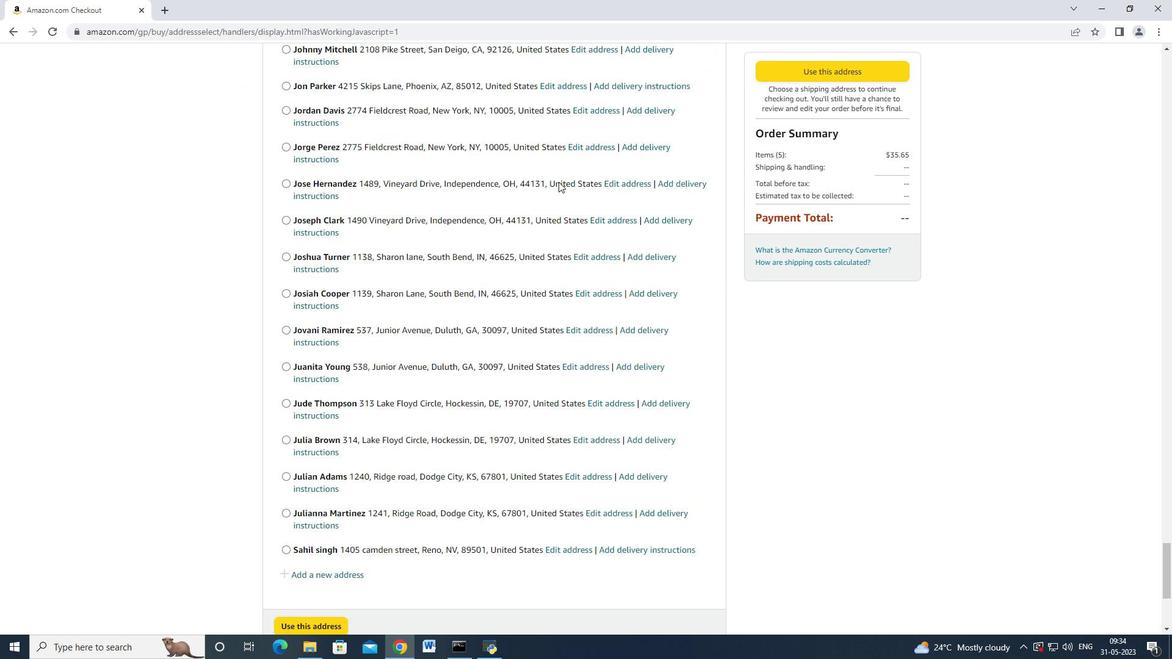 
Action: Mouse scrolled (558, 181) with delta (0, 0)
Screenshot: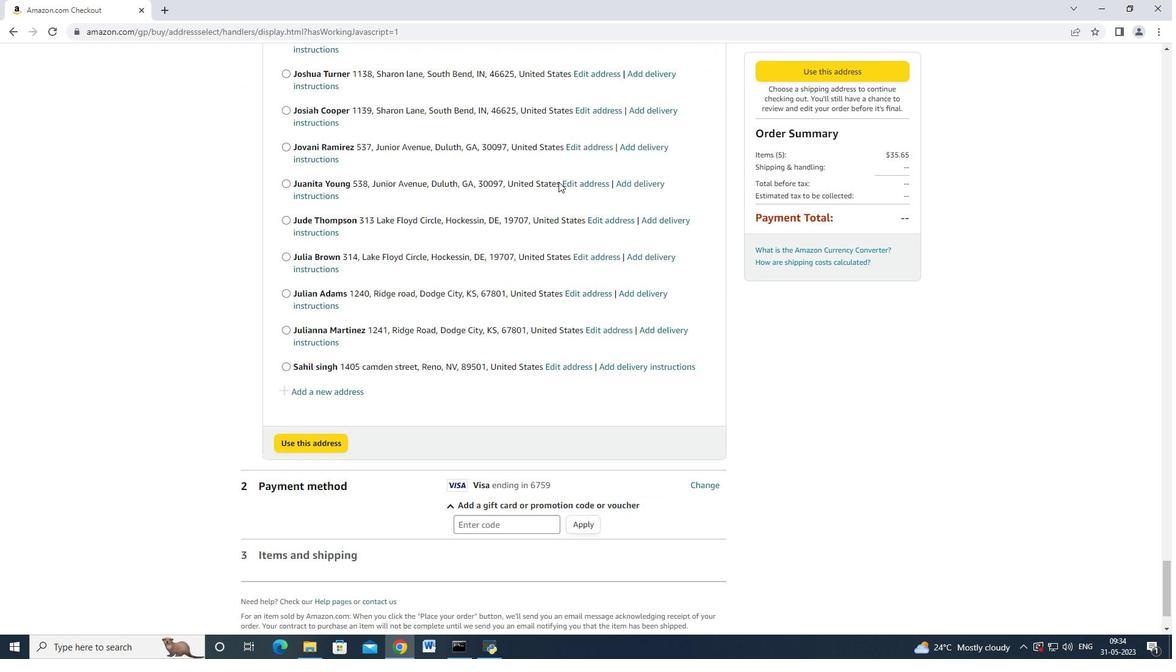 
Action: Mouse scrolled (558, 181) with delta (0, 0)
Screenshot: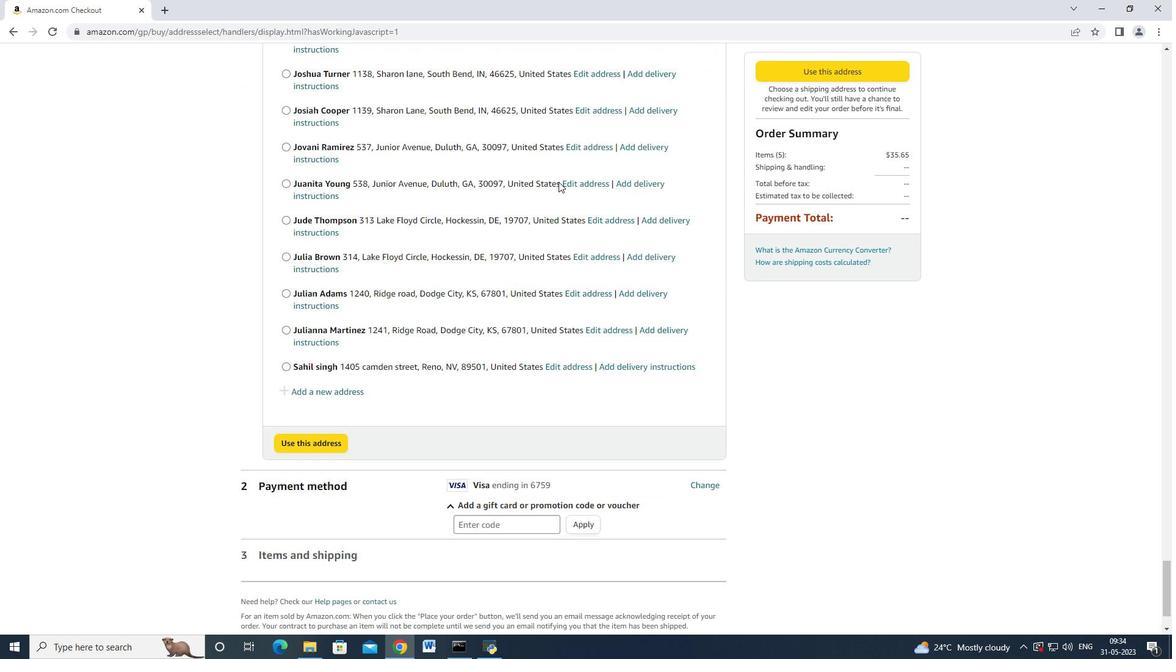 
Action: Mouse scrolled (558, 181) with delta (0, 0)
Screenshot: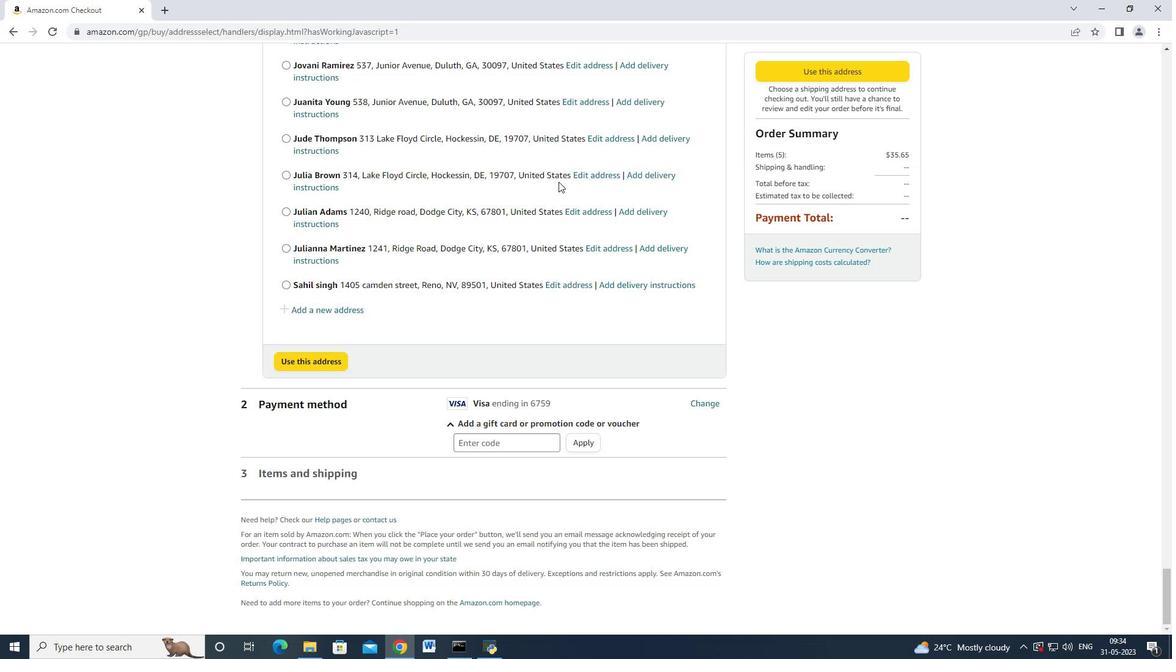 
Action: Mouse scrolled (558, 181) with delta (0, 0)
Screenshot: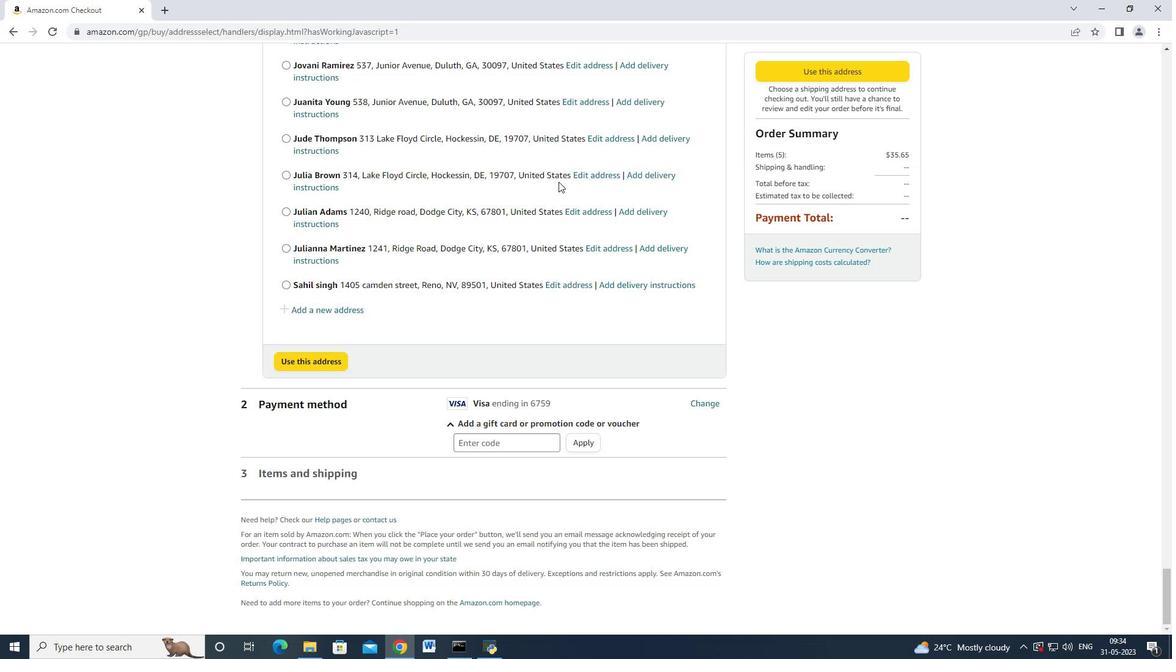 
Action: Mouse scrolled (558, 181) with delta (0, 0)
Screenshot: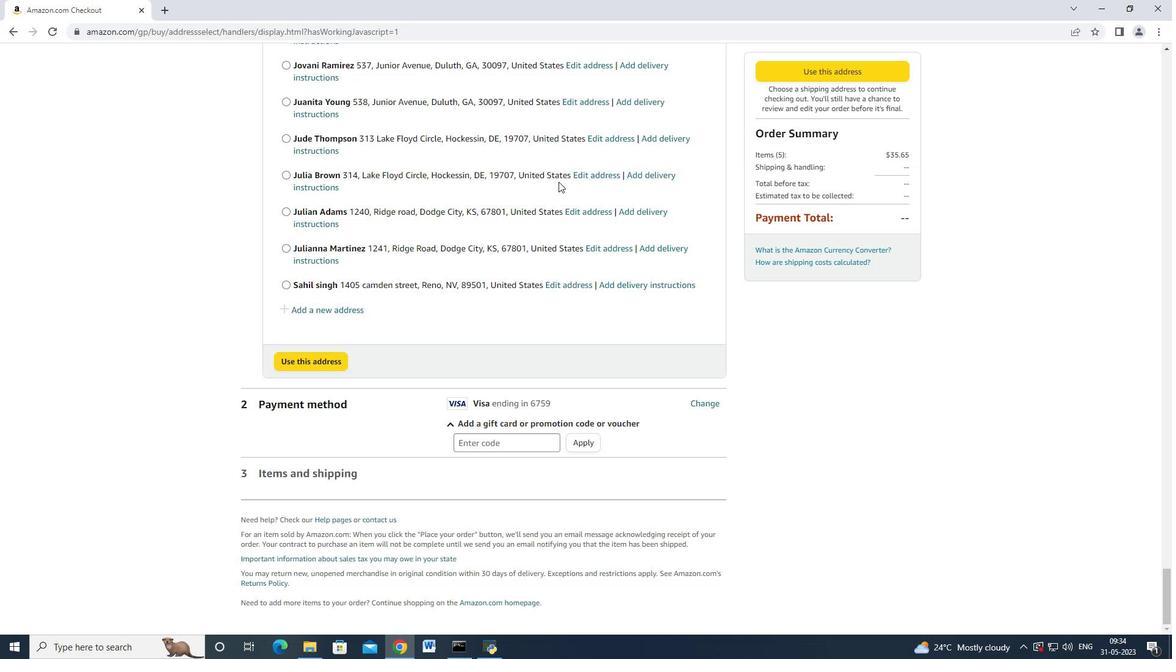 
Action: Mouse scrolled (558, 181) with delta (0, 0)
Screenshot: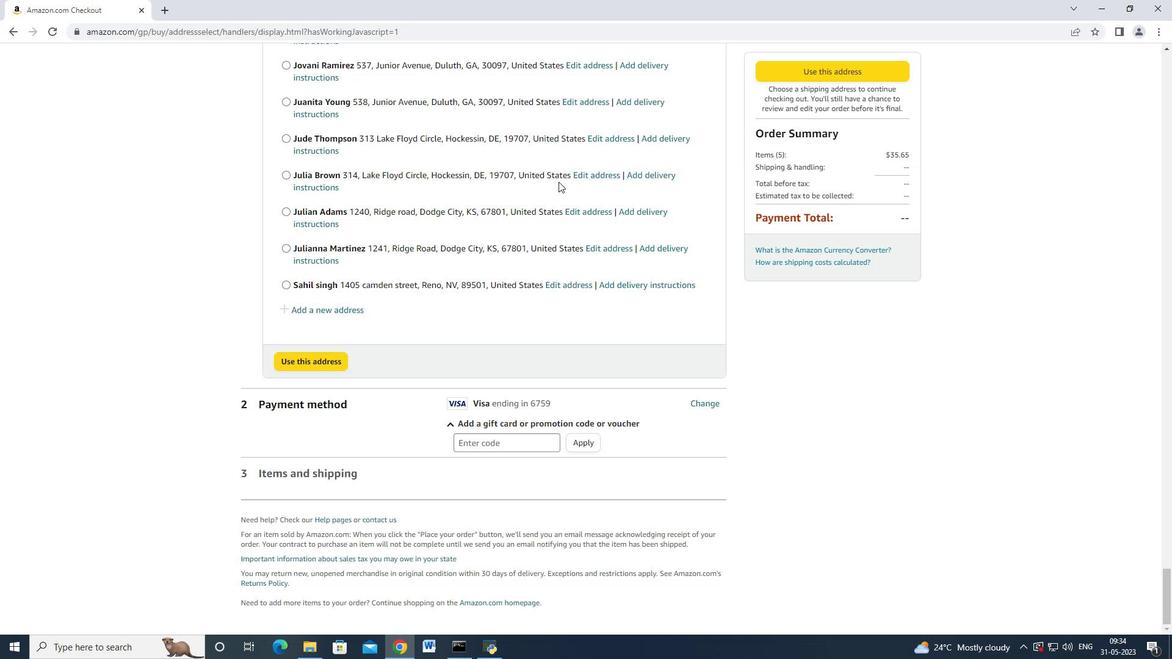 
Action: Mouse scrolled (558, 181) with delta (0, 0)
Screenshot: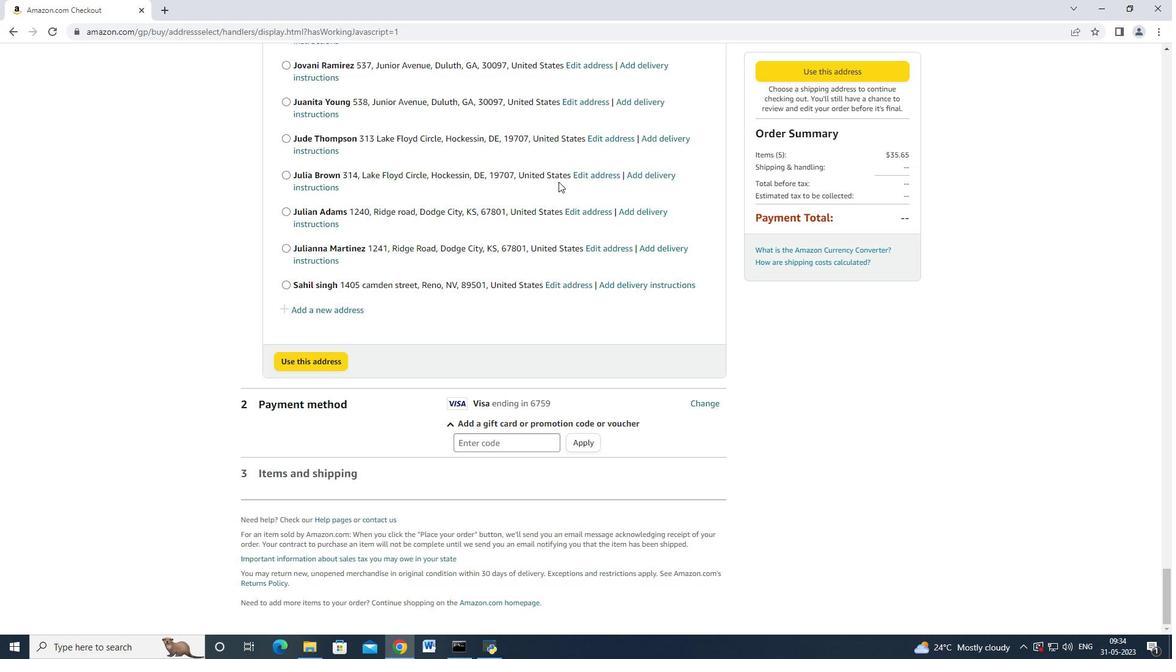 
Action: Mouse scrolled (558, 181) with delta (0, 0)
Screenshot: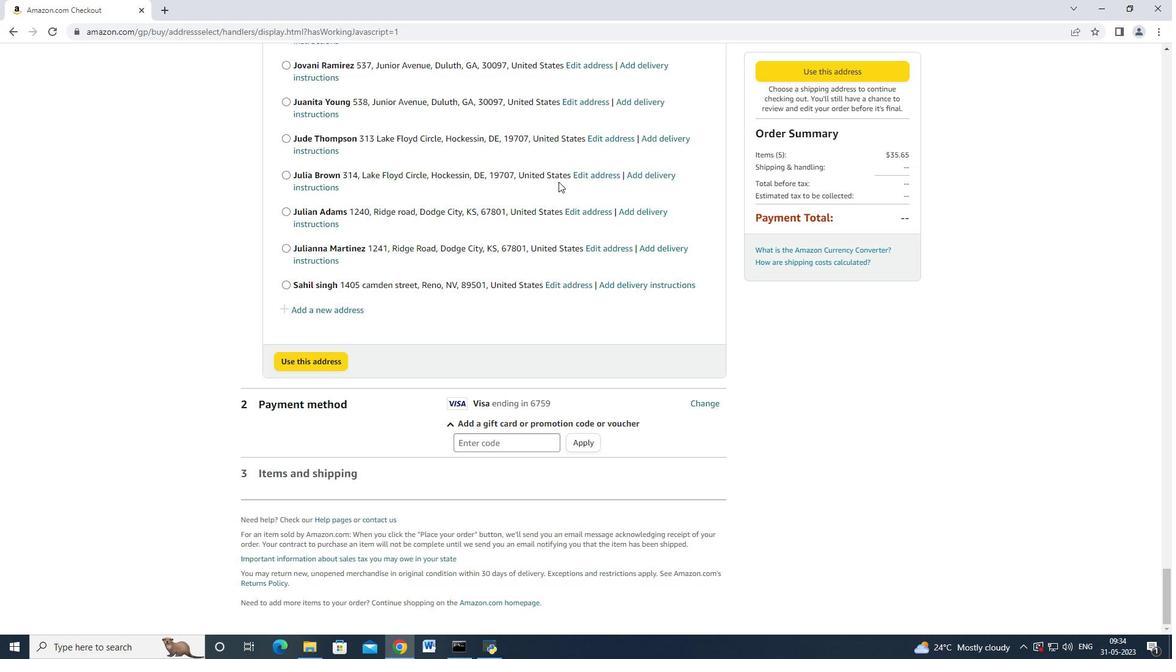 
Action: Mouse scrolled (558, 181) with delta (0, 0)
Screenshot: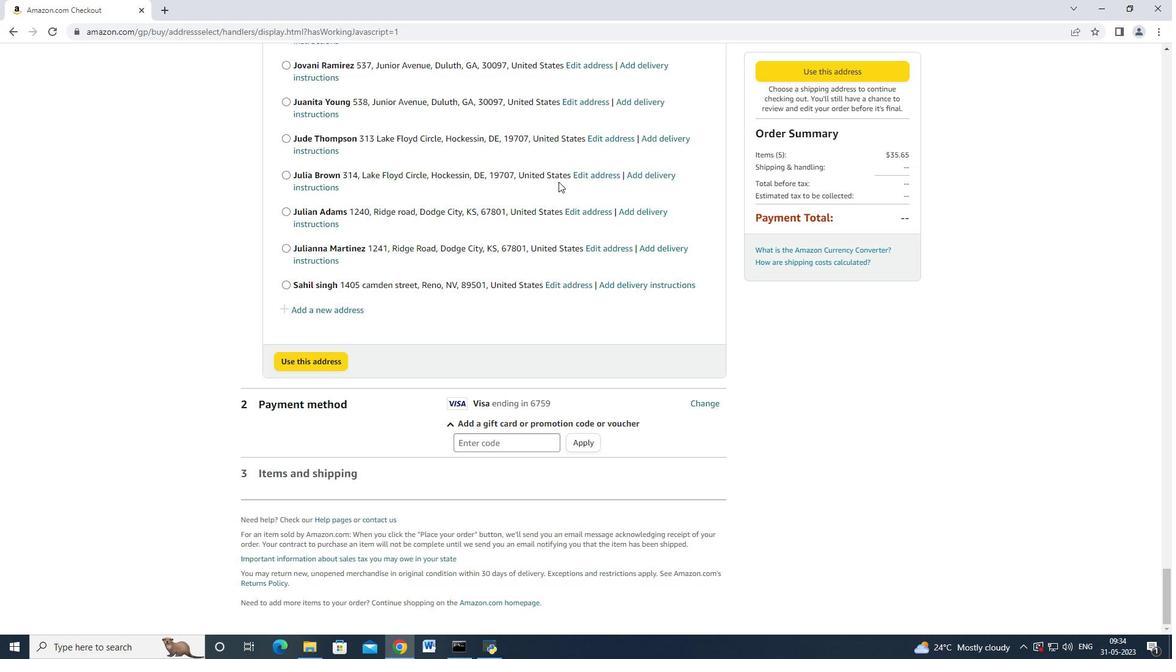 
Action: Mouse scrolled (558, 181) with delta (0, 0)
Screenshot: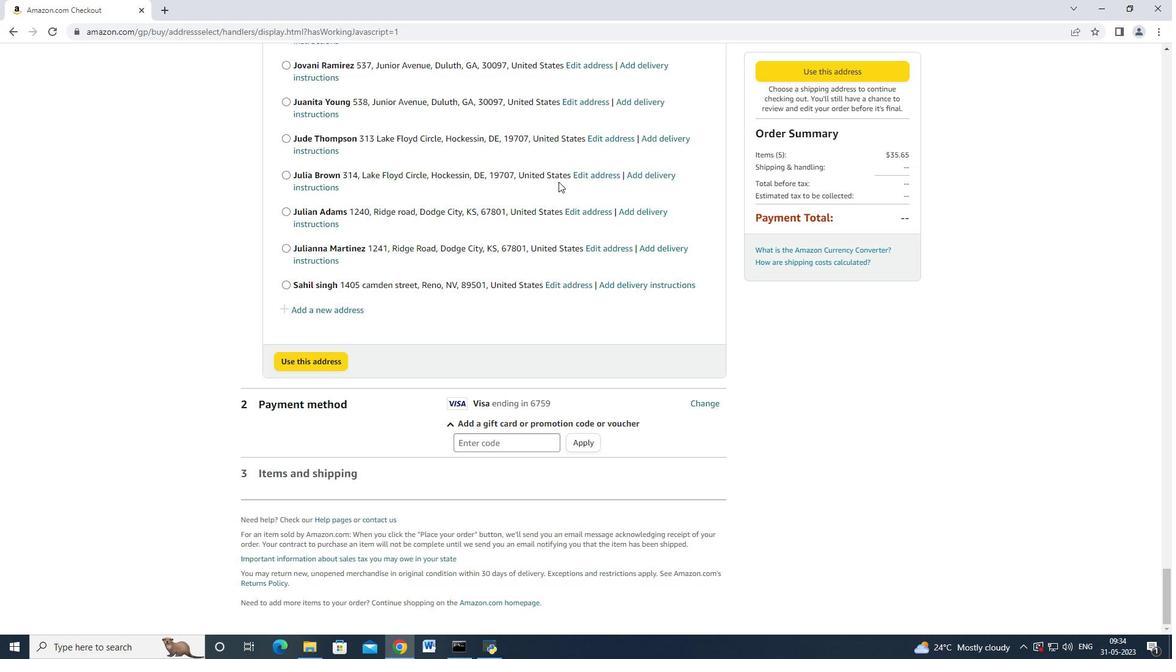
Action: Mouse scrolled (558, 181) with delta (0, 0)
Screenshot: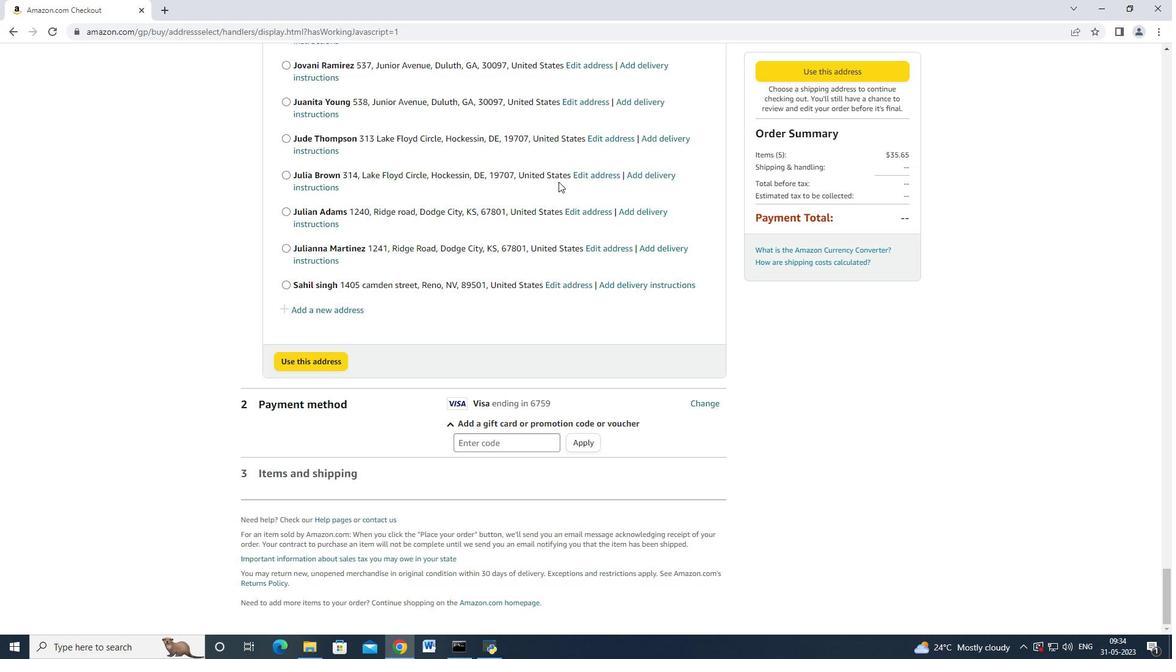 
Action: Mouse moved to (342, 315)
Screenshot: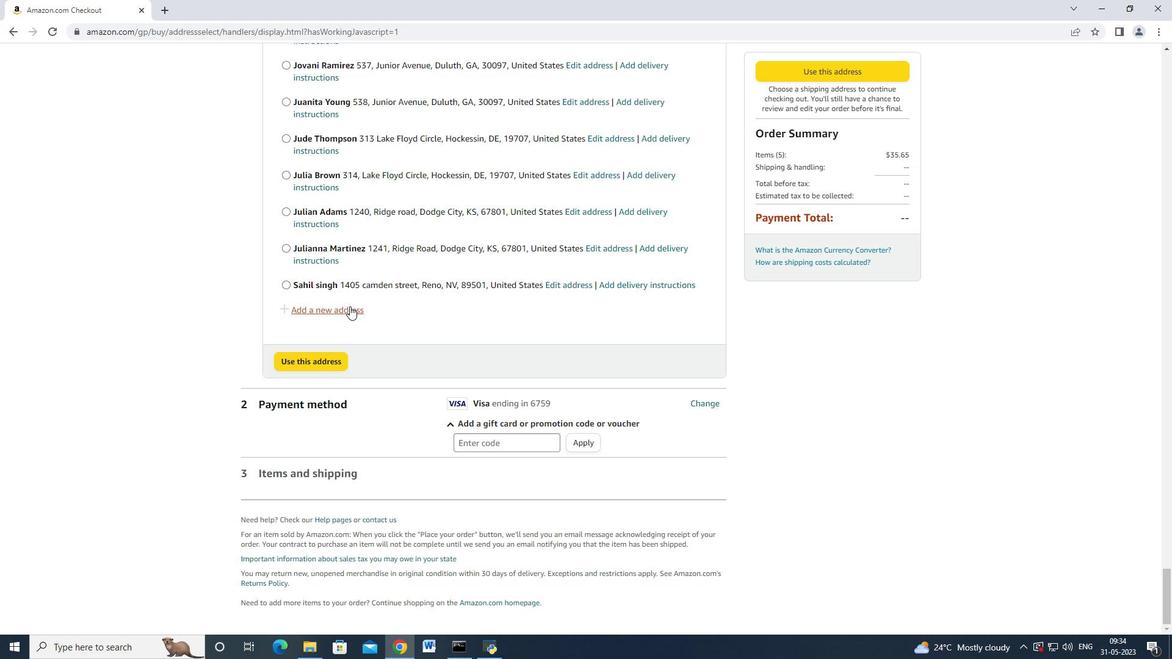 
Action: Mouse pressed left at (342, 315)
Screenshot: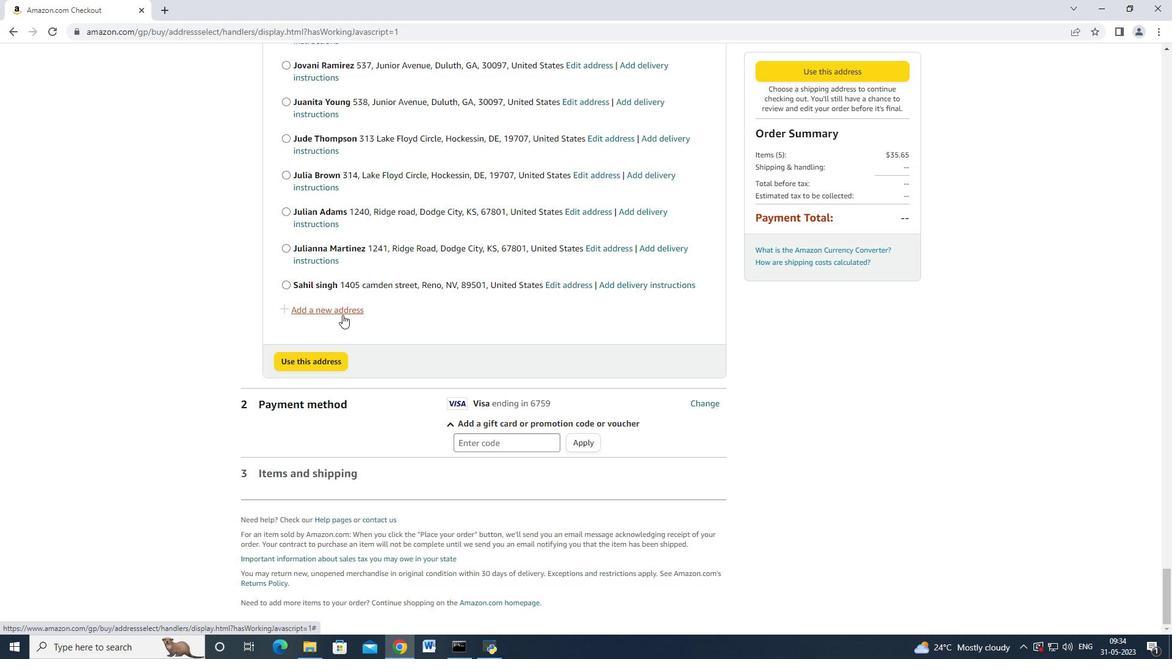 
Action: Mouse moved to (381, 223)
Screenshot: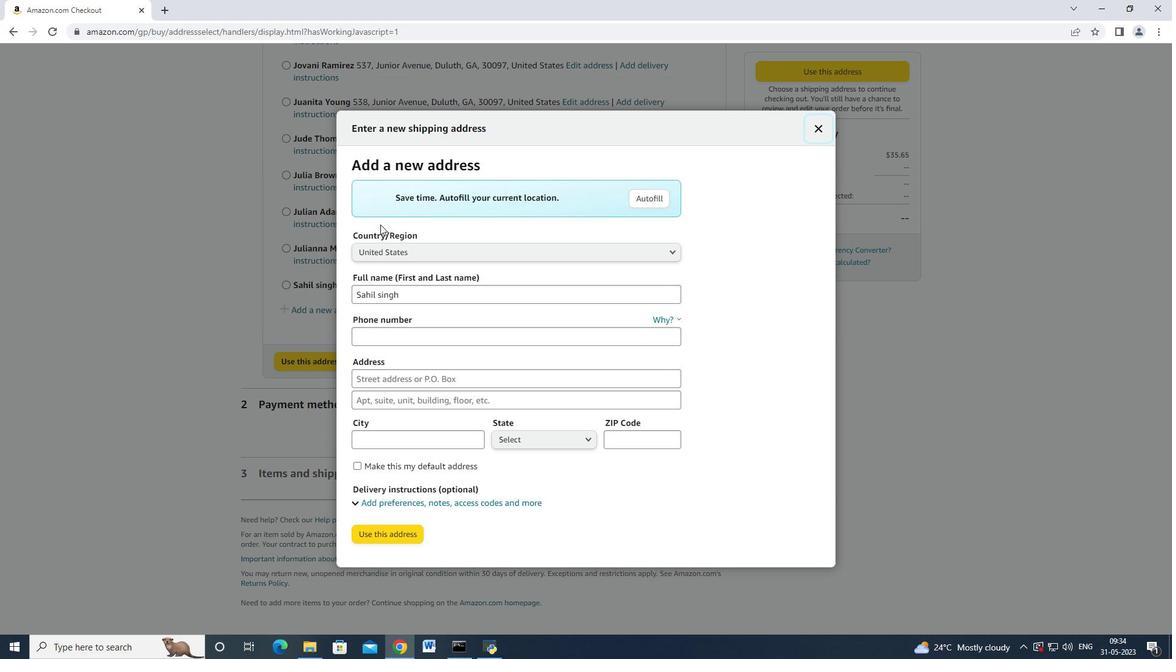 
Action: Mouse scrolled (381, 224) with delta (0, 0)
Screenshot: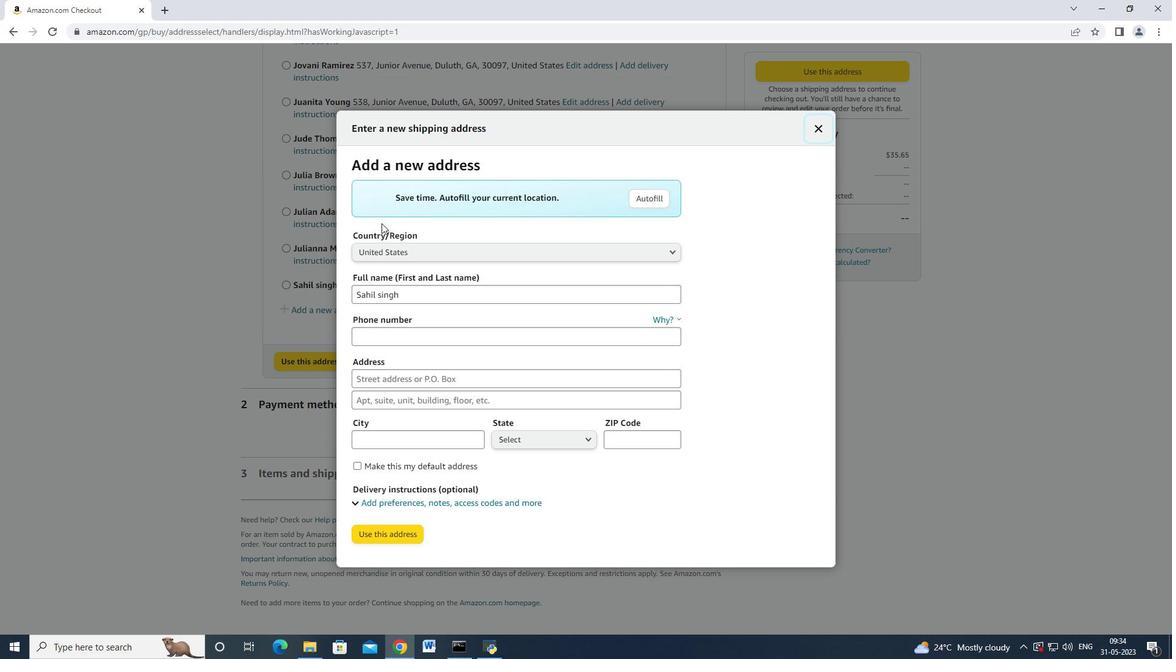 
Action: Mouse moved to (394, 251)
Screenshot: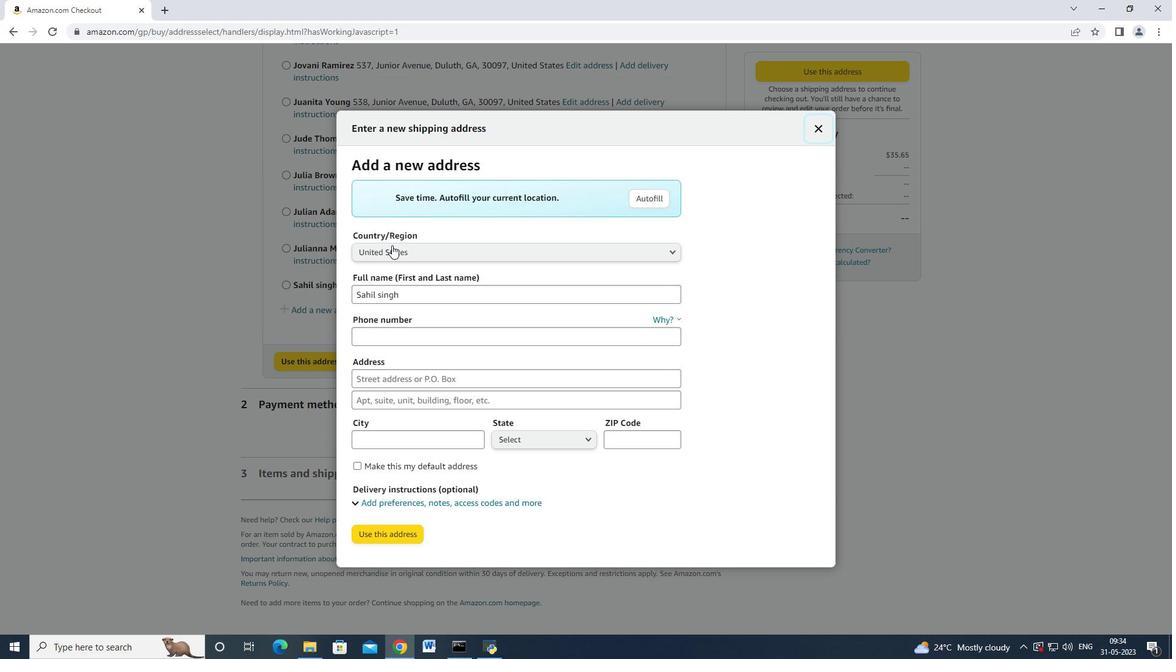 
Action: Mouse pressed left at (394, 251)
Screenshot: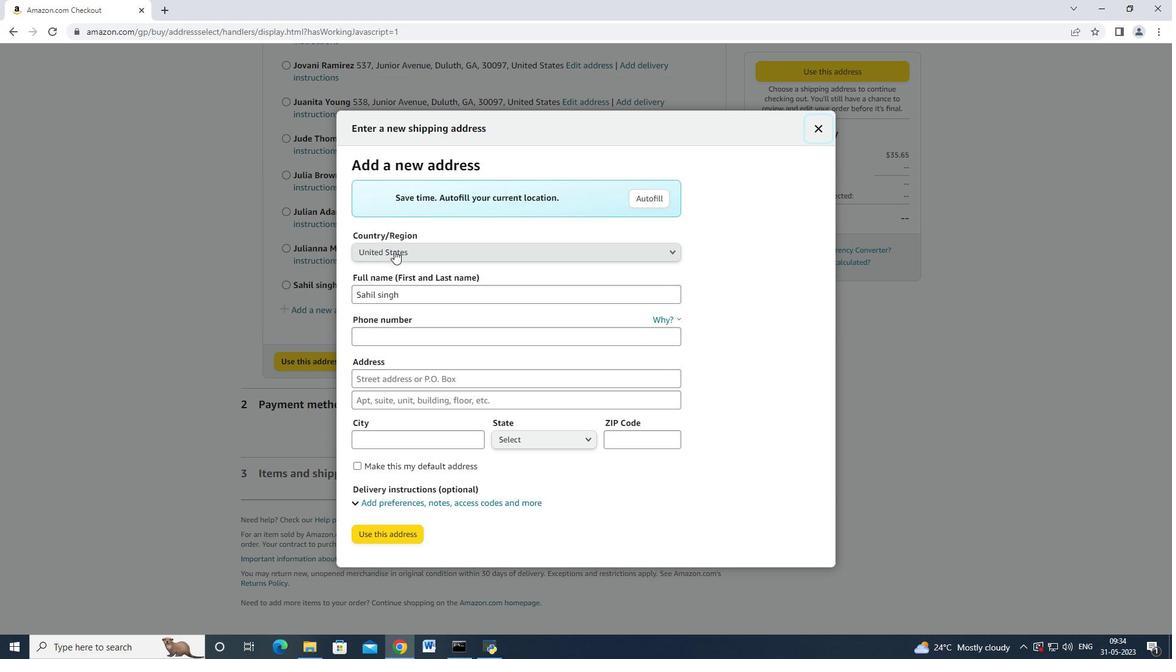 
Action: Mouse moved to (401, 424)
Screenshot: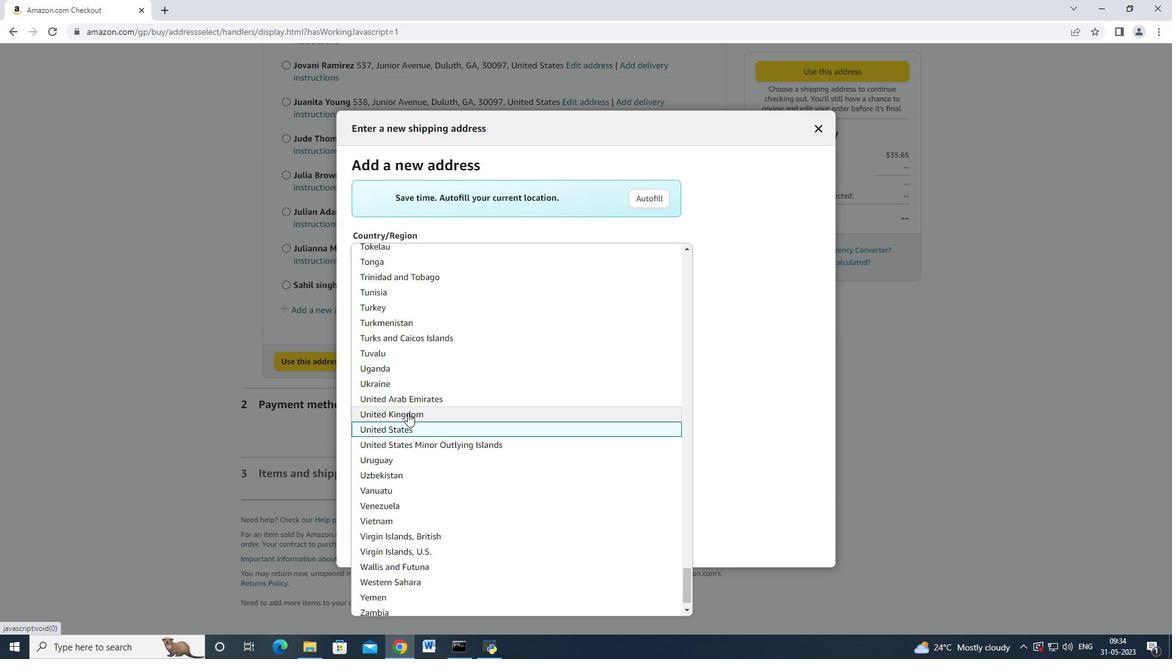 
Action: Mouse pressed left at (401, 424)
Screenshot: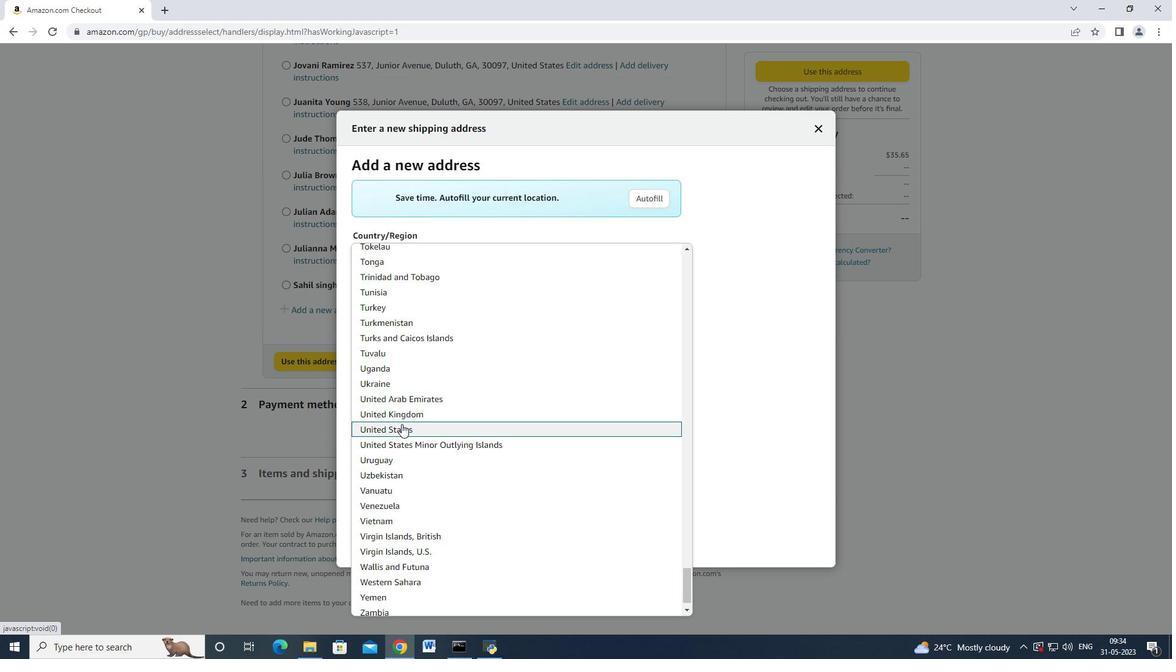 
Action: Mouse moved to (411, 295)
Screenshot: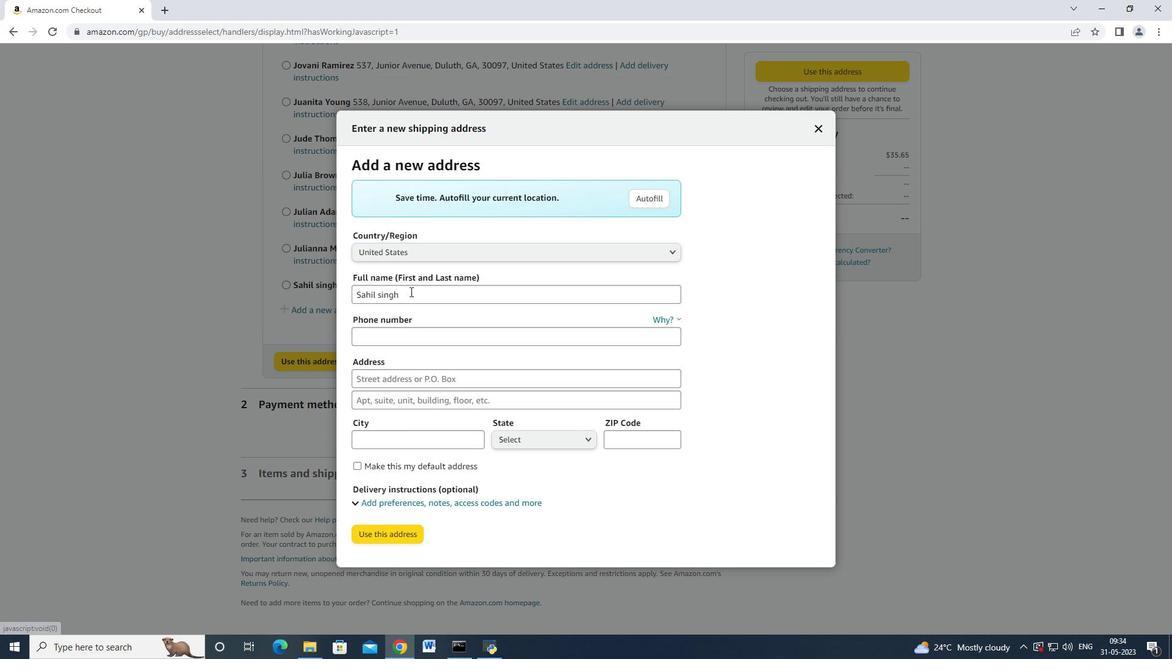 
Action: Mouse pressed left at (411, 295)
Screenshot: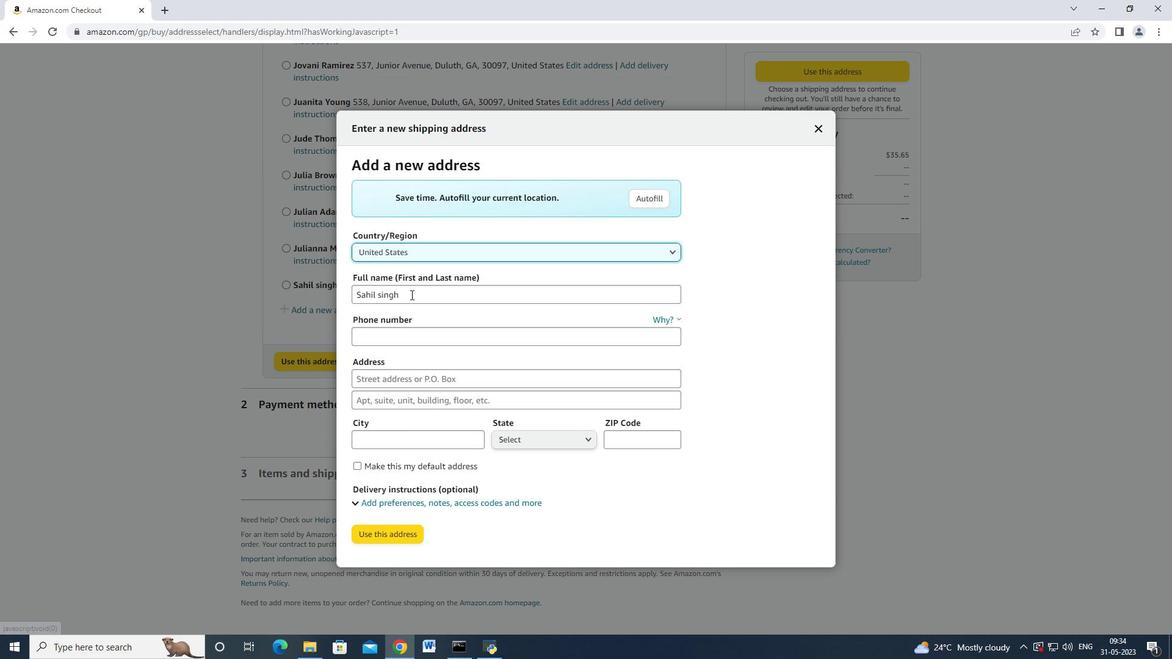 
Action: Mouse moved to (357, 291)
Screenshot: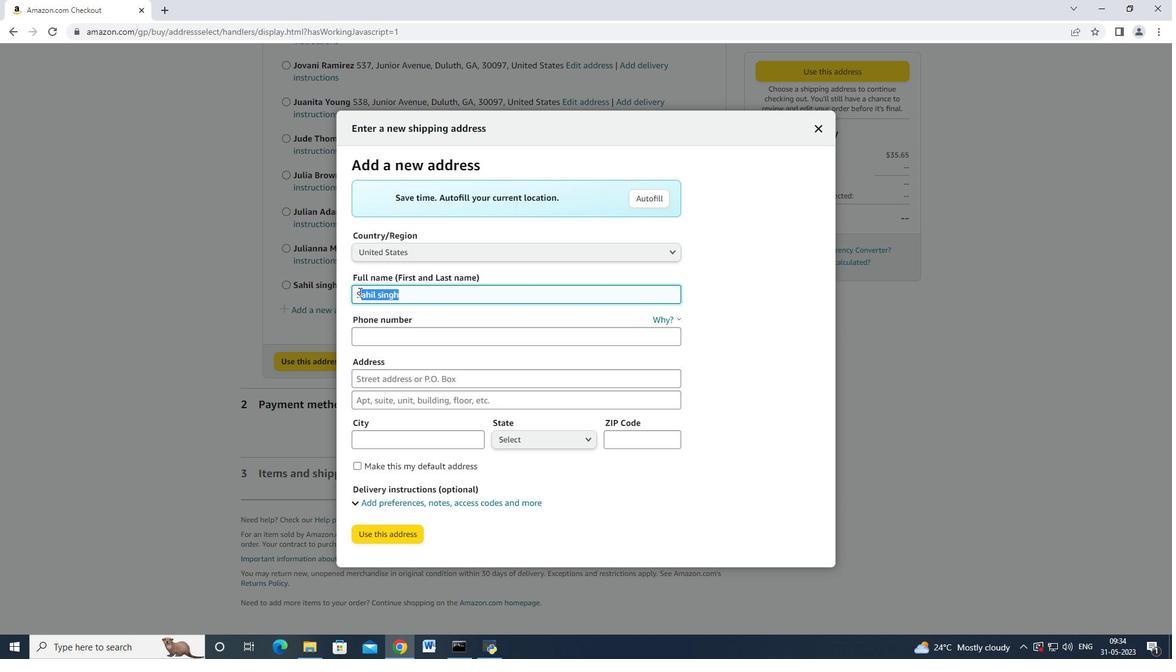 
Action: Key pressed <Key.backspace><Key.shift>Jasn<Key.space><Key.shift>Cl<Key.backspace><Key.backspace><Key.backspace><Key.backspace>on<Key.space><Key.shift_r>Clark<Key.tab><Key.tab>8585770212<Key.tab>2099<Key.space><Key.shift>Pike<Key.space><Key.shift_r>Street<Key.tab><Key.tab><Key.shift_r>San<Key.space><Key.shift_r>de<Key.backspace><Key.backspace><Key.shift_r>Deigo
Screenshot: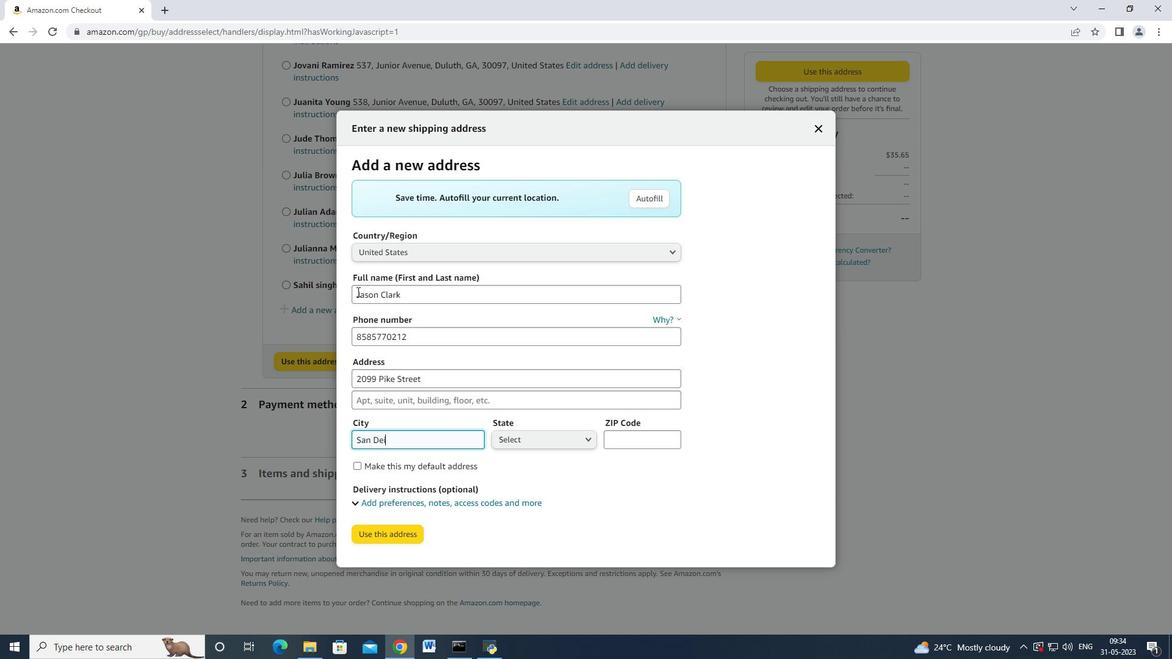 
Action: Mouse moved to (570, 447)
Screenshot: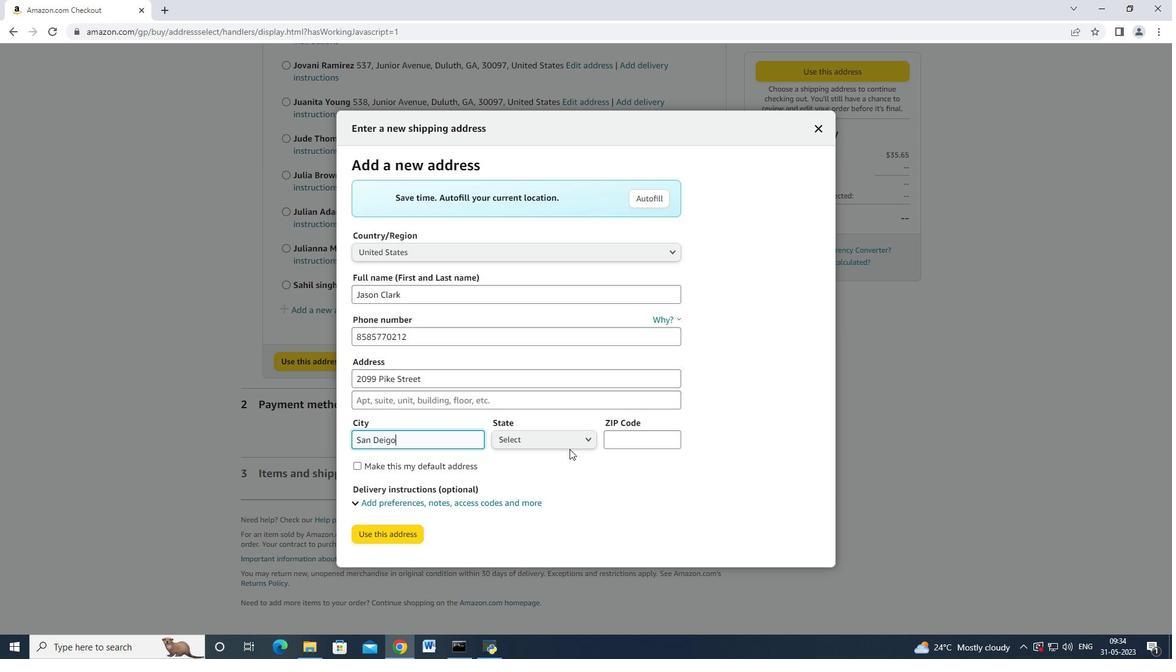 
Action: Mouse pressed left at (570, 447)
Screenshot: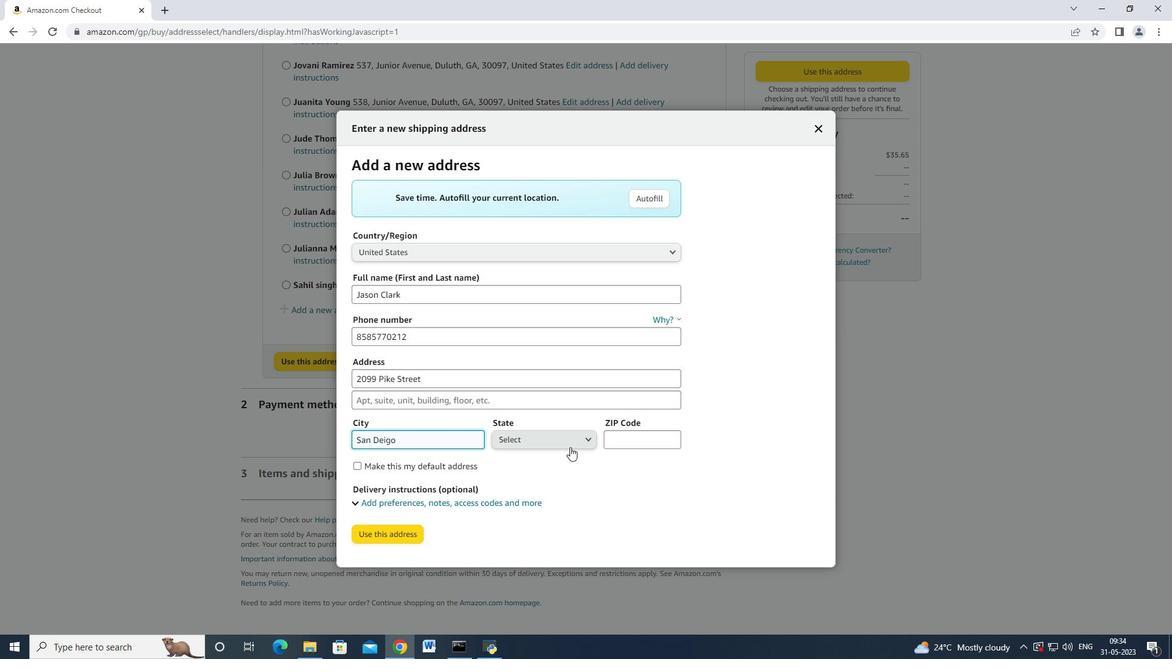 
Action: Mouse moved to (552, 144)
Screenshot: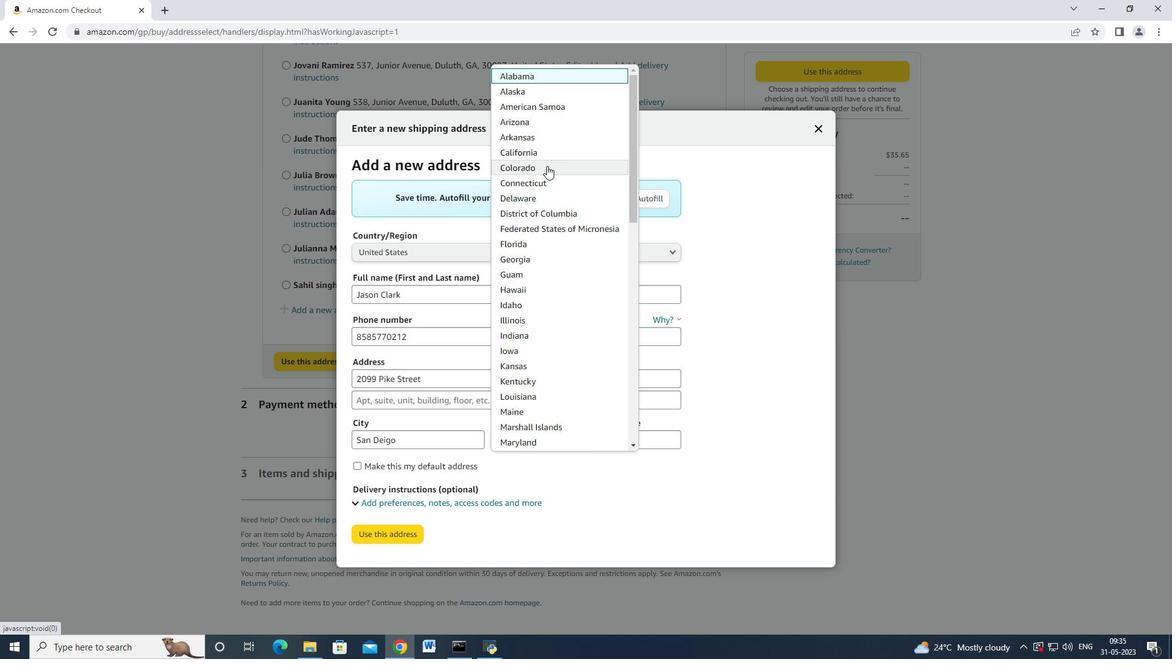 
Action: Mouse pressed left at (552, 144)
Screenshot: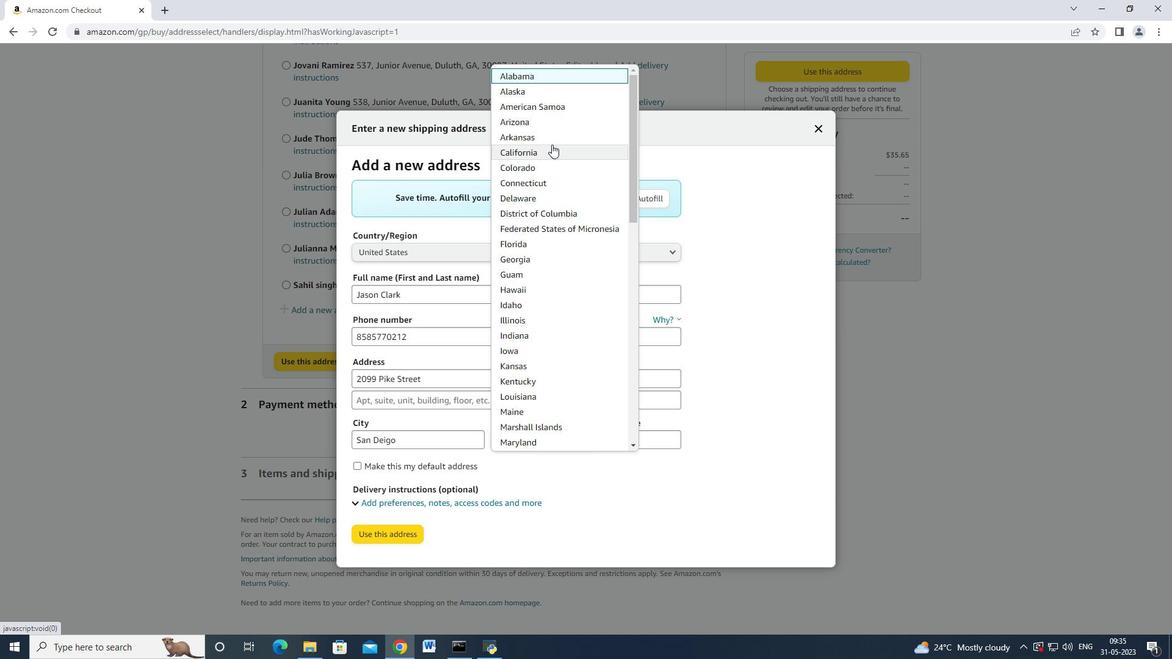 
Action: Mouse moved to (634, 433)
Screenshot: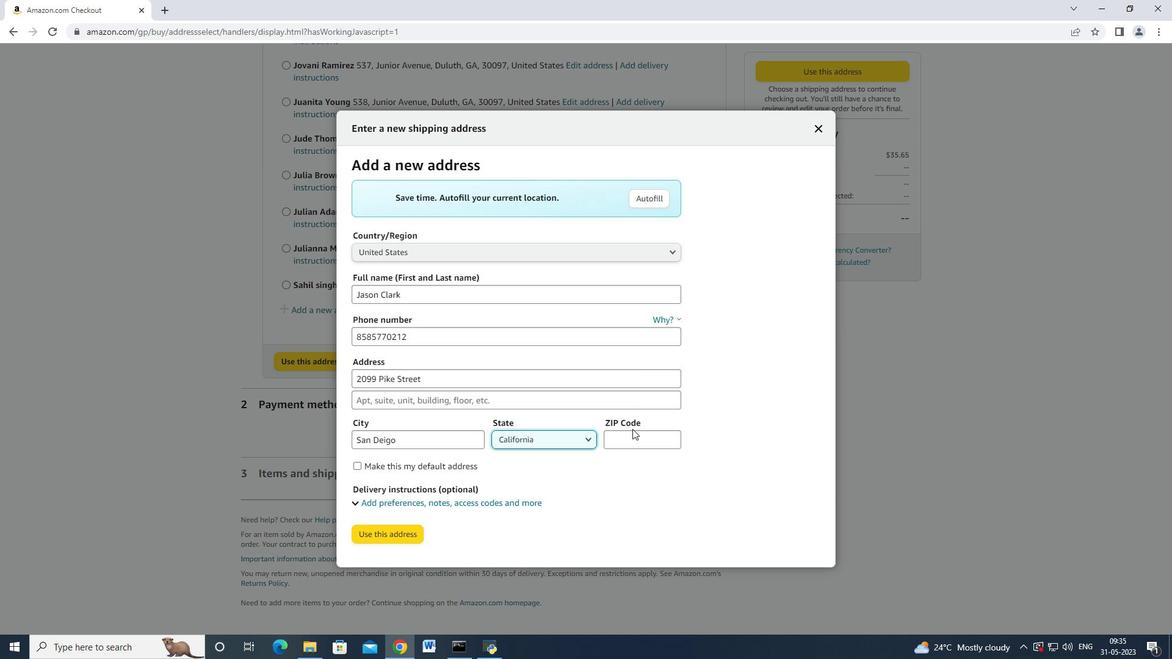 
Action: Mouse pressed left at (634, 433)
Screenshot: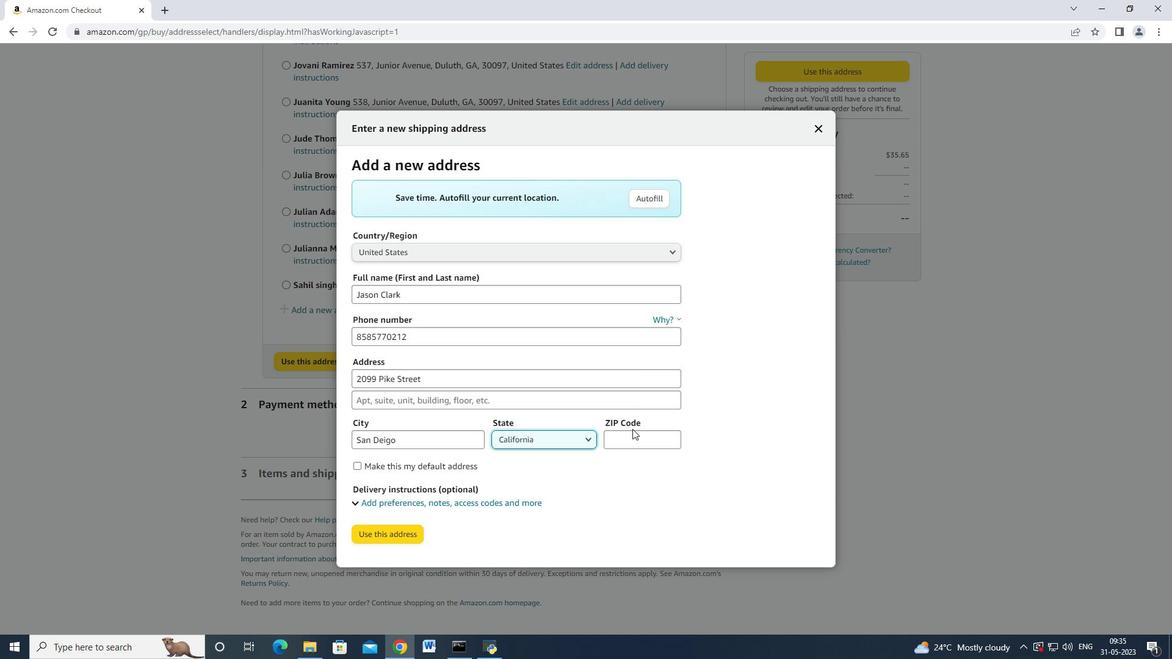 
Action: Mouse moved to (635, 432)
Screenshot: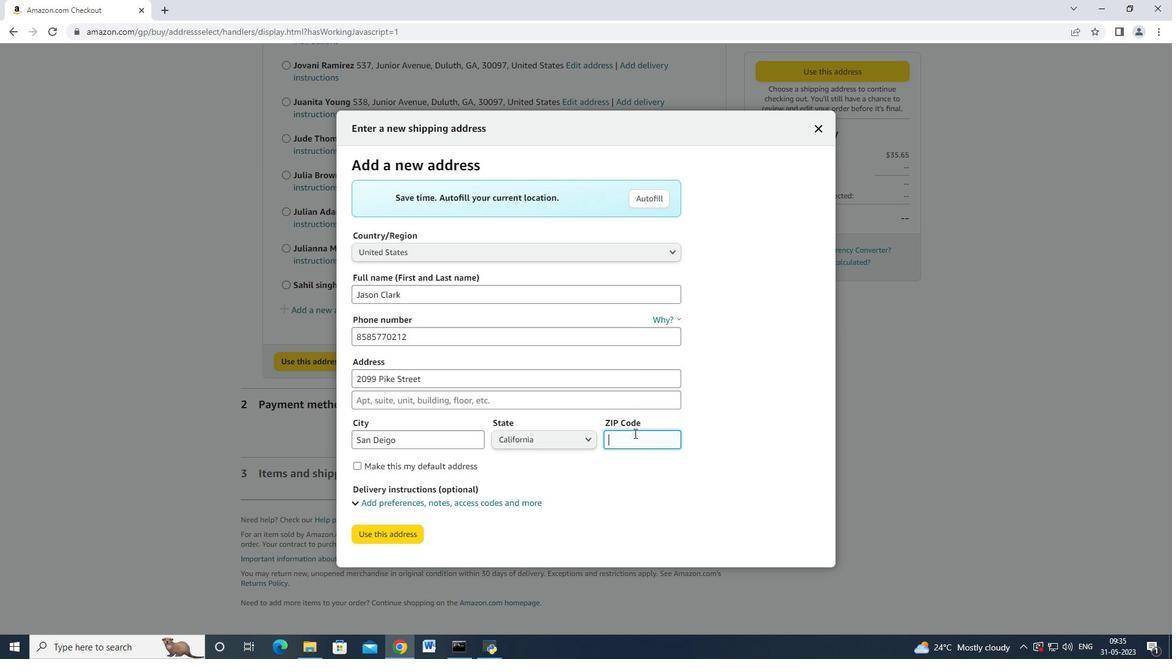 
Action: Key pressed 92126<Key.tab><Key.tab><Key.tab>
Screenshot: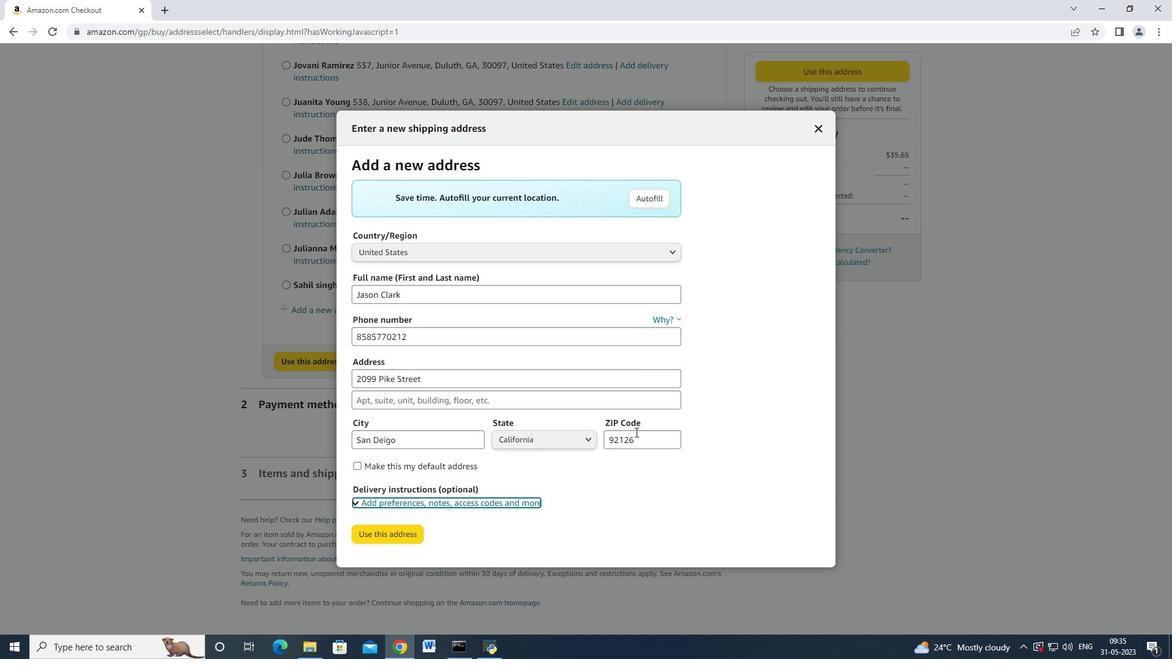 
Action: Mouse moved to (378, 543)
Screenshot: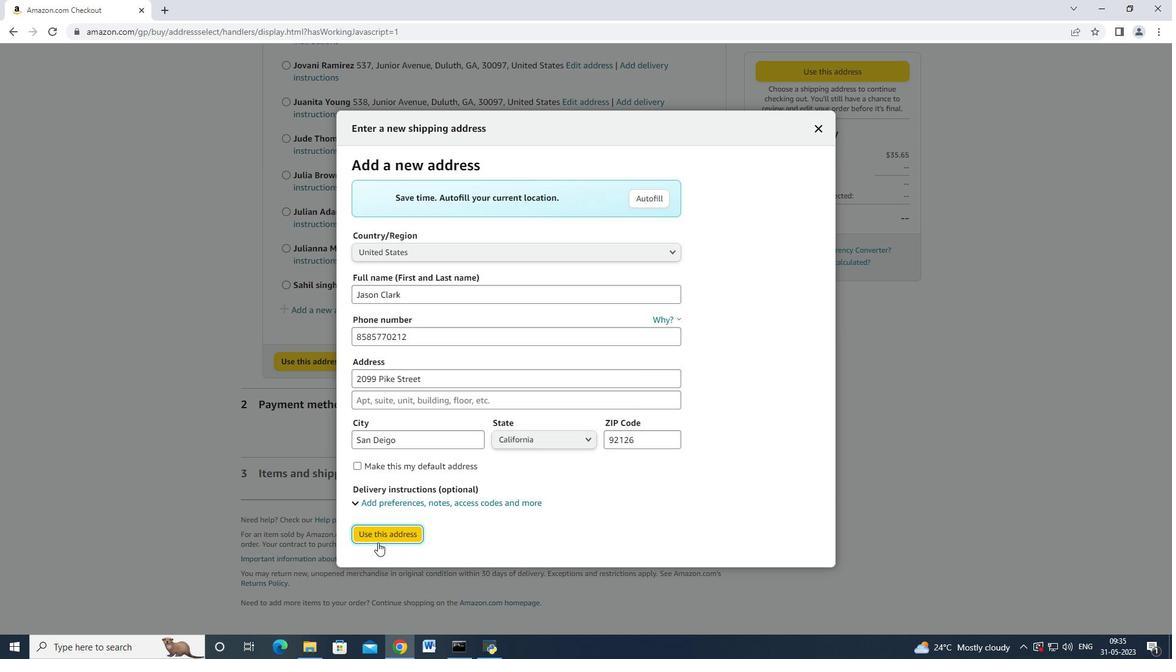 
Action: Mouse pressed left at (378, 543)
Screenshot: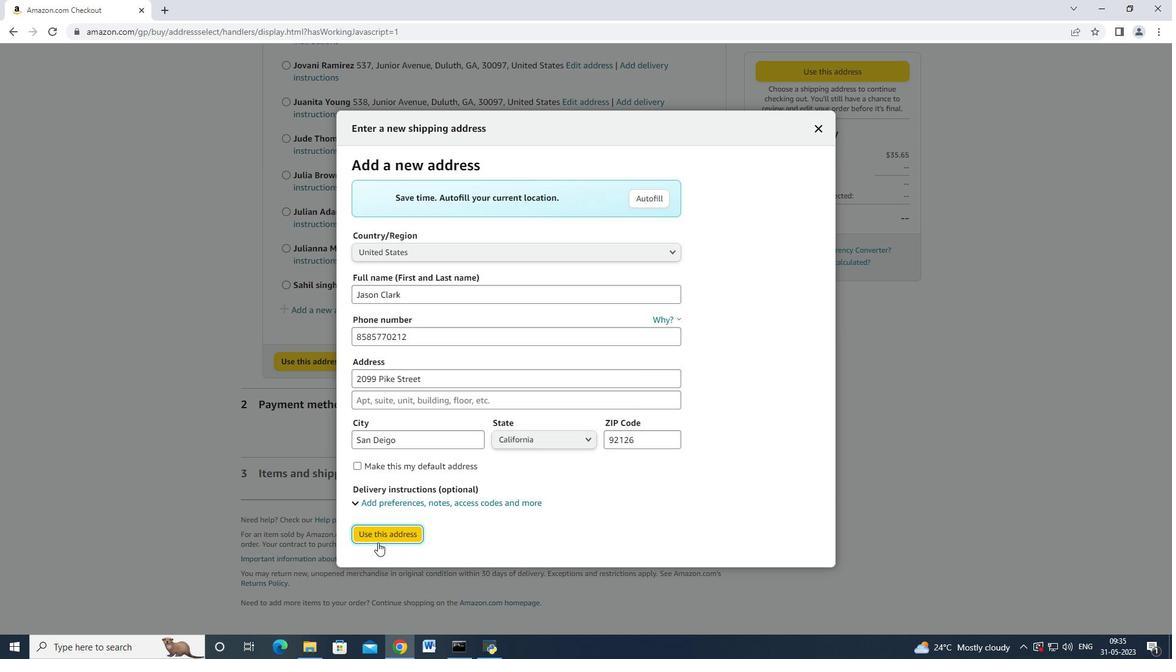 
Action: Mouse moved to (402, 551)
Screenshot: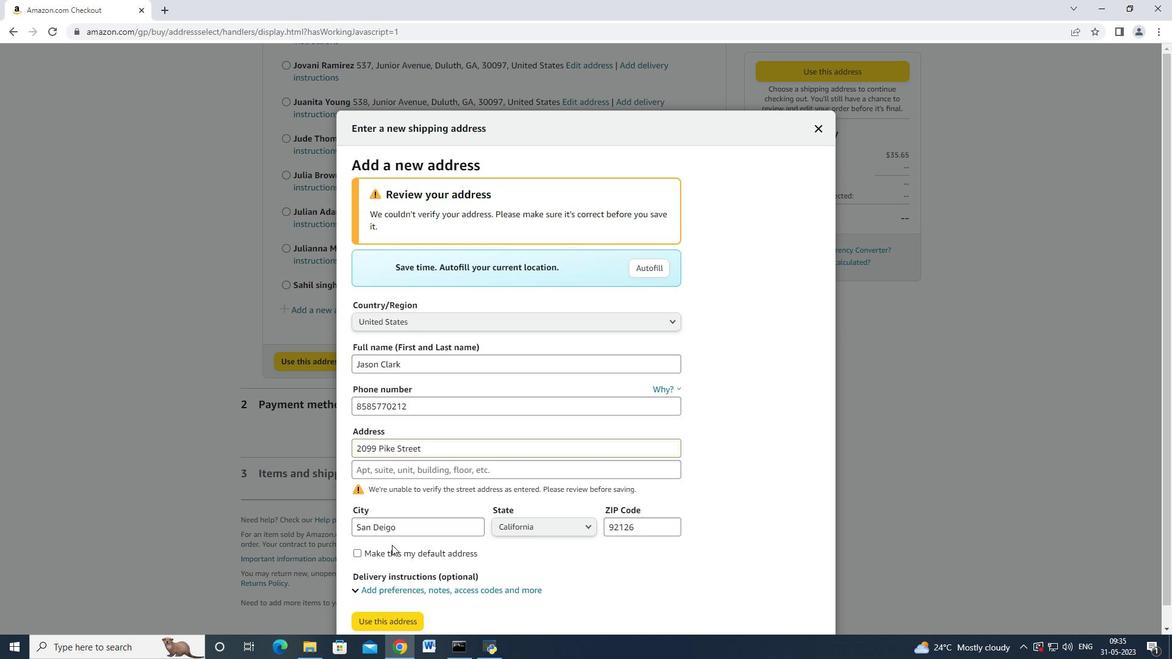 
Action: Mouse scrolled (402, 550) with delta (0, 0)
Screenshot: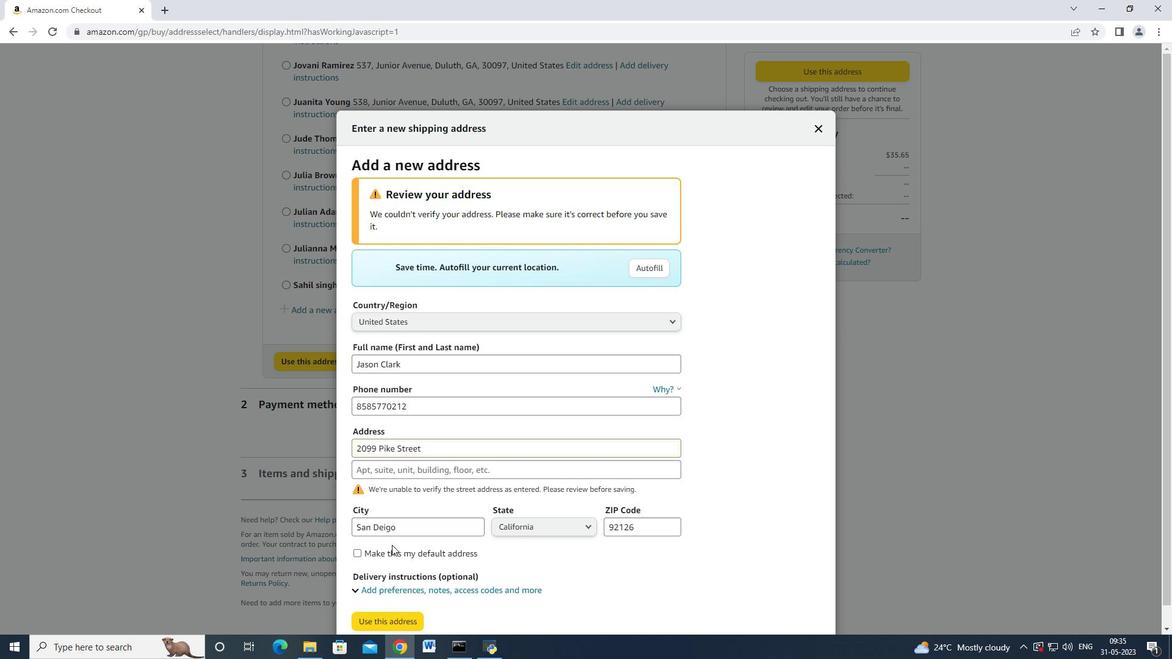 
Action: Mouse scrolled (402, 550) with delta (0, 0)
Screenshot: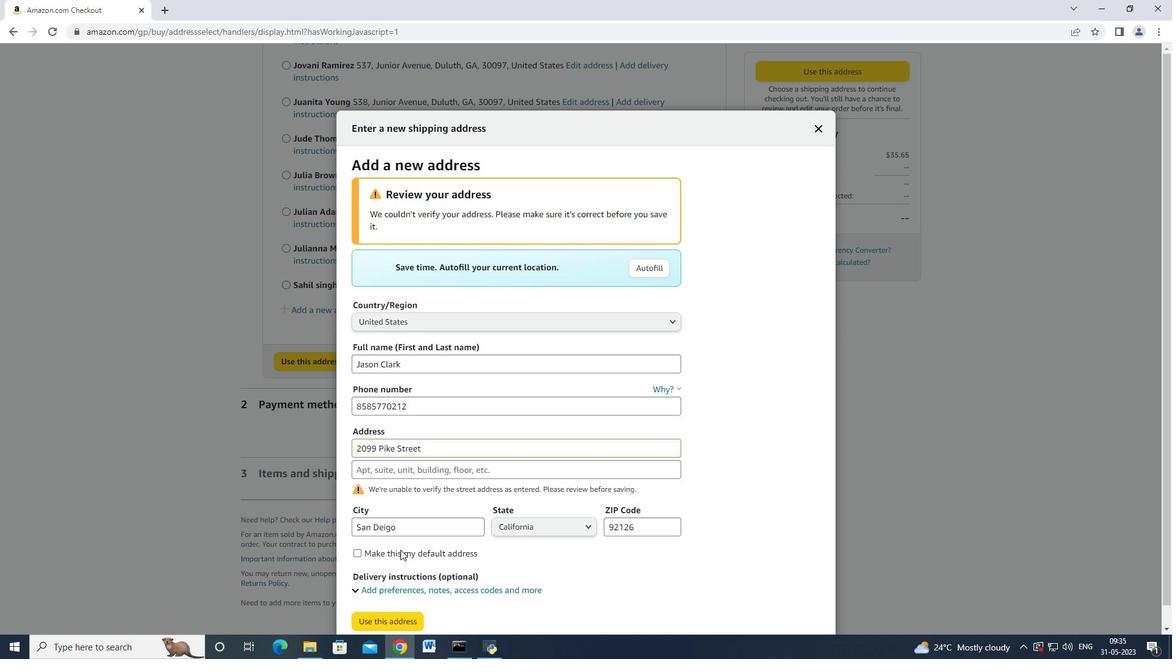 
Action: Mouse scrolled (402, 550) with delta (0, 0)
Screenshot: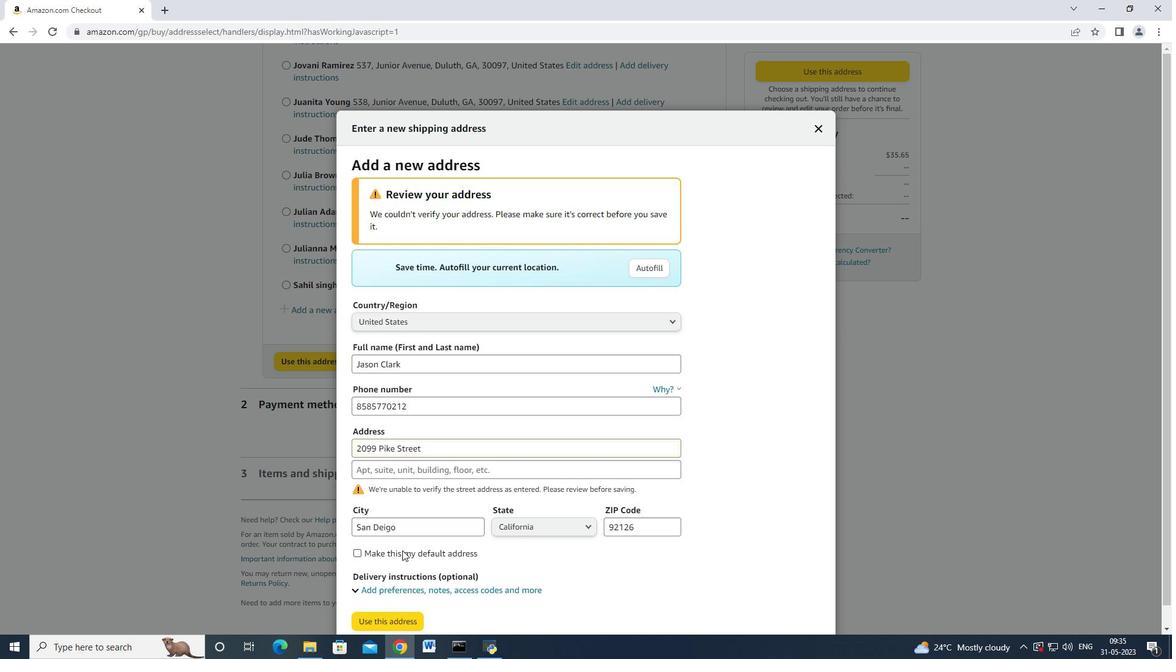 
Action: Mouse scrolled (402, 550) with delta (0, 0)
Screenshot: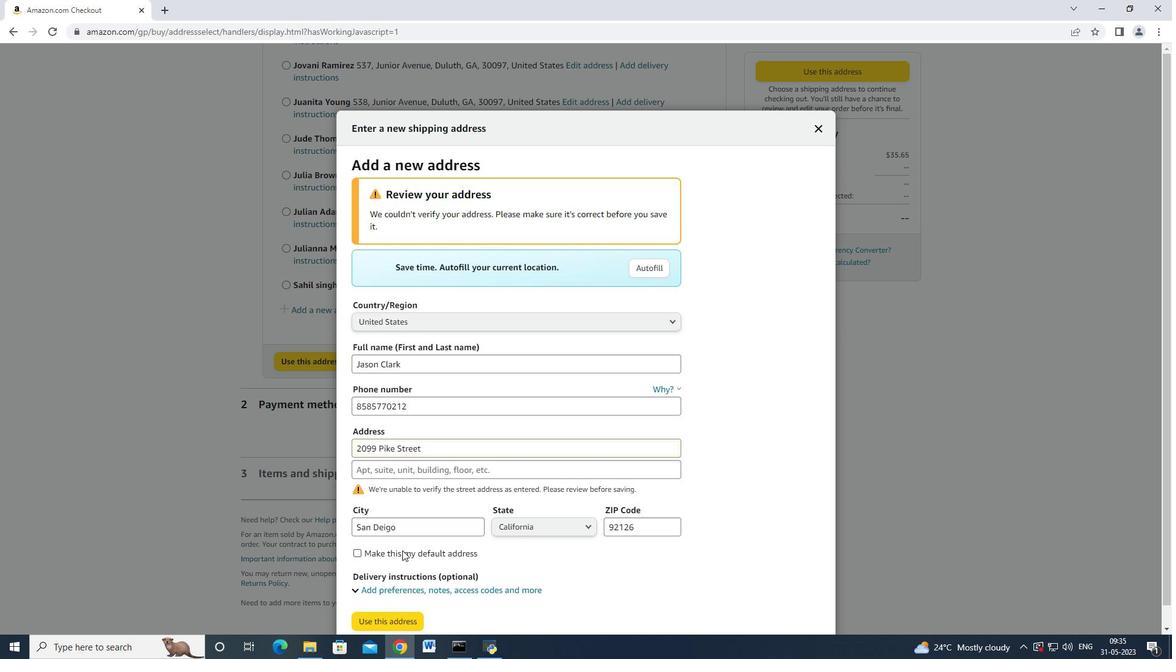 
Action: Mouse moved to (386, 602)
Screenshot: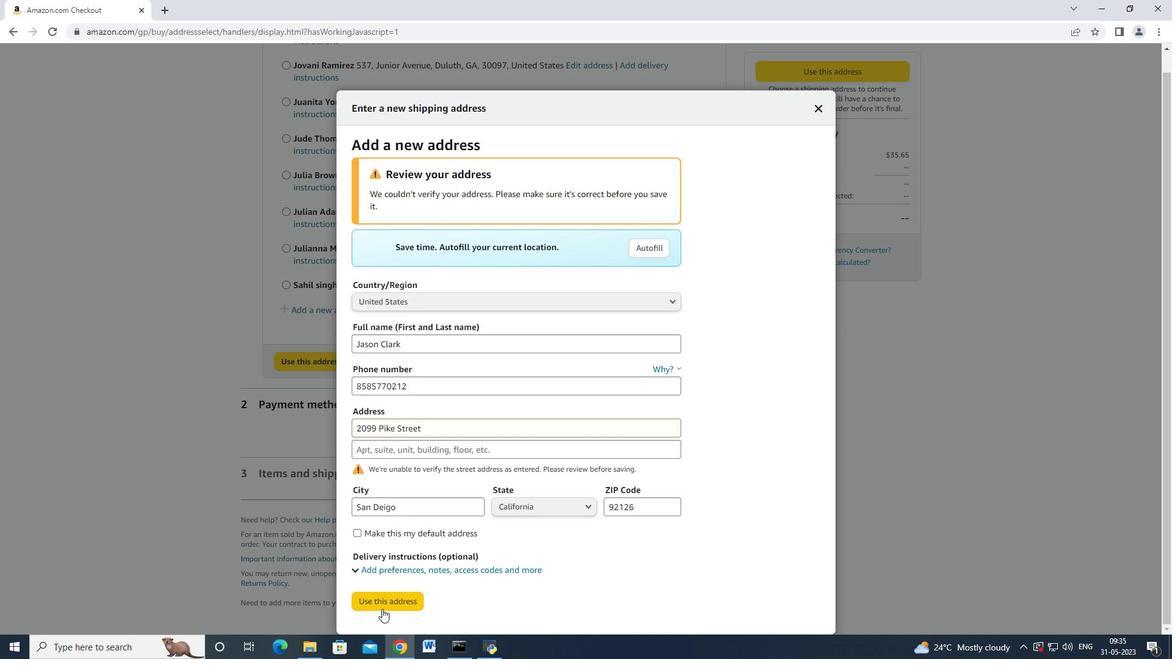 
Action: Mouse pressed left at (386, 602)
Screenshot: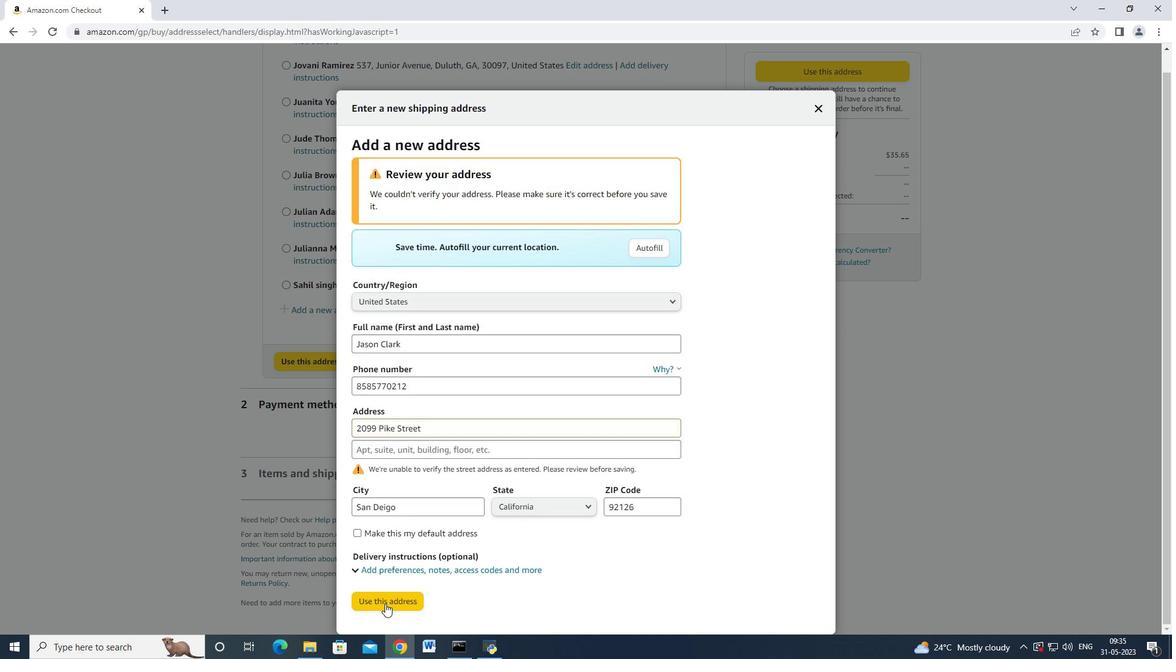
Action: Mouse moved to (282, 292)
Screenshot: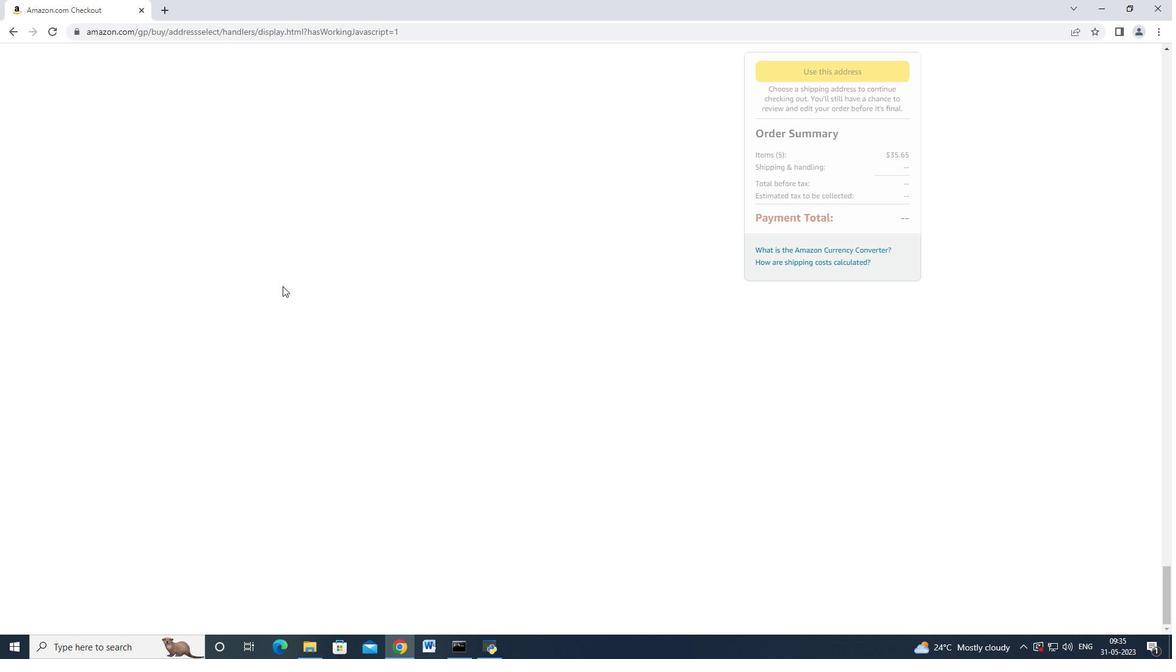 
Action: Mouse scrolled (282, 293) with delta (0, 0)
Screenshot: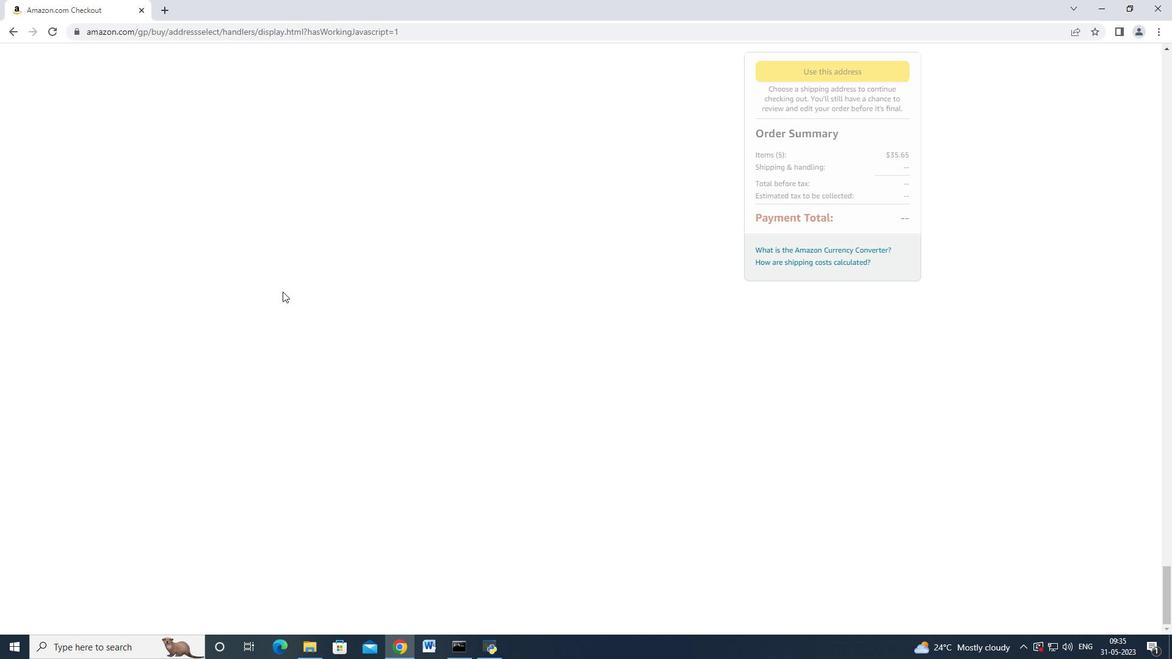 
Action: Mouse scrolled (282, 291) with delta (0, 0)
Screenshot: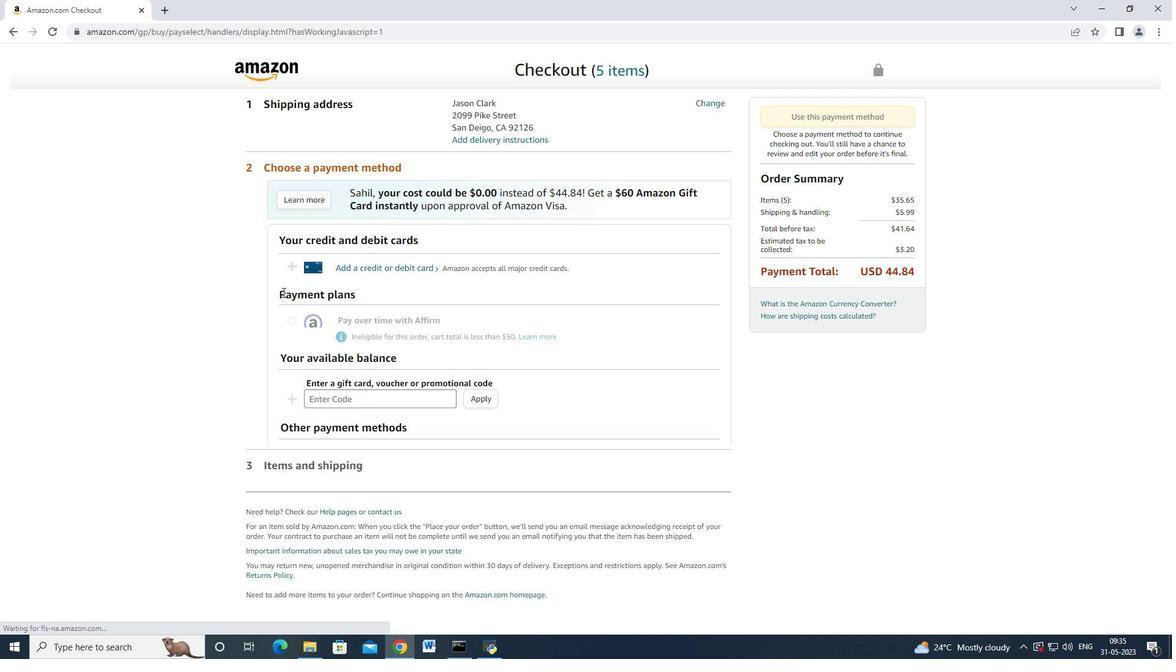 
Action: Mouse scrolled (282, 293) with delta (0, 0)
Screenshot: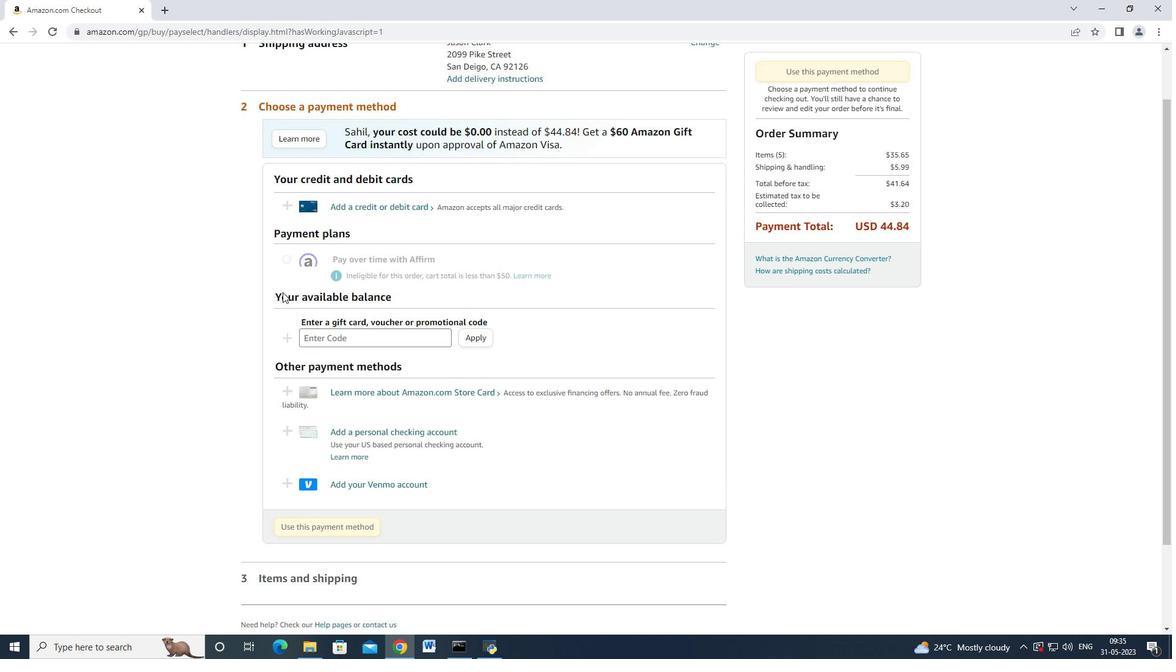 
Action: Mouse moved to (455, 288)
Screenshot: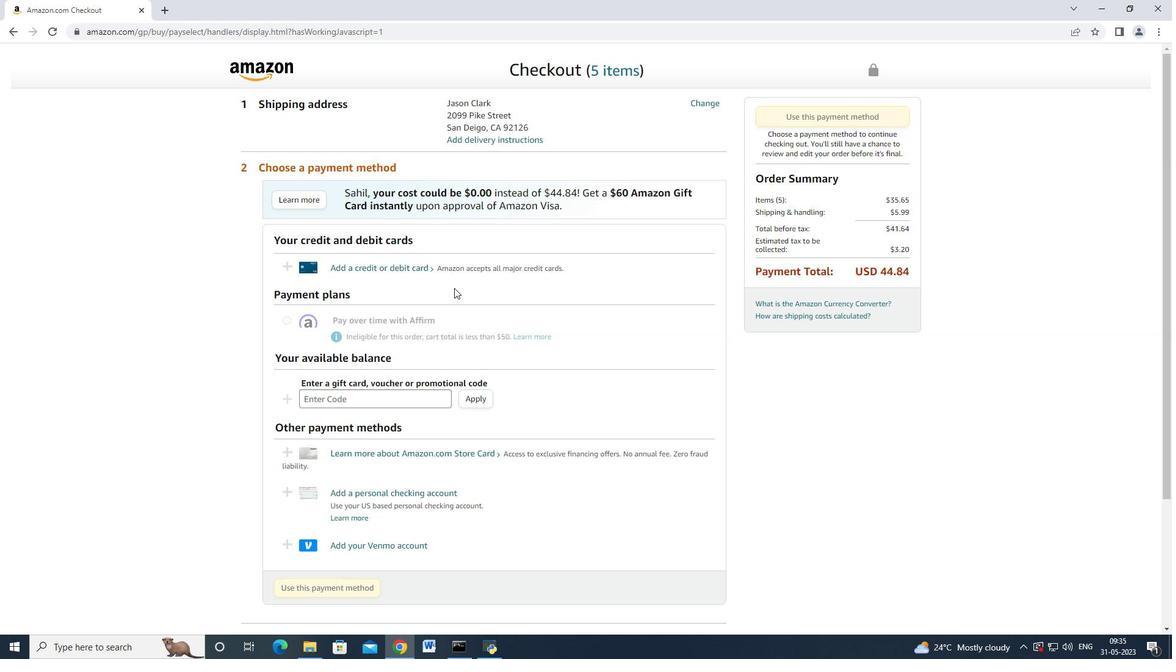 
Action: Mouse scrolled (455, 287) with delta (0, 0)
Screenshot: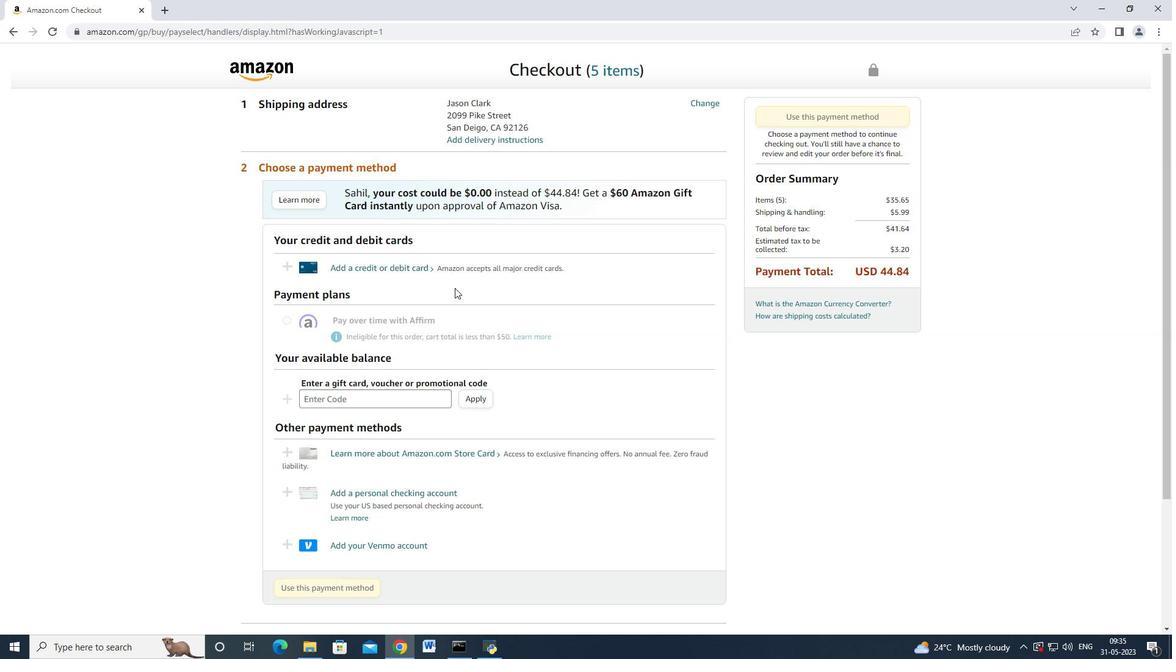 
Action: Mouse scrolled (455, 287) with delta (0, 0)
Screenshot: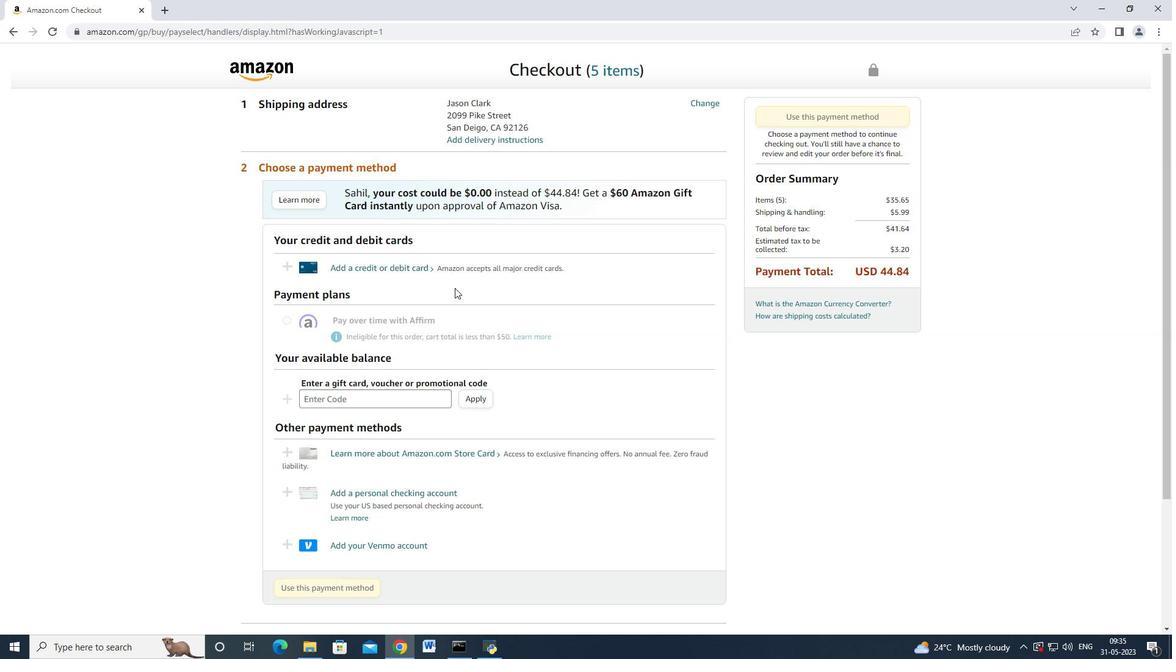 
Action: Mouse scrolled (455, 287) with delta (0, 0)
Screenshot: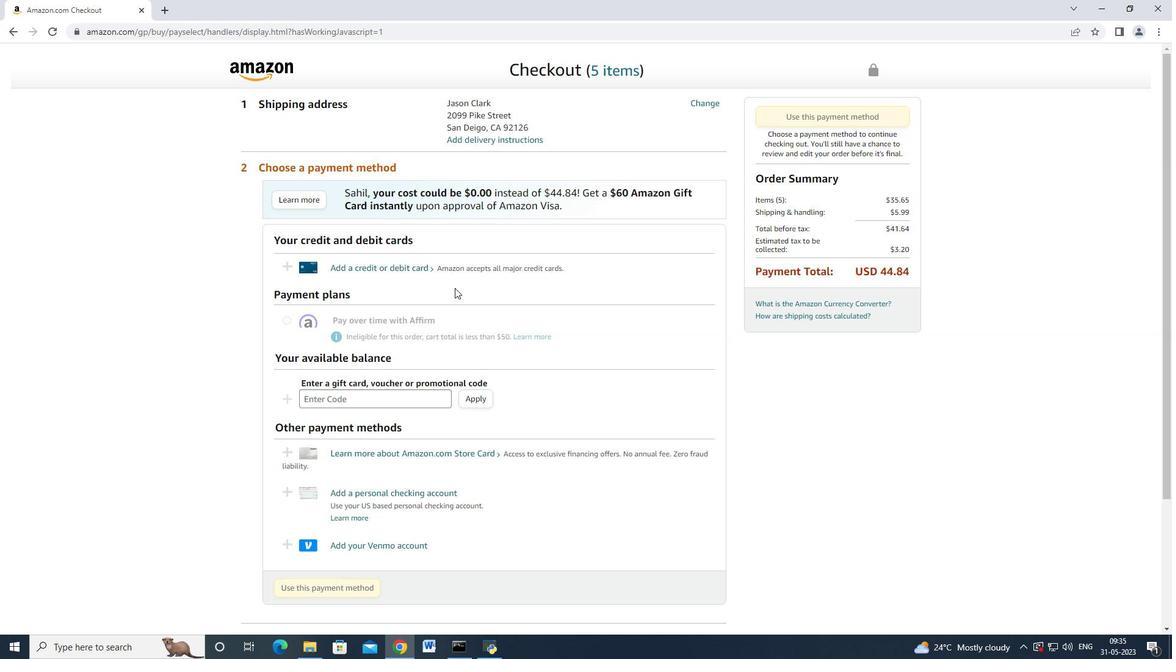 
Action: Mouse scrolled (455, 287) with delta (0, 0)
Screenshot: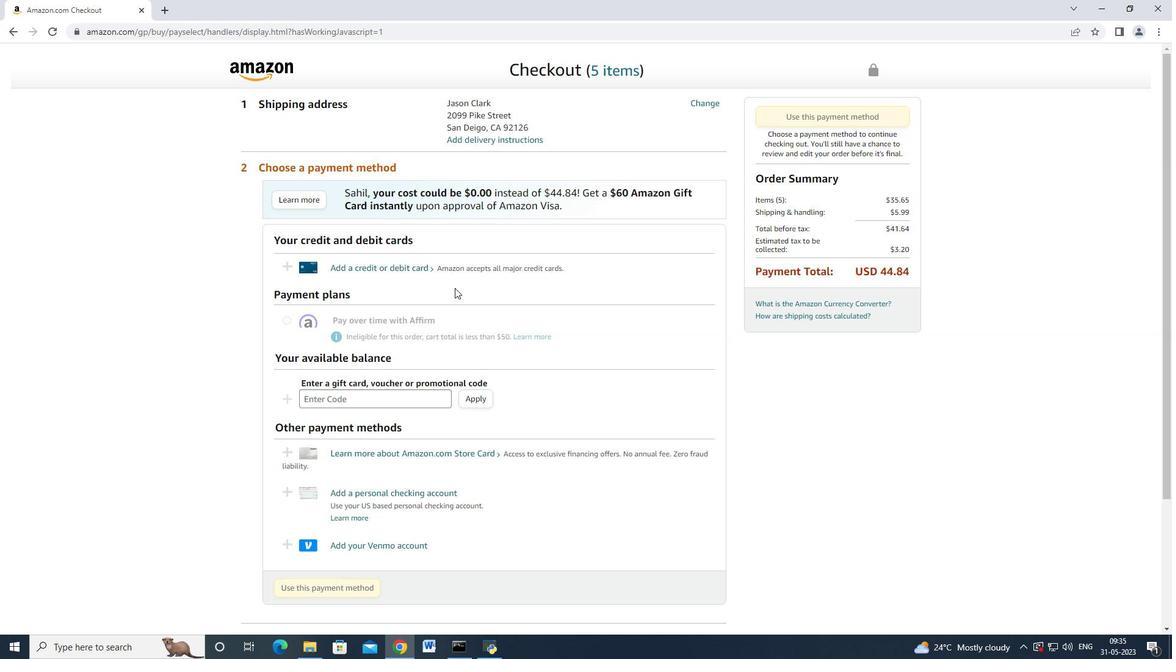 
Action: Mouse scrolled (455, 287) with delta (0, 0)
Screenshot: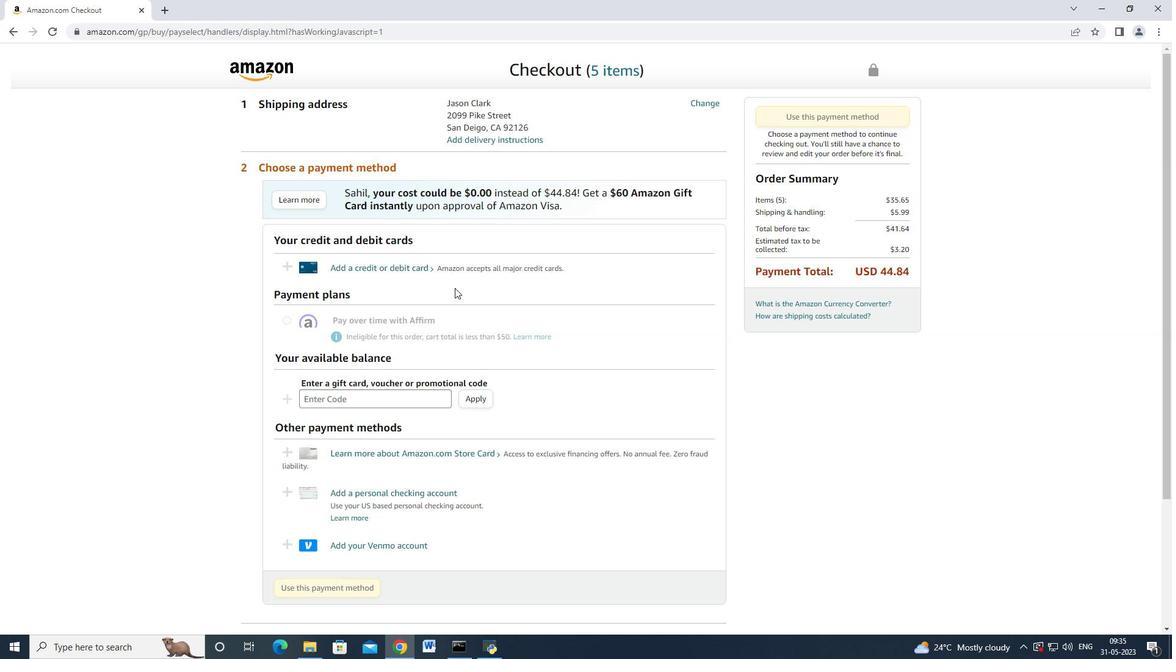 
Action: Mouse scrolled (455, 287) with delta (0, 0)
Screenshot: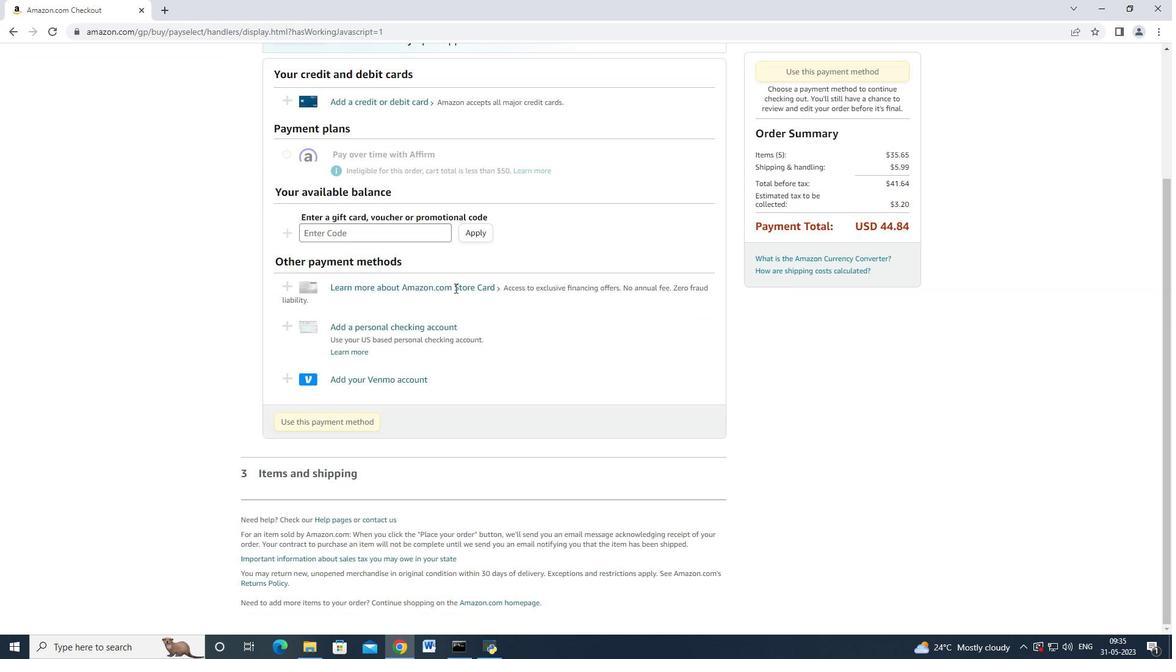 
Action: Mouse scrolled (455, 287) with delta (0, 0)
Screenshot: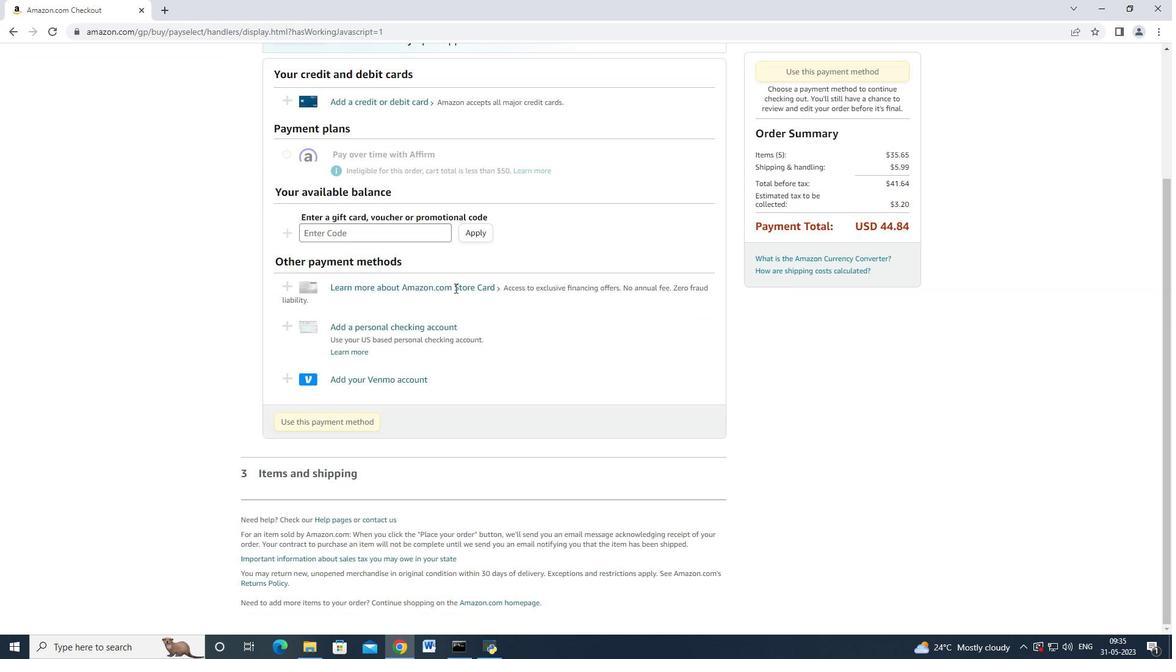 
Action: Mouse scrolled (455, 287) with delta (0, 0)
Screenshot: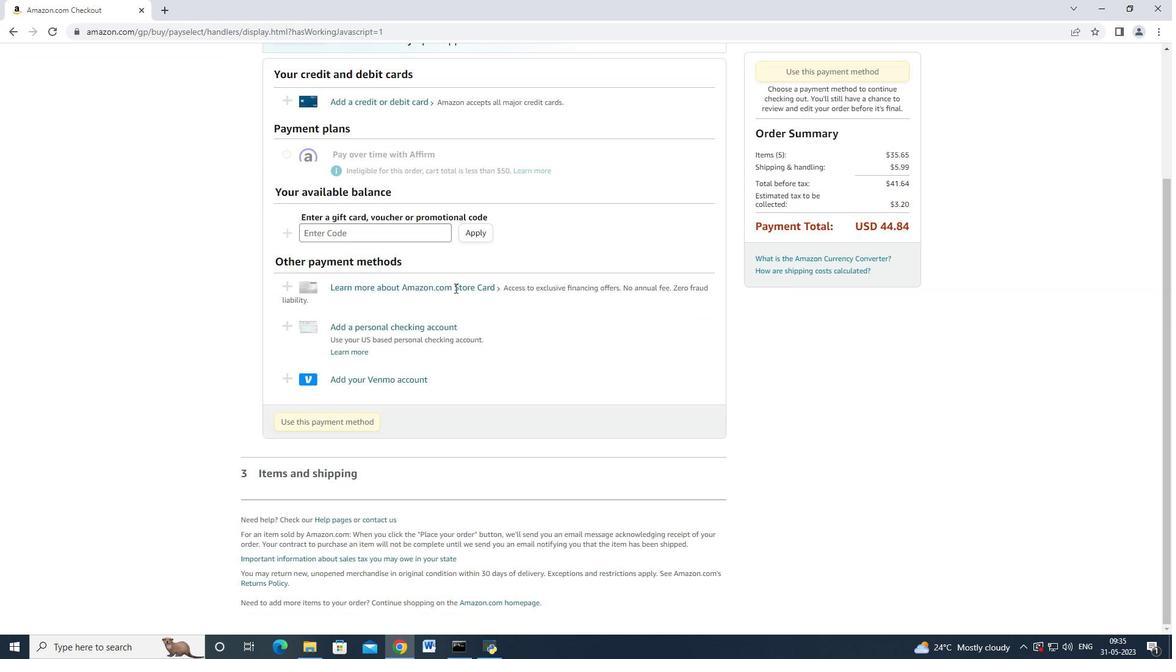 
Action: Mouse scrolled (455, 287) with delta (0, 0)
Screenshot: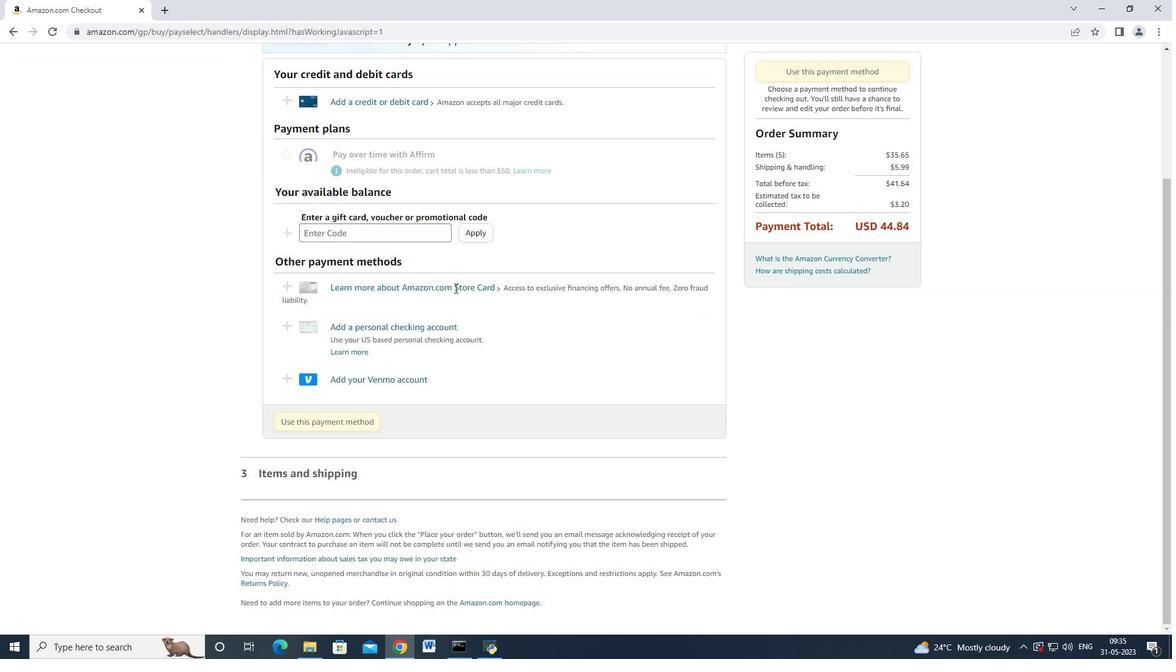 
Action: Mouse scrolled (455, 287) with delta (0, 0)
Screenshot: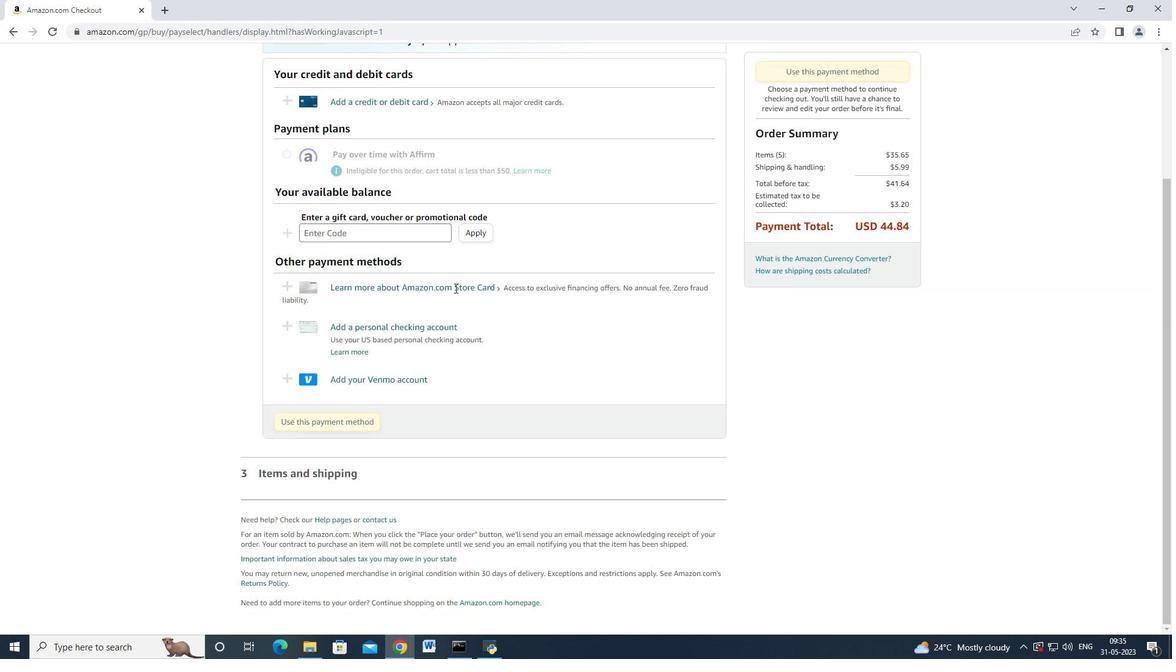 
Action: Mouse moved to (409, 375)
Screenshot: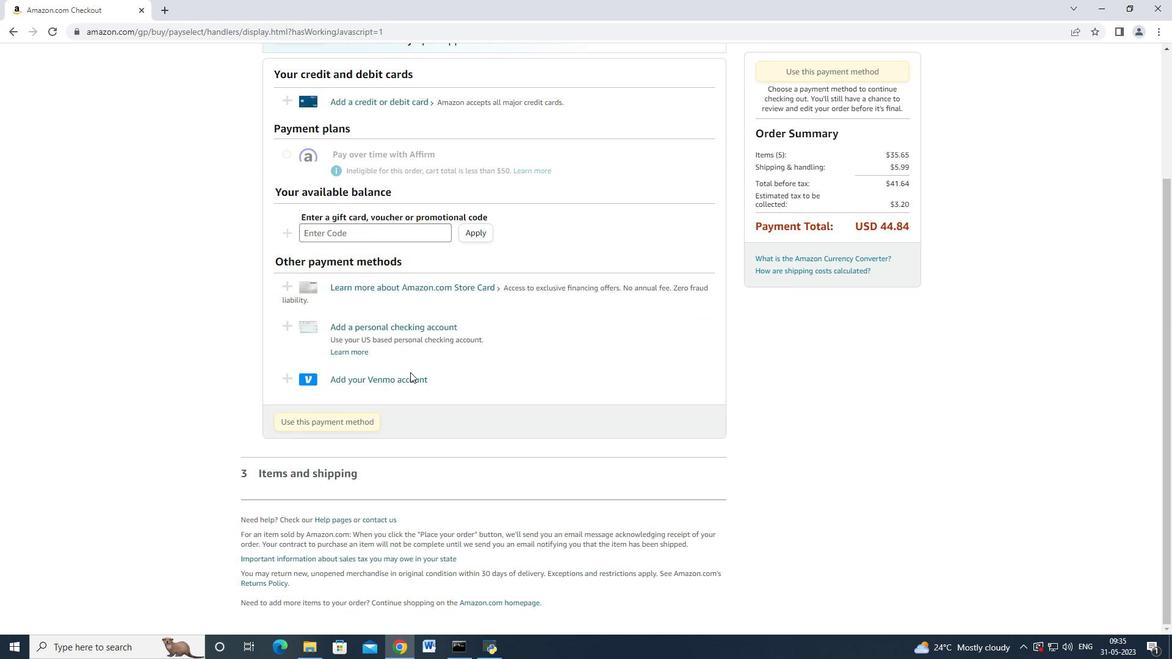 
Action: Mouse scrolled (409, 376) with delta (0, 0)
Screenshot: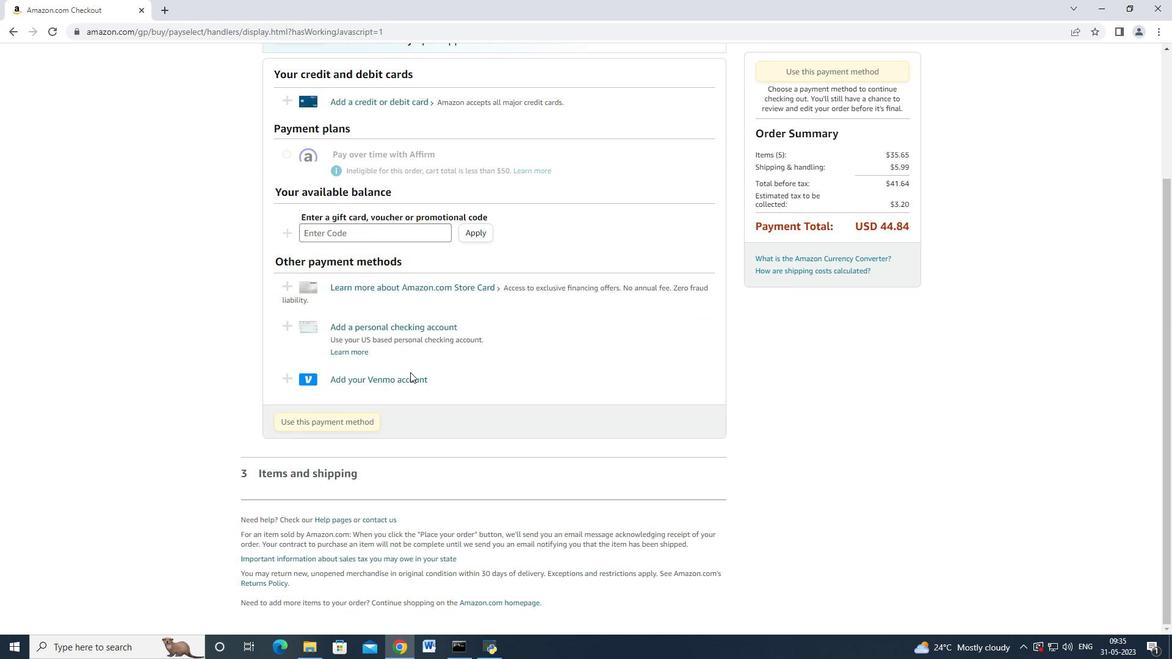 
Action: Mouse moved to (409, 375)
Screenshot: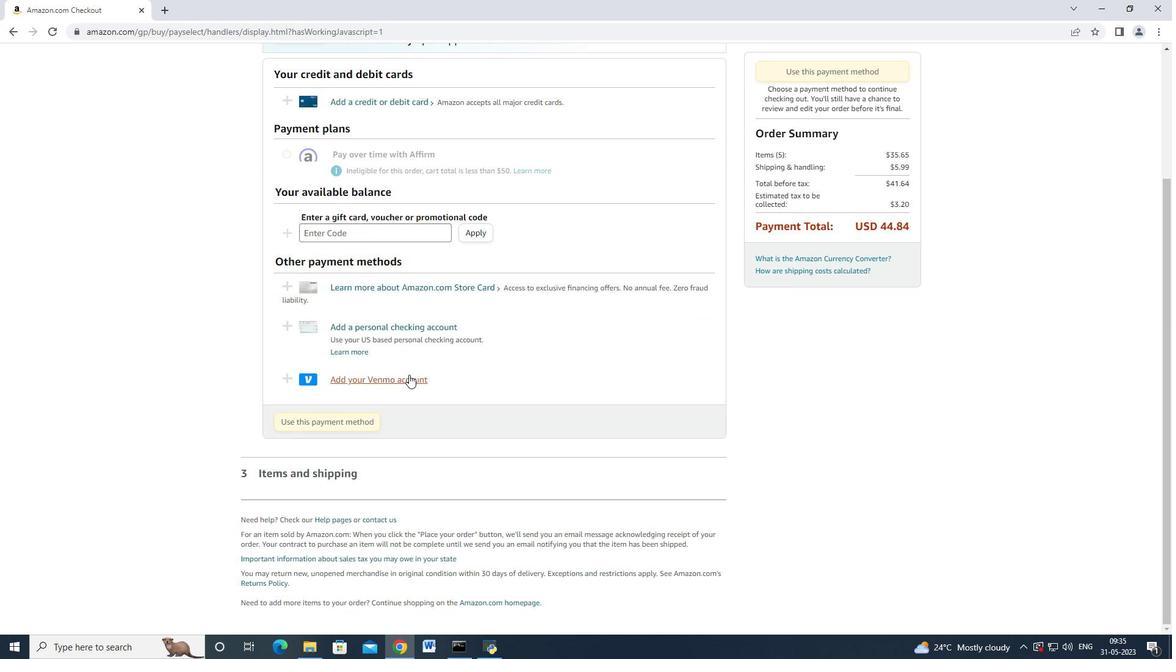 
Action: Mouse scrolled (409, 376) with delta (0, 0)
Screenshot: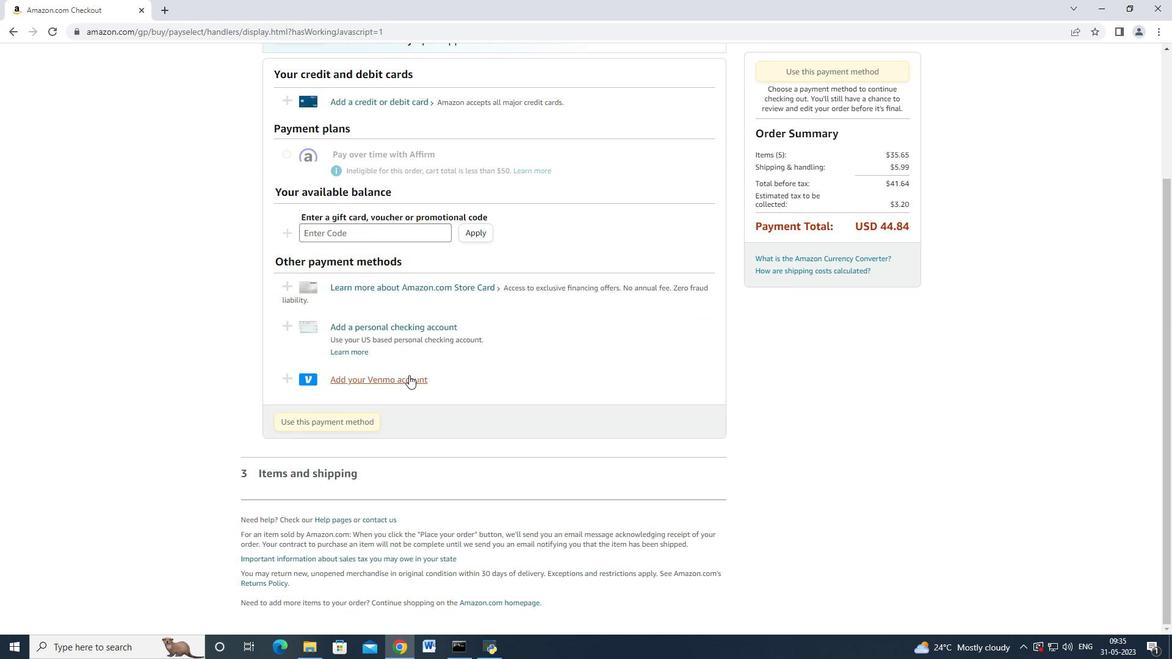 
Action: Mouse scrolled (409, 376) with delta (0, 0)
Screenshot: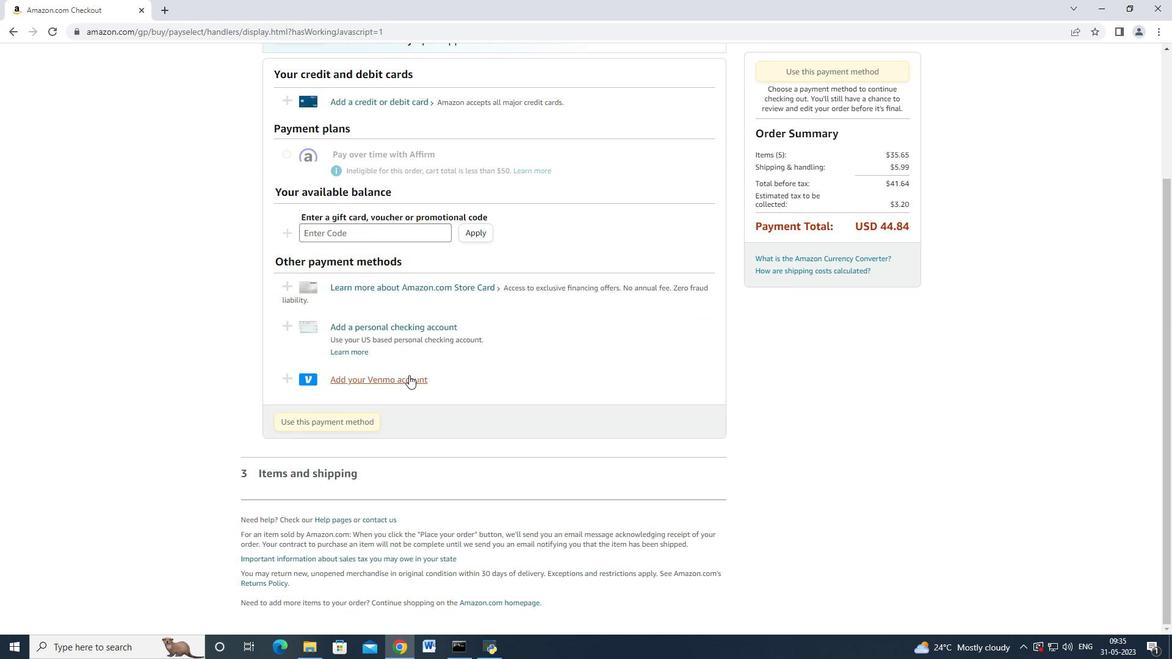 
Action: Mouse moved to (409, 375)
Screenshot: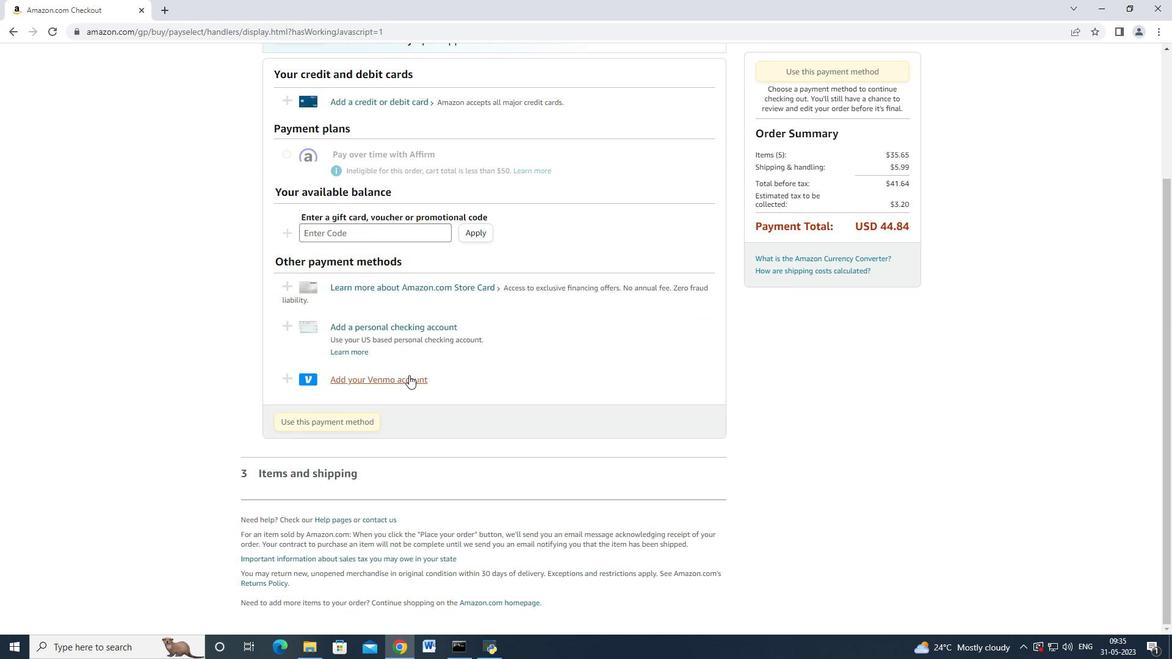 
Action: Mouse scrolled (409, 376) with delta (0, 0)
Screenshot: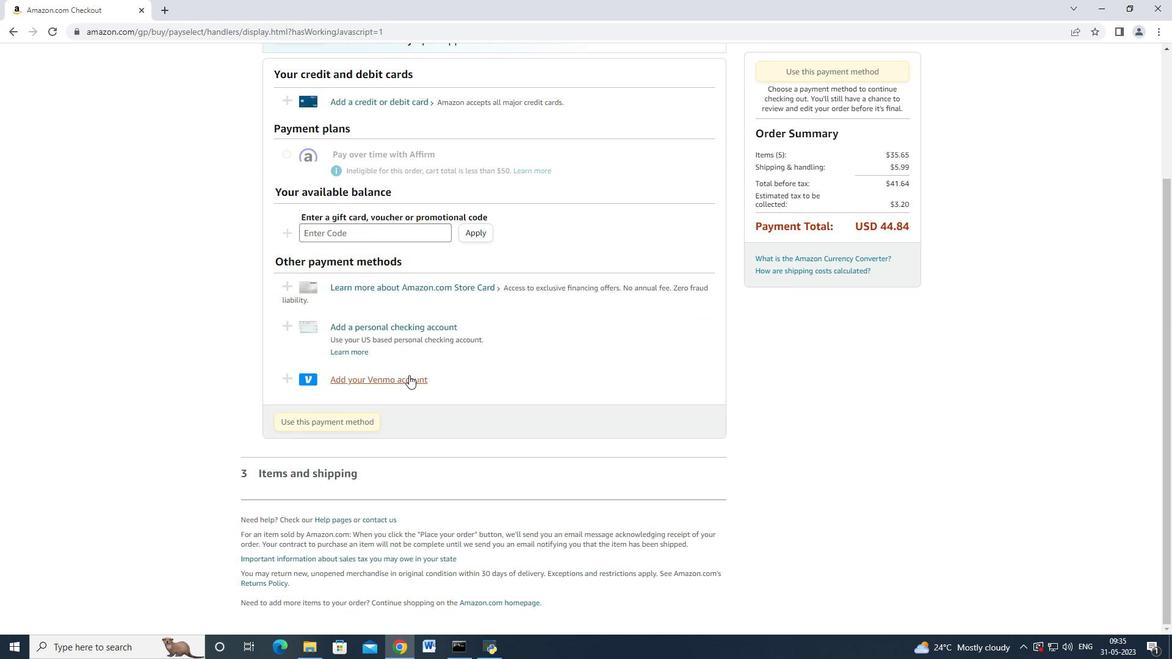 
Action: Mouse moved to (401, 268)
Screenshot: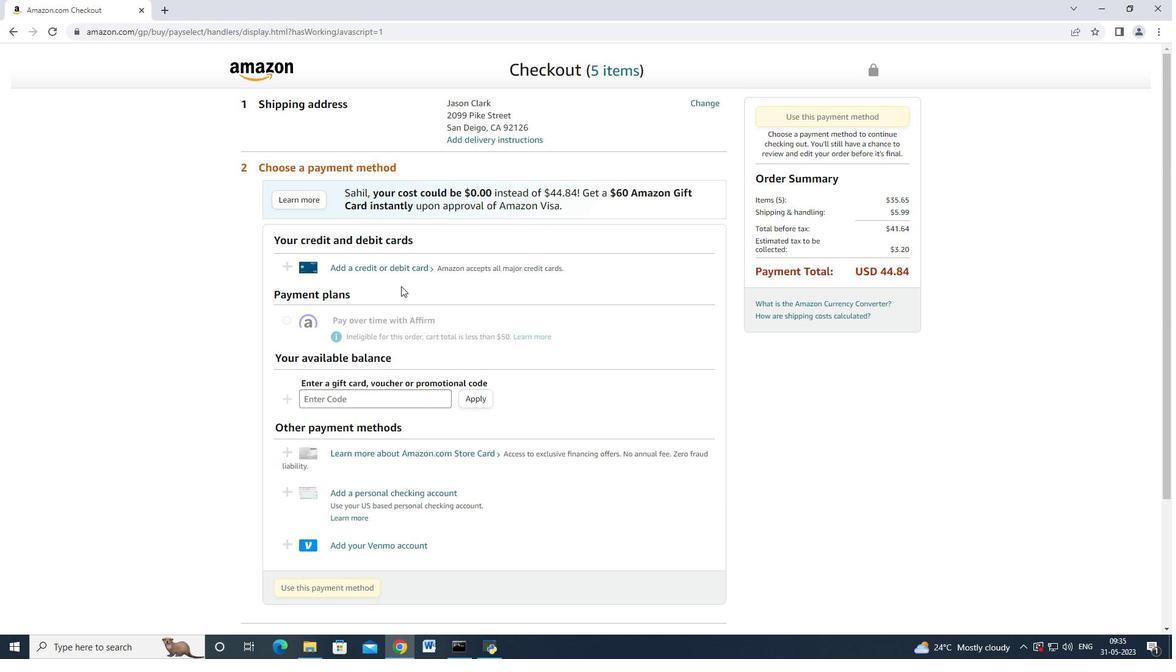 
Action: Mouse pressed left at (401, 268)
Screenshot: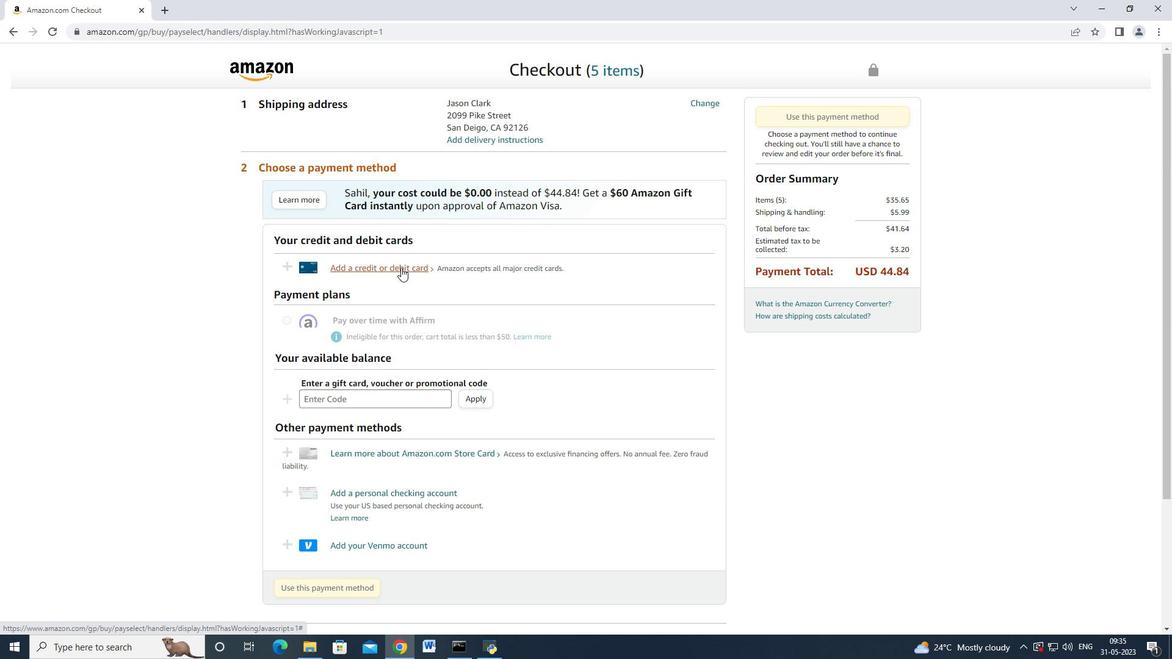 
Action: Mouse moved to (491, 280)
Screenshot: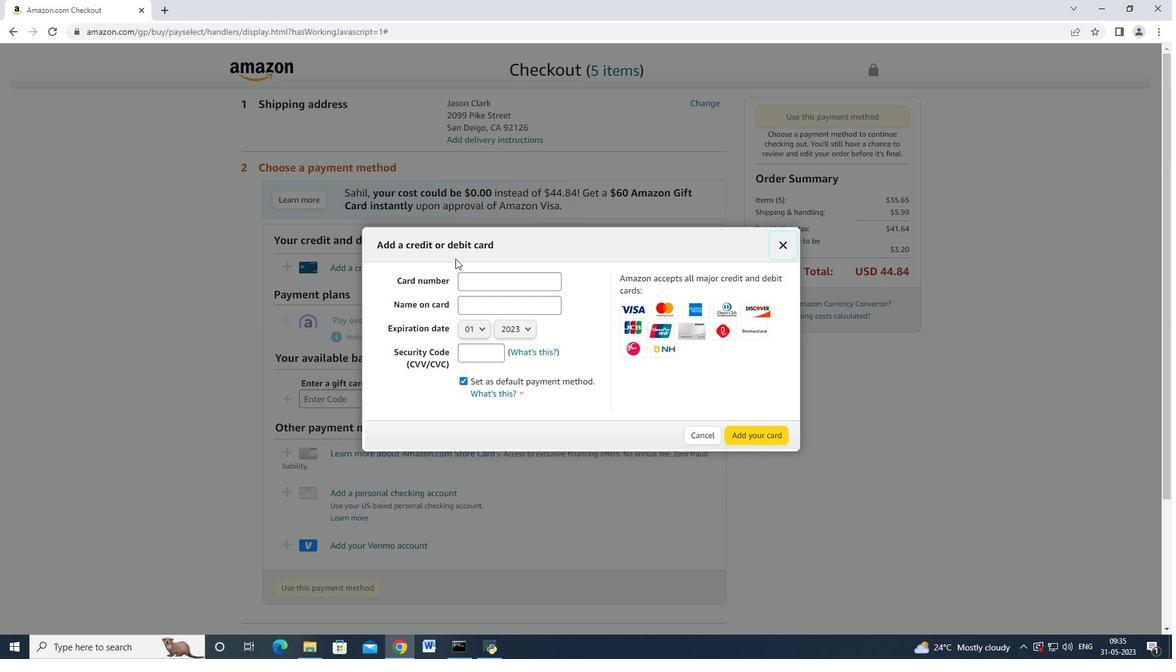 
Action: Mouse pressed left at (491, 280)
Screenshot: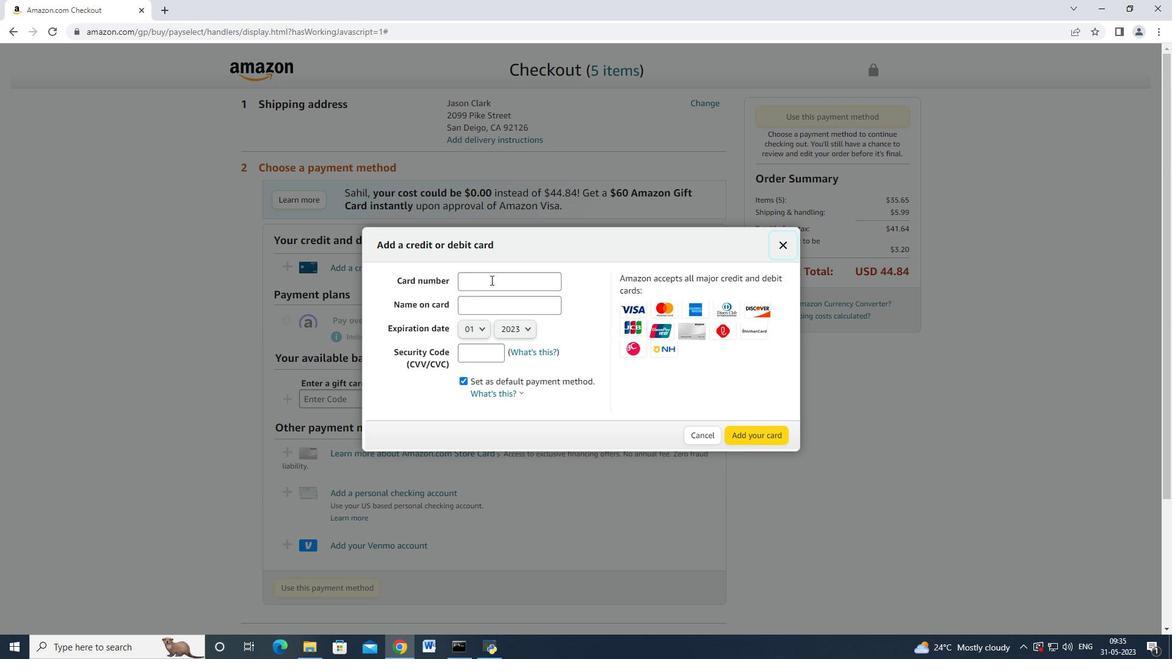 
Action: Mouse moved to (491, 280)
